 Task: Get directions from Congaree National Park, South Carolina, United States to Great Smoky Mountains National Park, Tennessee, United States  and explore the nearby hotels with guest rating 4 and above during next weekend and 1 guest
Action: Mouse moved to (37, 450)
Screenshot: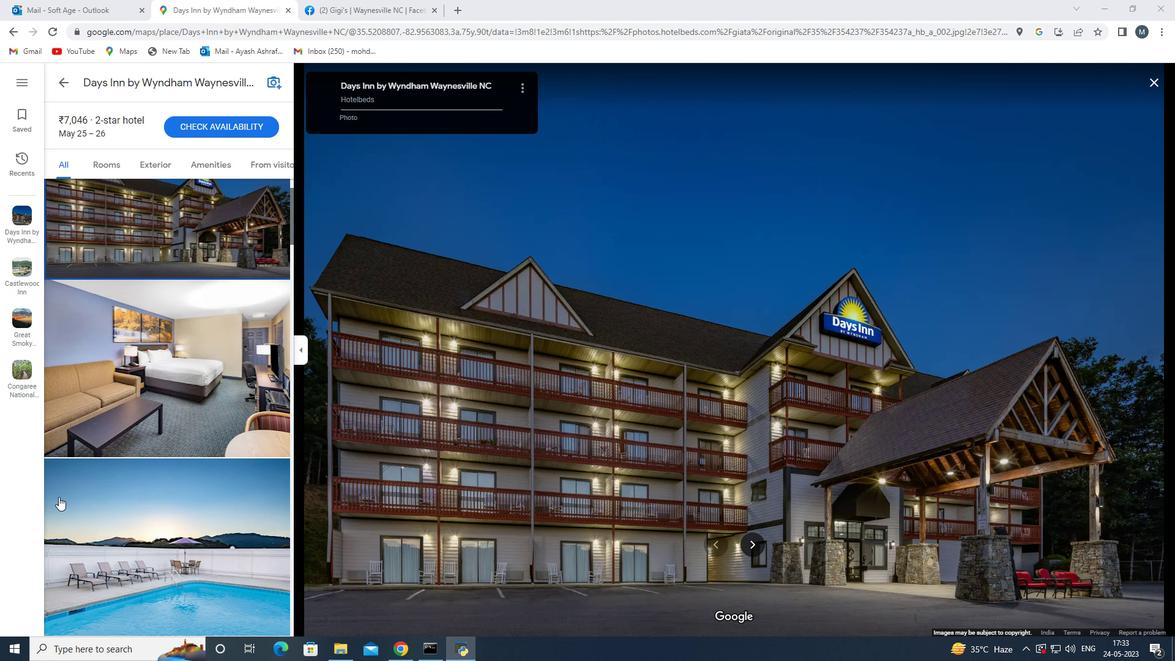 
Action: Mouse scrolled (39, 455) with delta (0, 0)
Screenshot: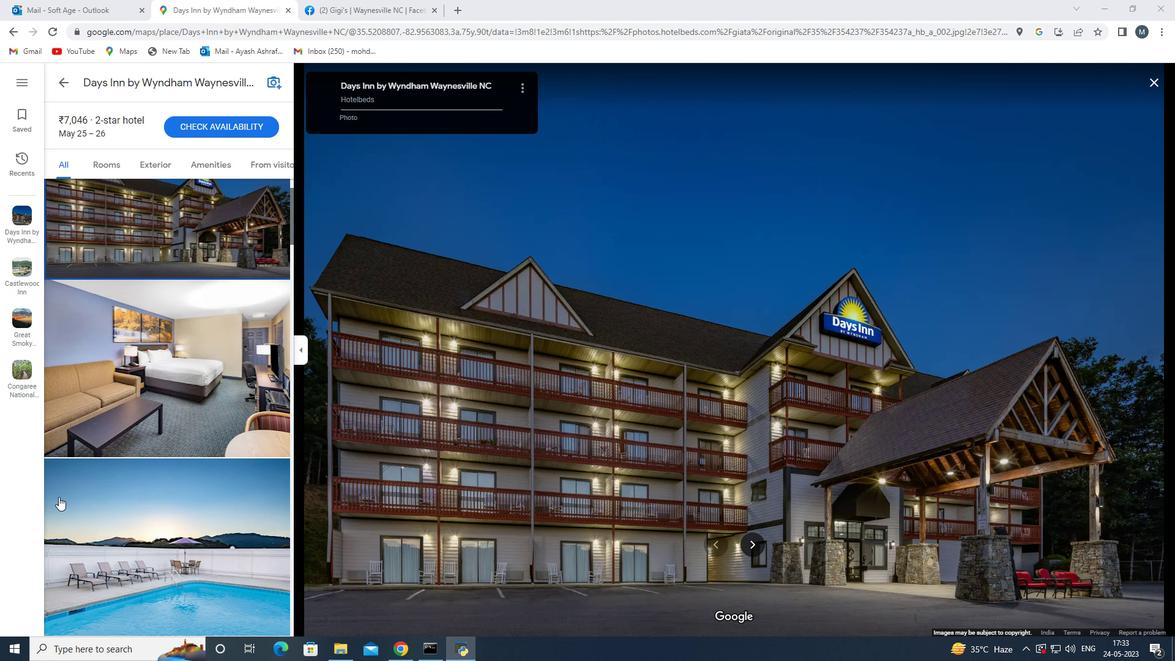 
Action: Mouse moved to (37, 450)
Screenshot: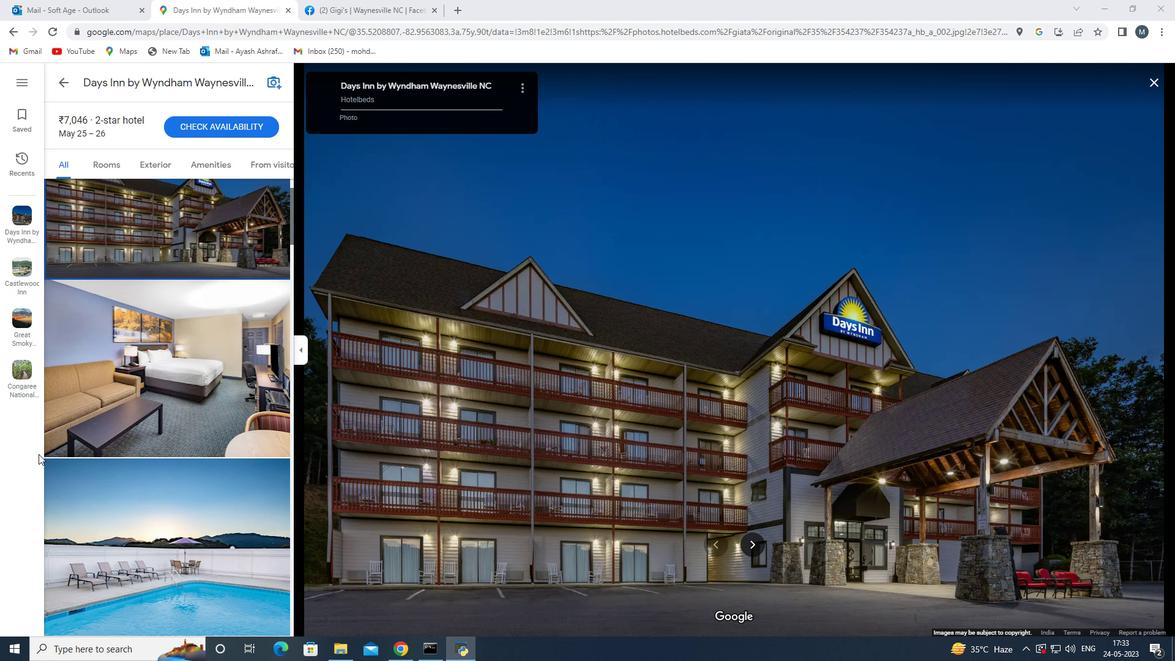 
Action: Mouse scrolled (38, 455) with delta (0, 0)
Screenshot: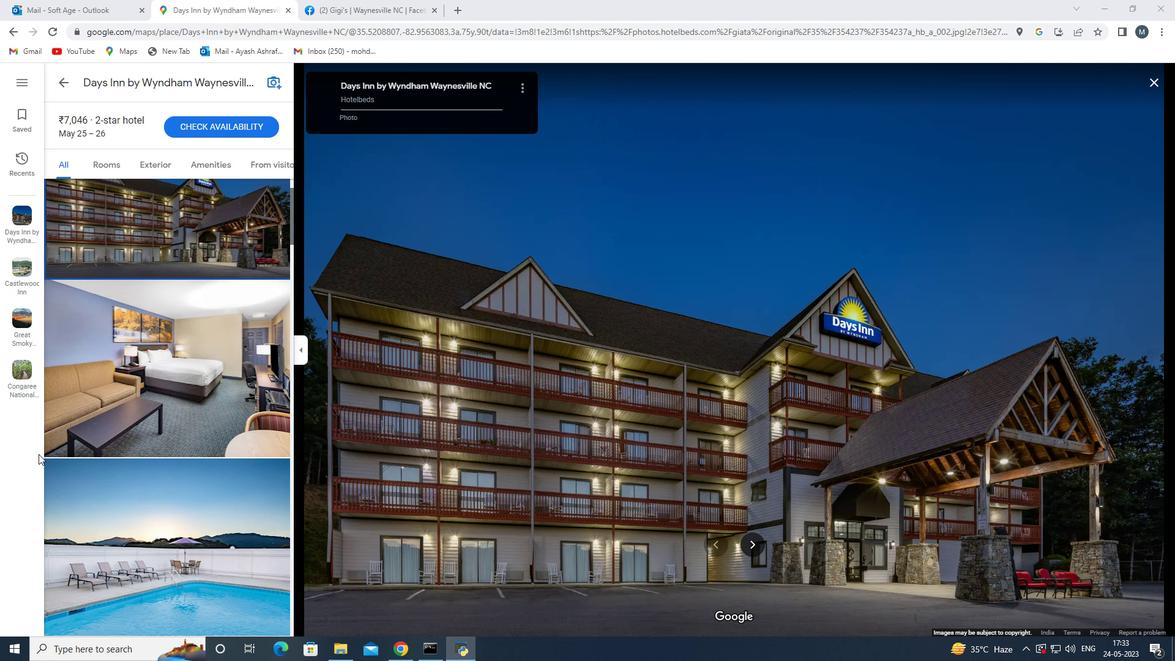 
Action: Mouse moved to (37, 448)
Screenshot: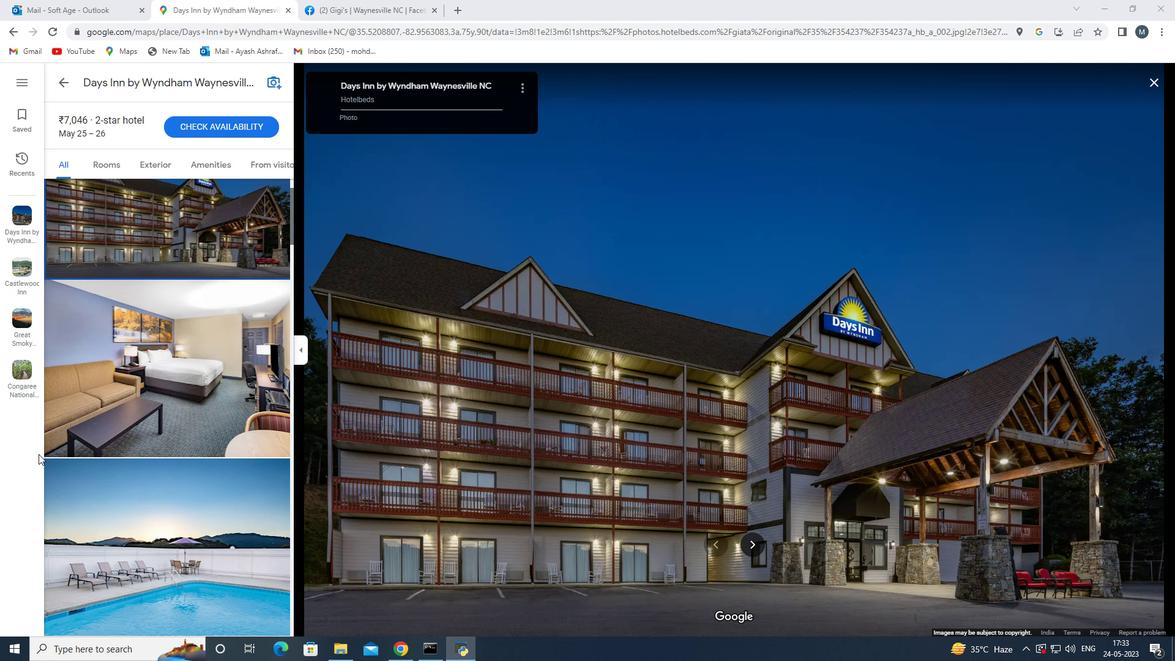 
Action: Mouse scrolled (37, 450) with delta (0, 0)
Screenshot: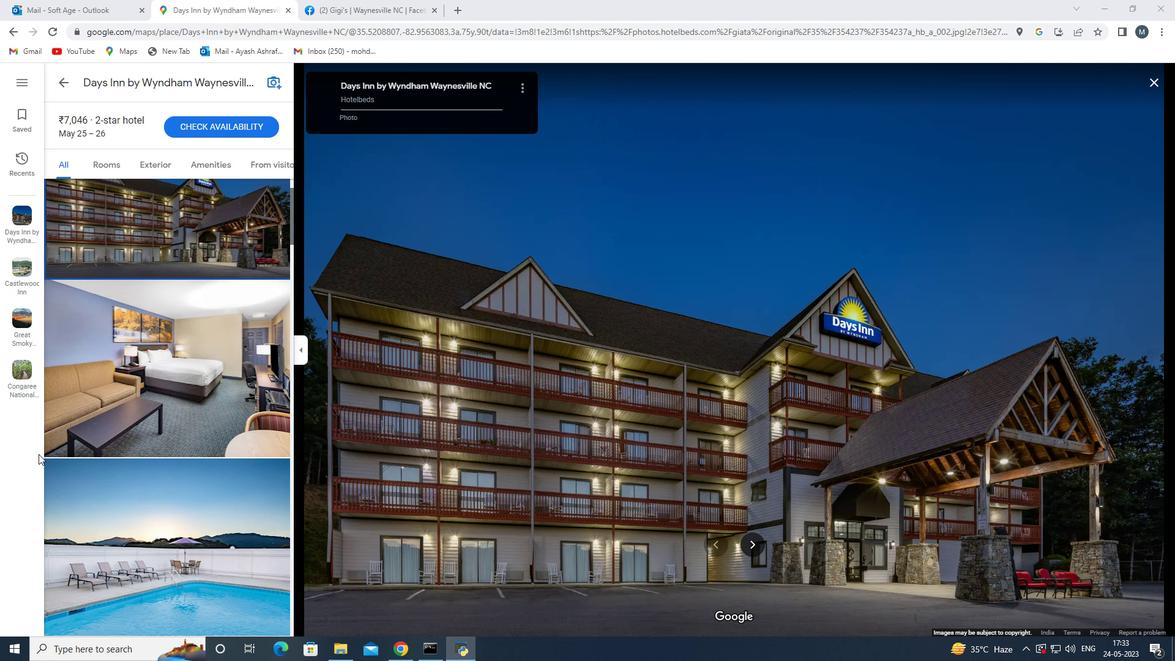 
Action: Mouse moved to (32, 442)
Screenshot: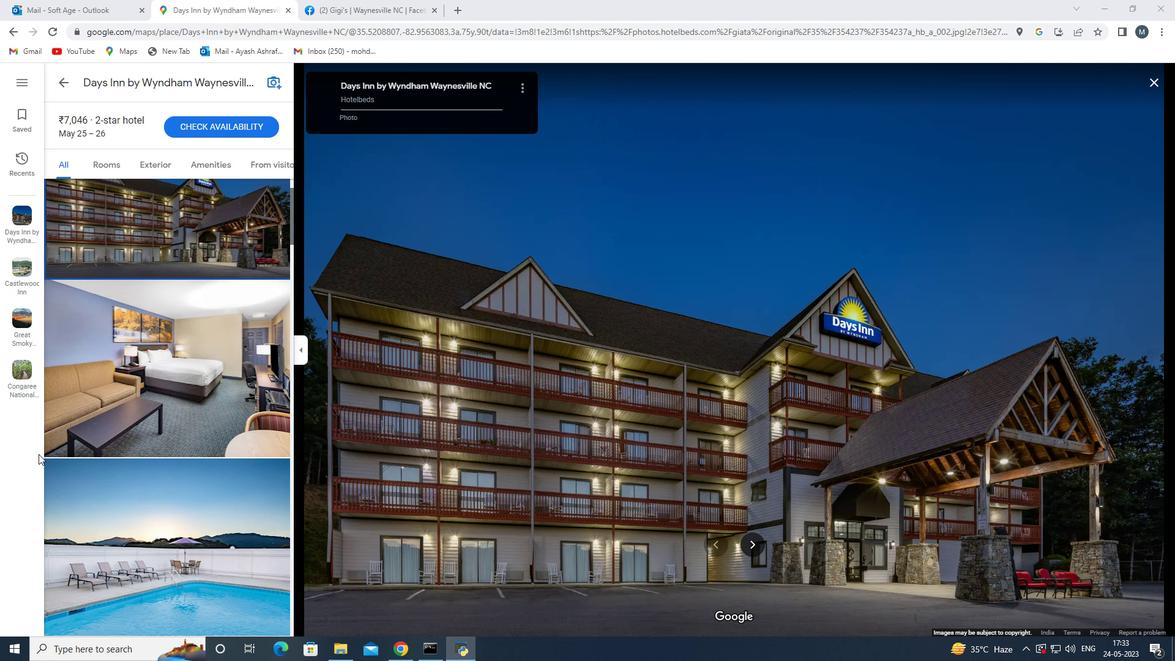 
Action: Mouse scrolled (36, 448) with delta (0, 0)
Screenshot: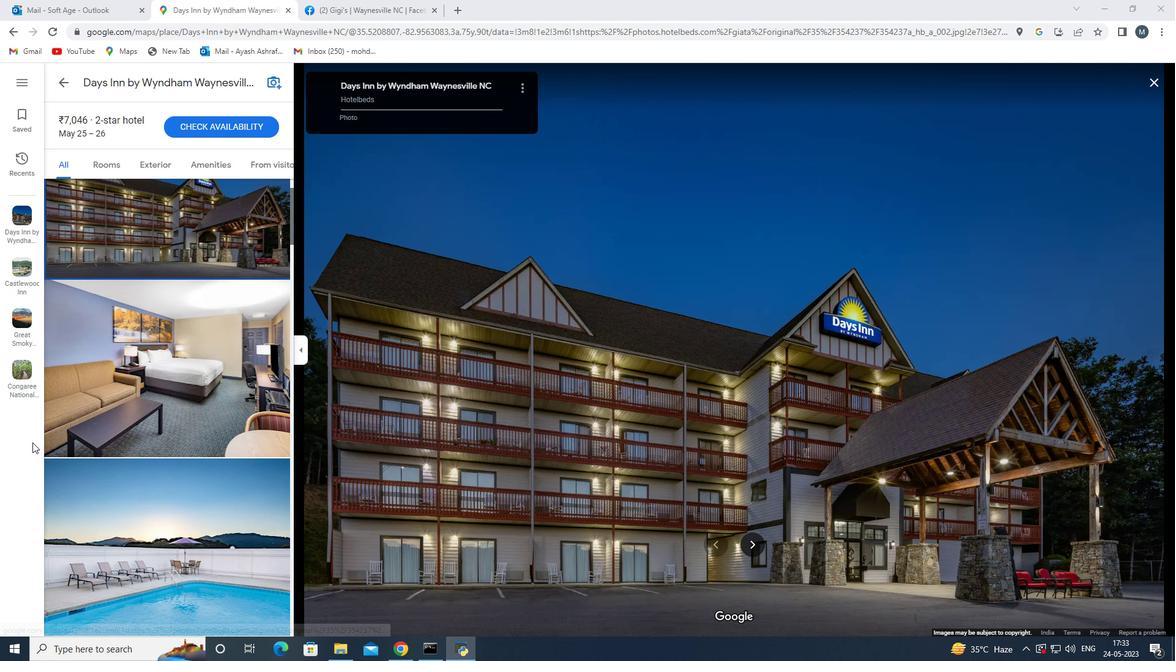 
Action: Mouse moved to (121, 55)
Screenshot: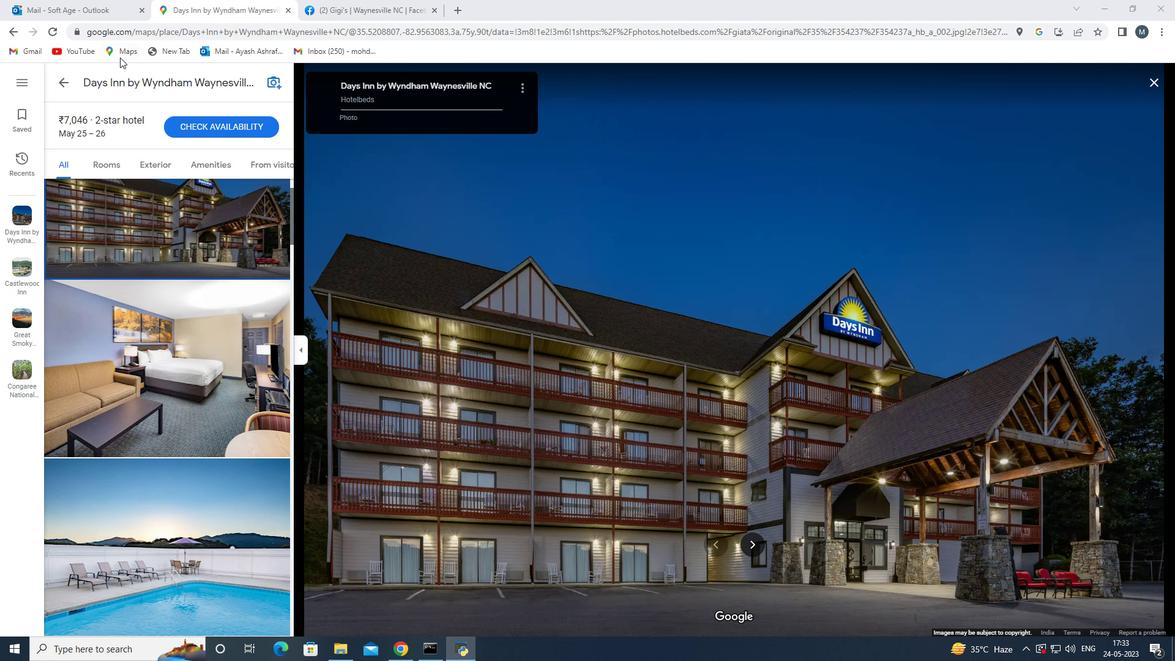 
Action: Mouse pressed left at (121, 55)
Screenshot: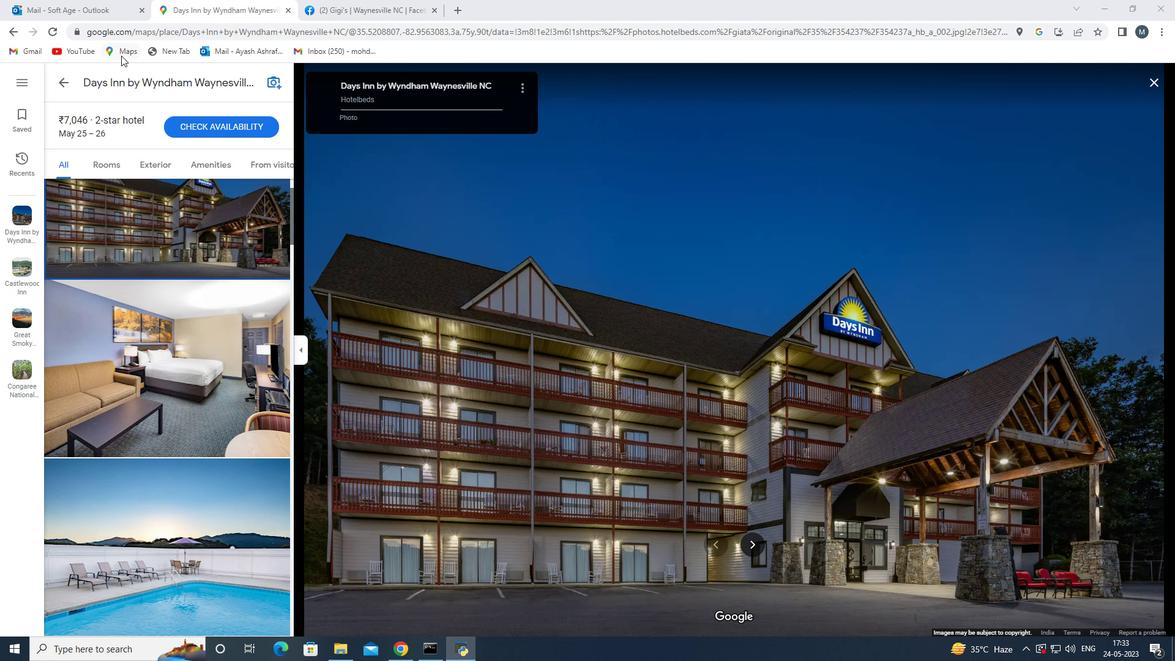 
Action: Mouse moved to (207, 308)
Screenshot: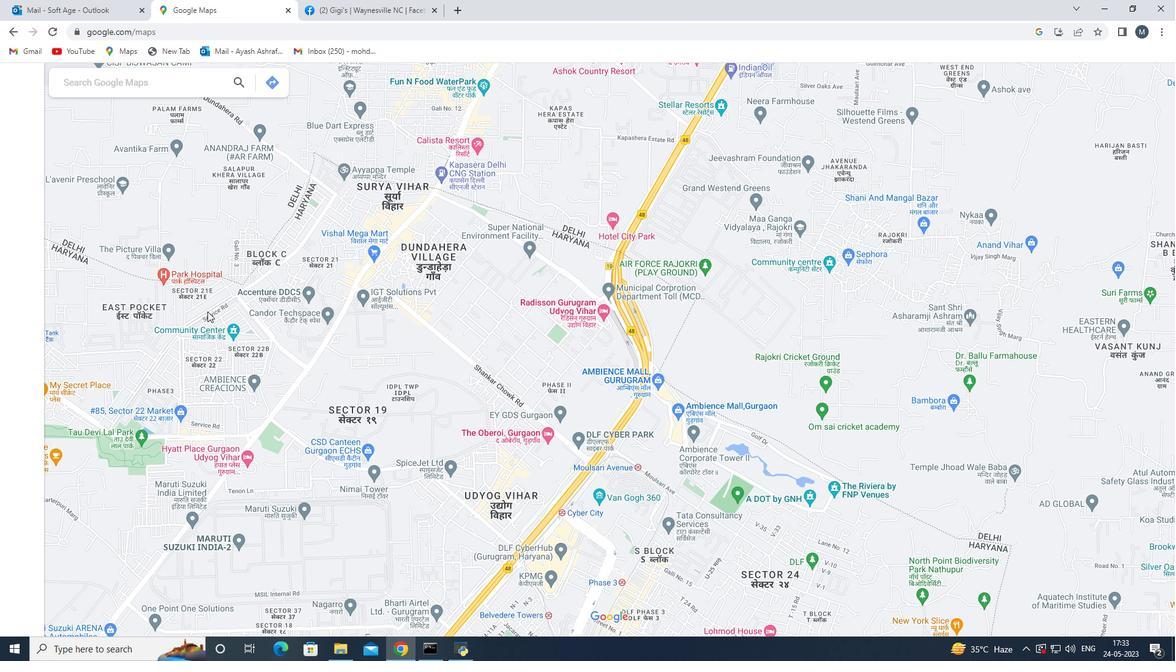 
Action: Mouse scrolled (207, 309) with delta (0, 0)
Screenshot: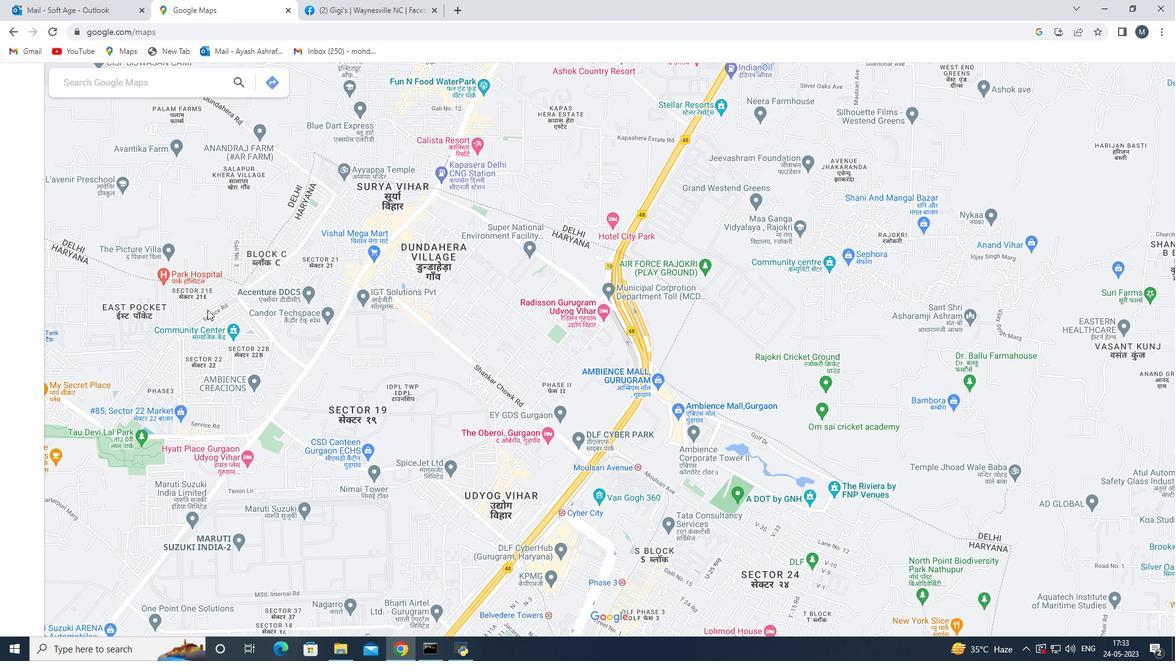
Action: Mouse scrolled (207, 309) with delta (0, 0)
Screenshot: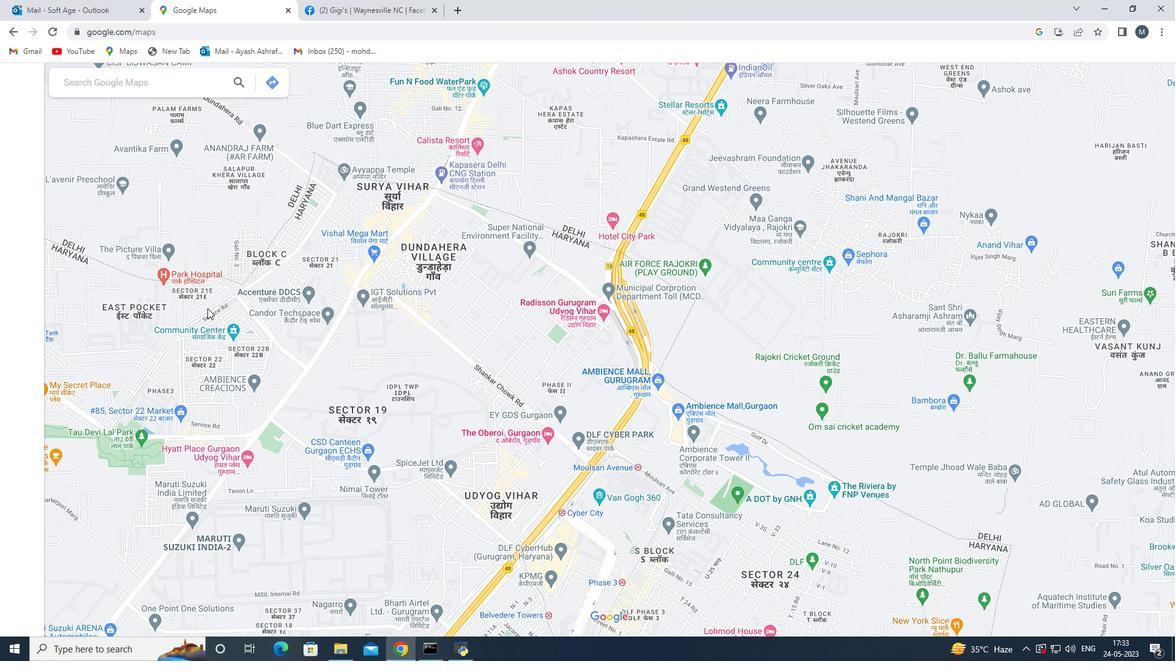 
Action: Mouse scrolled (207, 309) with delta (0, 0)
Screenshot: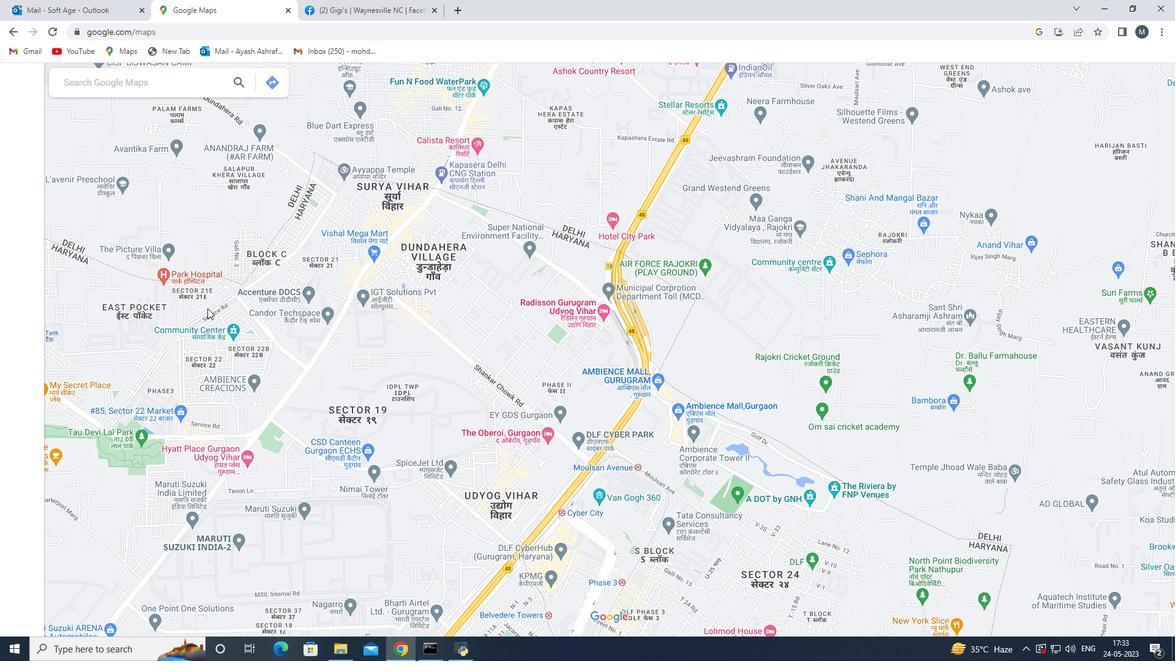 
Action: Mouse scrolled (207, 309) with delta (0, 0)
Screenshot: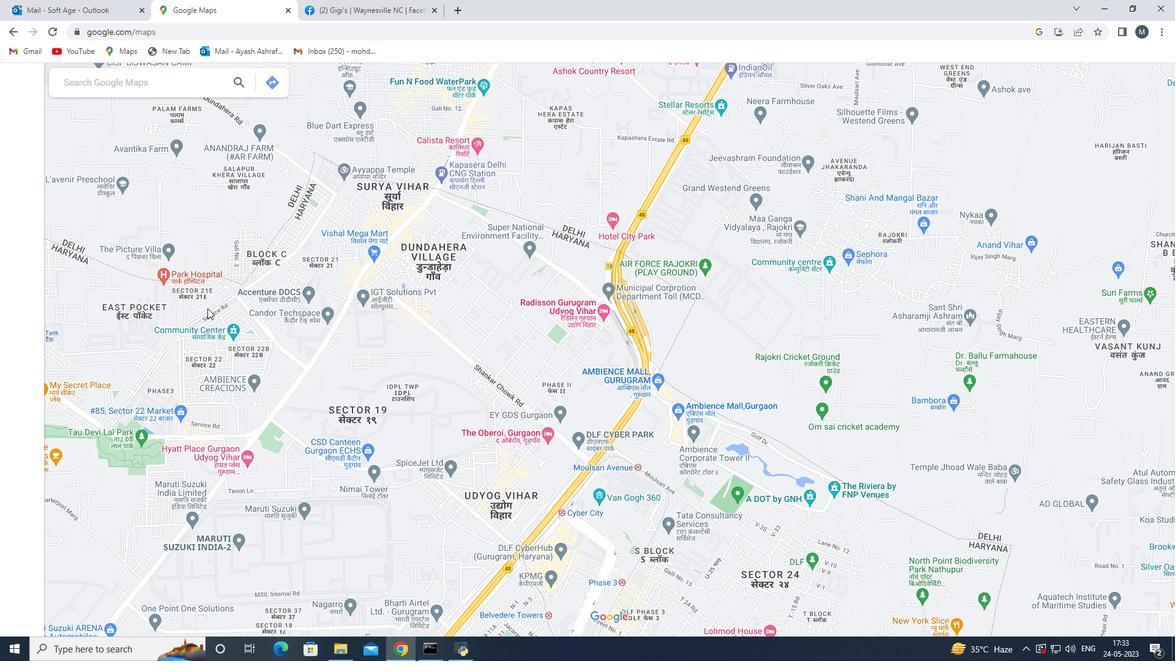 
Action: Mouse scrolled (207, 309) with delta (0, 0)
Screenshot: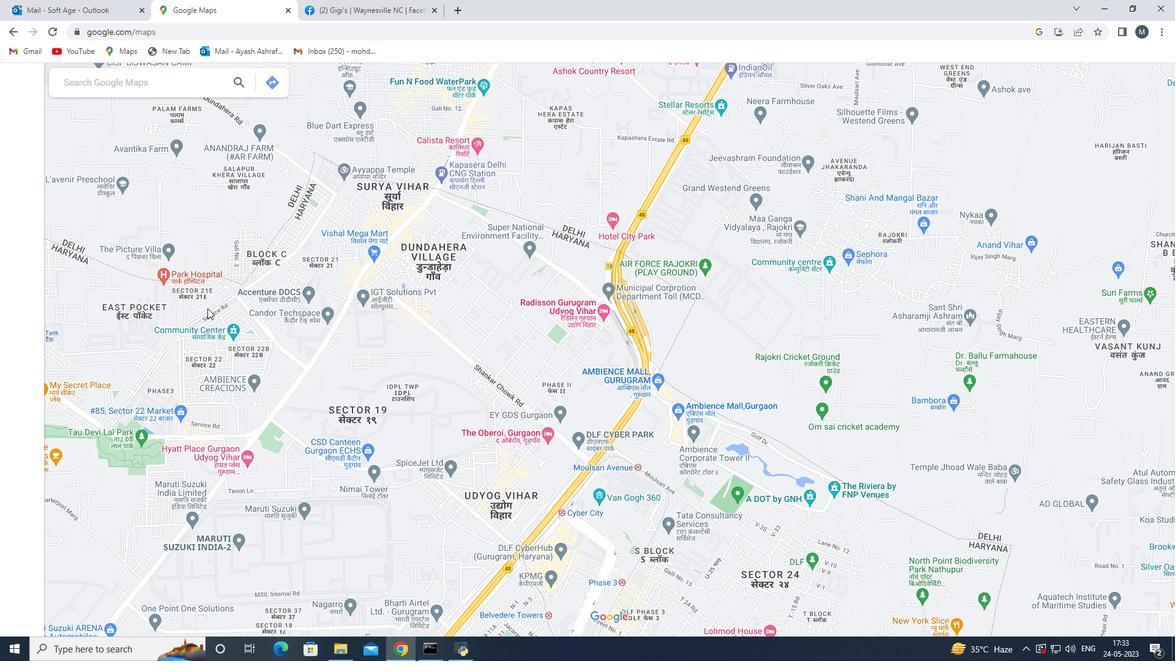 
Action: Mouse moved to (273, 82)
Screenshot: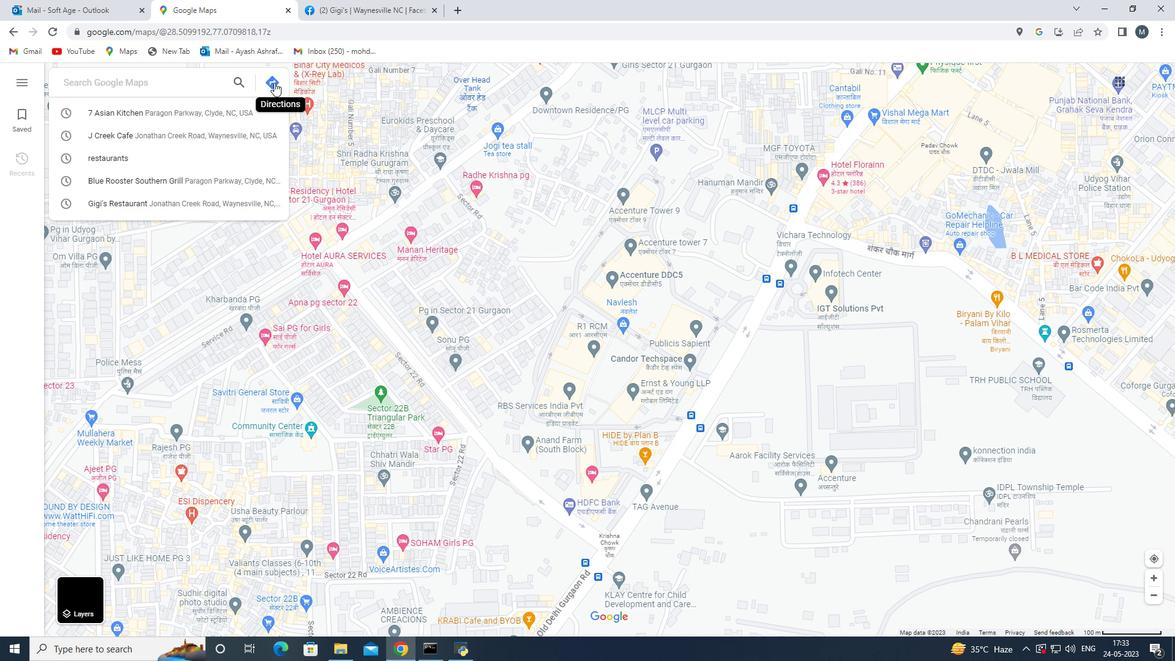 
Action: Mouse pressed left at (273, 82)
Screenshot: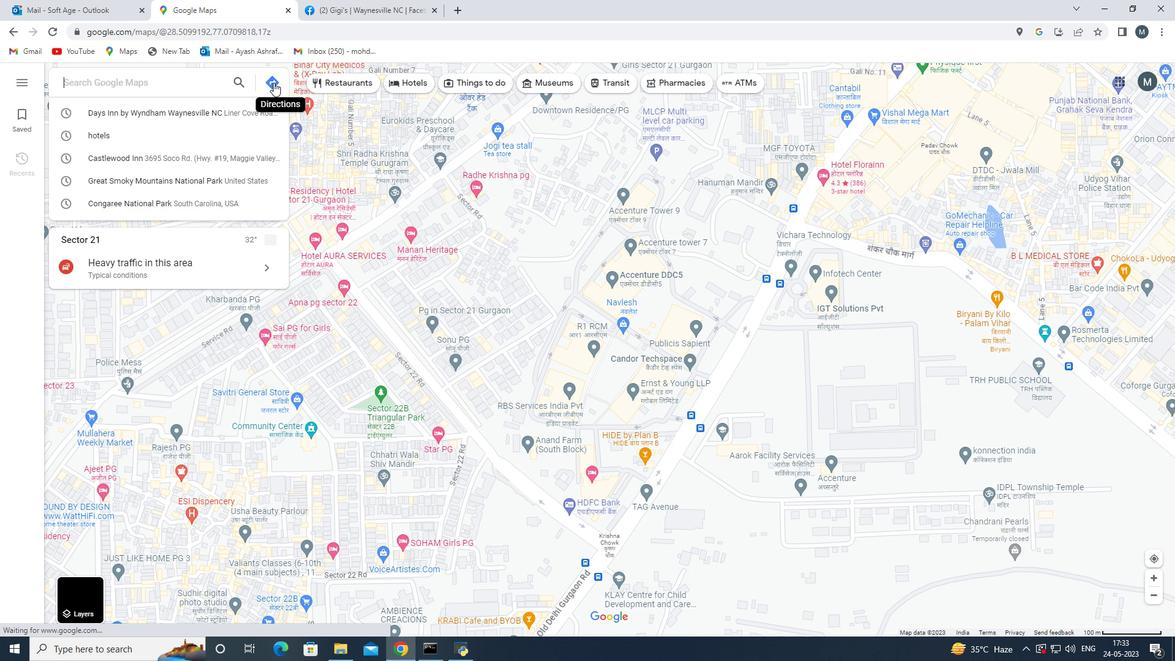 
Action: Mouse moved to (173, 116)
Screenshot: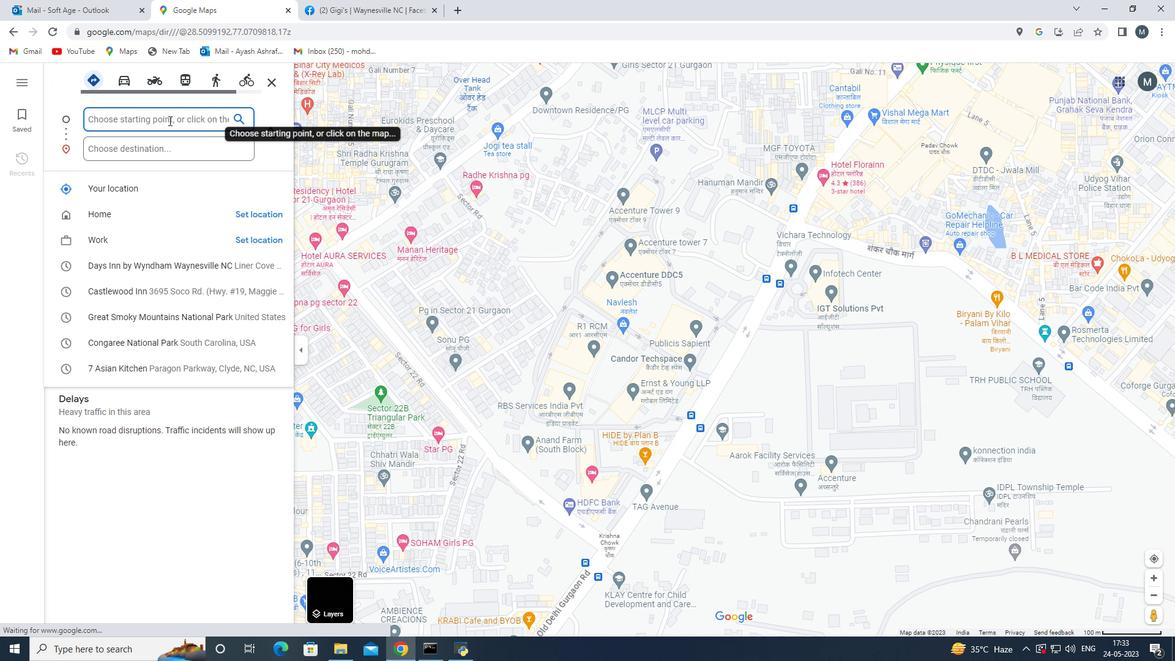 
Action: Mouse pressed left at (173, 116)
Screenshot: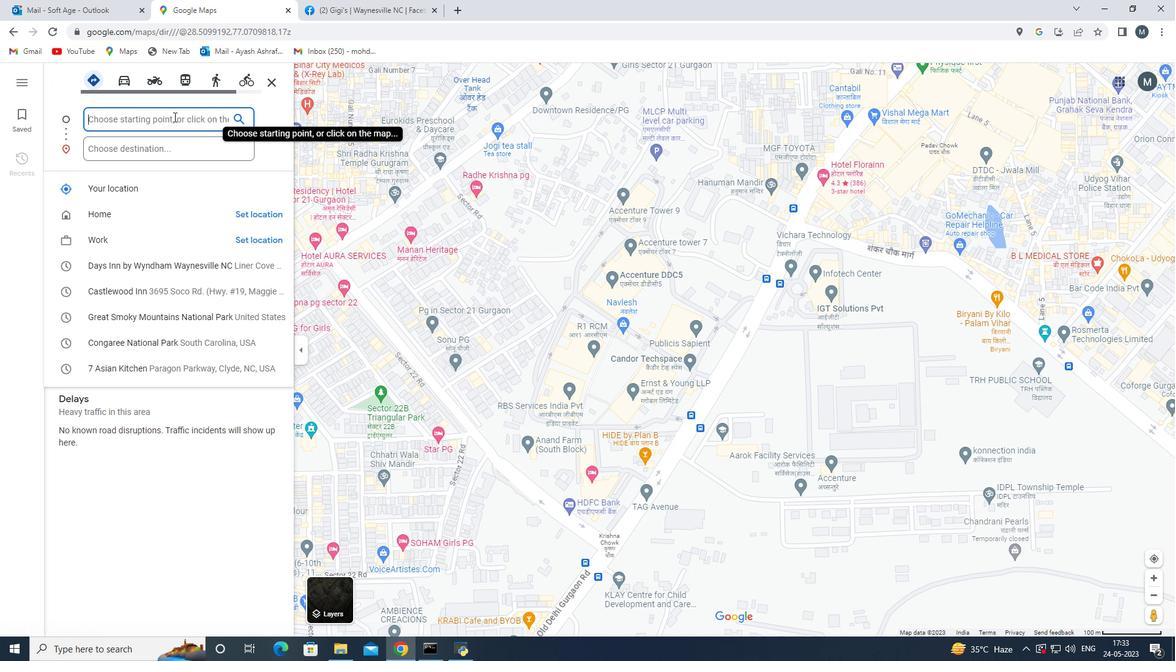 
Action: Key pressed co
Screenshot: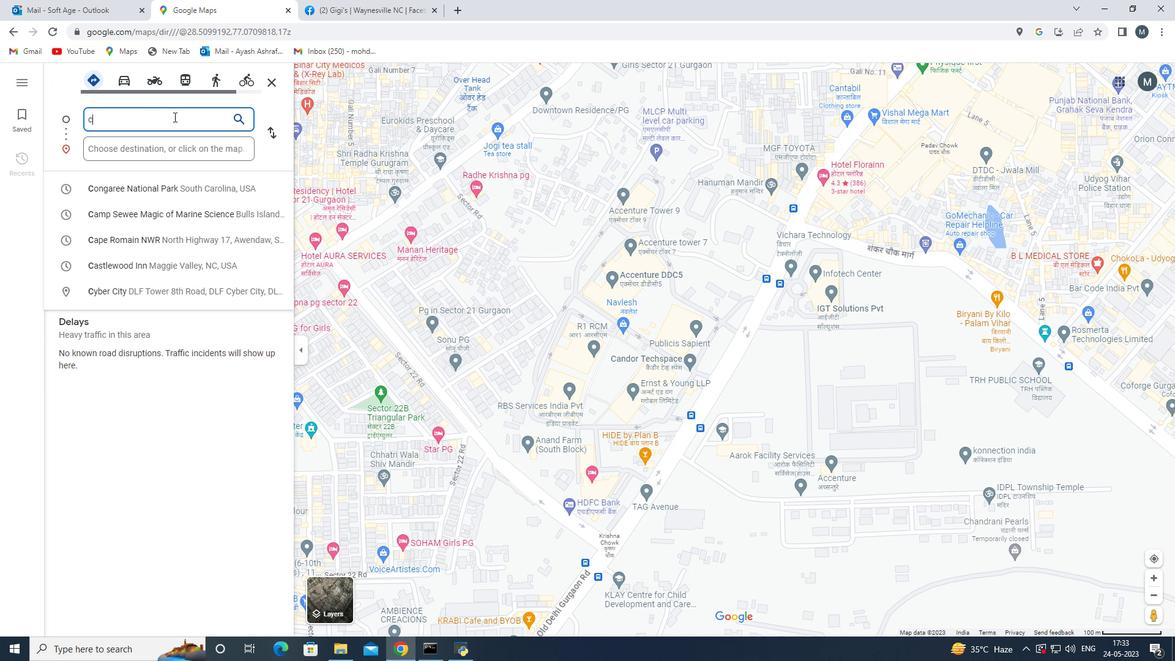 
Action: Mouse moved to (175, 121)
Screenshot: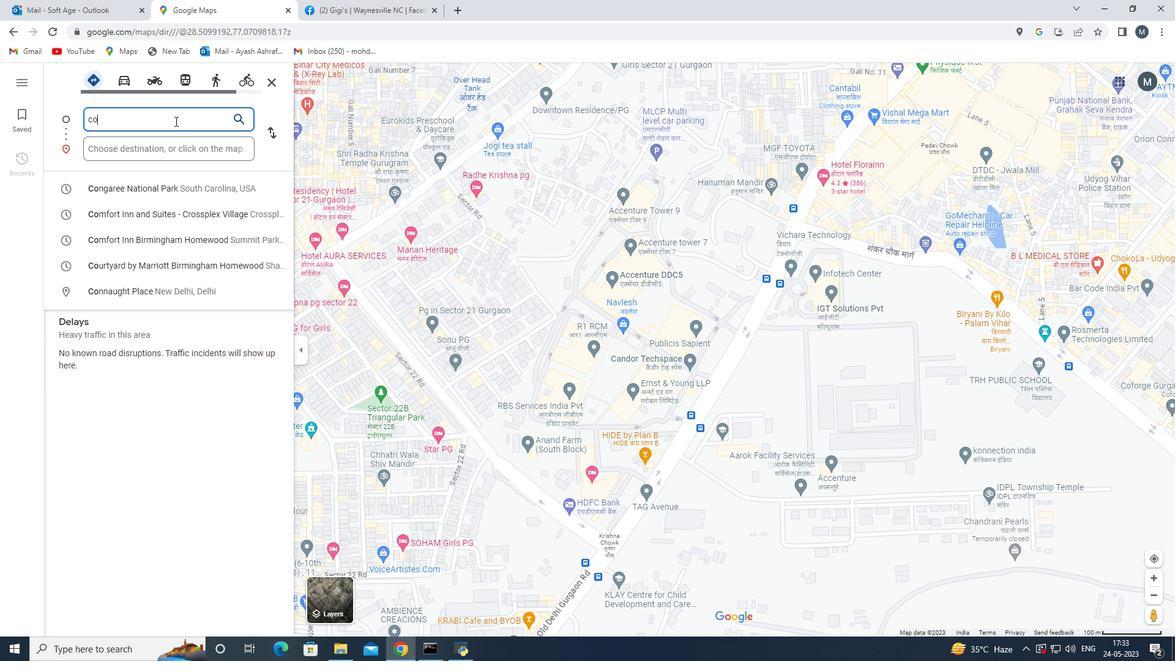 
Action: Key pressed ng
Screenshot: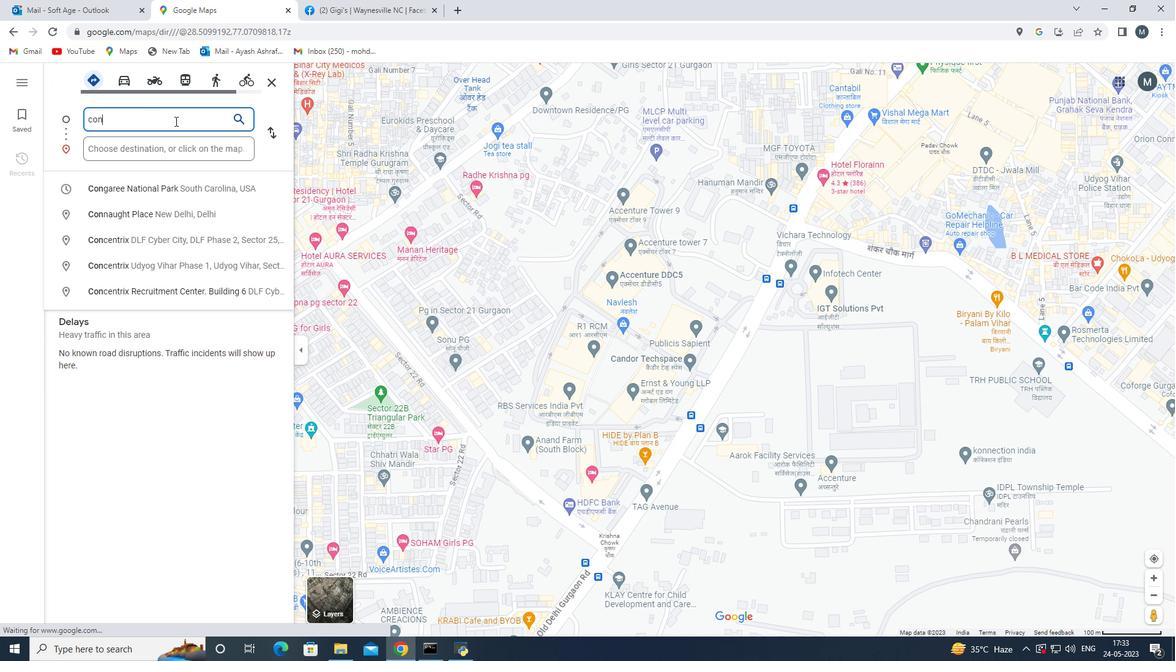 
Action: Mouse moved to (164, 194)
Screenshot: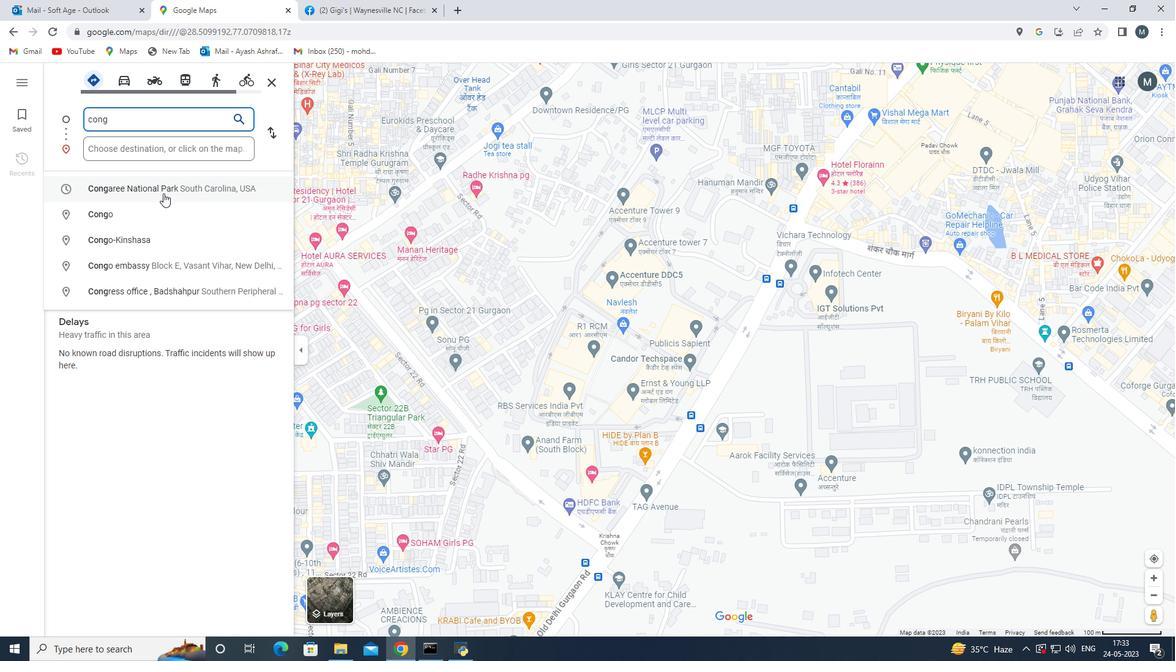 
Action: Mouse pressed left at (164, 194)
Screenshot: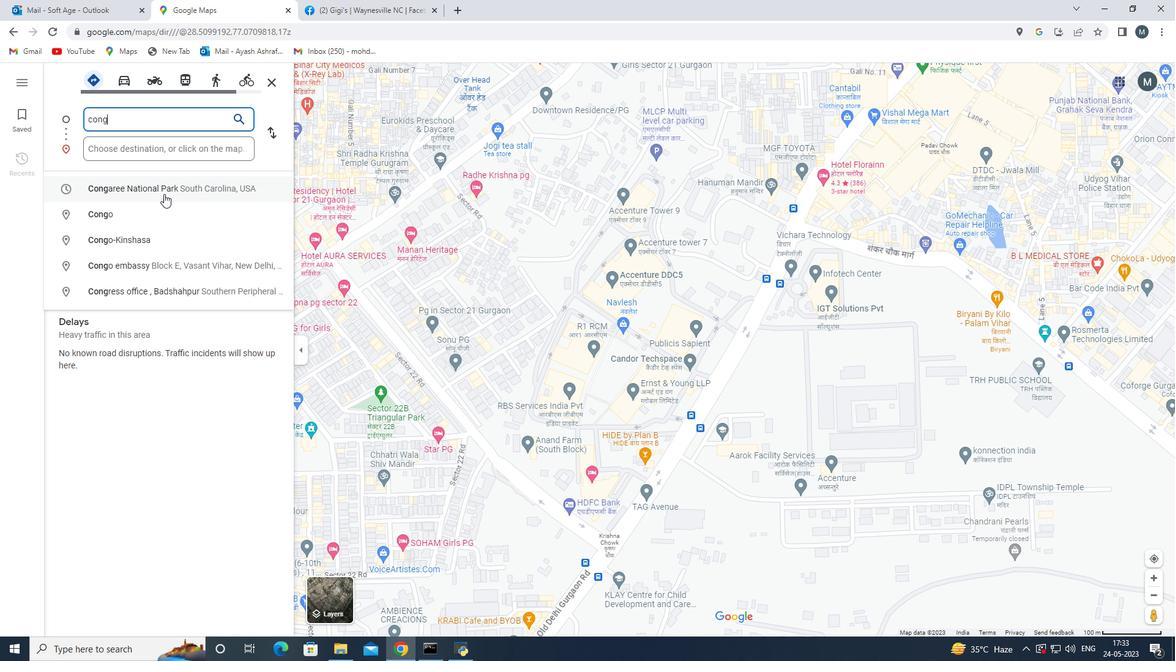 
Action: Mouse moved to (165, 148)
Screenshot: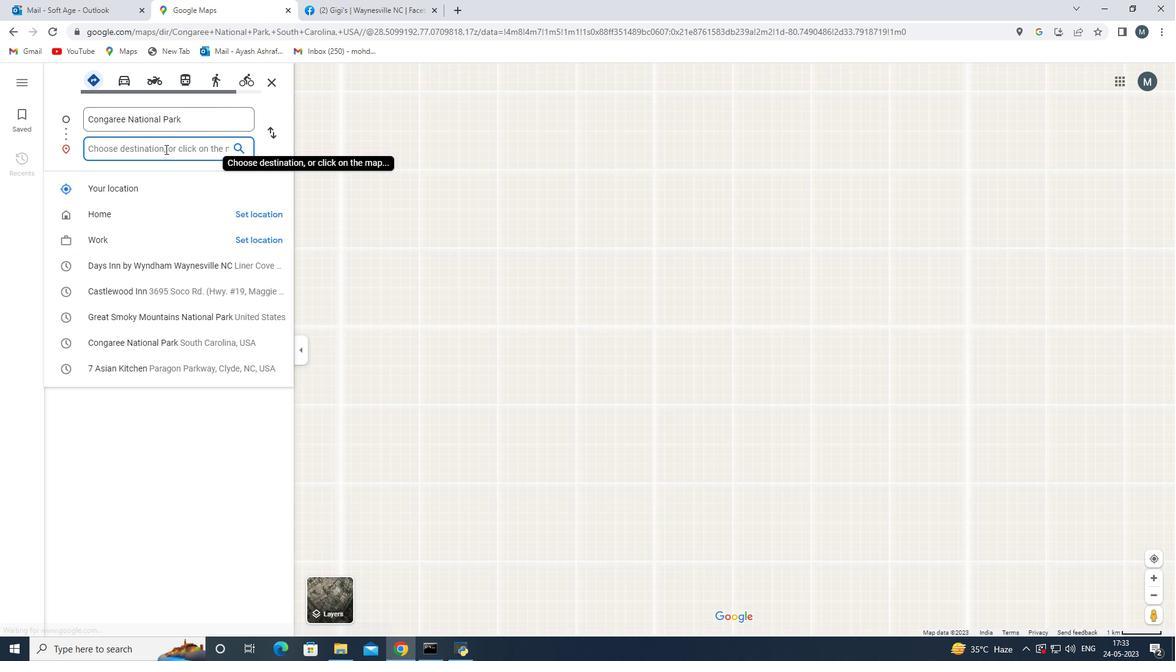 
Action: Mouse pressed left at (165, 148)
Screenshot: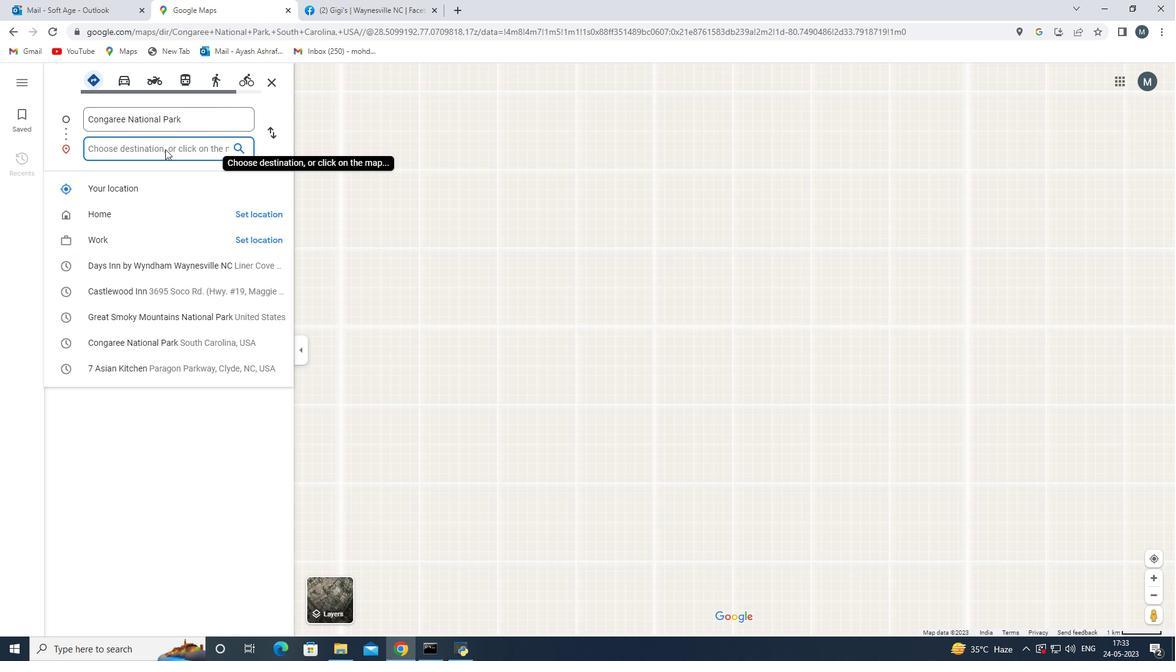 
Action: Key pressed g
Screenshot: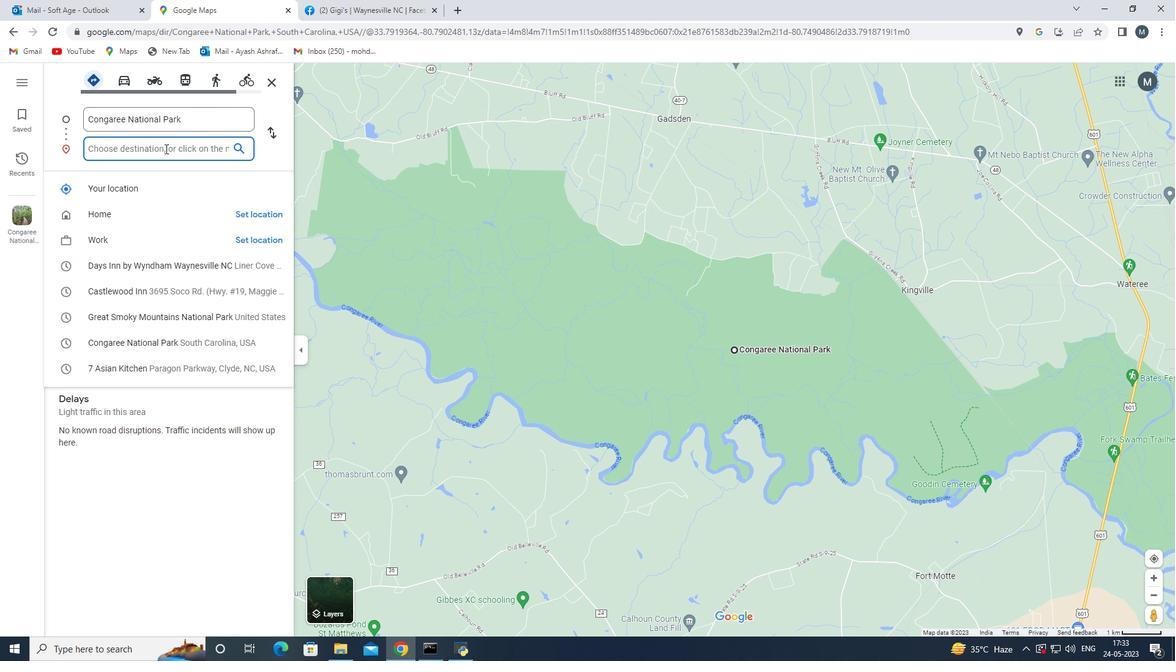 
Action: Mouse moved to (161, 184)
Screenshot: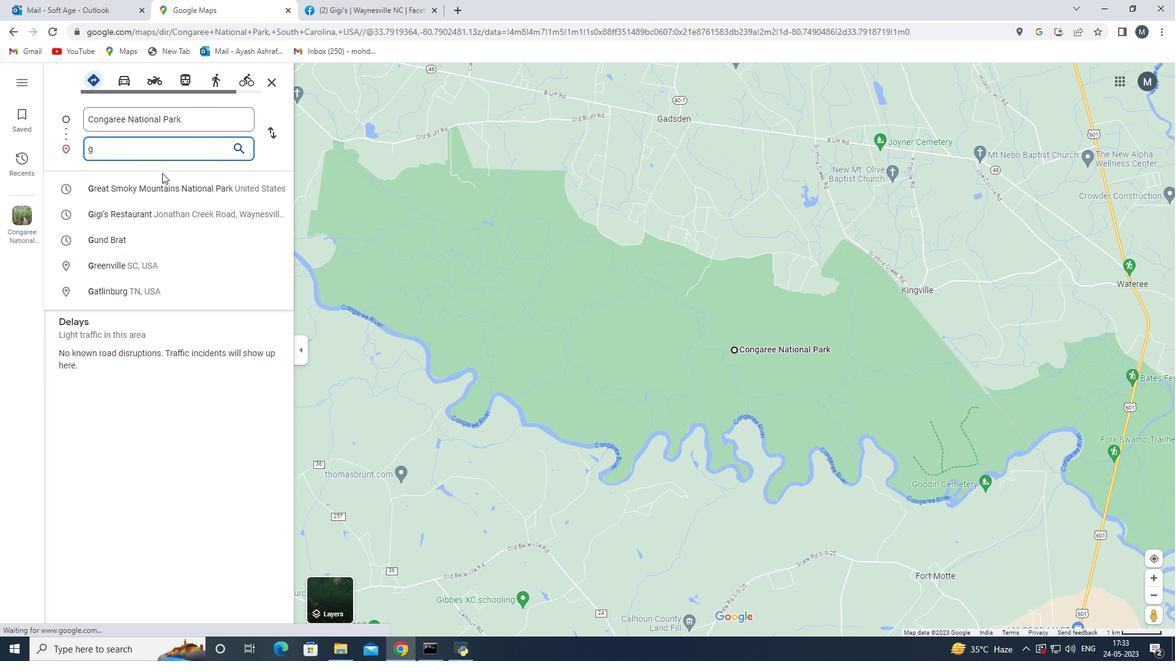 
Action: Mouse pressed left at (161, 184)
Screenshot: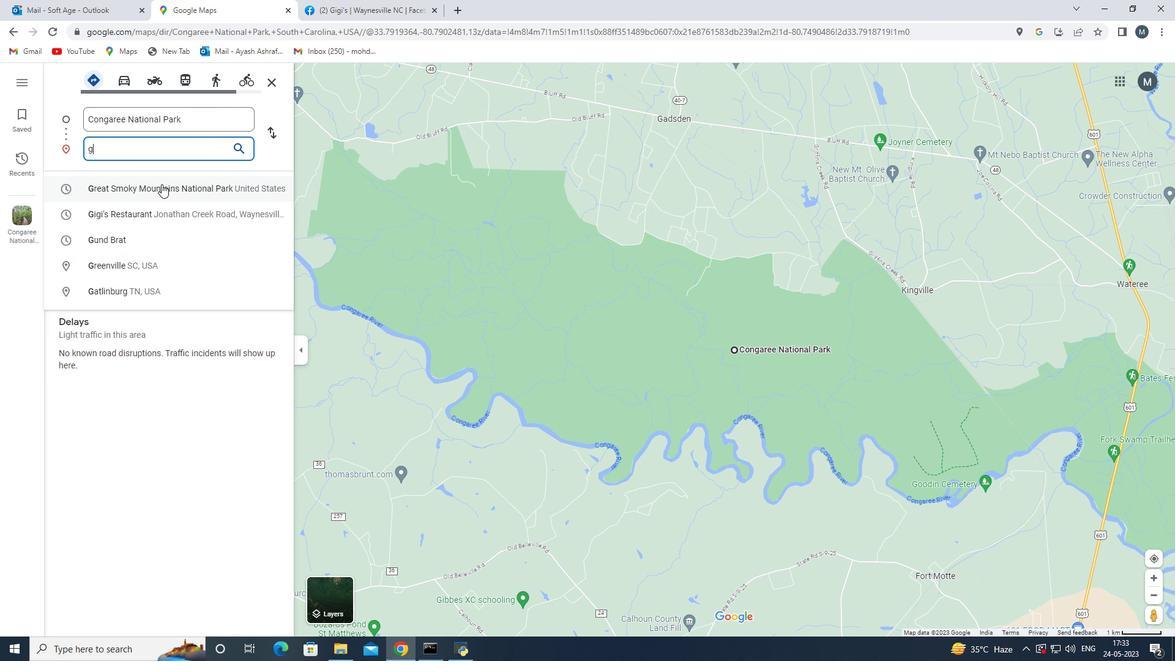 
Action: Mouse moved to (112, 553)
Screenshot: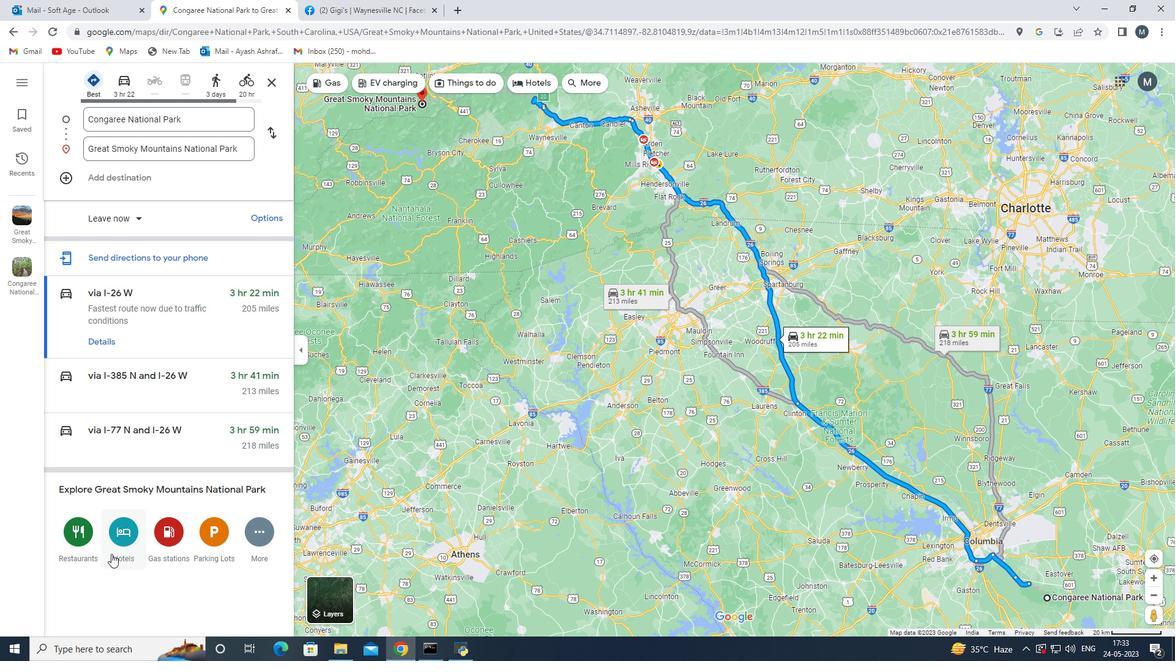 
Action: Mouse pressed left at (112, 553)
Screenshot: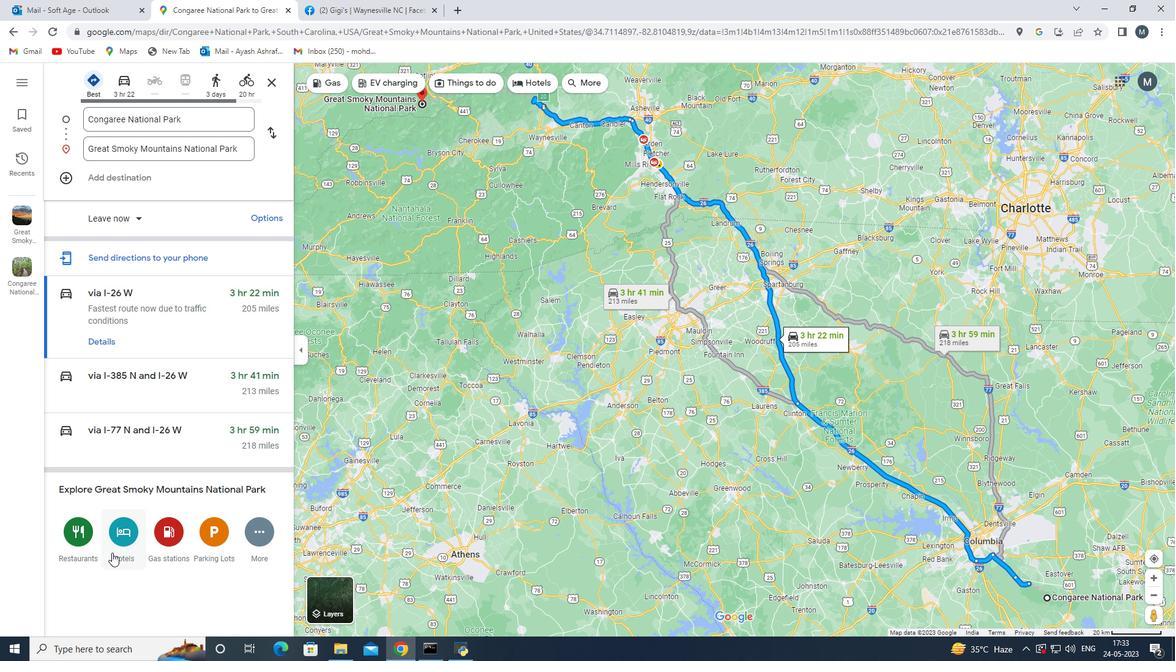 
Action: Mouse moved to (134, 376)
Screenshot: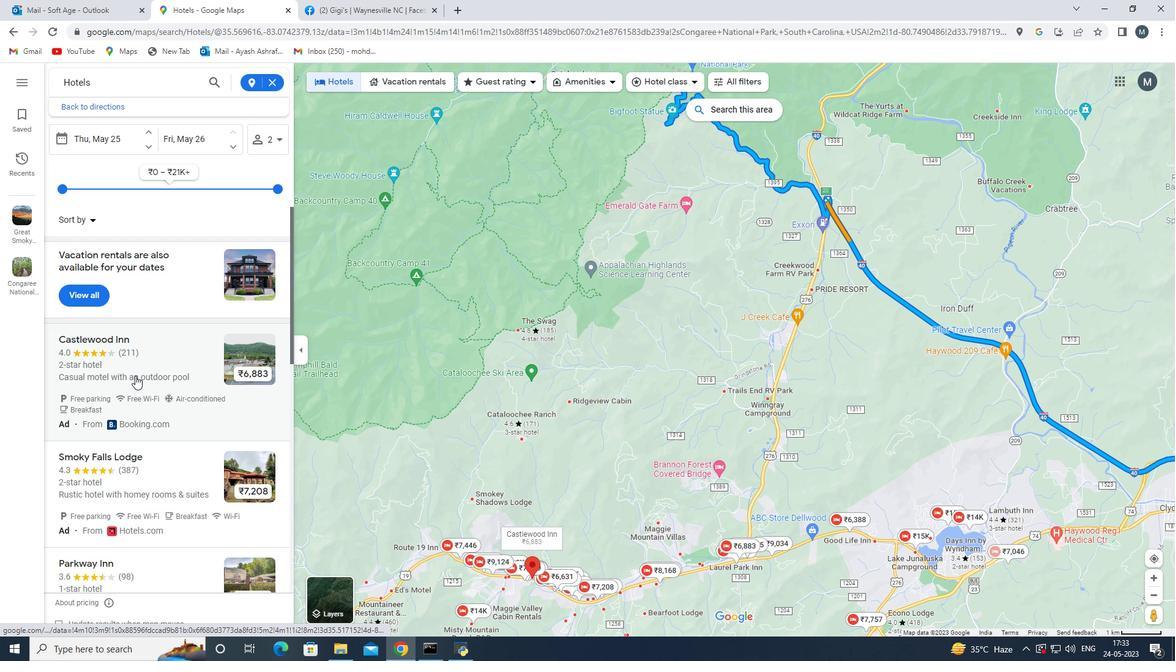 
Action: Mouse scrolled (134, 376) with delta (0, 0)
Screenshot: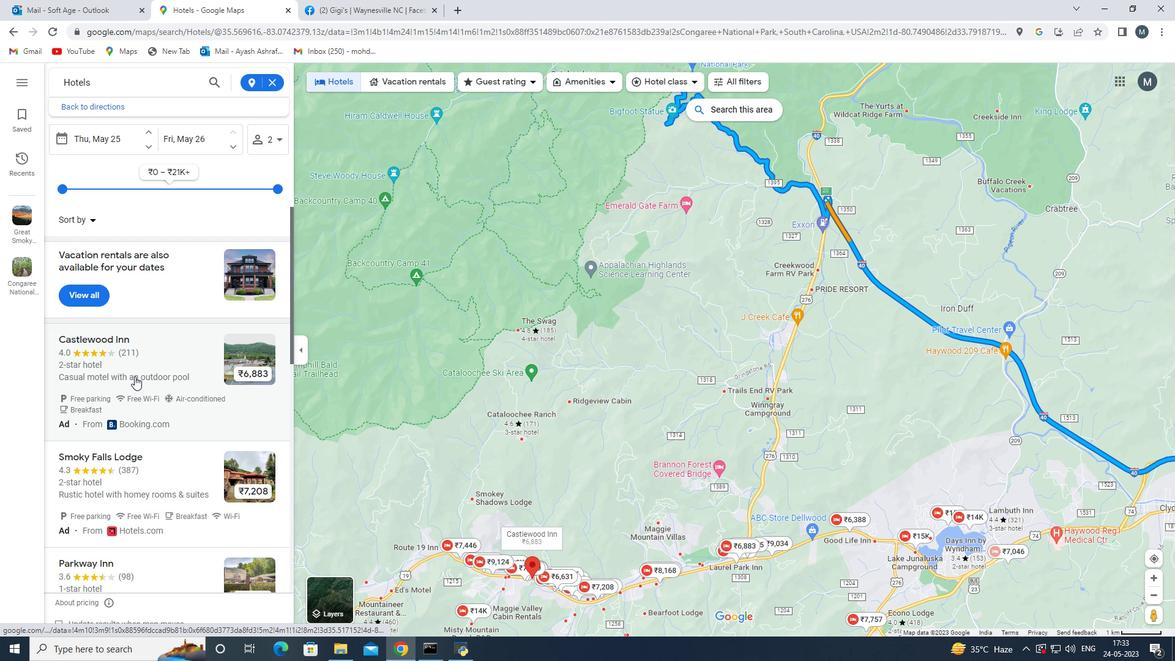
Action: Mouse scrolled (134, 376) with delta (0, 0)
Screenshot: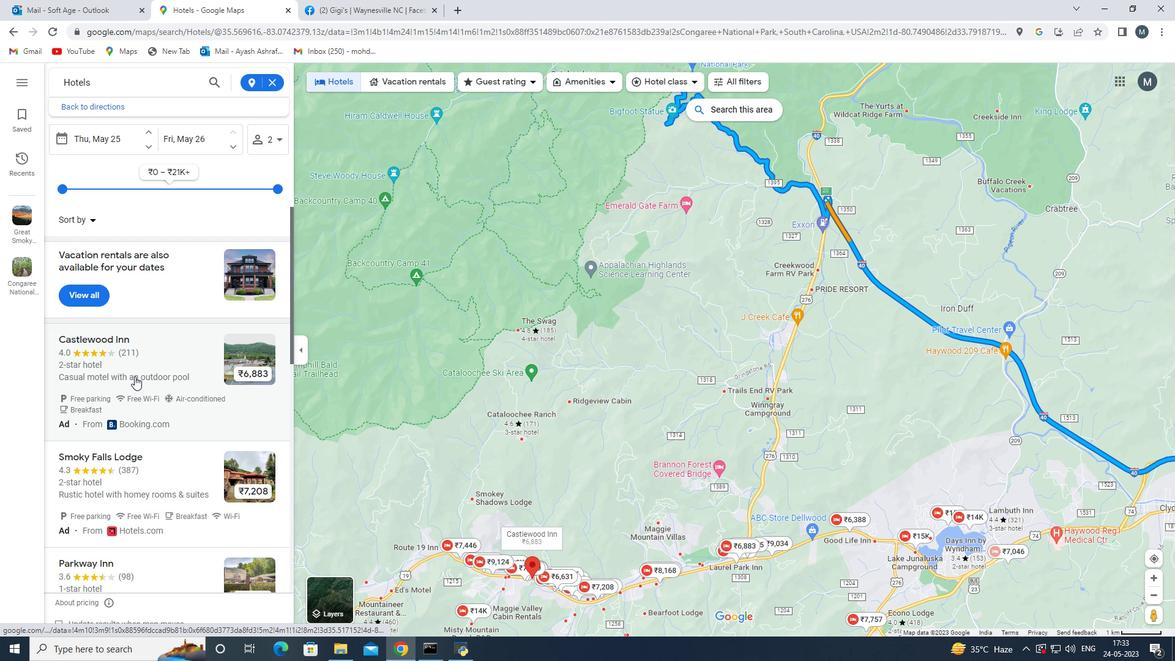 
Action: Mouse scrolled (134, 376) with delta (0, 0)
Screenshot: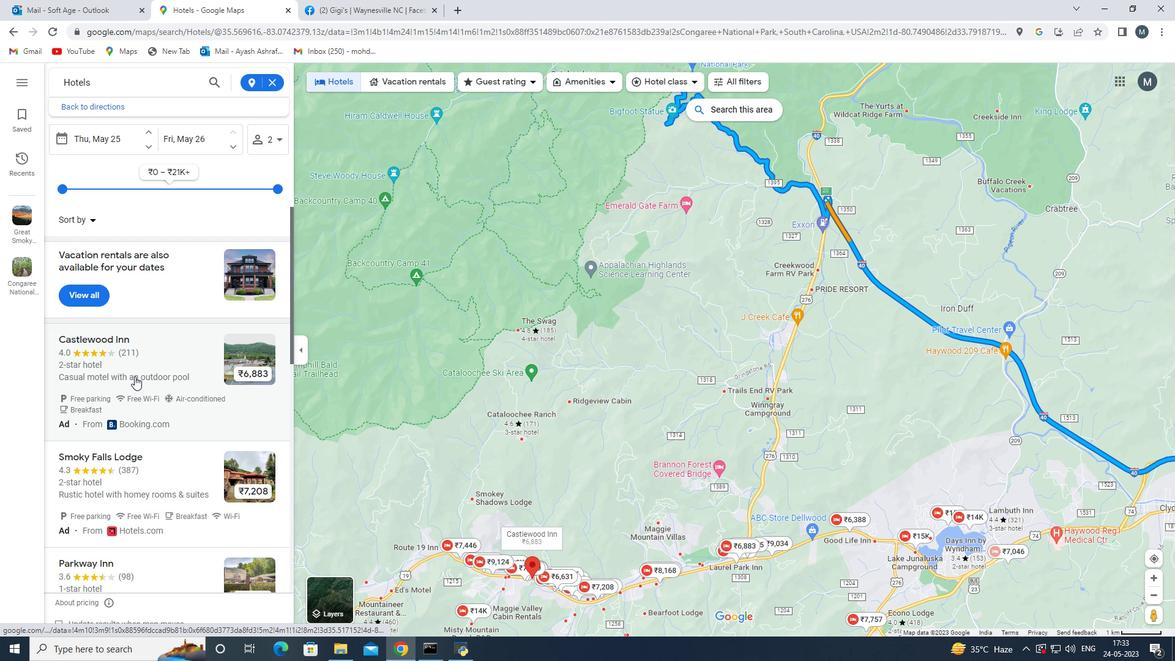 
Action: Mouse scrolled (134, 376) with delta (0, 0)
Screenshot: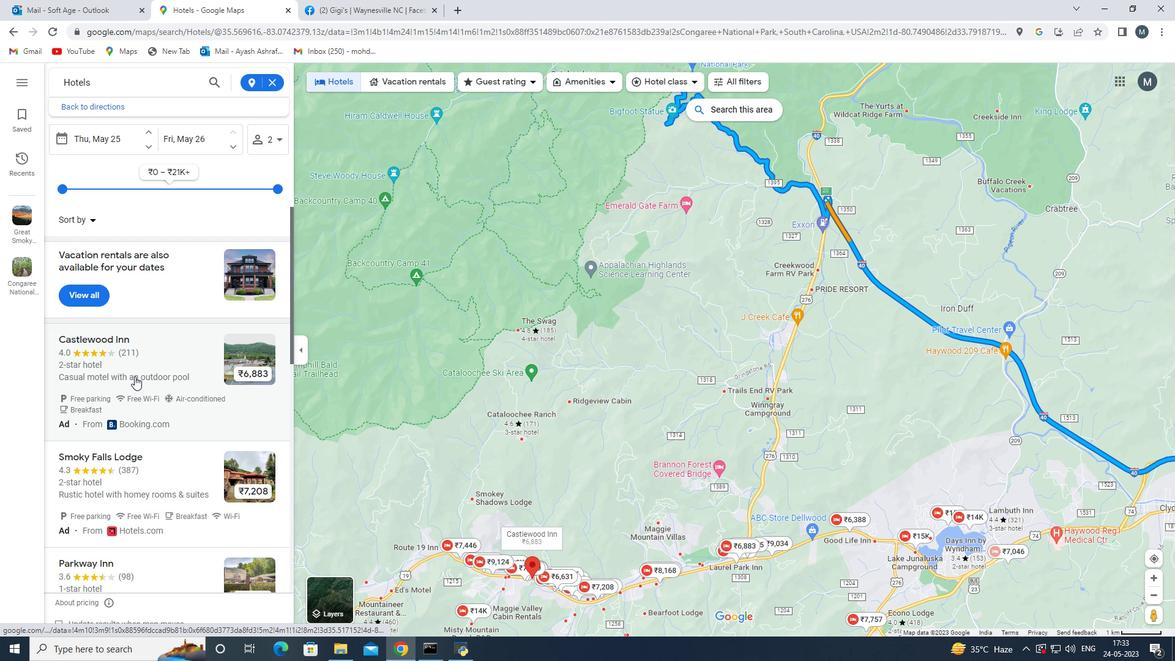 
Action: Mouse moved to (134, 378)
Screenshot: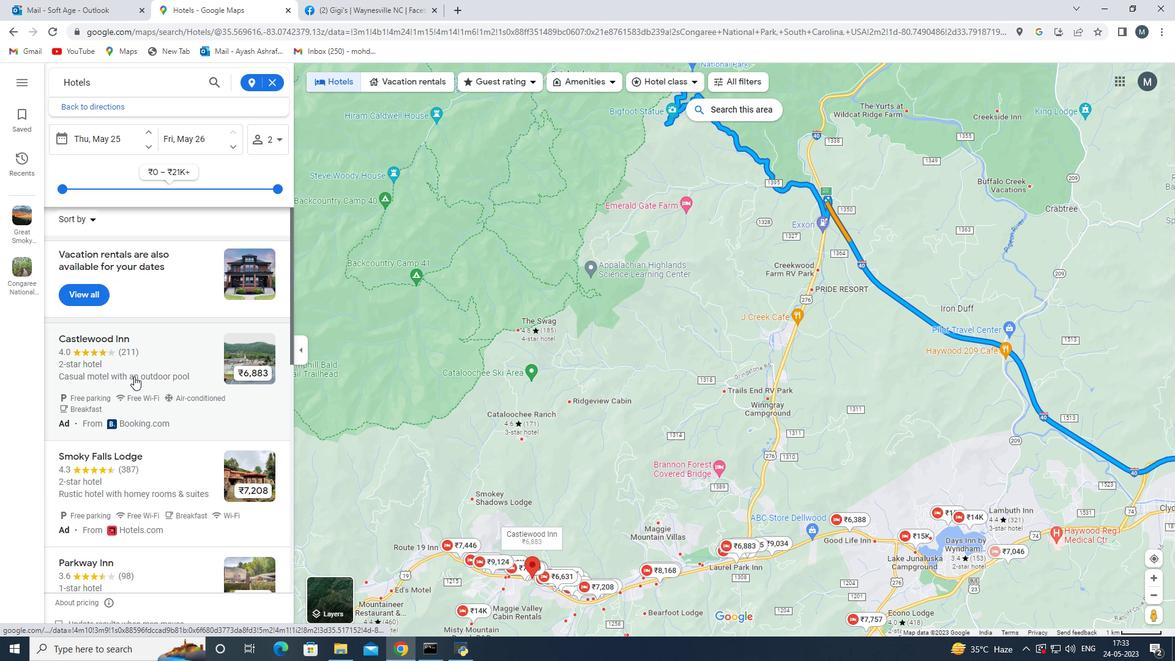 
Action: Mouse scrolled (134, 377) with delta (0, 0)
Screenshot: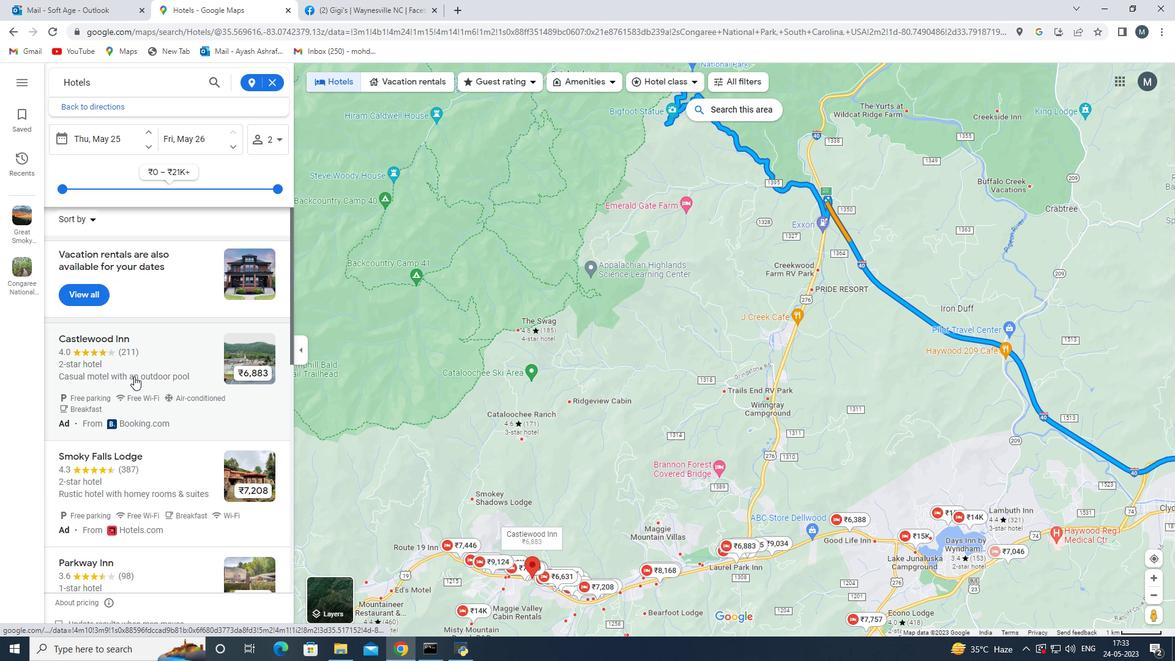 
Action: Mouse moved to (136, 415)
Screenshot: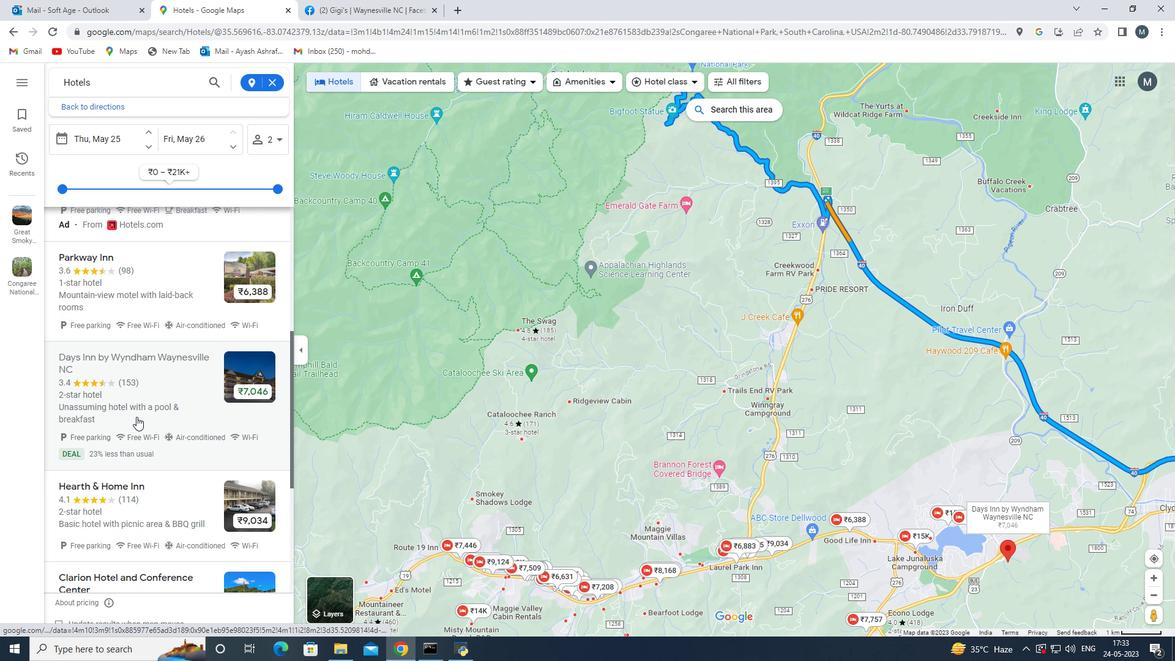 
Action: Mouse scrolled (136, 414) with delta (0, 0)
Screenshot: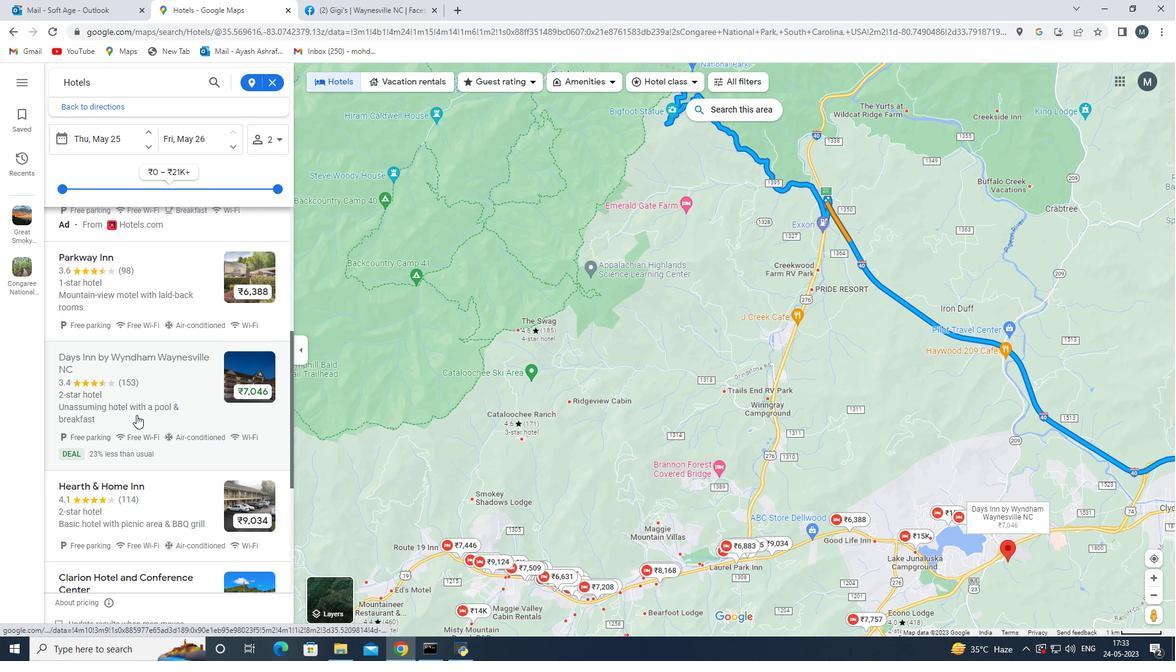 
Action: Mouse scrolled (136, 414) with delta (0, 0)
Screenshot: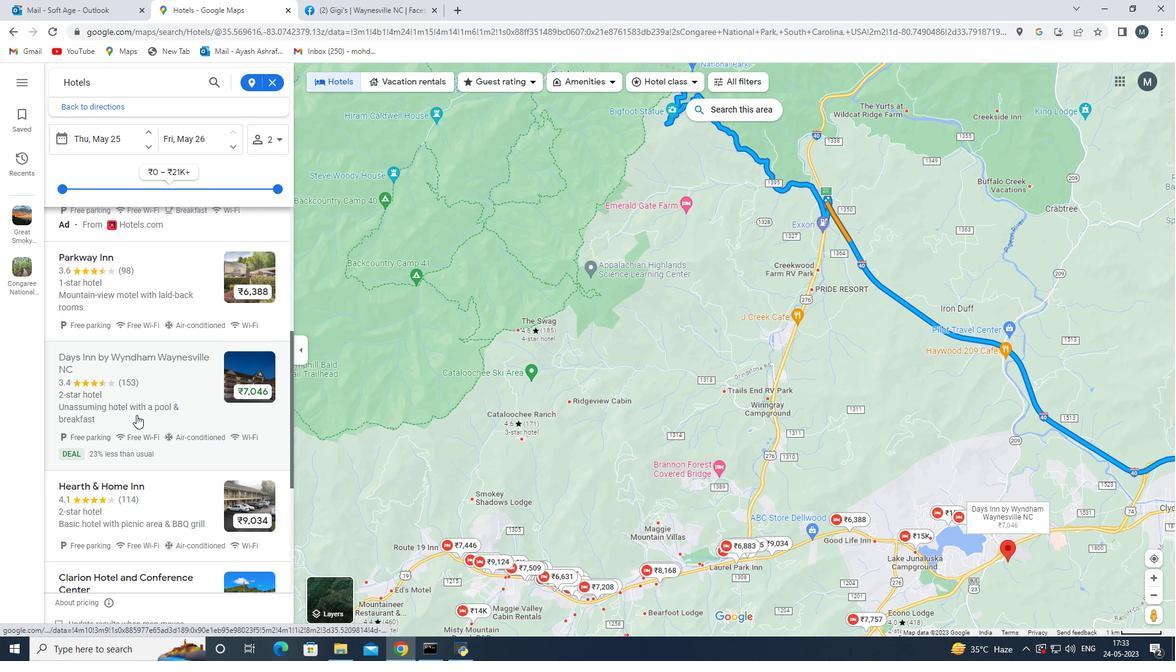 
Action: Mouse moved to (145, 399)
Screenshot: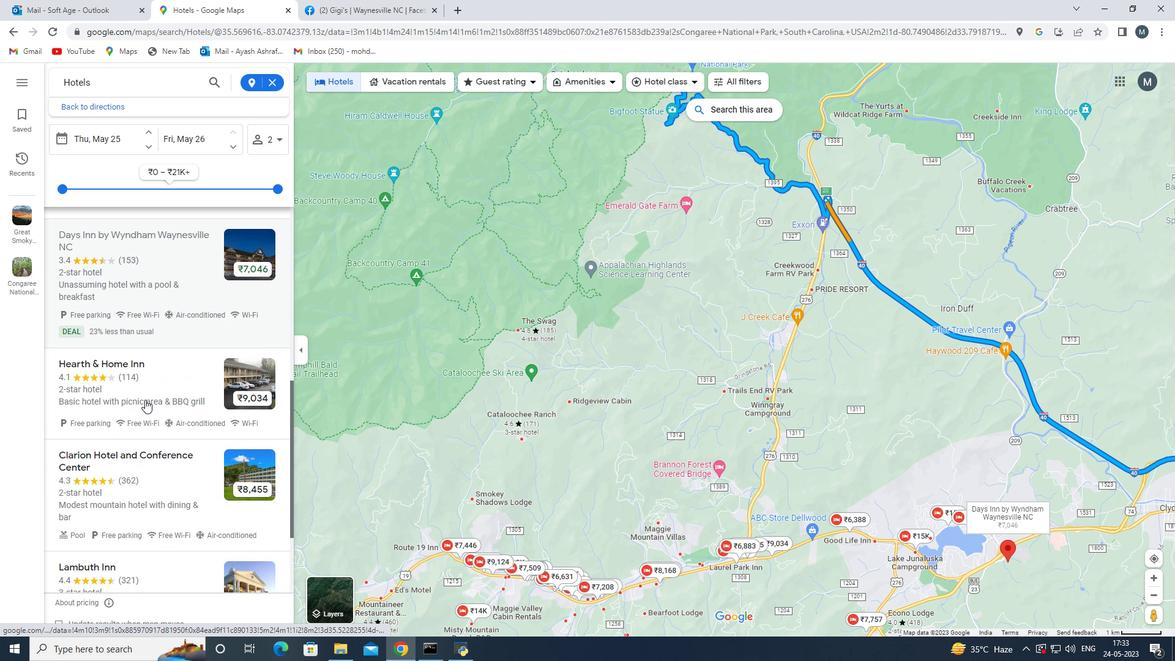
Action: Mouse scrolled (145, 399) with delta (0, 0)
Screenshot: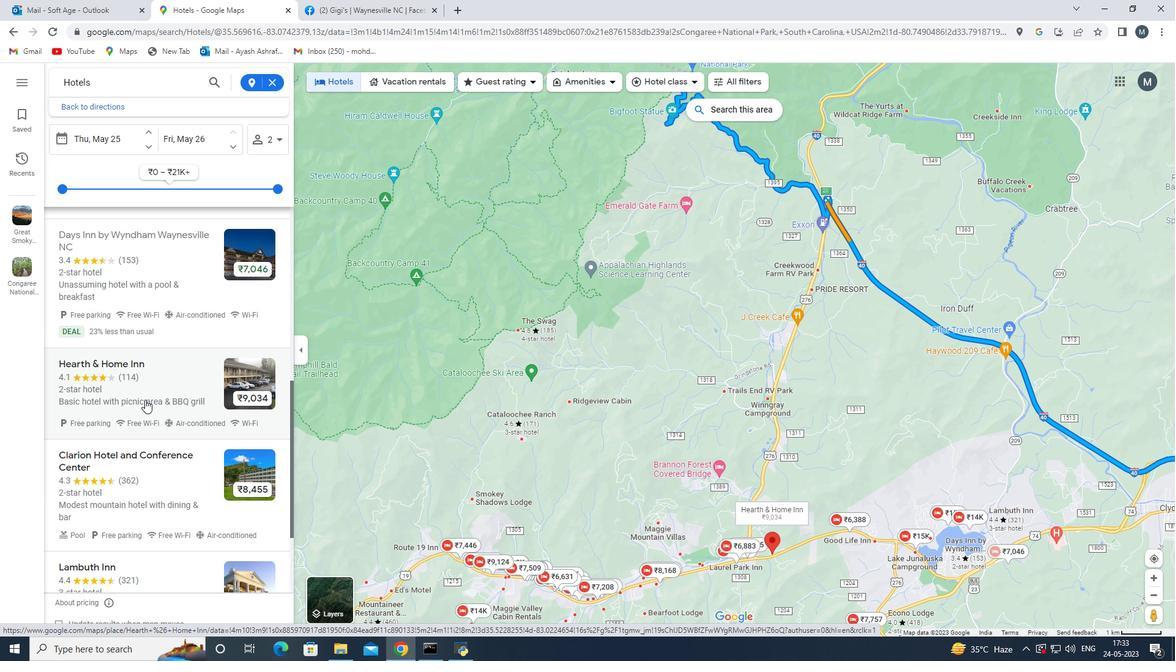 
Action: Mouse moved to (148, 397)
Screenshot: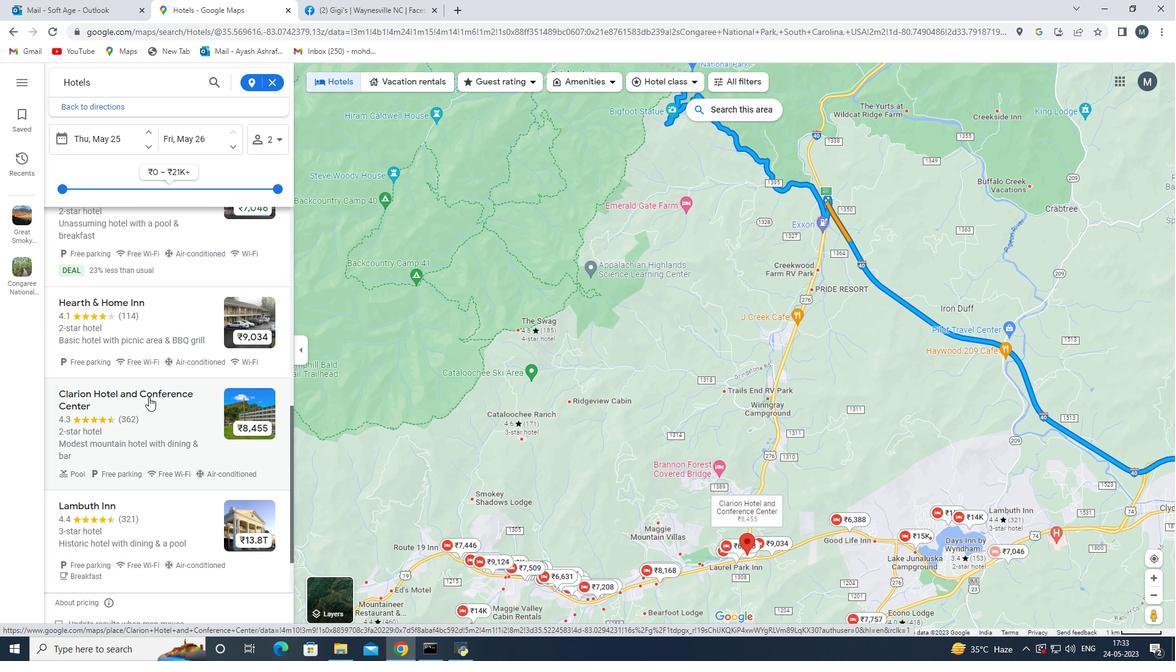 
Action: Mouse scrolled (148, 398) with delta (0, 0)
Screenshot: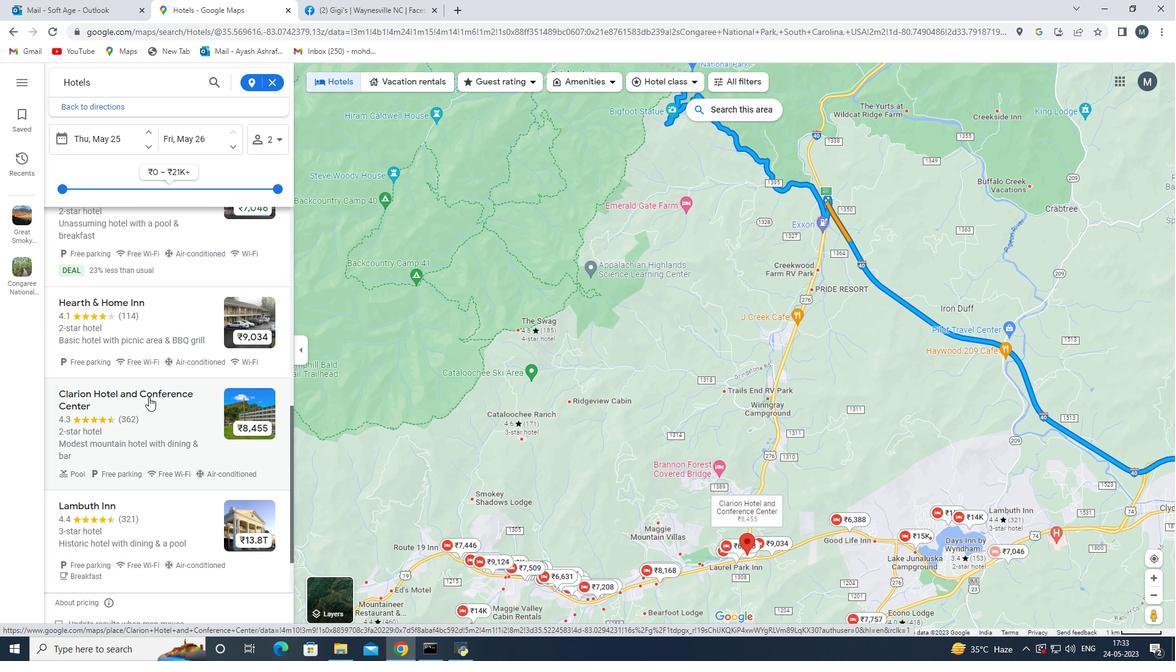 
Action: Mouse scrolled (148, 398) with delta (0, 0)
Screenshot: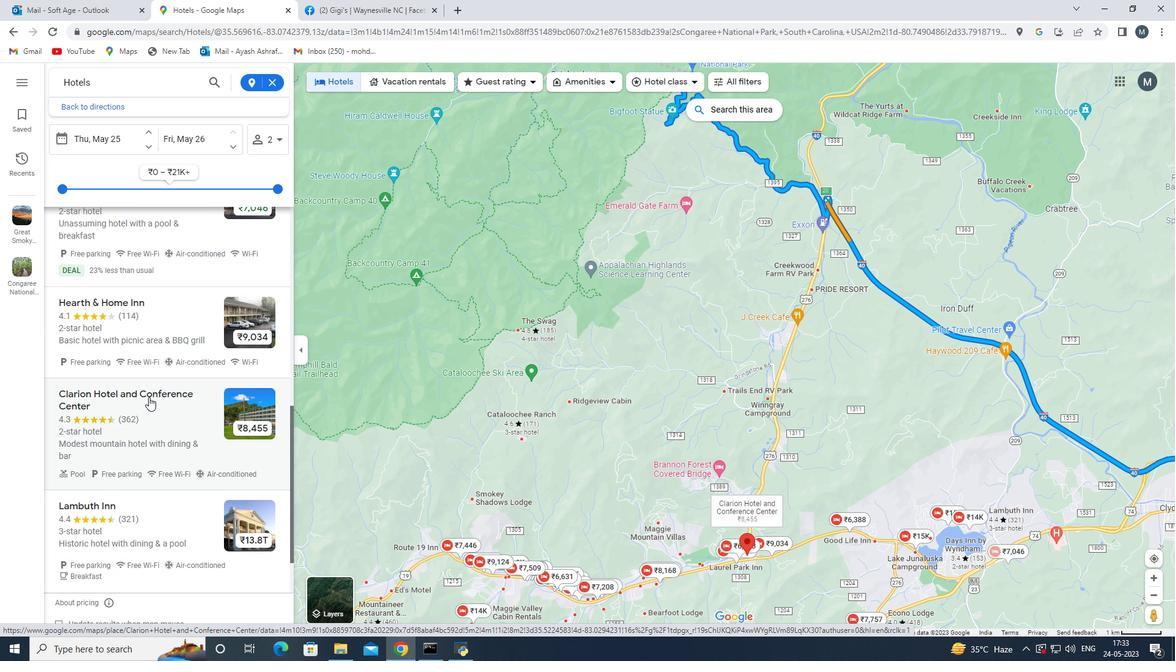 
Action: Mouse scrolled (148, 398) with delta (0, 0)
Screenshot: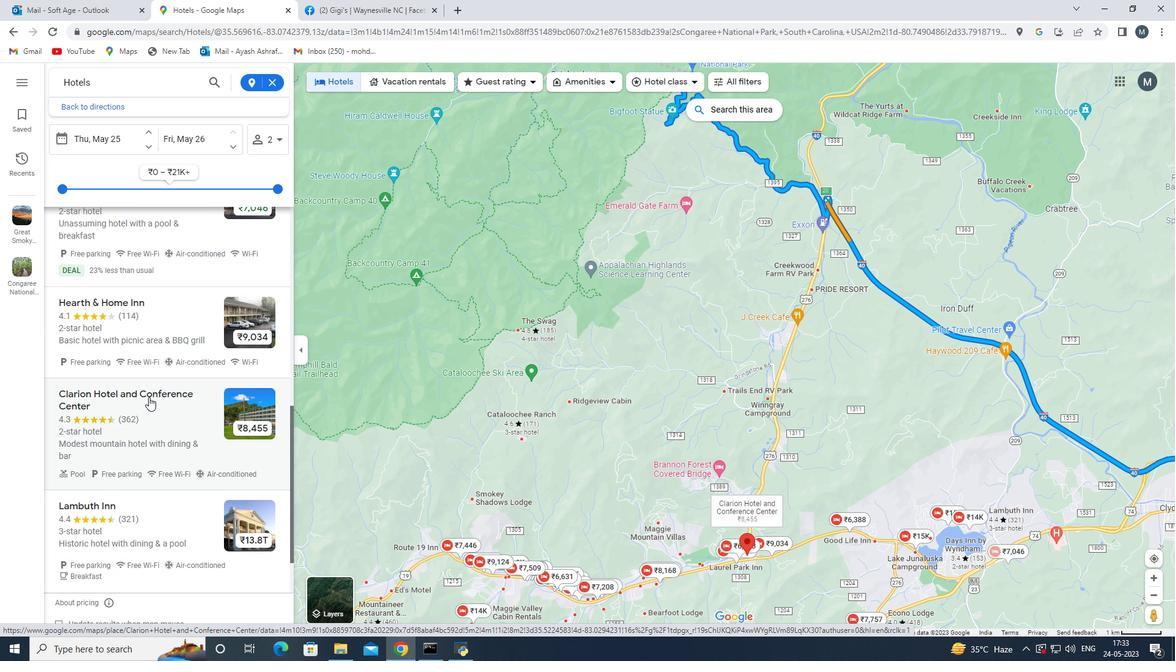 
Action: Mouse moved to (113, 302)
Screenshot: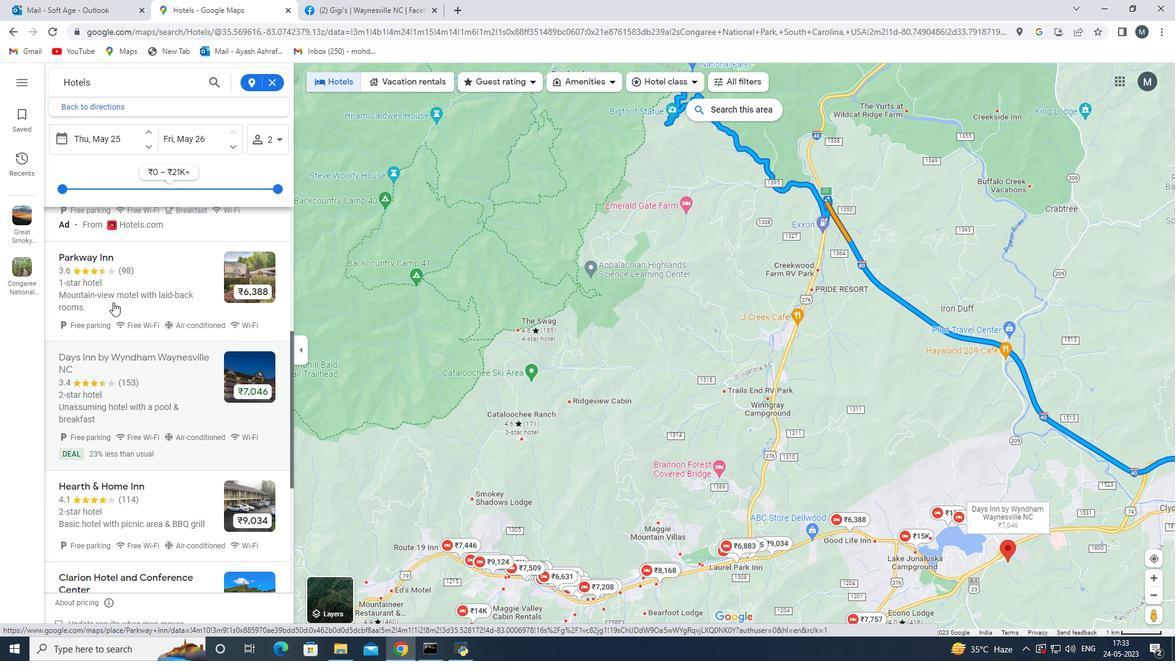 
Action: Mouse scrolled (113, 303) with delta (0, 0)
Screenshot: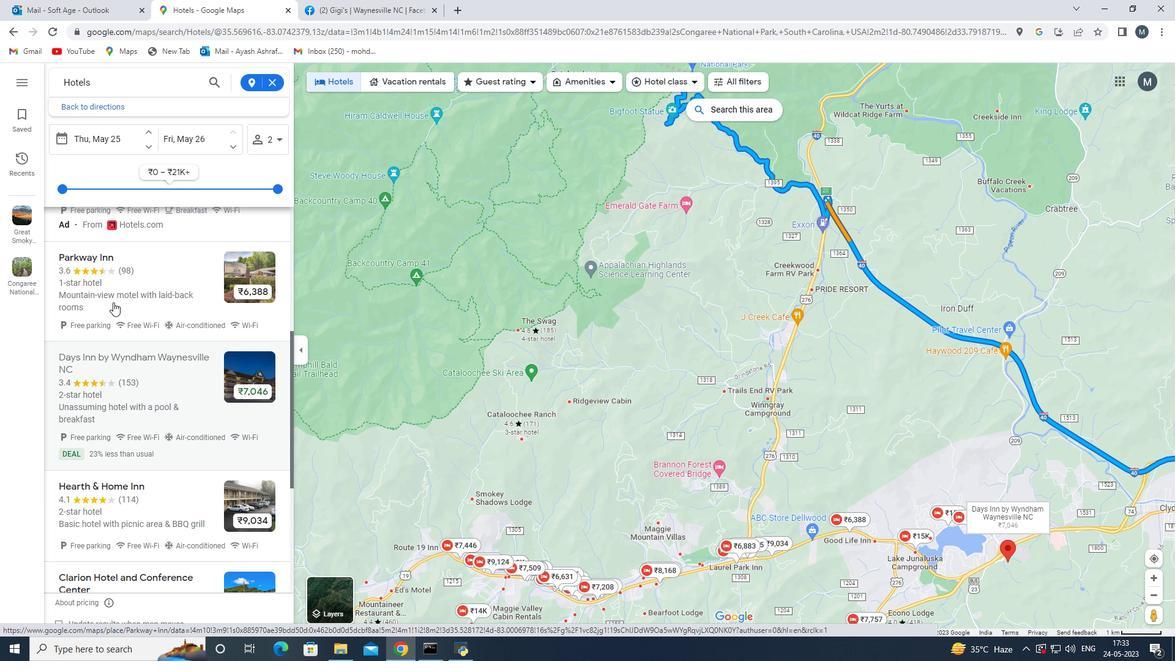
Action: Mouse scrolled (113, 303) with delta (0, 0)
Screenshot: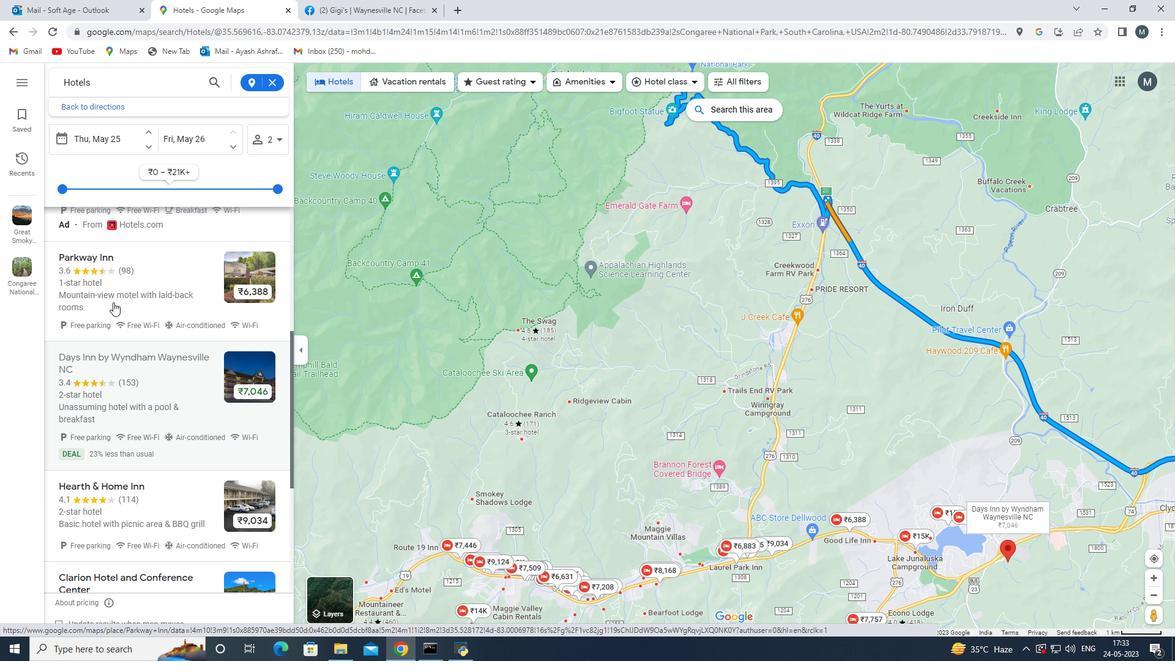 
Action: Mouse moved to (134, 292)
Screenshot: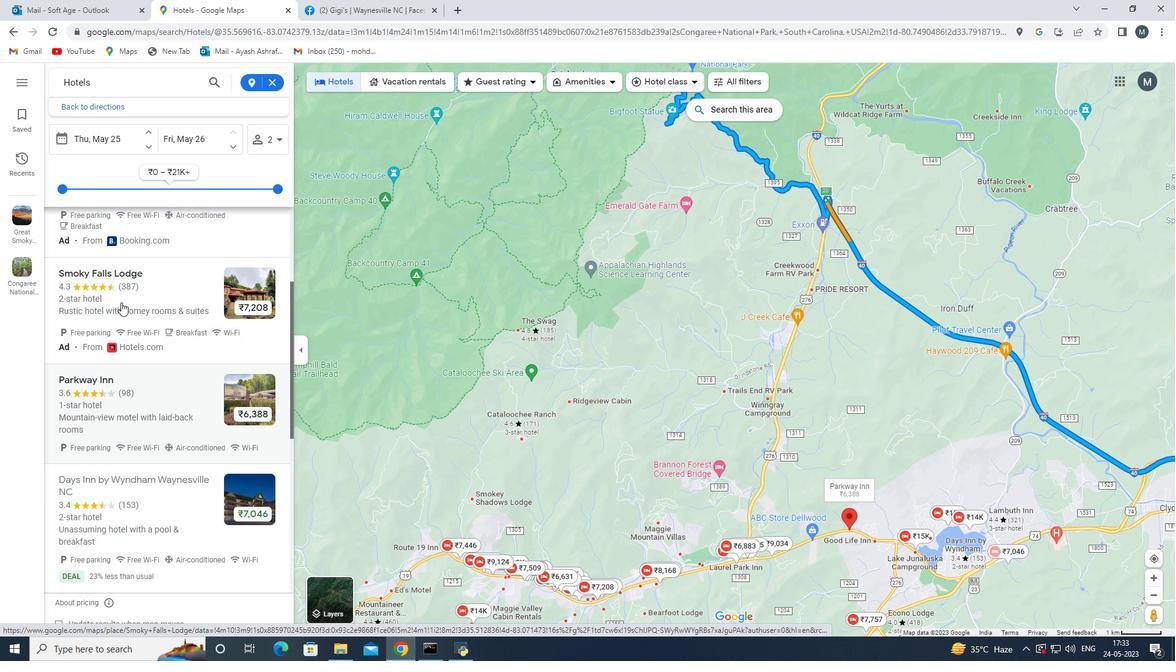 
Action: Mouse pressed left at (134, 292)
Screenshot: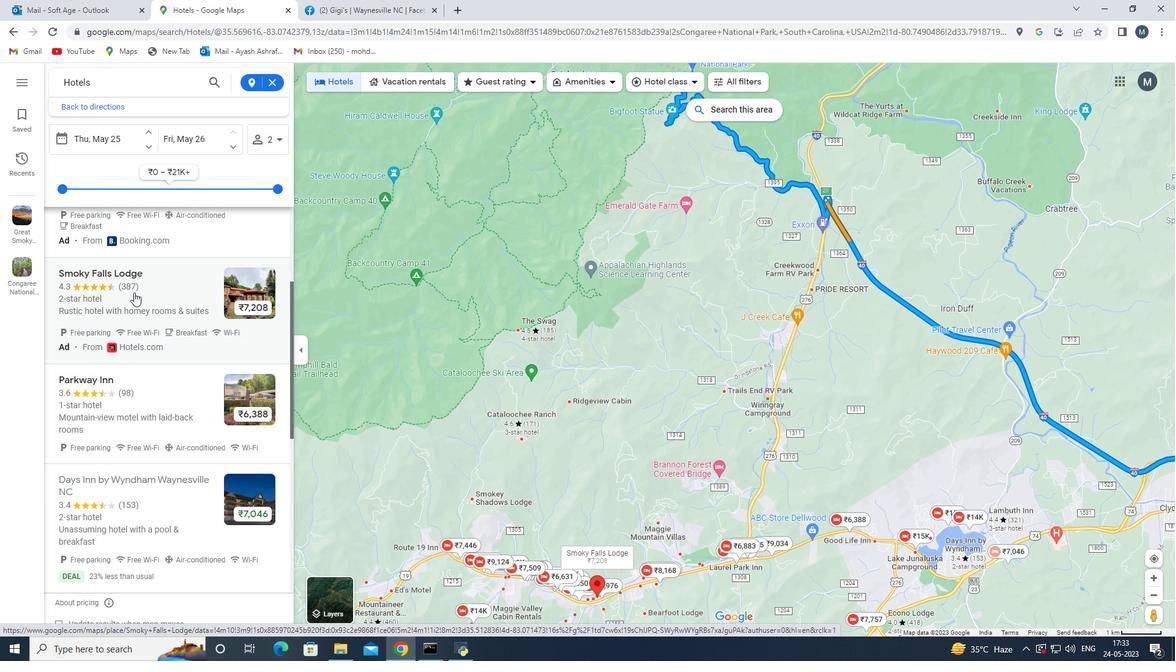 
Action: Mouse moved to (509, 360)
Screenshot: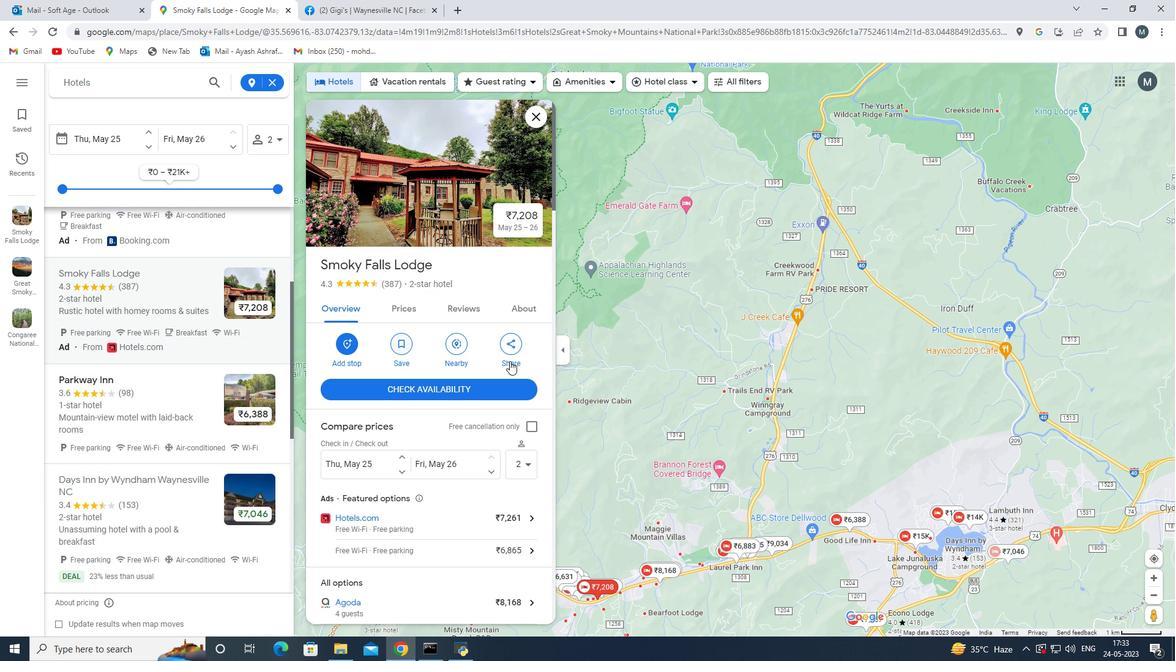 
Action: Mouse scrolled (509, 359) with delta (0, 0)
Screenshot: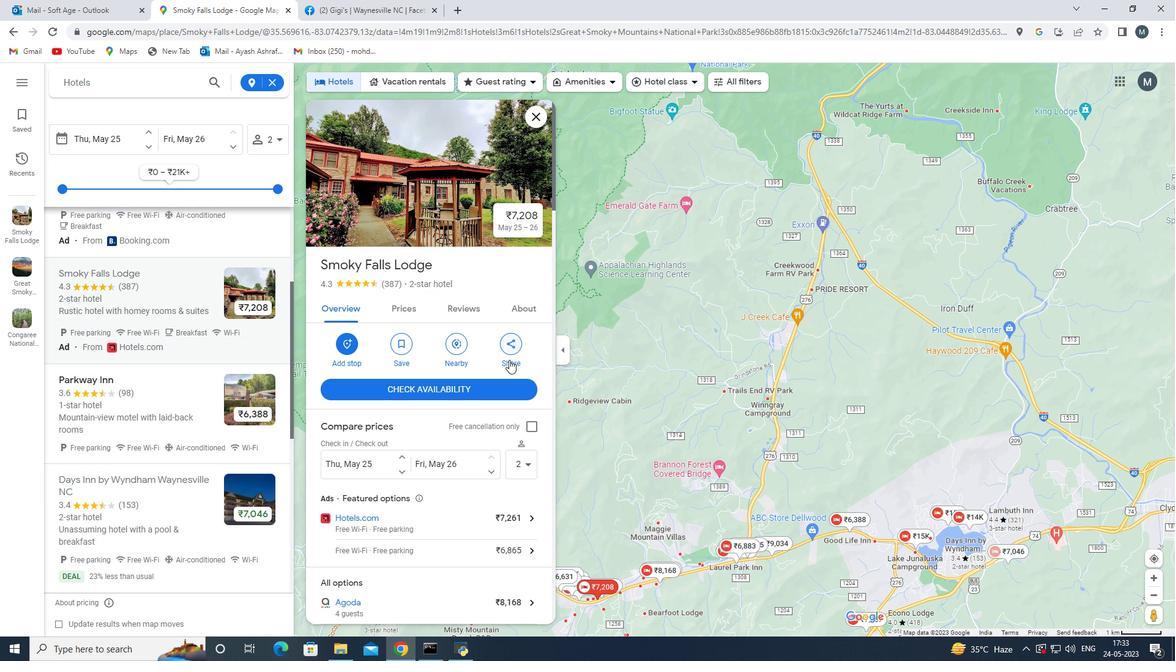 
Action: Mouse moved to (508, 358)
Screenshot: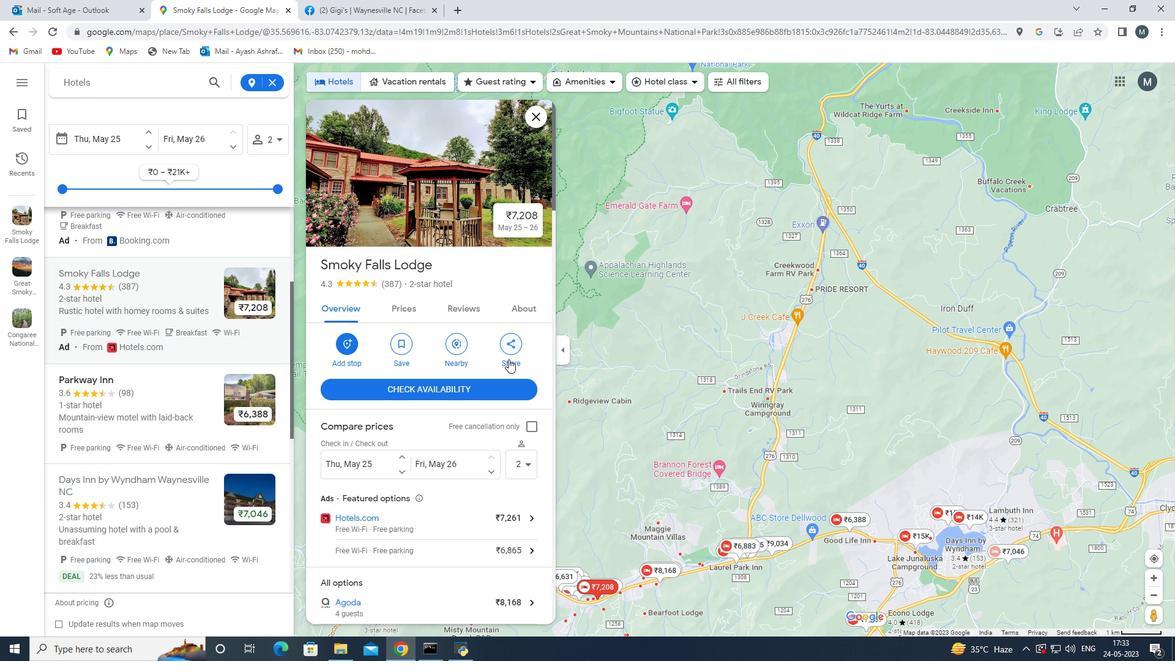 
Action: Mouse scrolled (508, 358) with delta (0, 0)
Screenshot: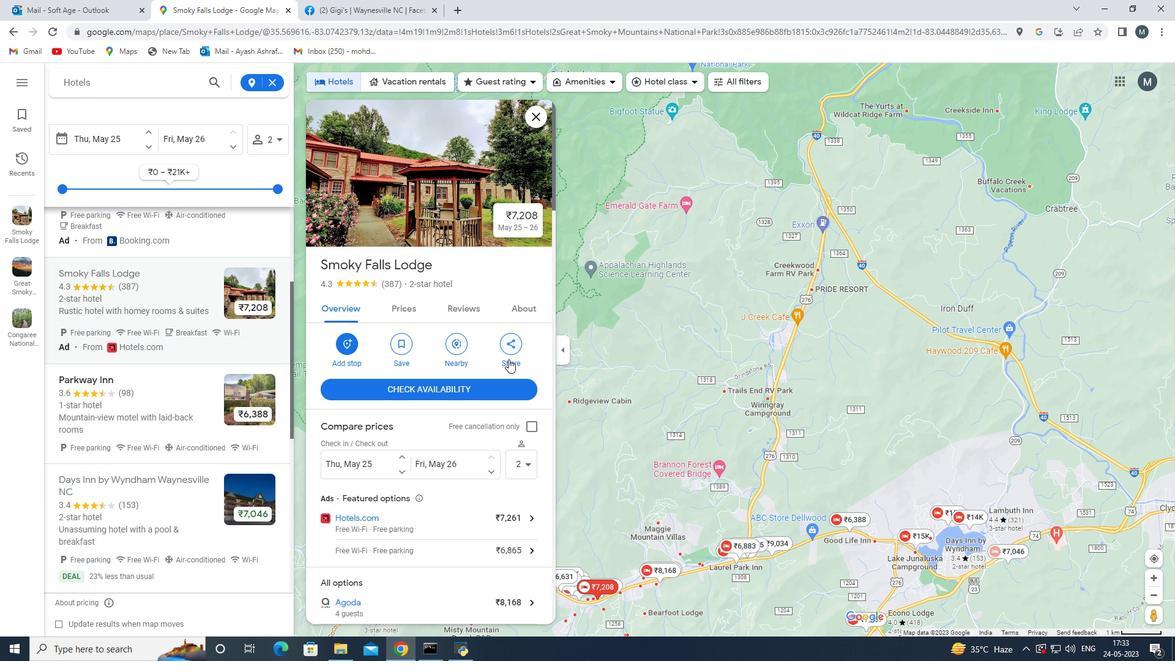 
Action: Mouse moved to (429, 266)
Screenshot: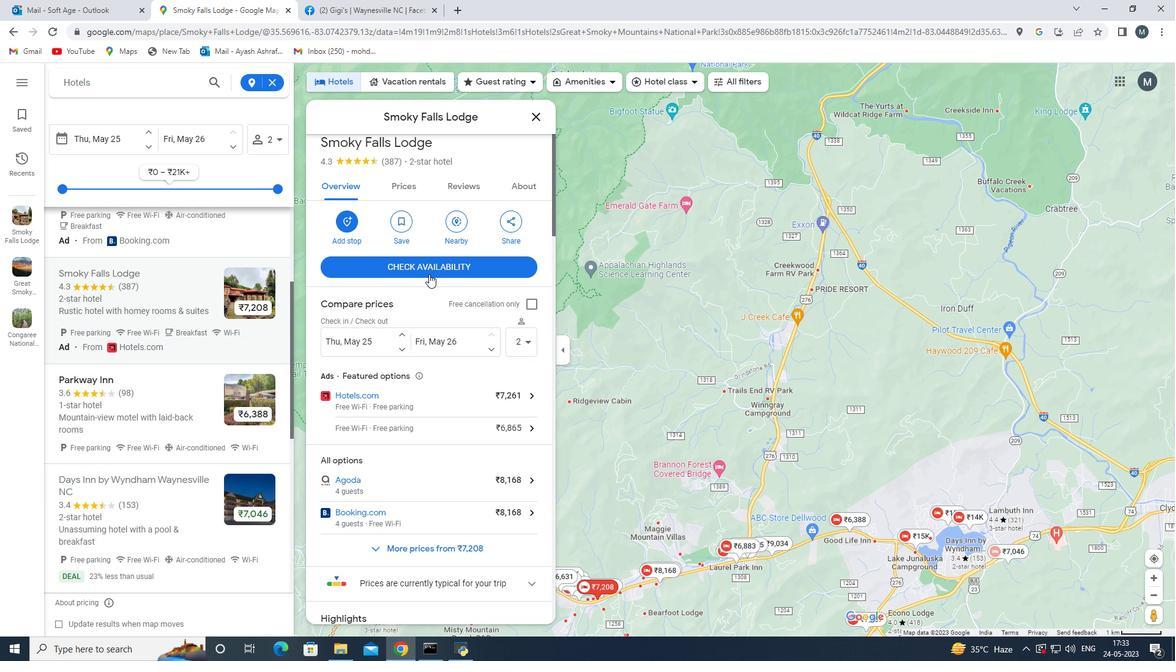 
Action: Mouse pressed left at (429, 266)
Screenshot: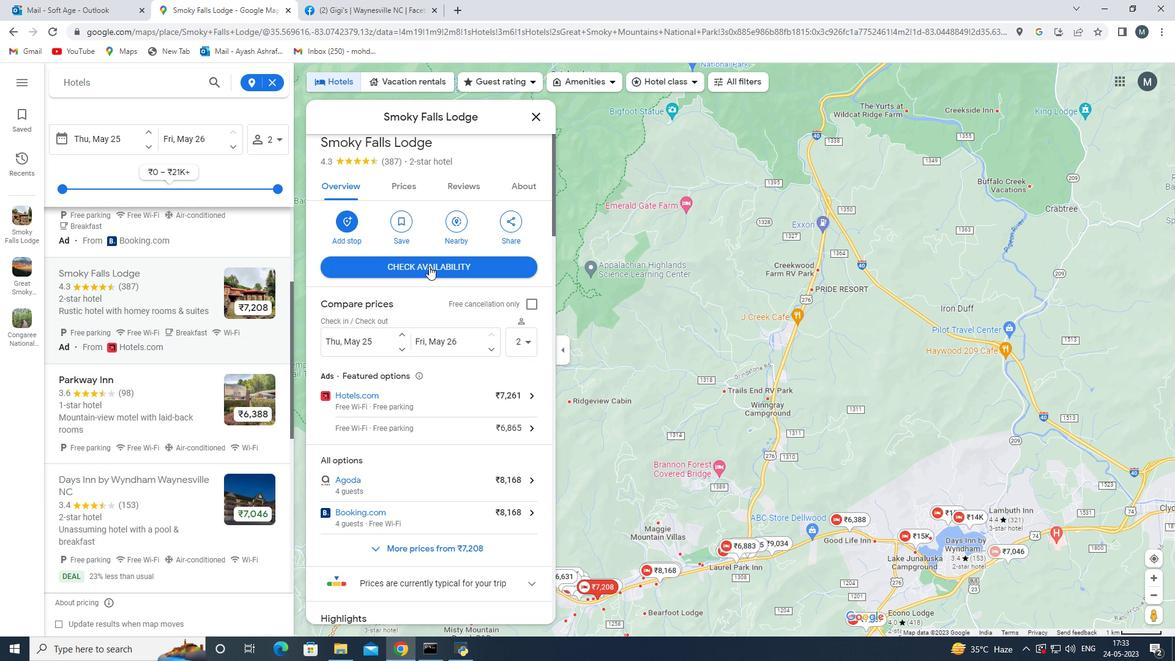 
Action: Mouse moved to (746, 249)
Screenshot: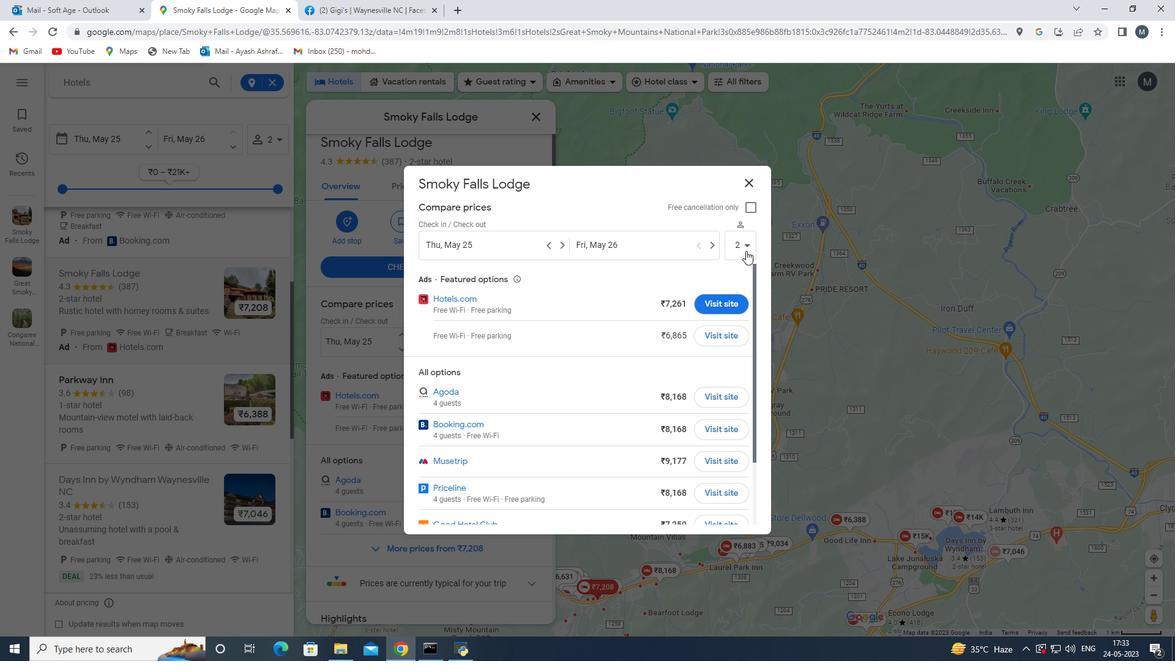 
Action: Mouse pressed left at (746, 249)
Screenshot: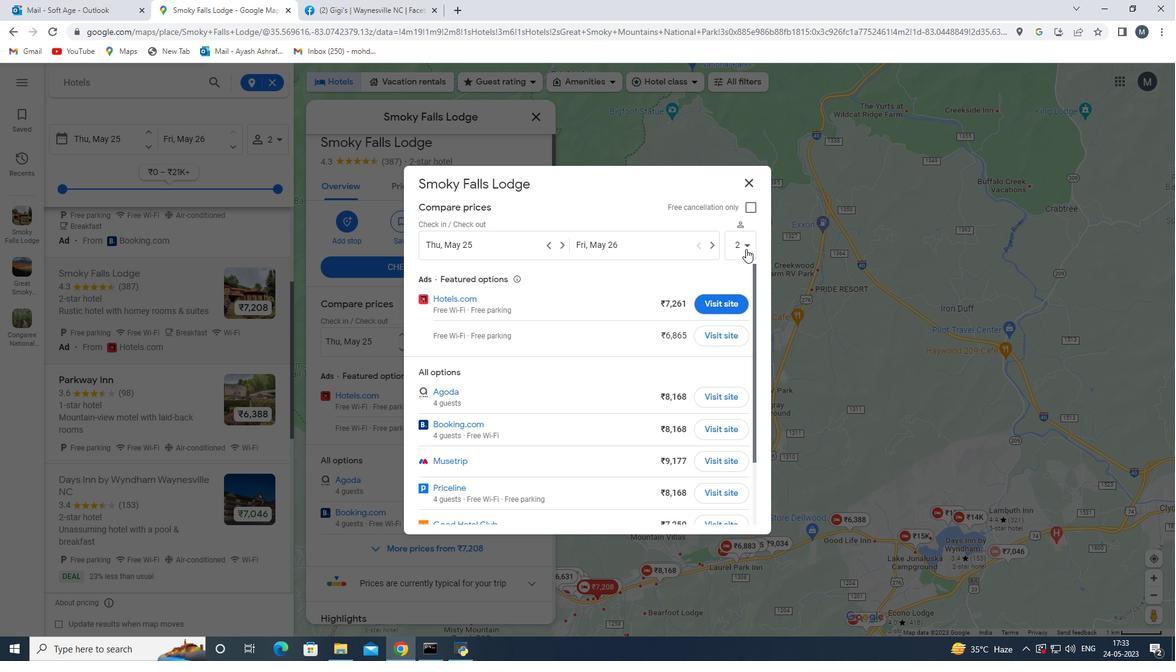 
Action: Mouse moved to (749, 242)
Screenshot: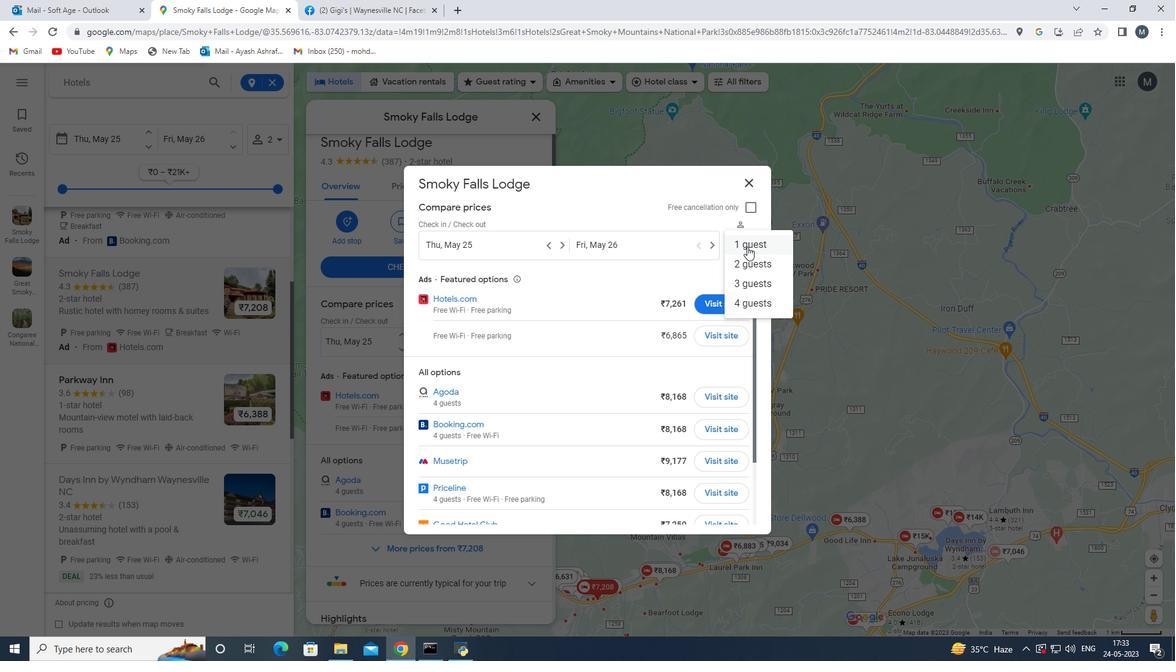 
Action: Mouse pressed left at (749, 242)
Screenshot: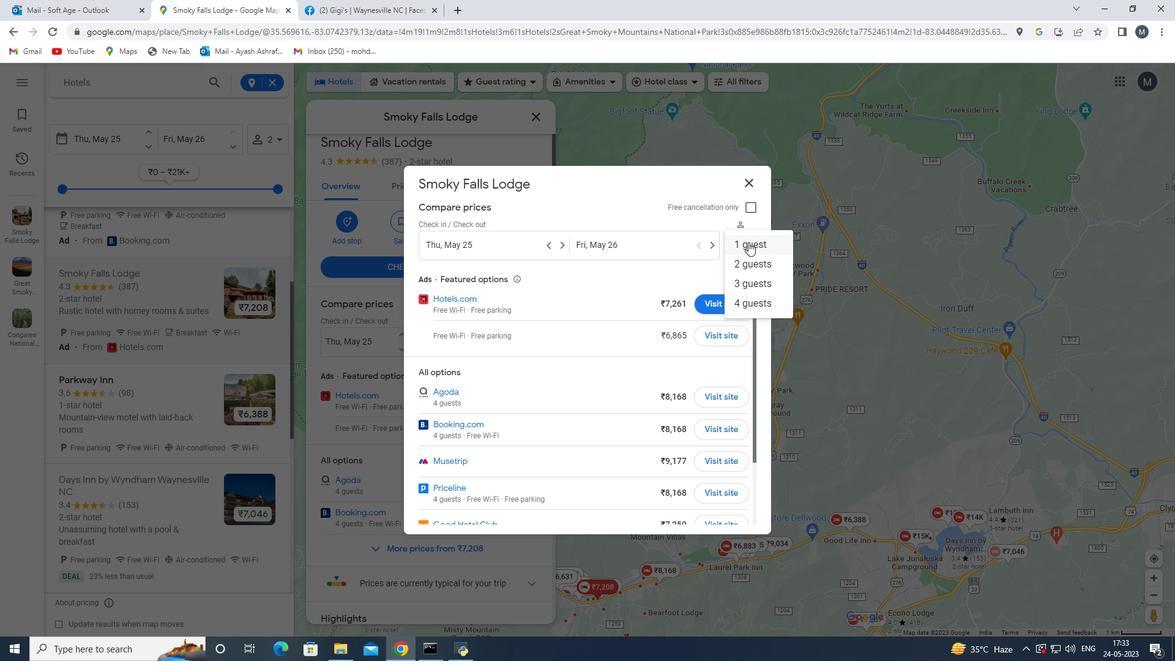 
Action: Mouse moved to (528, 361)
Screenshot: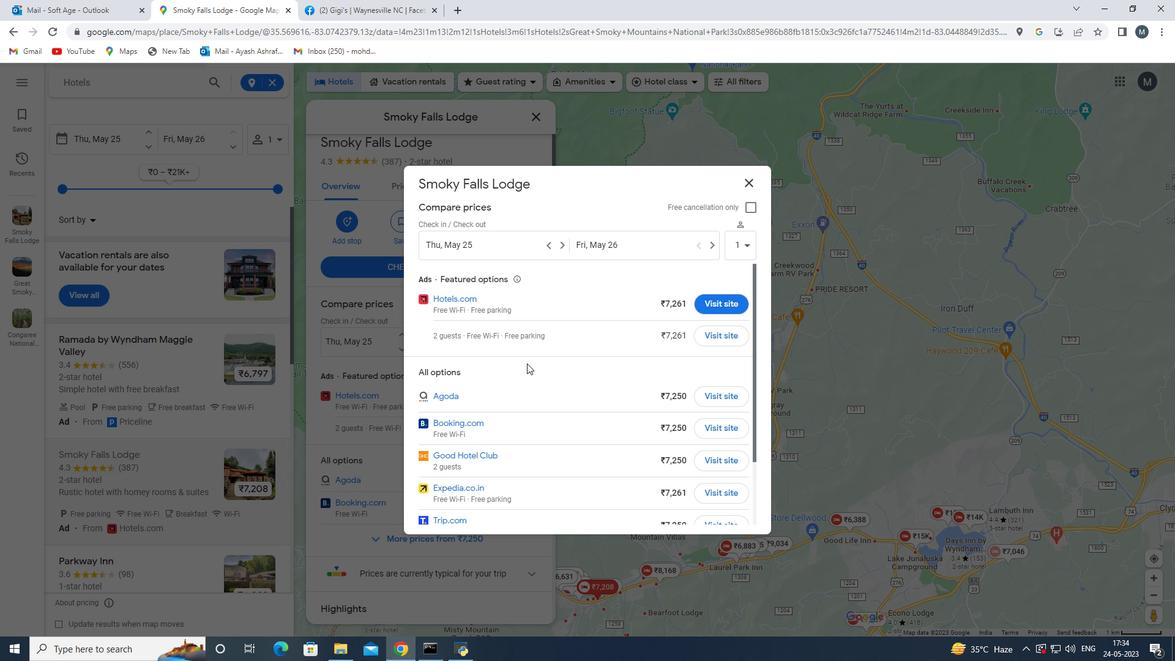 
Action: Mouse scrolled (528, 361) with delta (0, 0)
Screenshot: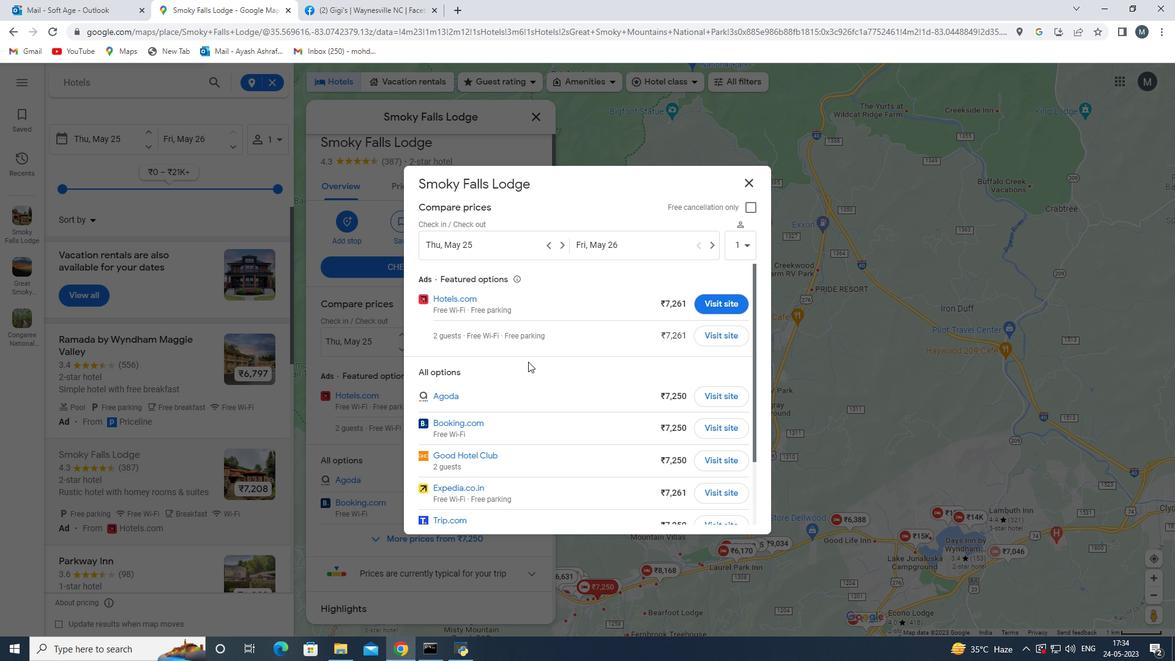 
Action: Mouse scrolled (528, 361) with delta (0, 0)
Screenshot: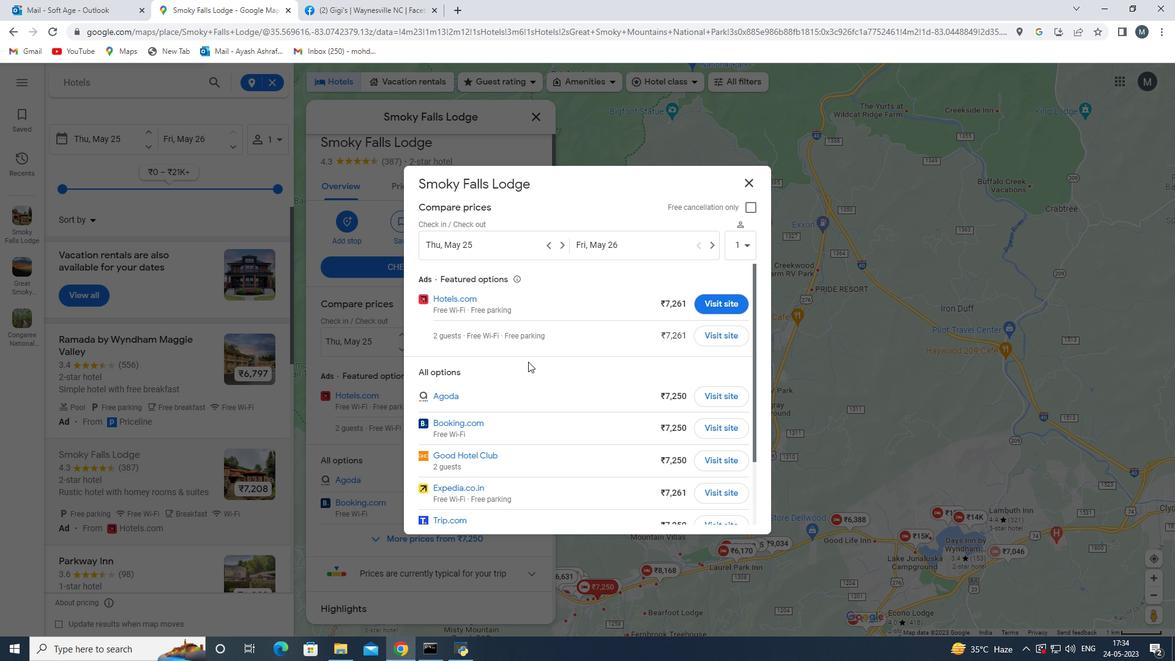 
Action: Mouse scrolled (528, 362) with delta (0, 0)
Screenshot: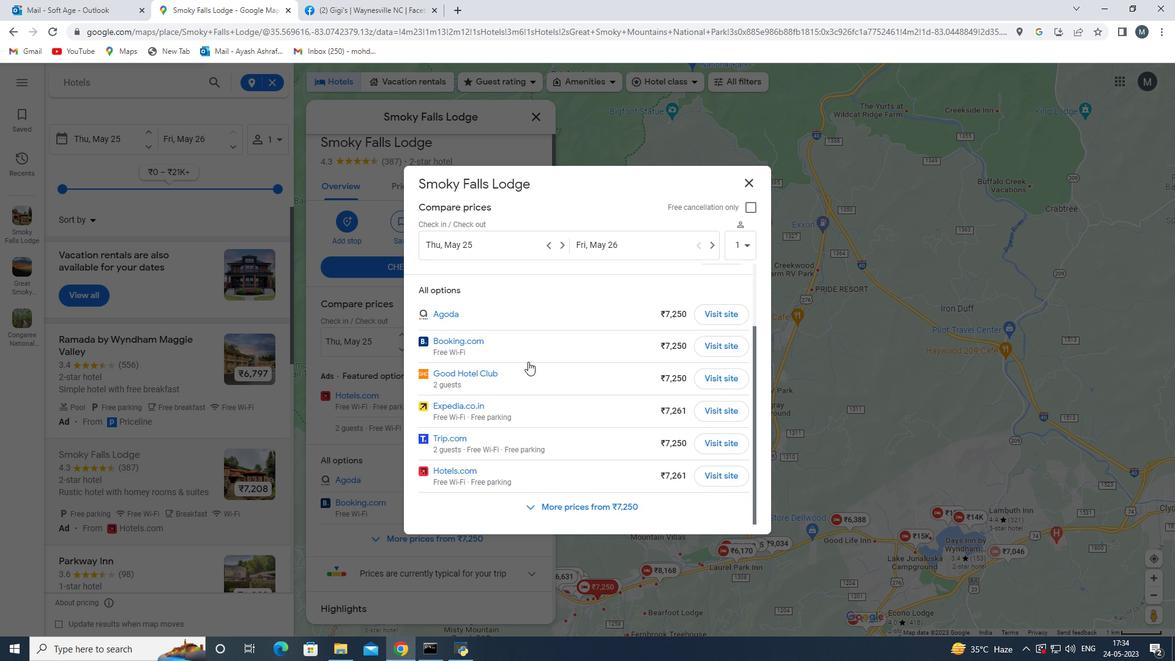
Action: Mouse scrolled (528, 362) with delta (0, 0)
Screenshot: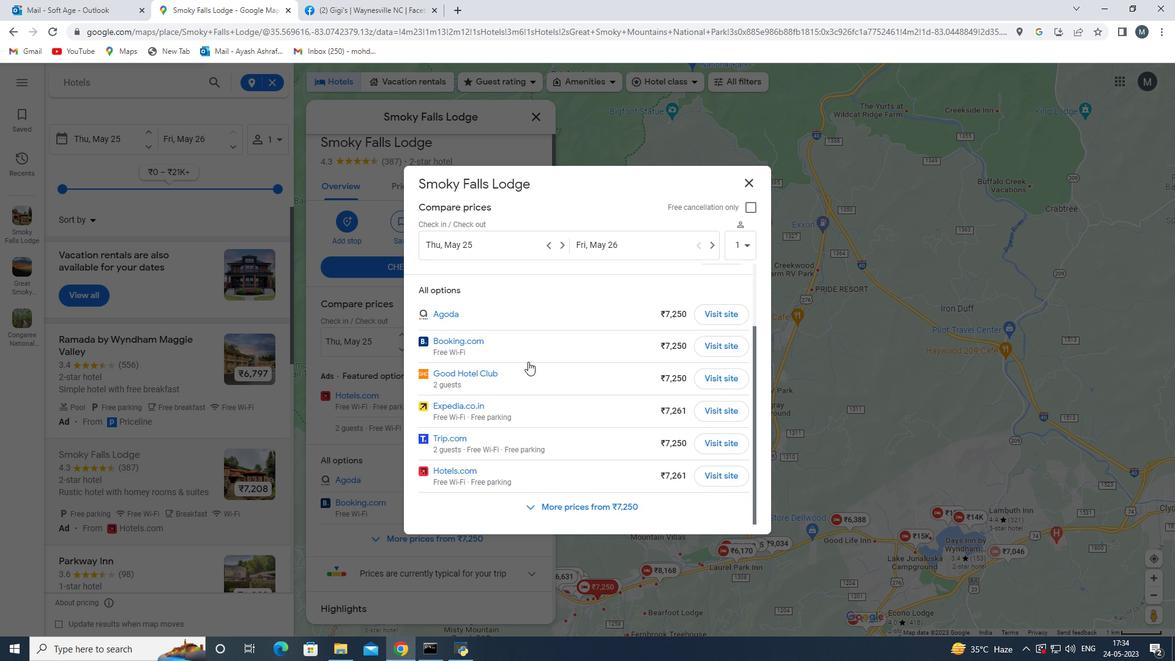 
Action: Mouse scrolled (528, 362) with delta (0, 0)
Screenshot: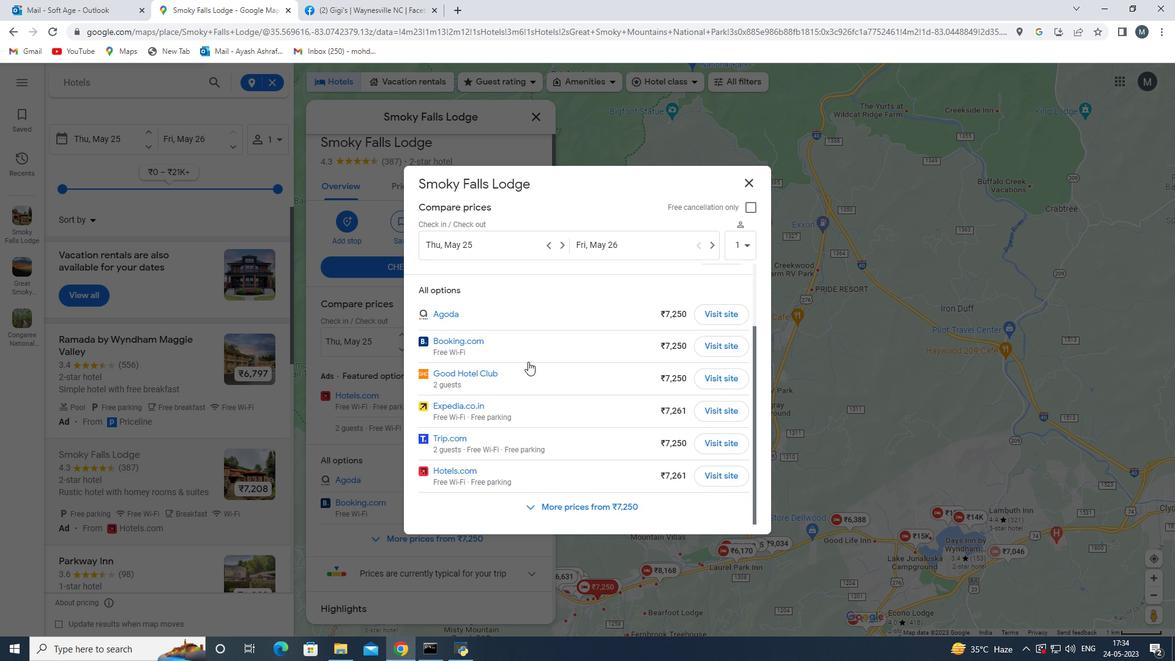 
Action: Mouse scrolled (528, 362) with delta (0, 0)
Screenshot: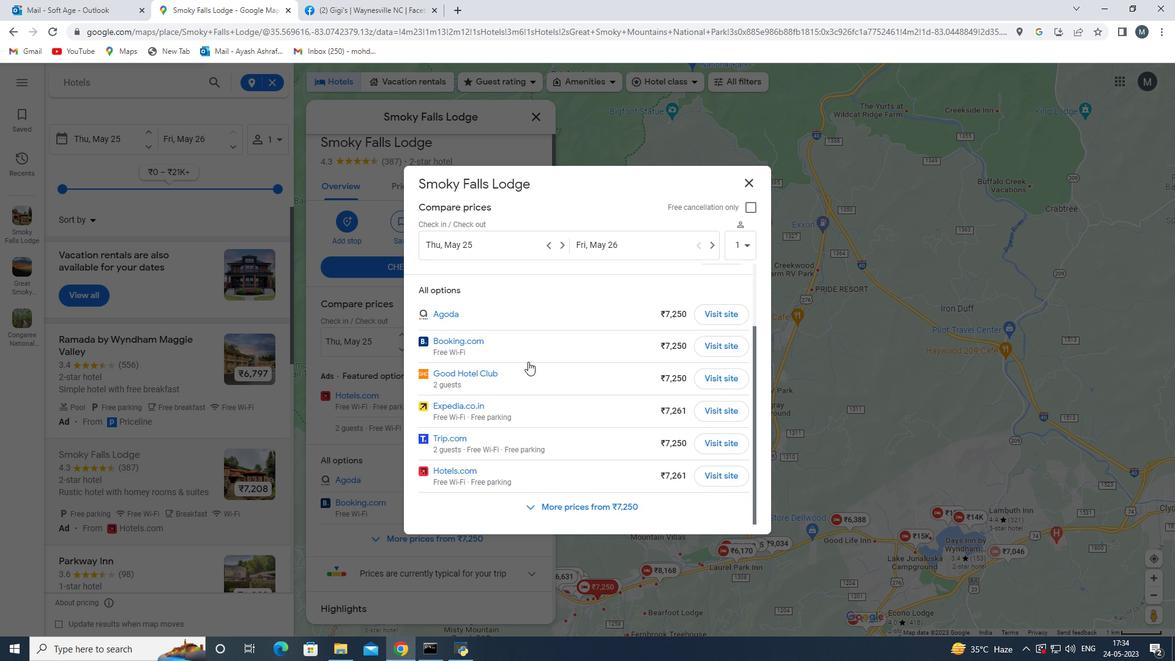
Action: Mouse scrolled (528, 362) with delta (0, 0)
Screenshot: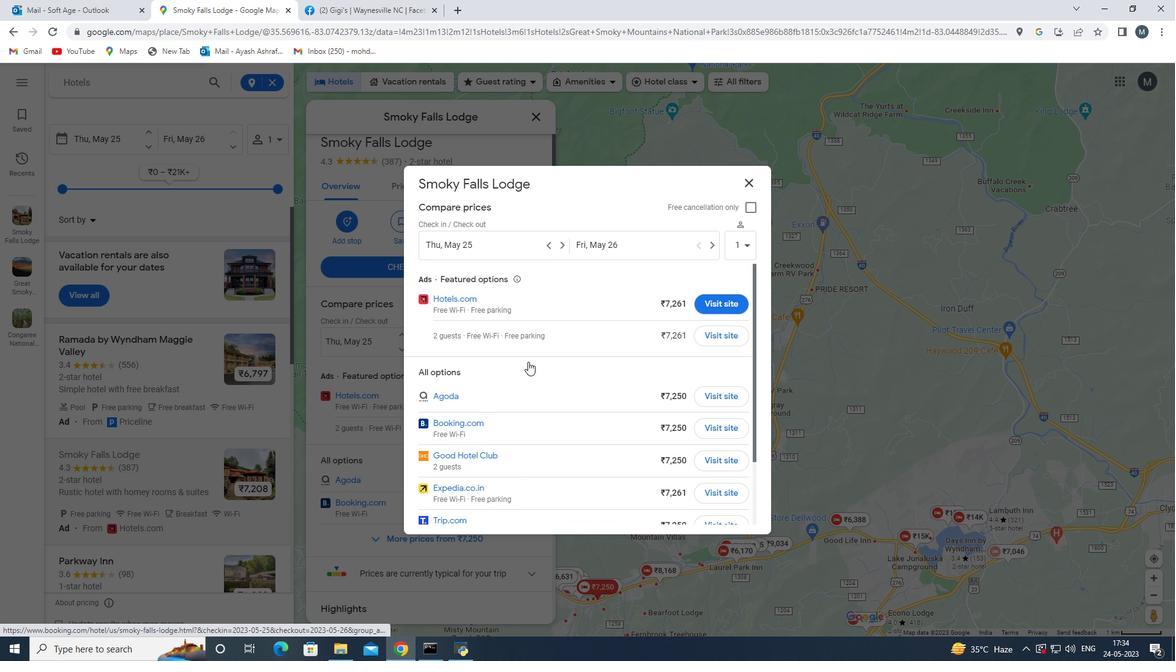 
Action: Mouse scrolled (528, 362) with delta (0, 0)
Screenshot: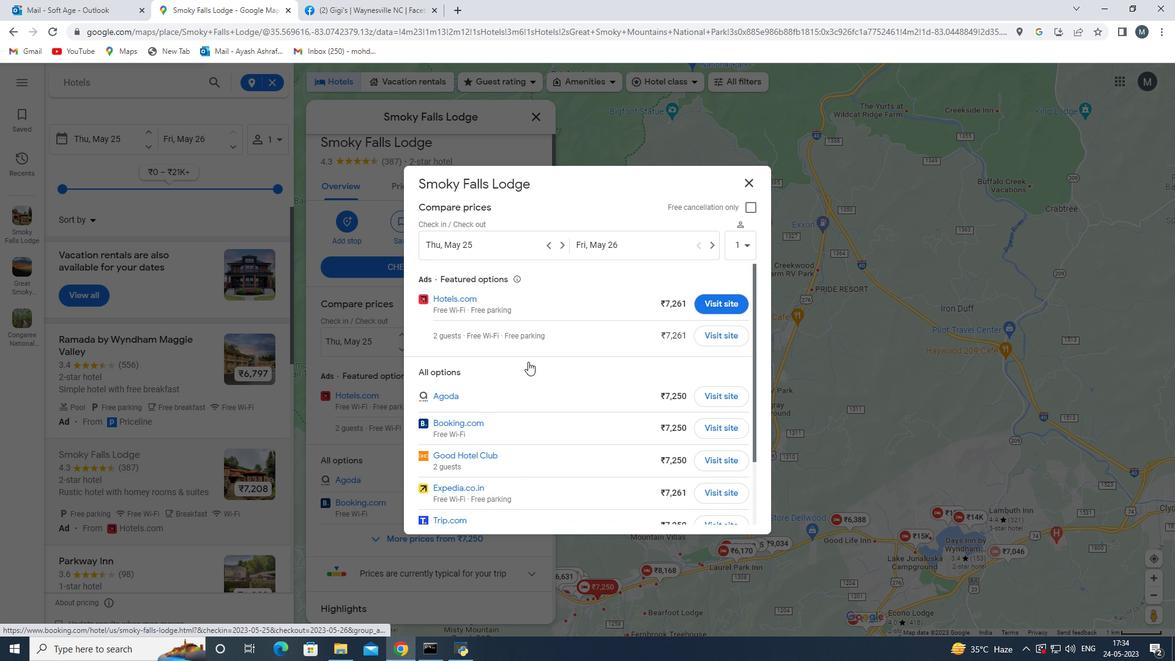 
Action: Mouse scrolled (528, 362) with delta (0, 0)
Screenshot: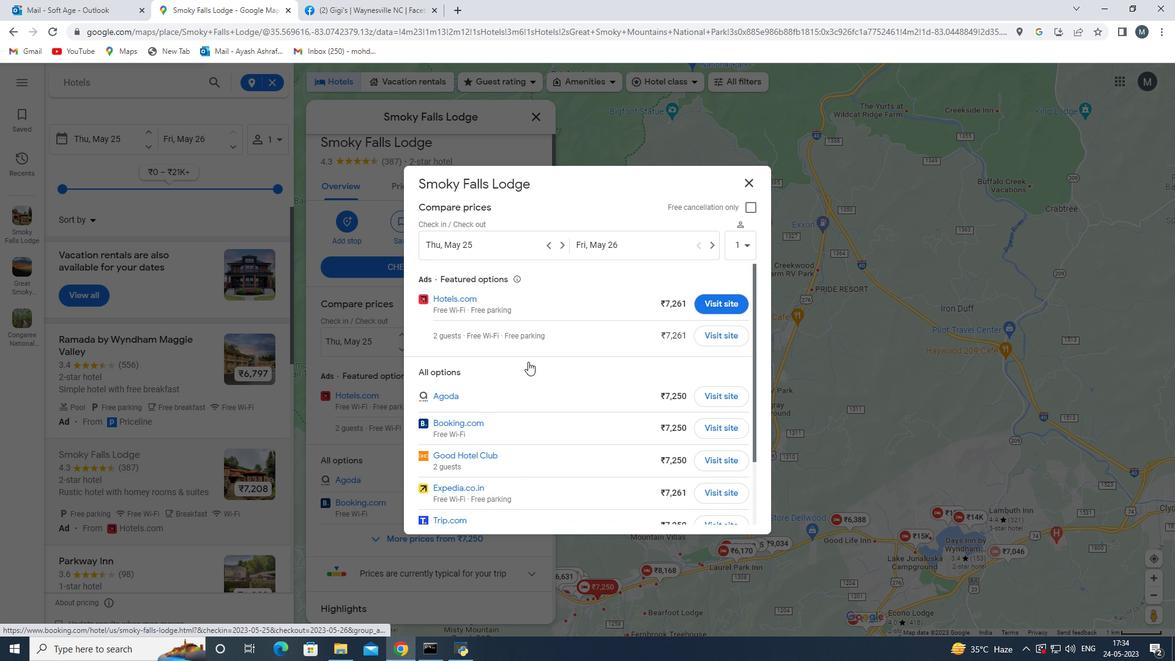 
Action: Mouse moved to (716, 244)
Screenshot: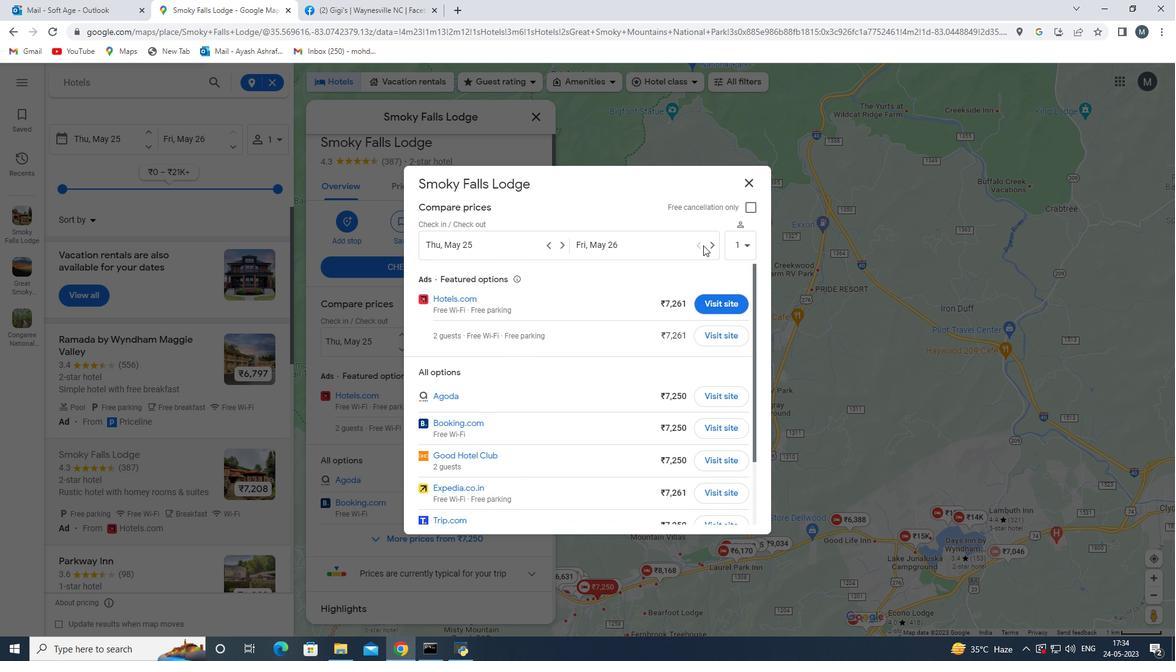 
Action: Mouse pressed left at (716, 244)
Screenshot: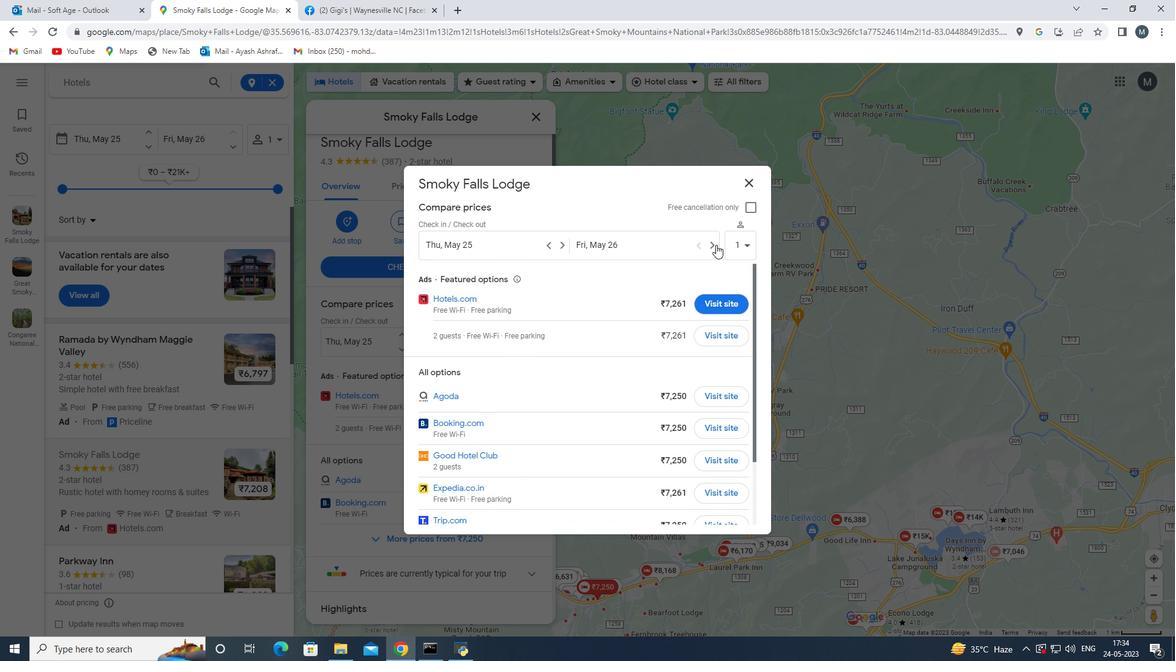 
Action: Mouse moved to (654, 249)
Screenshot: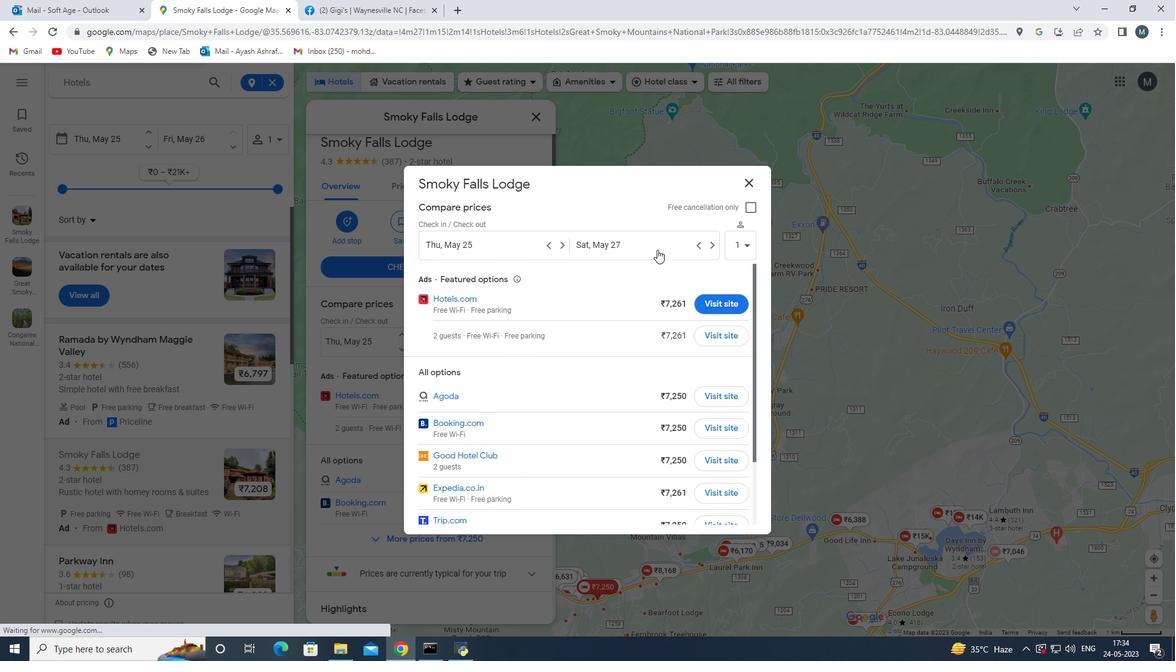 
Action: Mouse pressed left at (654, 249)
Screenshot: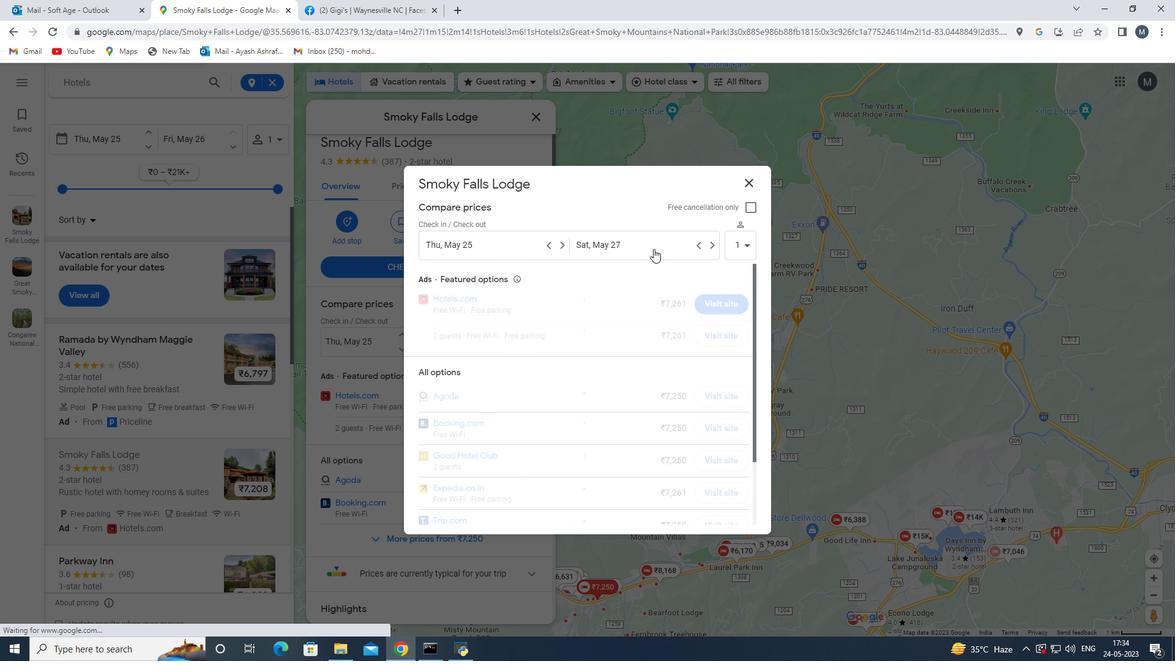 
Action: Mouse moved to (658, 374)
Screenshot: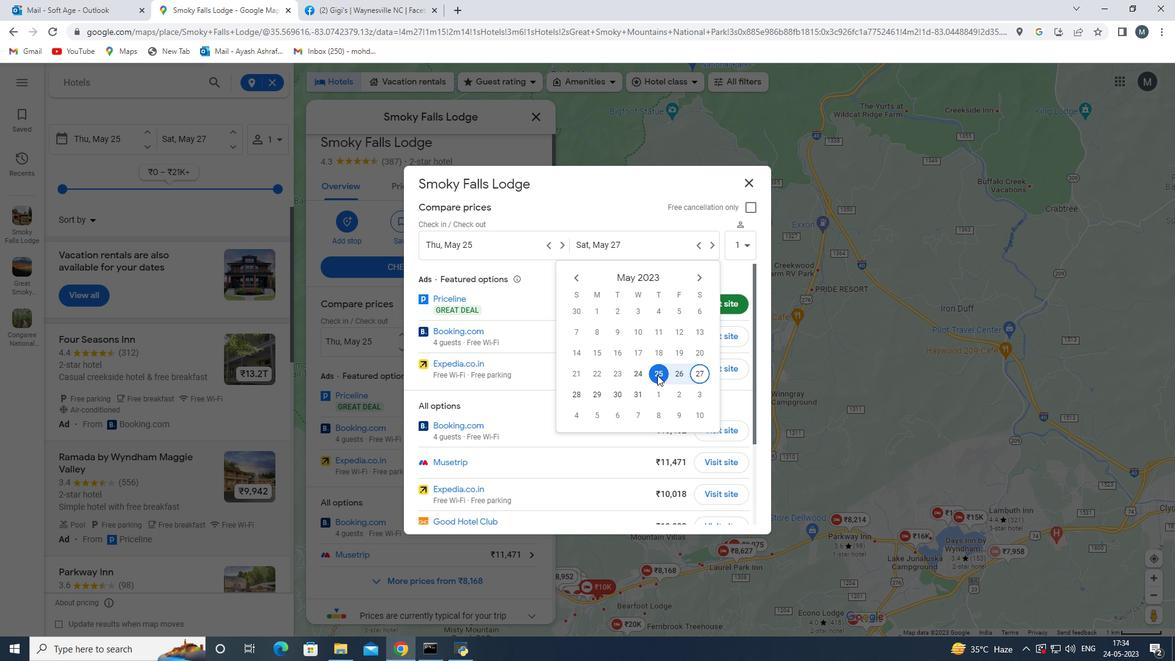 
Action: Mouse pressed left at (658, 374)
Screenshot: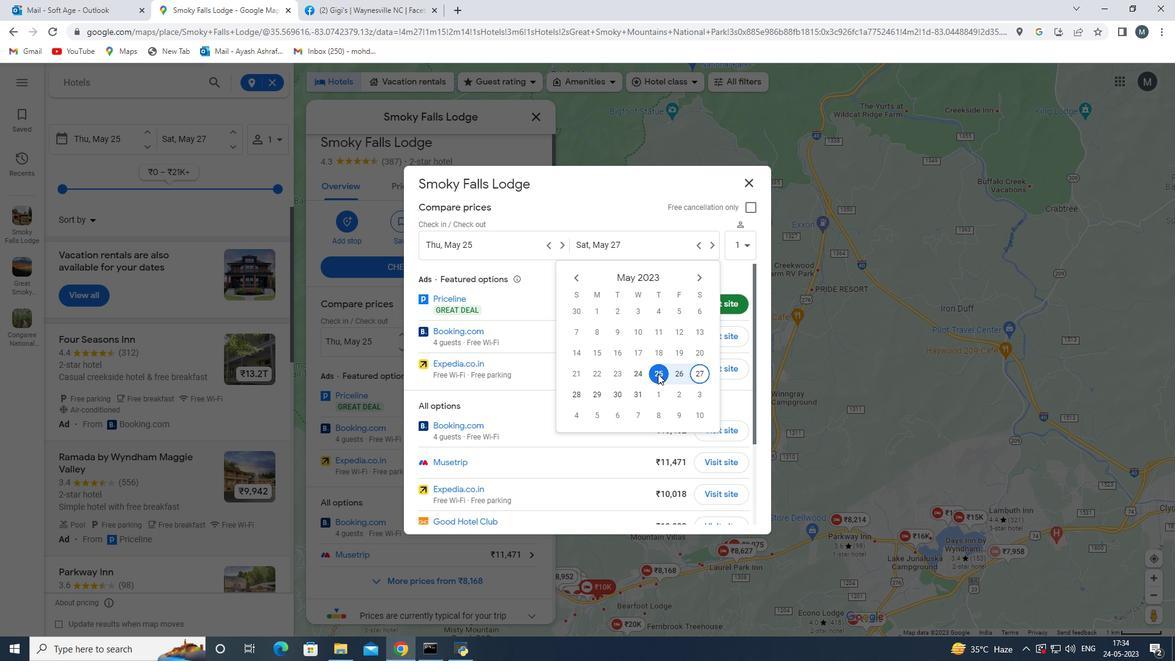 
Action: Mouse moved to (637, 393)
Screenshot: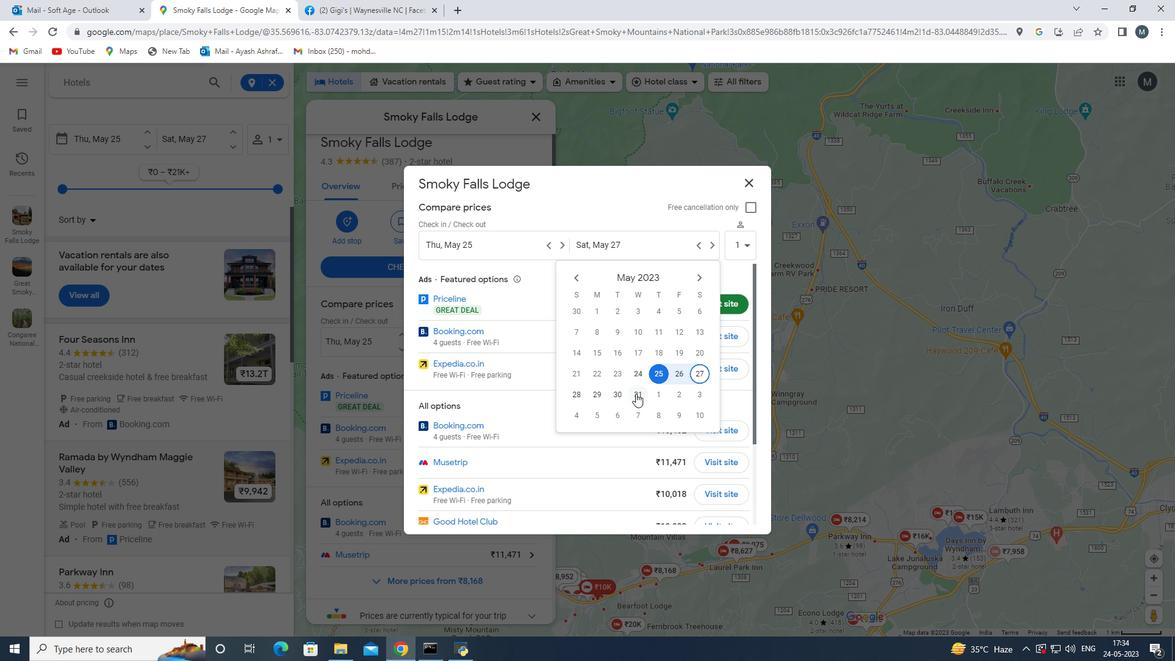 
Action: Mouse pressed left at (637, 393)
Screenshot: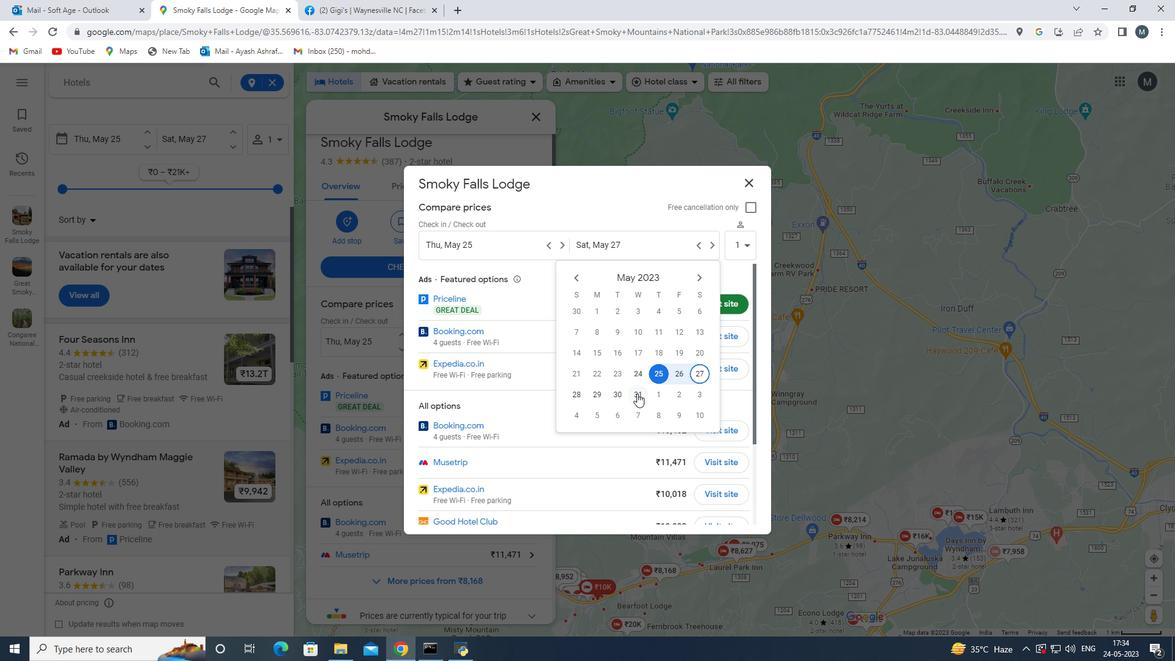 
Action: Mouse moved to (569, 401)
Screenshot: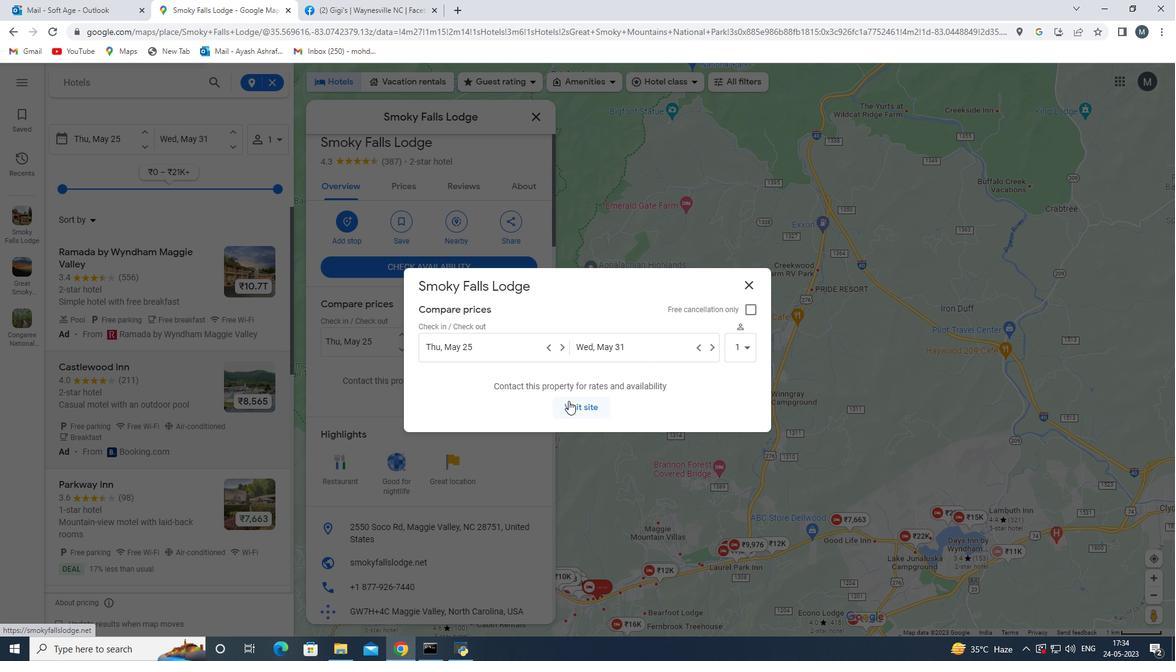 
Action: Mouse pressed left at (569, 401)
Screenshot: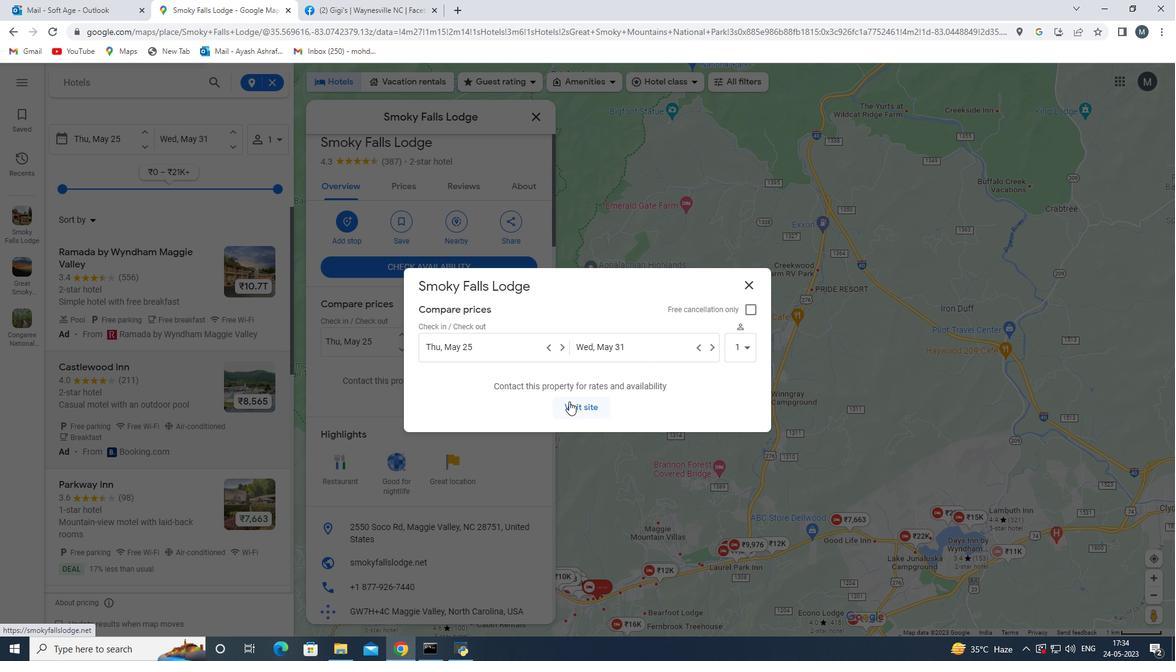 
Action: Mouse moved to (195, 0)
Screenshot: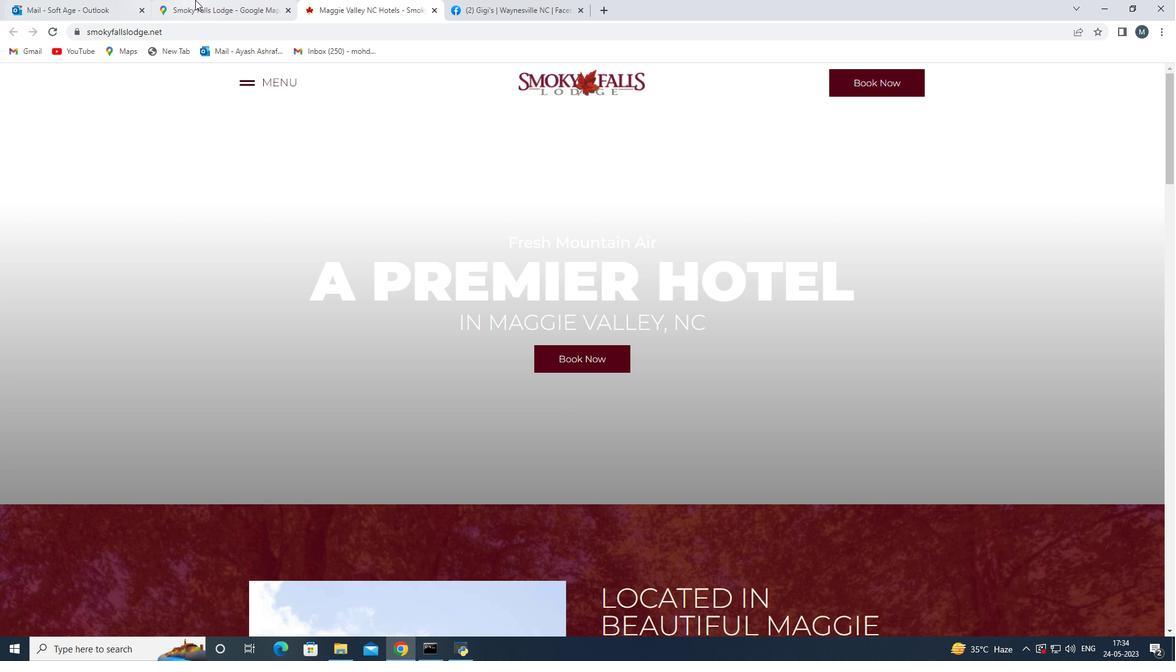 
Action: Mouse pressed left at (195, 0)
Screenshot: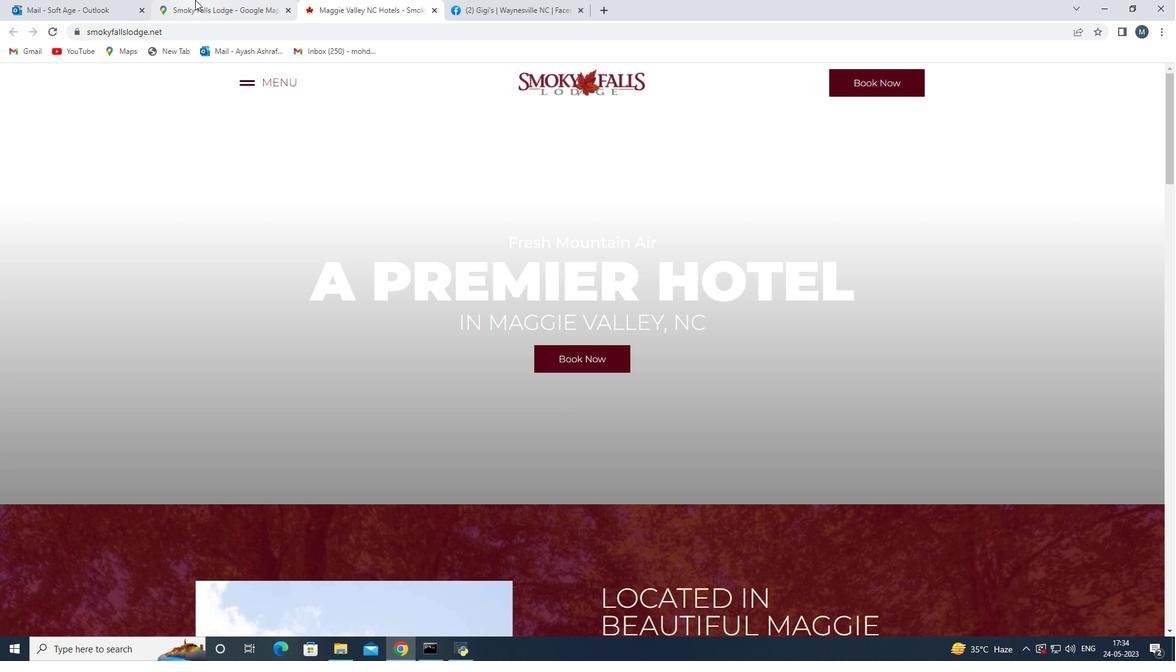 
Action: Mouse moved to (746, 281)
Screenshot: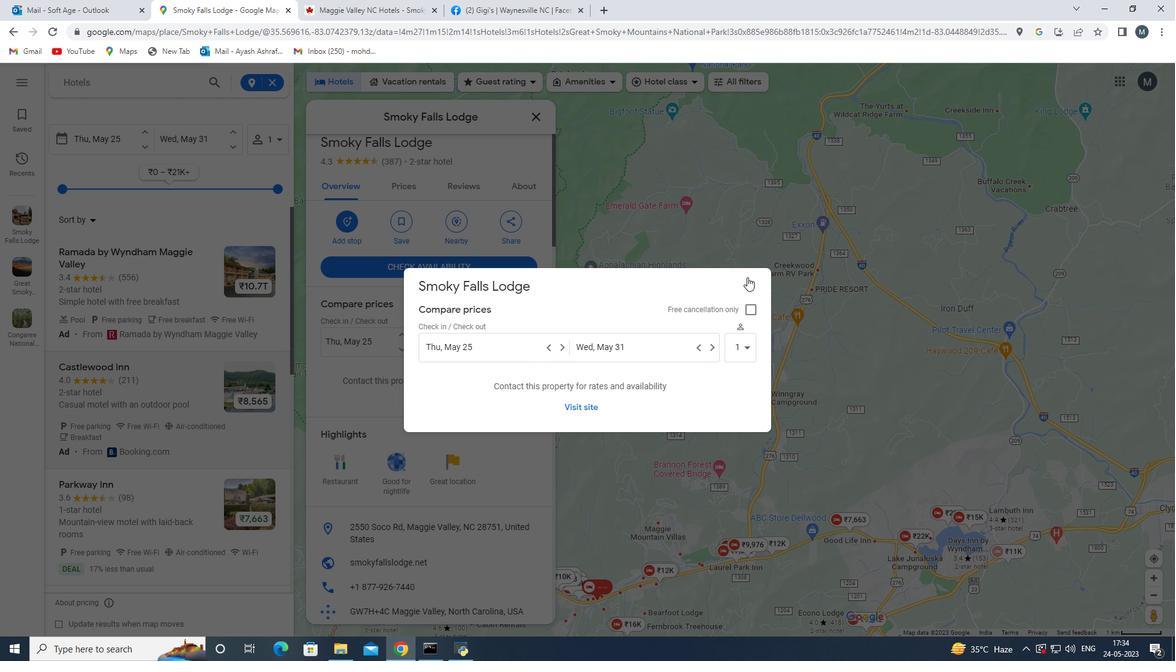 
Action: Mouse pressed left at (746, 281)
Screenshot: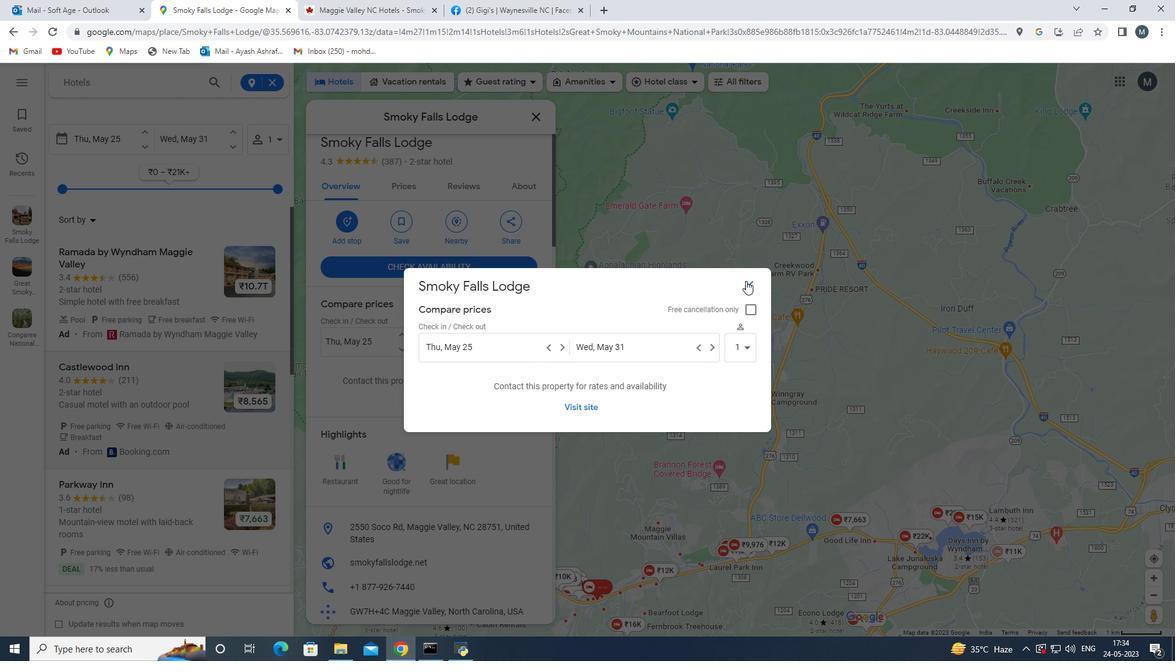 
Action: Mouse moved to (419, 366)
Screenshot: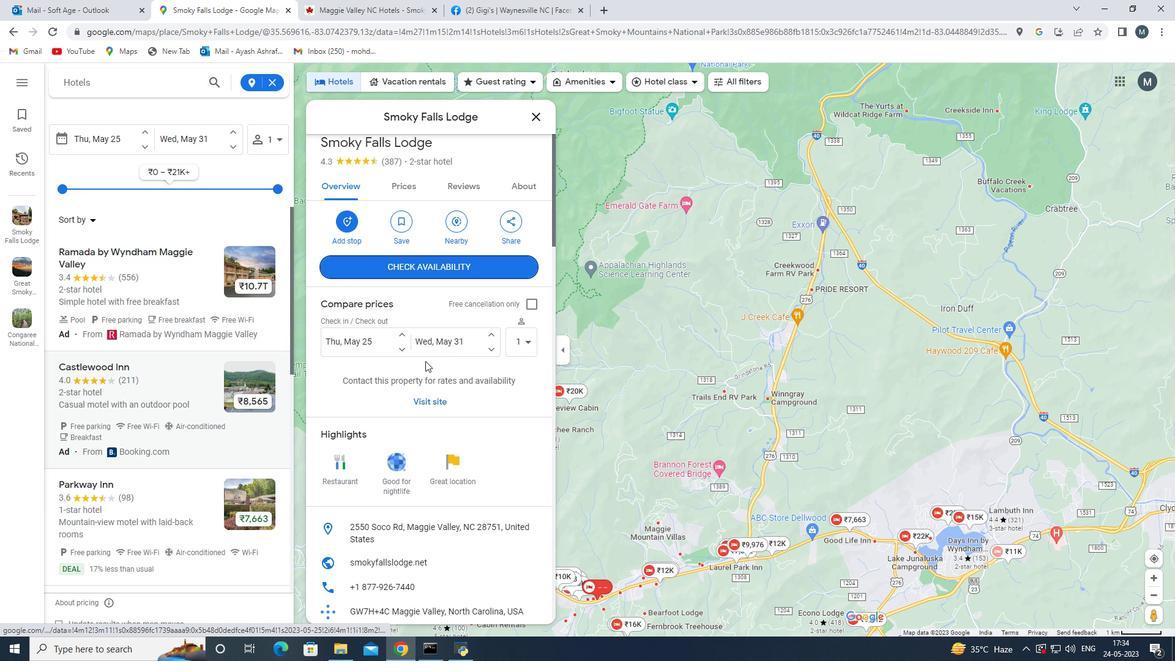 
Action: Mouse scrolled (419, 365) with delta (0, 0)
Screenshot: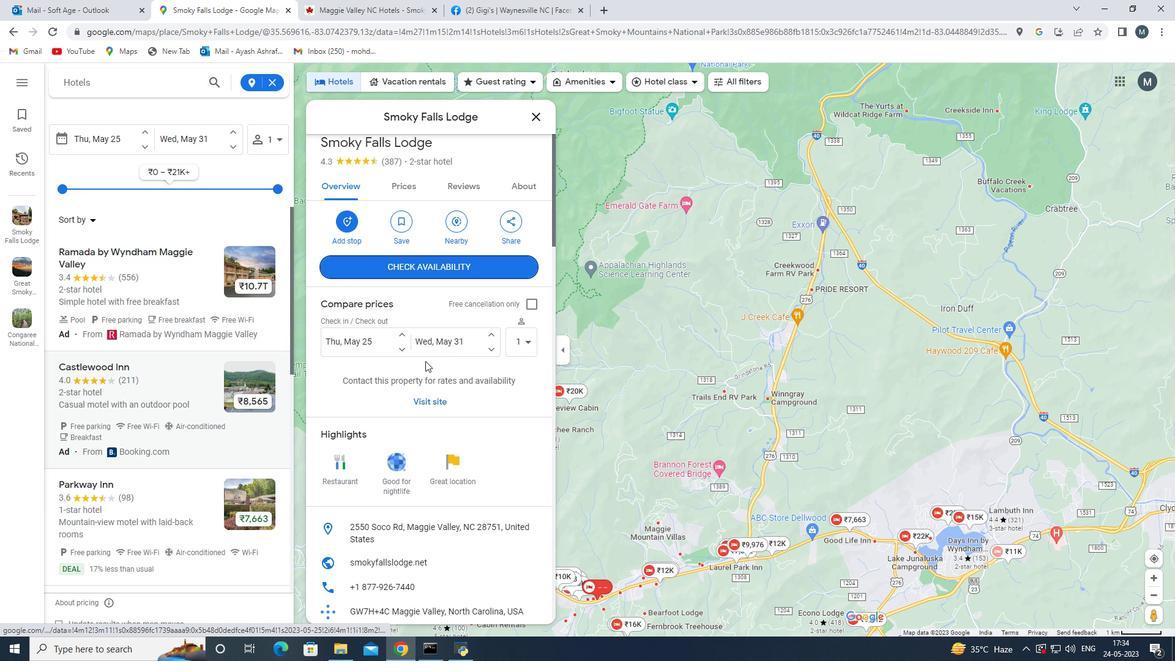 
Action: Mouse moved to (419, 366)
Screenshot: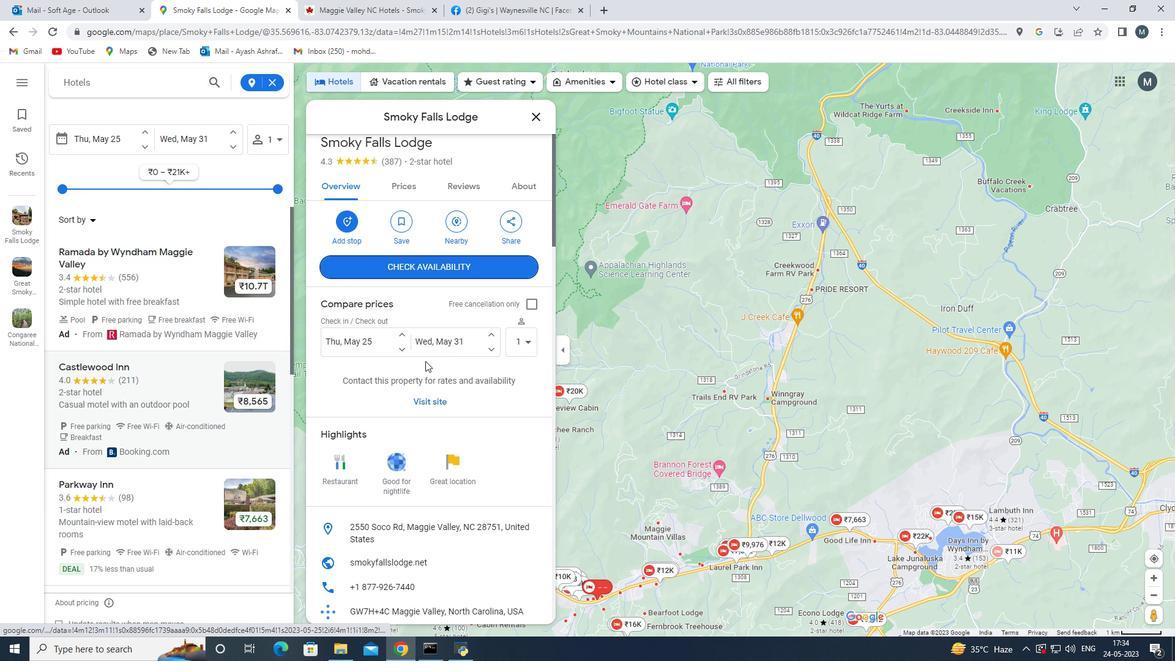 
Action: Mouse scrolled (419, 366) with delta (0, 0)
Screenshot: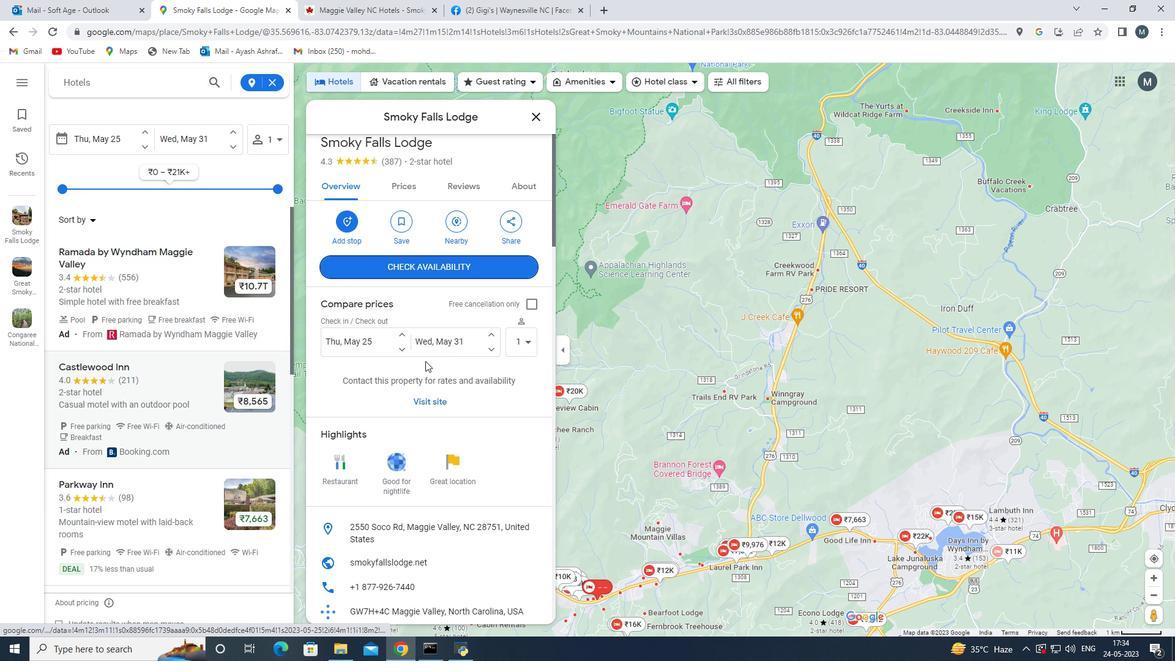
Action: Mouse scrolled (419, 366) with delta (0, 0)
Screenshot: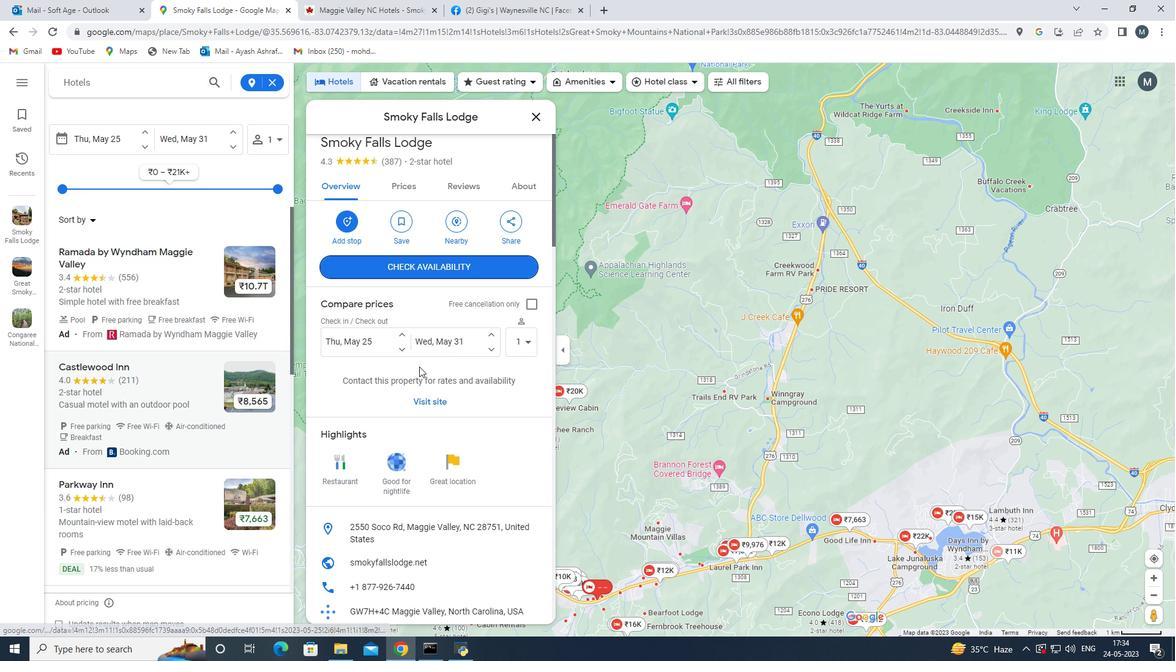 
Action: Mouse moved to (401, 382)
Screenshot: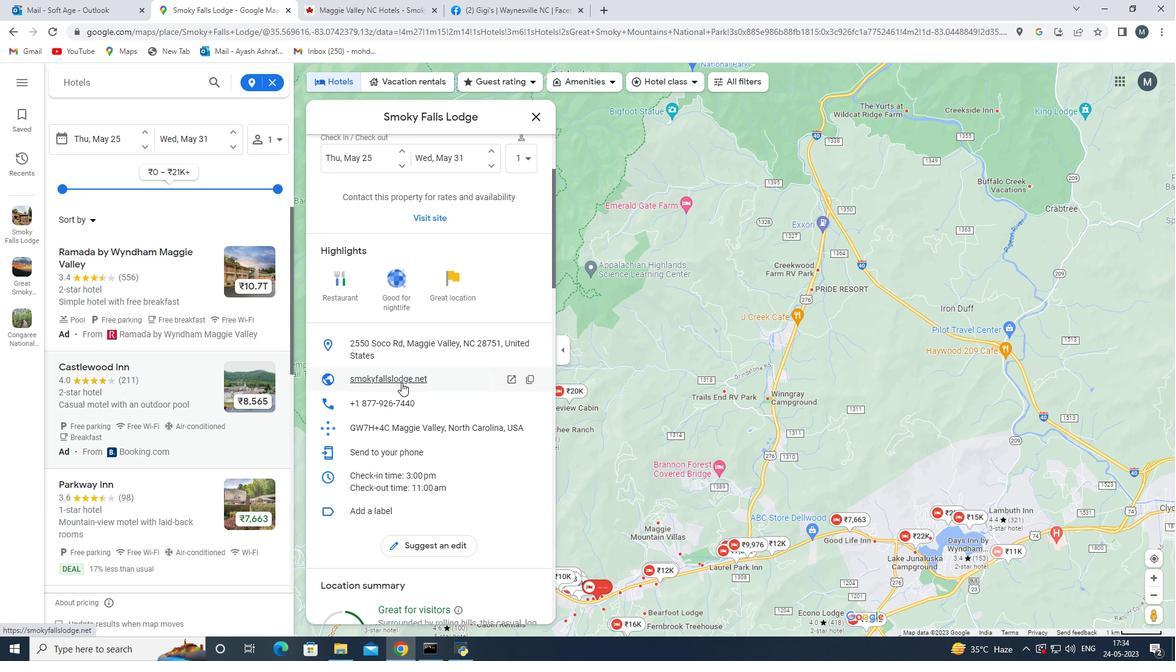 
Action: Mouse scrolled (401, 382) with delta (0, 0)
Screenshot: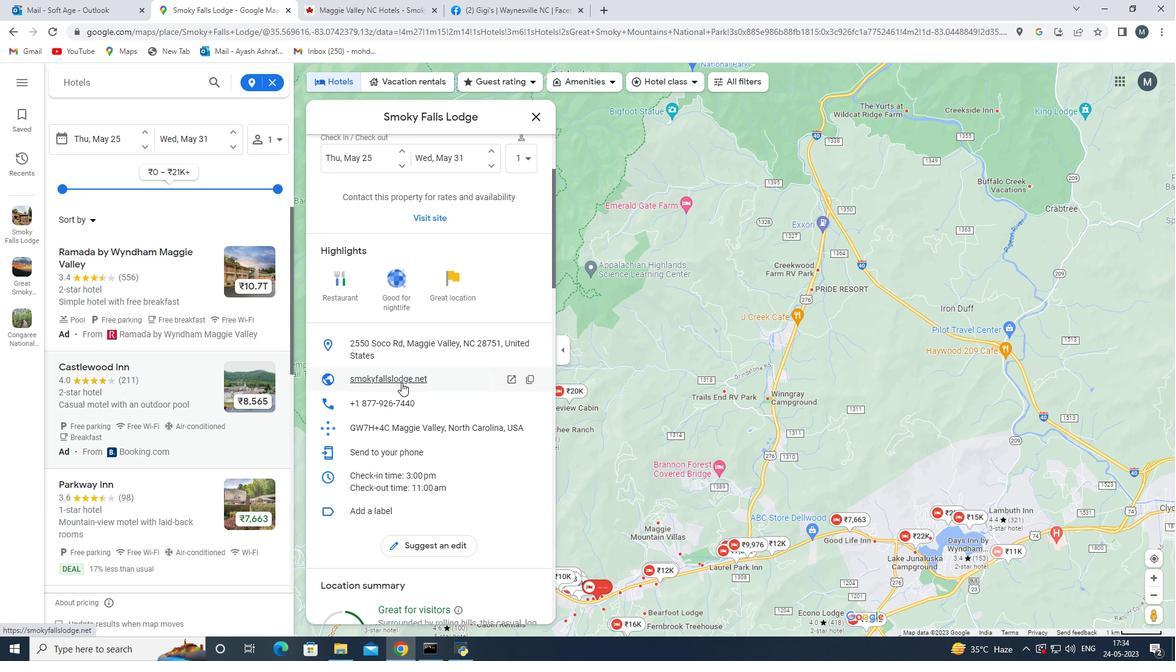 
Action: Mouse scrolled (401, 382) with delta (0, 0)
Screenshot: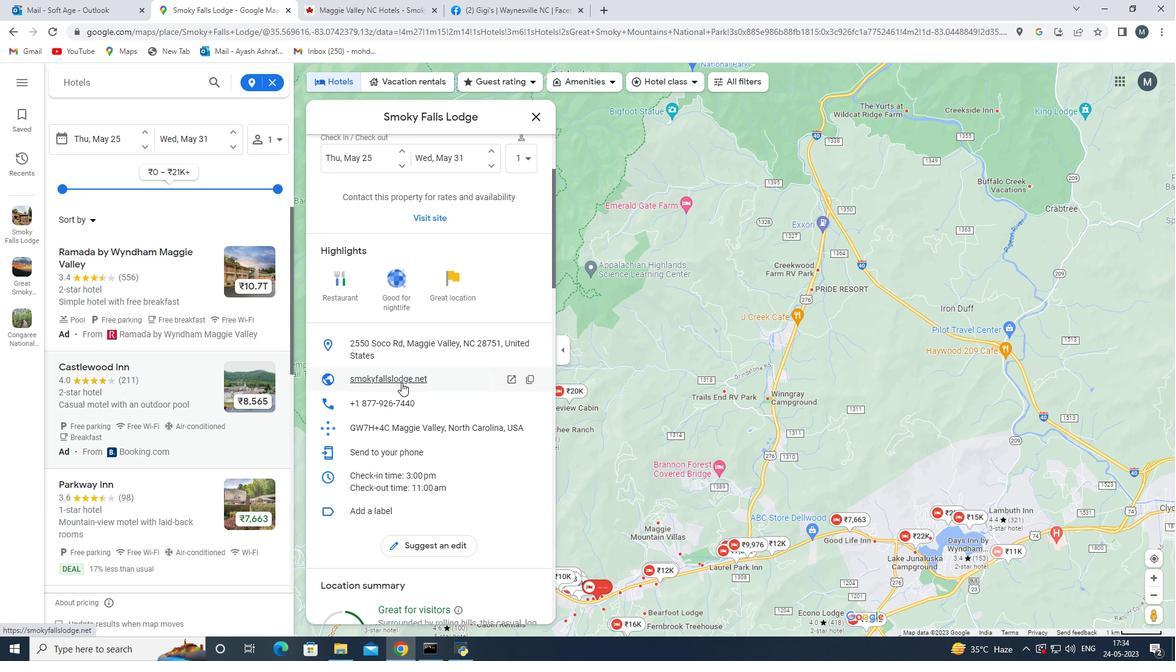 
Action: Mouse scrolled (401, 382) with delta (0, 0)
Screenshot: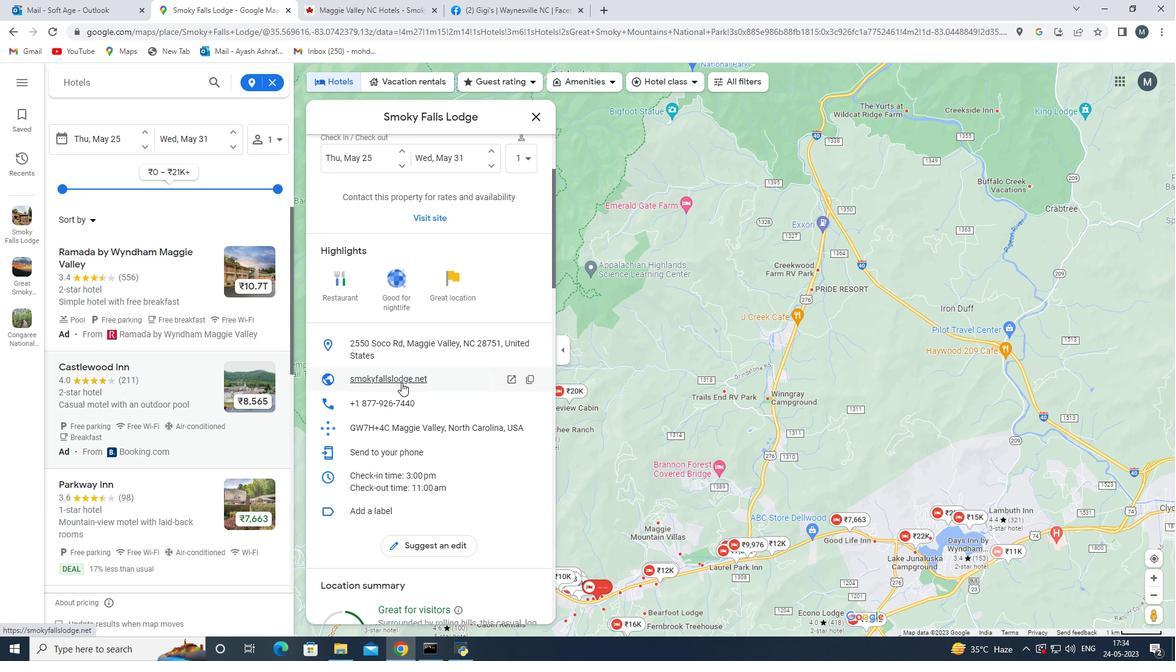 
Action: Mouse scrolled (401, 382) with delta (0, 0)
Screenshot: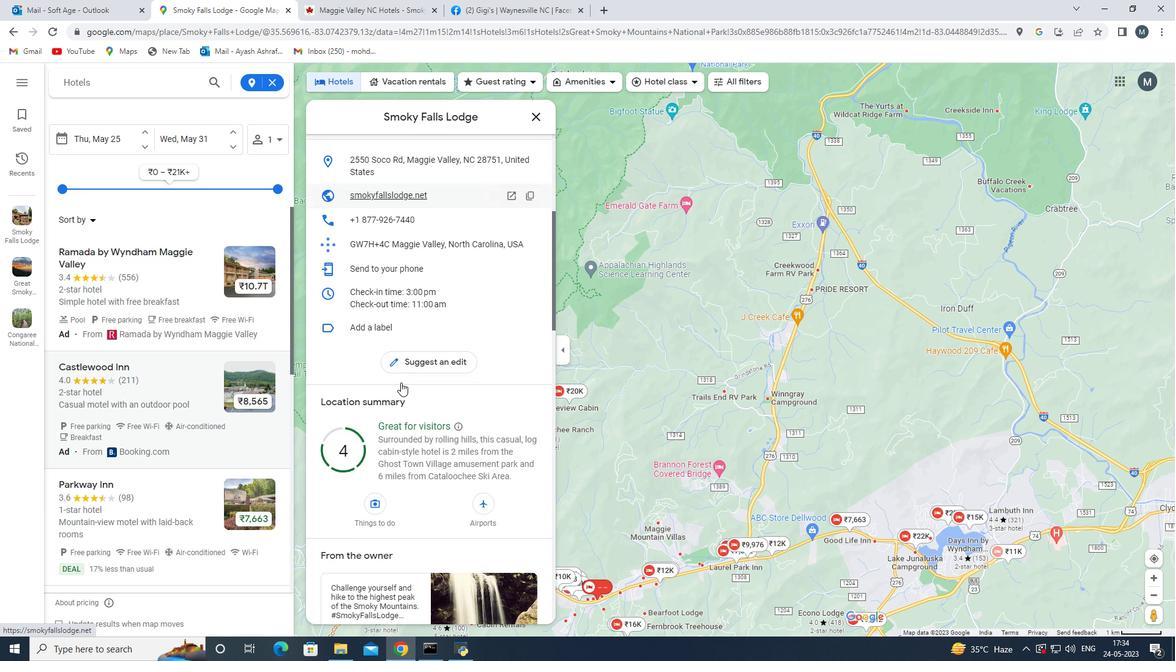 
Action: Mouse scrolled (401, 382) with delta (0, 0)
Screenshot: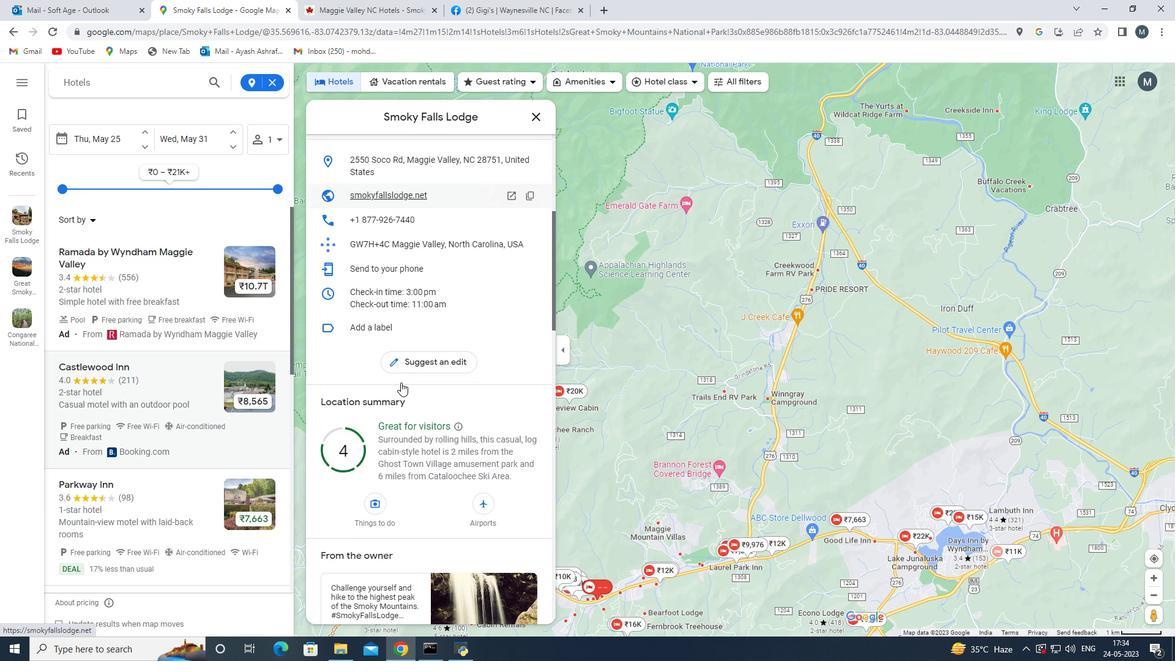 
Action: Mouse scrolled (401, 382) with delta (0, 0)
Screenshot: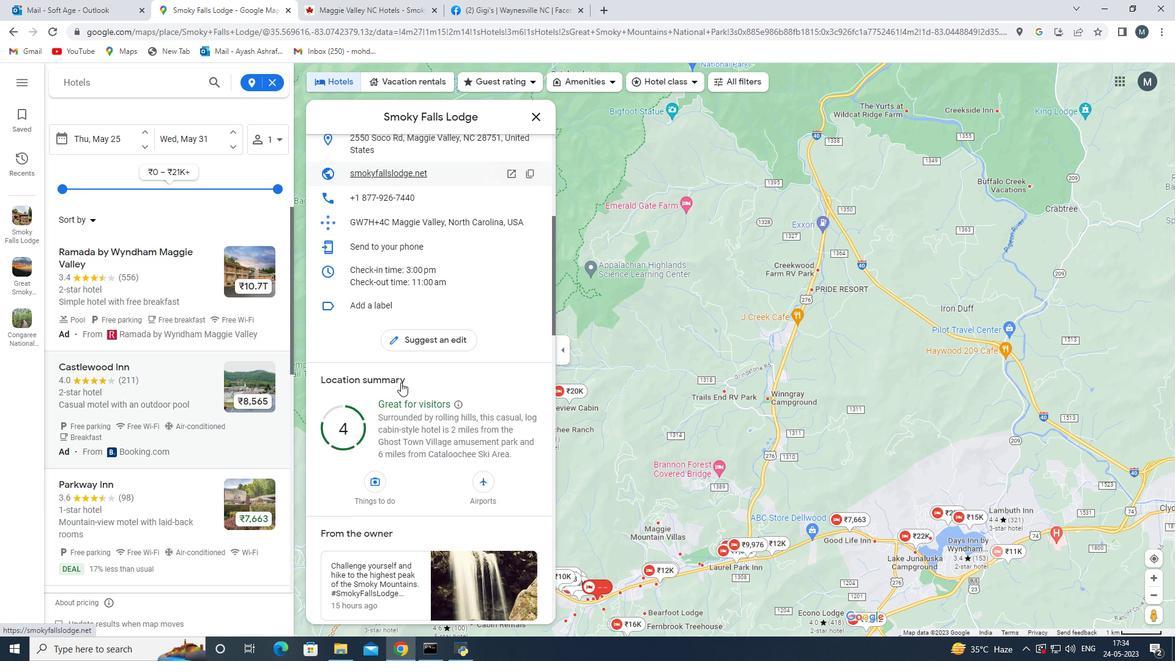 
Action: Mouse scrolled (401, 382) with delta (0, 0)
Screenshot: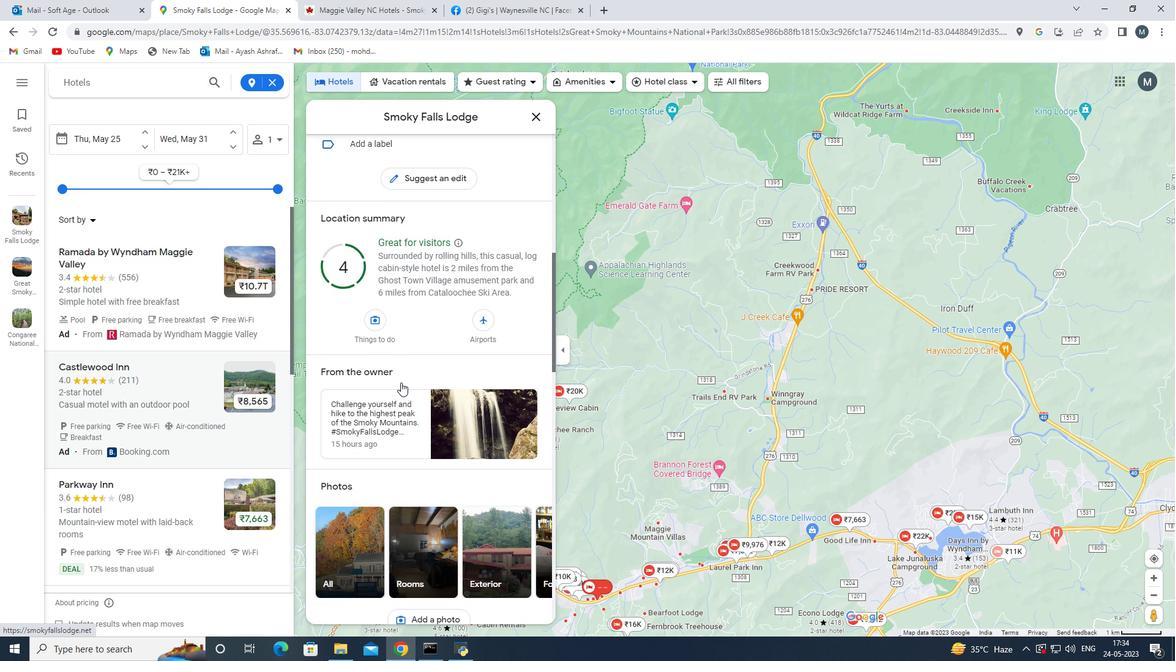 
Action: Mouse moved to (400, 383)
Screenshot: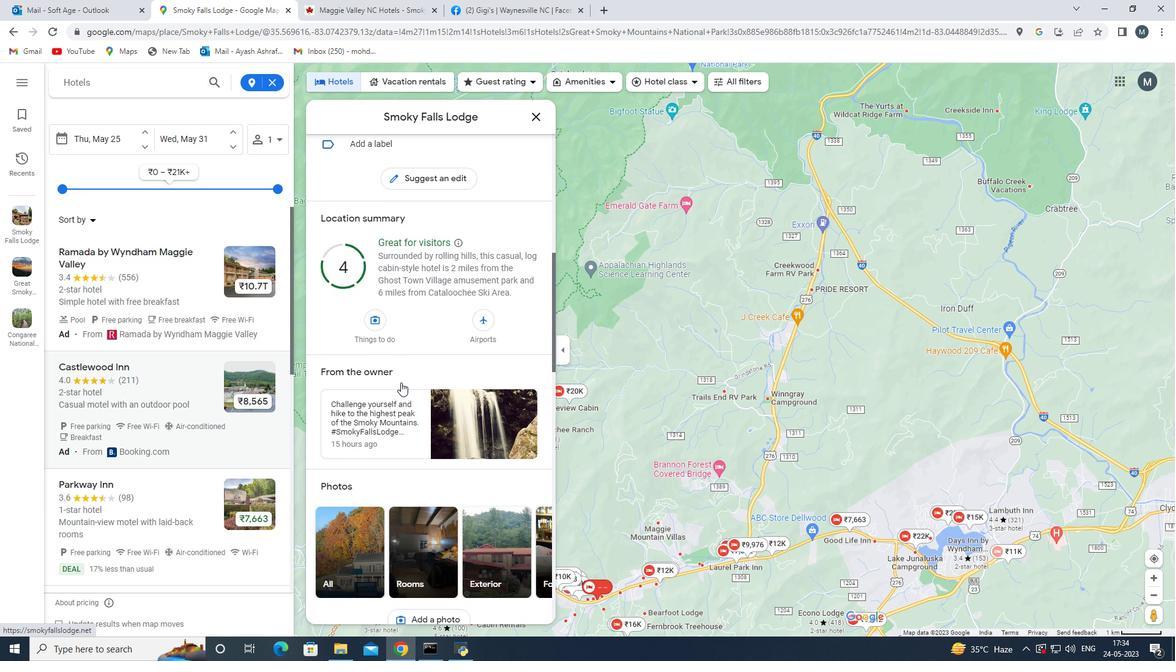 
Action: Mouse scrolled (400, 382) with delta (0, 0)
Screenshot: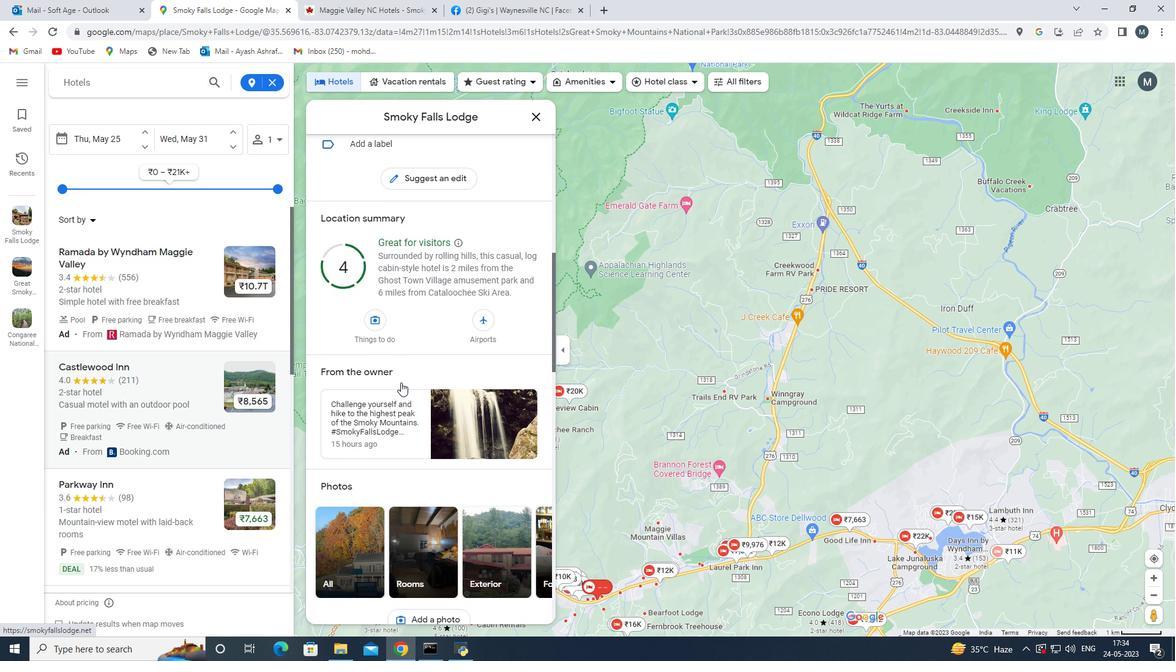 
Action: Mouse moved to (365, 445)
Screenshot: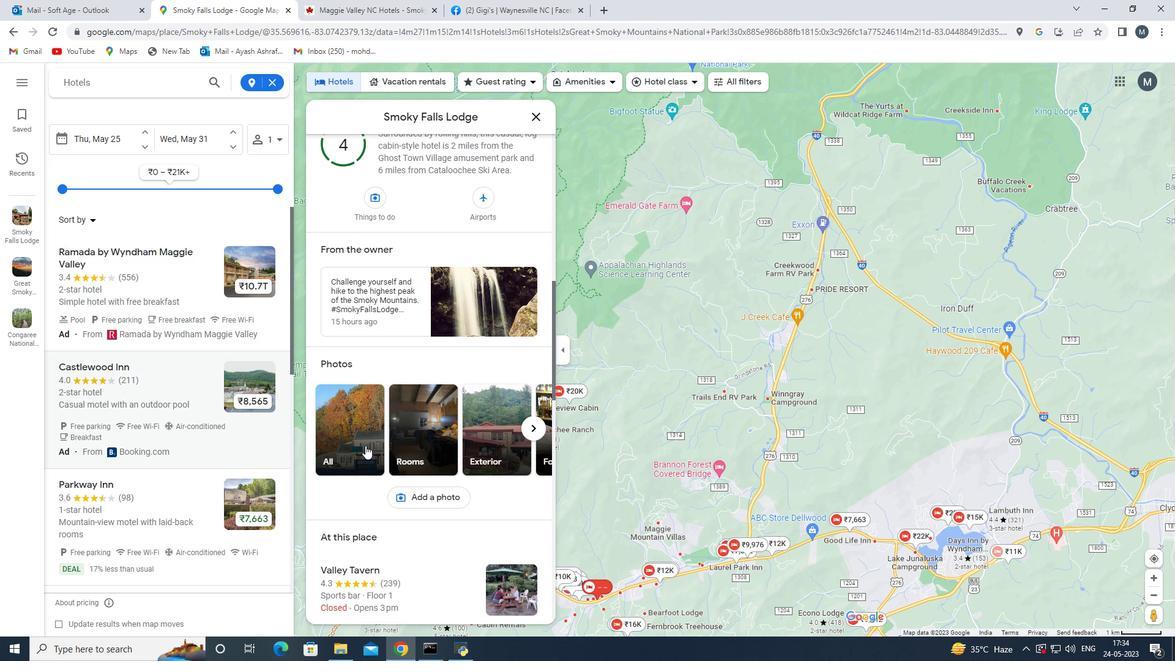 
Action: Mouse pressed left at (365, 445)
Screenshot: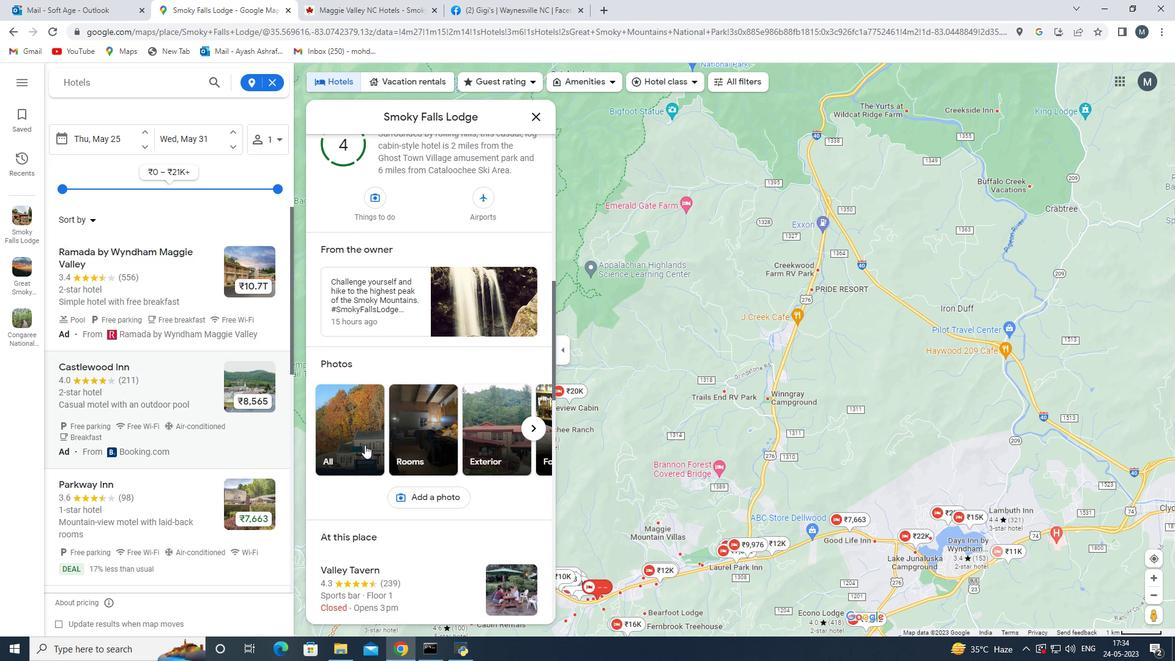 
Action: Mouse moved to (151, 157)
Screenshot: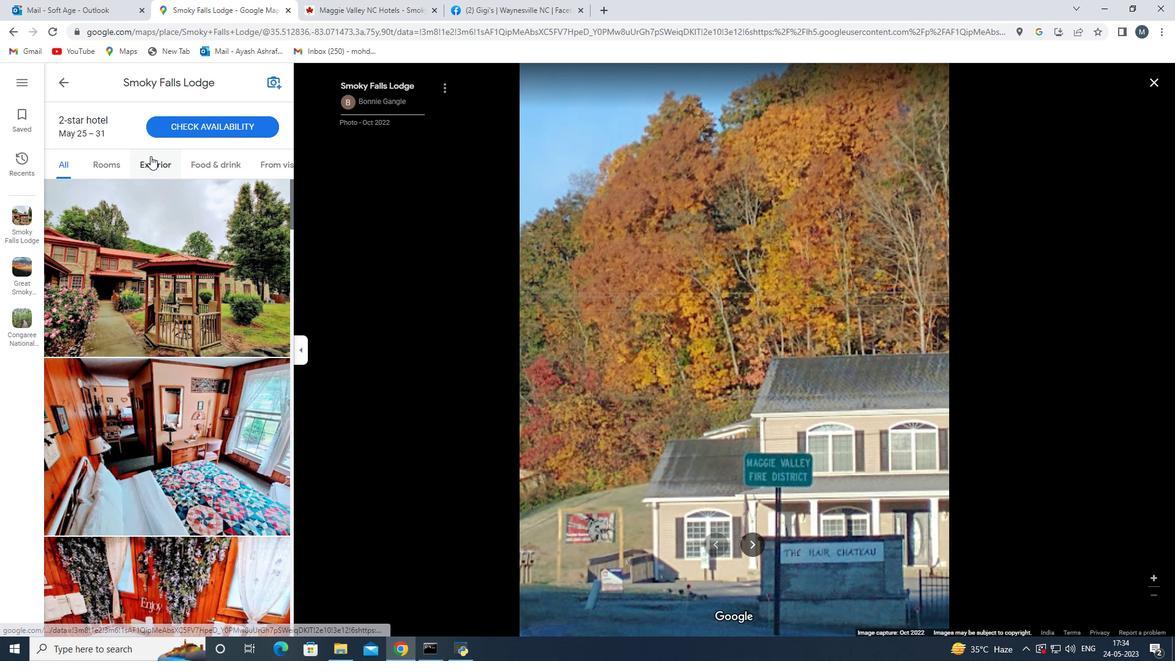 
Action: Mouse pressed left at (151, 157)
Screenshot: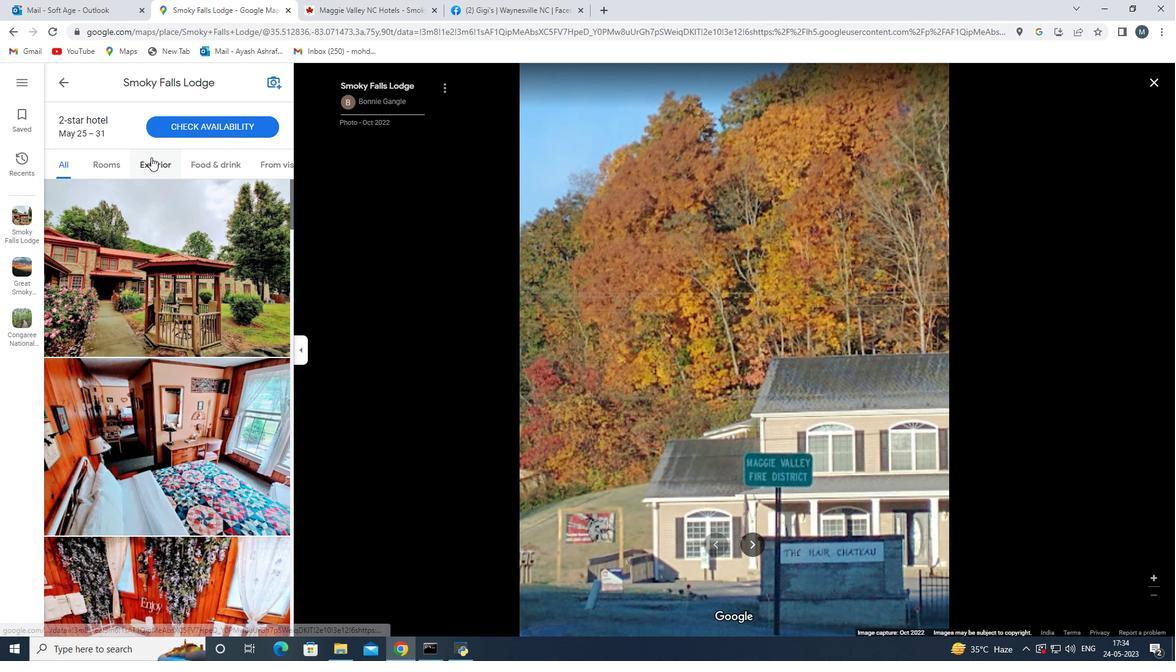 
Action: Mouse moved to (195, 170)
Screenshot: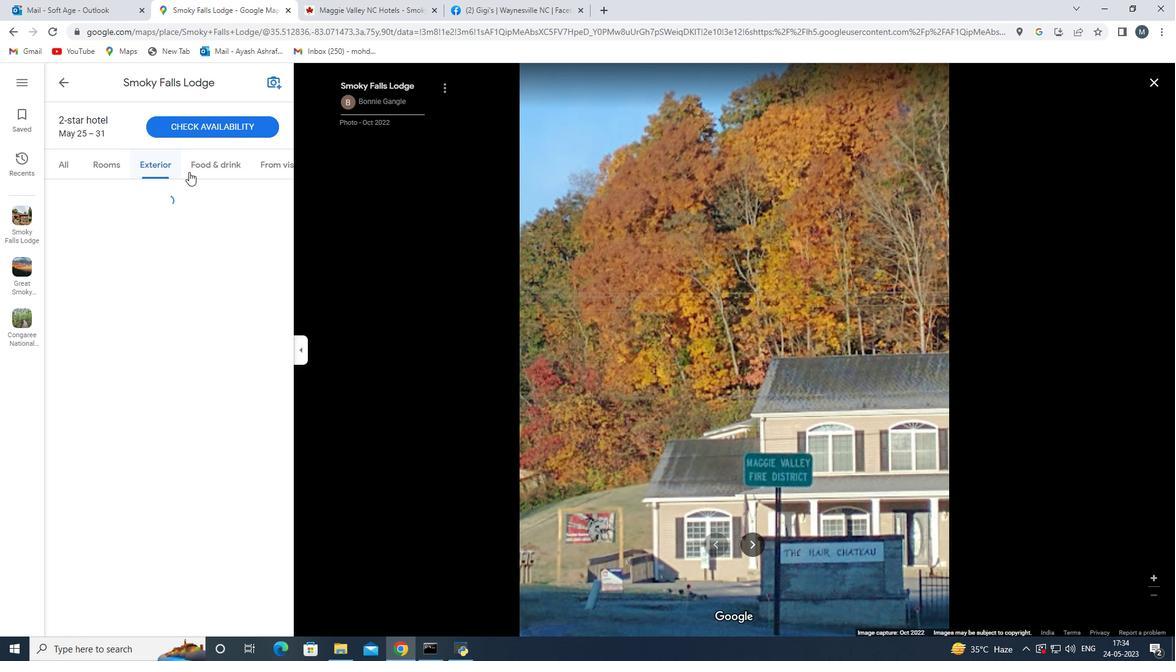 
Action: Mouse pressed left at (195, 170)
Screenshot: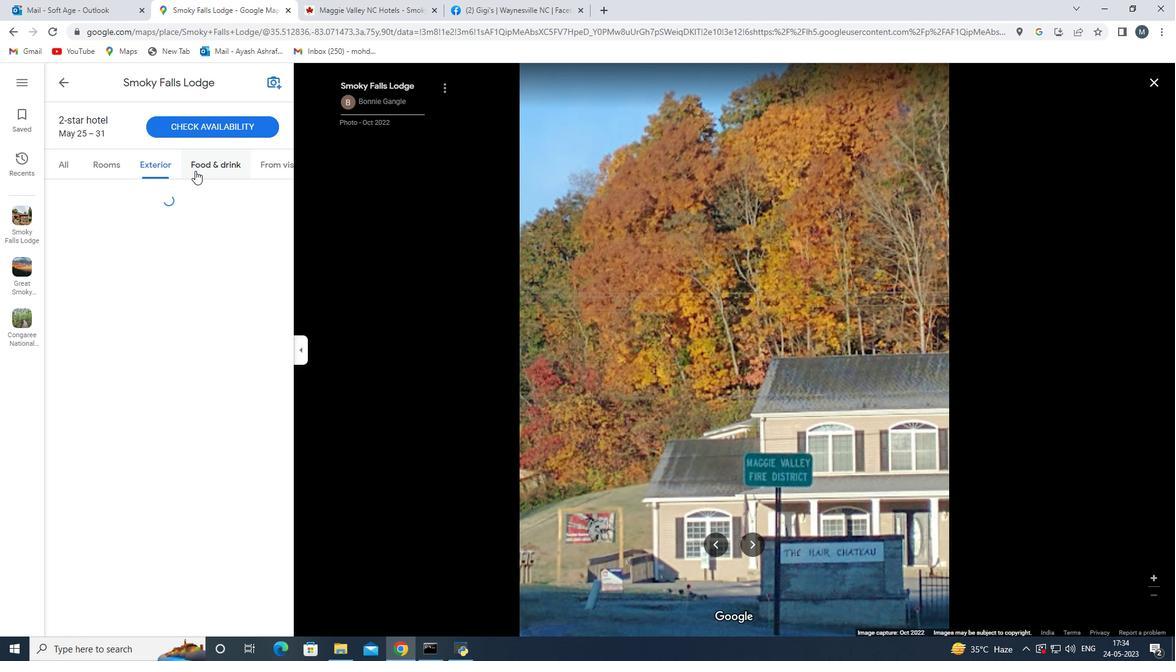 
Action: Mouse moved to (213, 166)
Screenshot: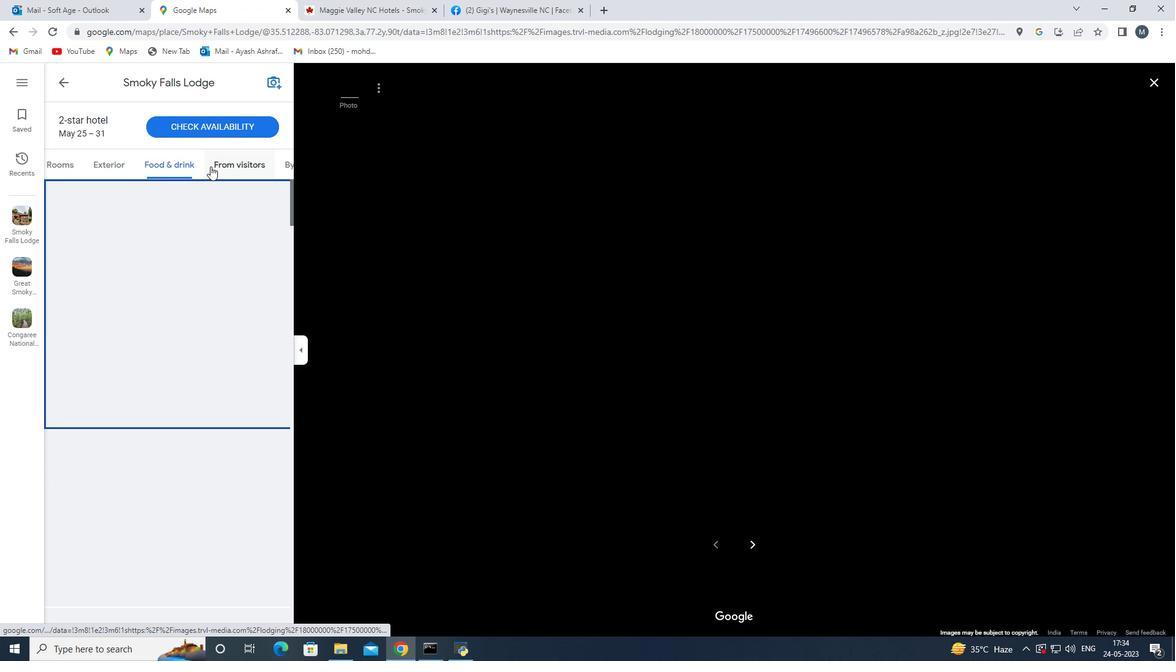 
Action: Mouse pressed left at (213, 166)
Screenshot: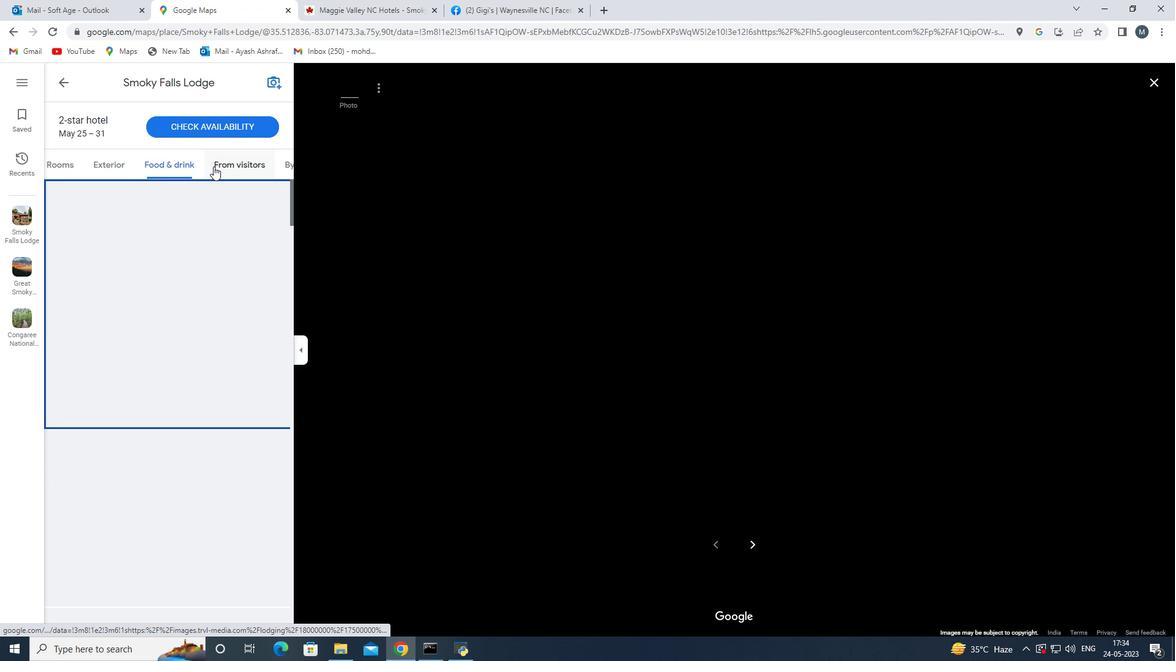 
Action: Mouse moved to (64, 165)
Screenshot: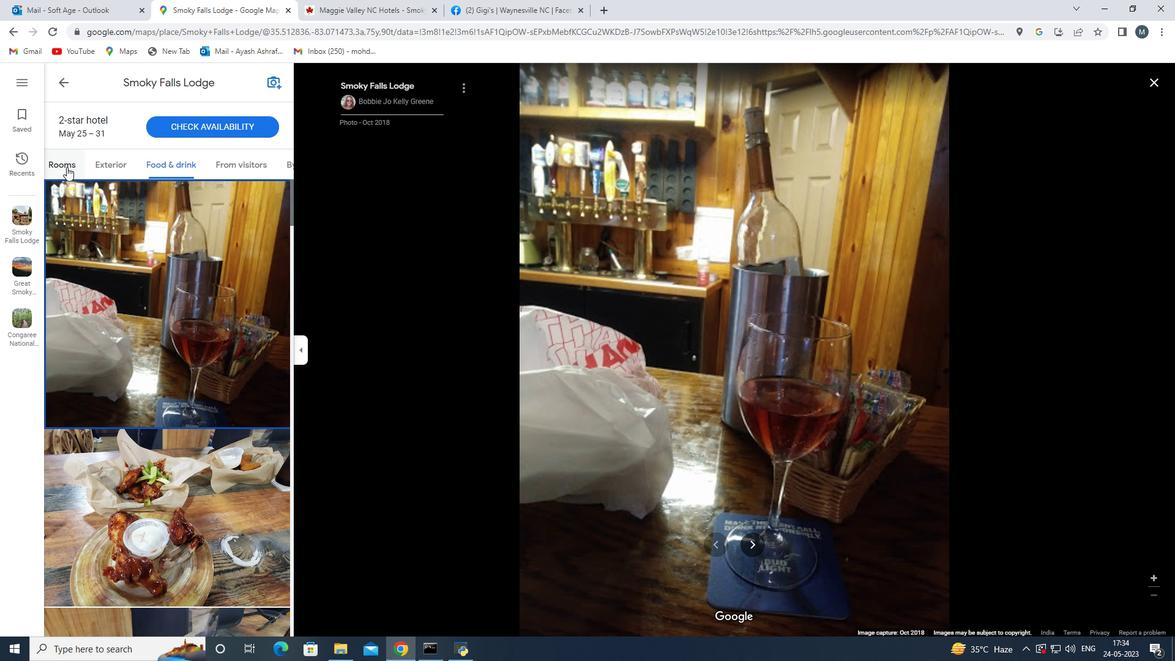 
Action: Mouse pressed left at (64, 165)
Screenshot: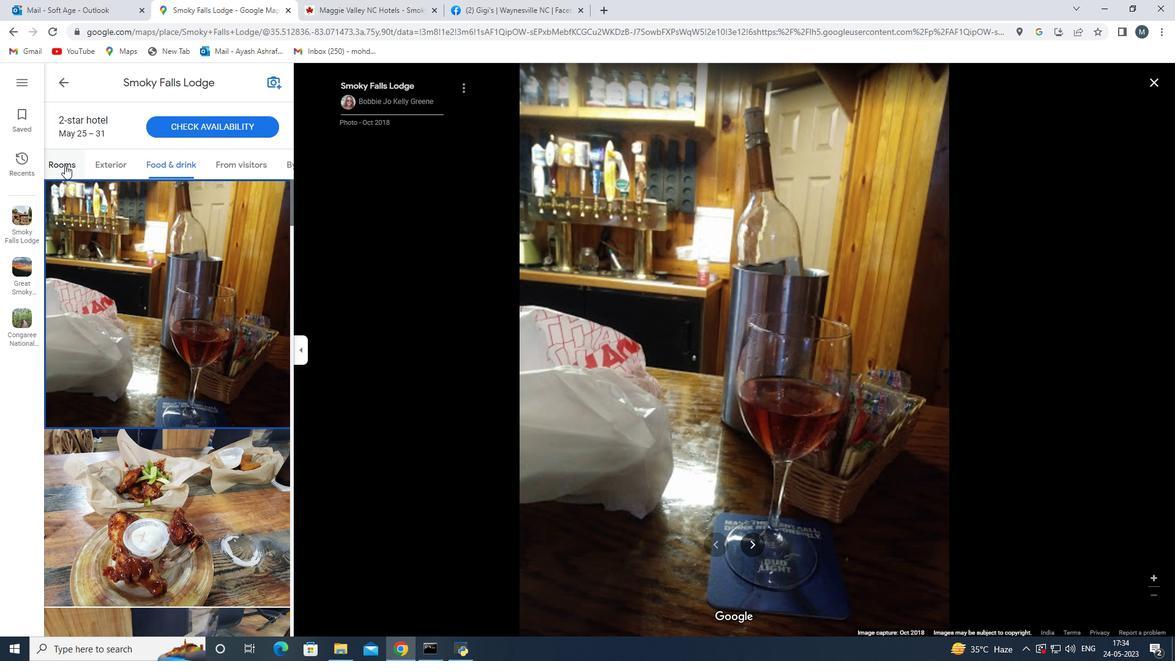 
Action: Mouse moved to (678, 412)
Screenshot: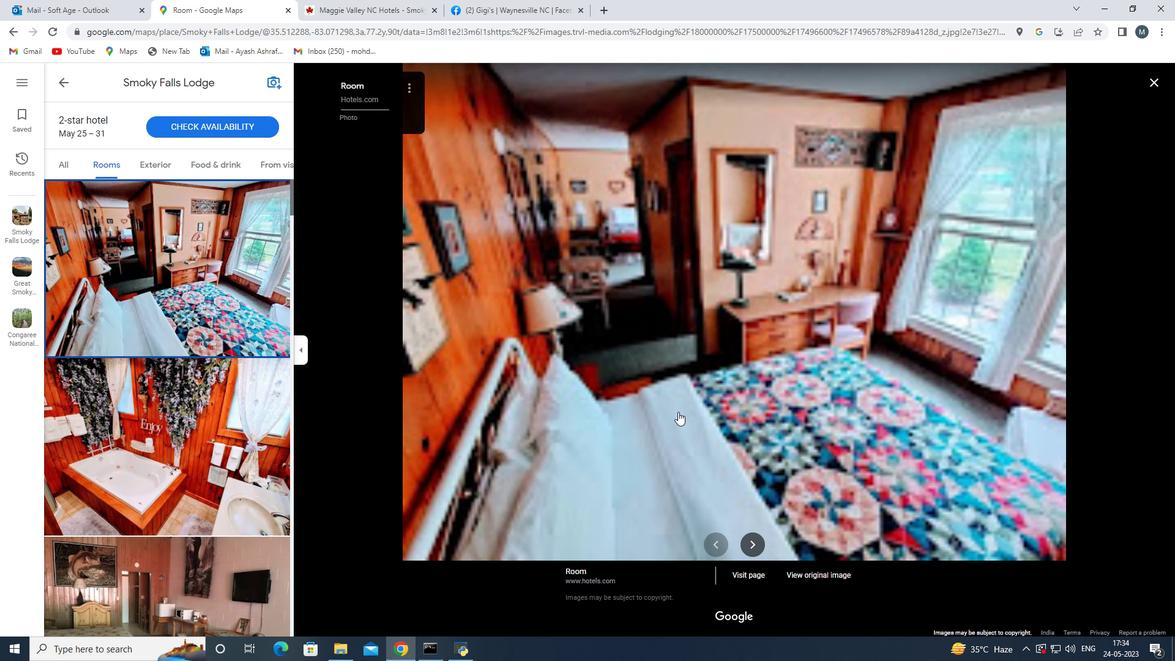 
Action: Key pressed <Key.down><Key.down><Key.down><Key.down><Key.down><Key.down><Key.down><Key.down><Key.down><Key.down><Key.down><Key.down><Key.down><Key.down><Key.down><Key.down><Key.down><Key.down><Key.down><Key.down><Key.down><Key.down><Key.down><Key.down><Key.down><Key.down><Key.down><Key.down><Key.down><Key.down><Key.down>
Screenshot: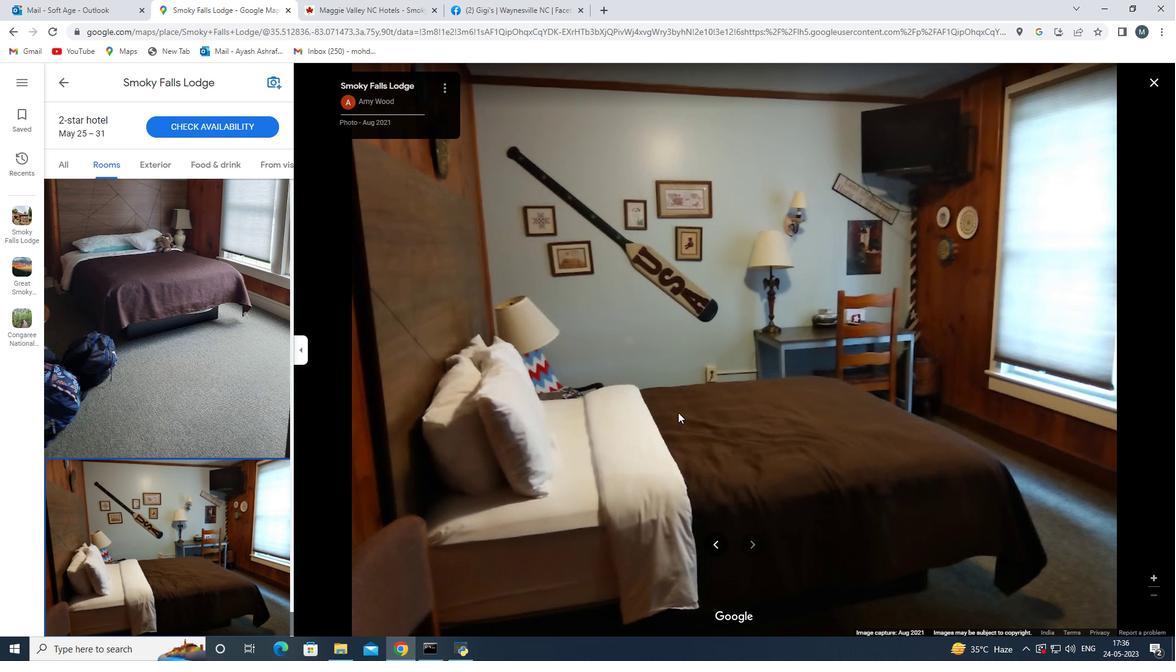 
Action: Mouse moved to (210, 126)
Screenshot: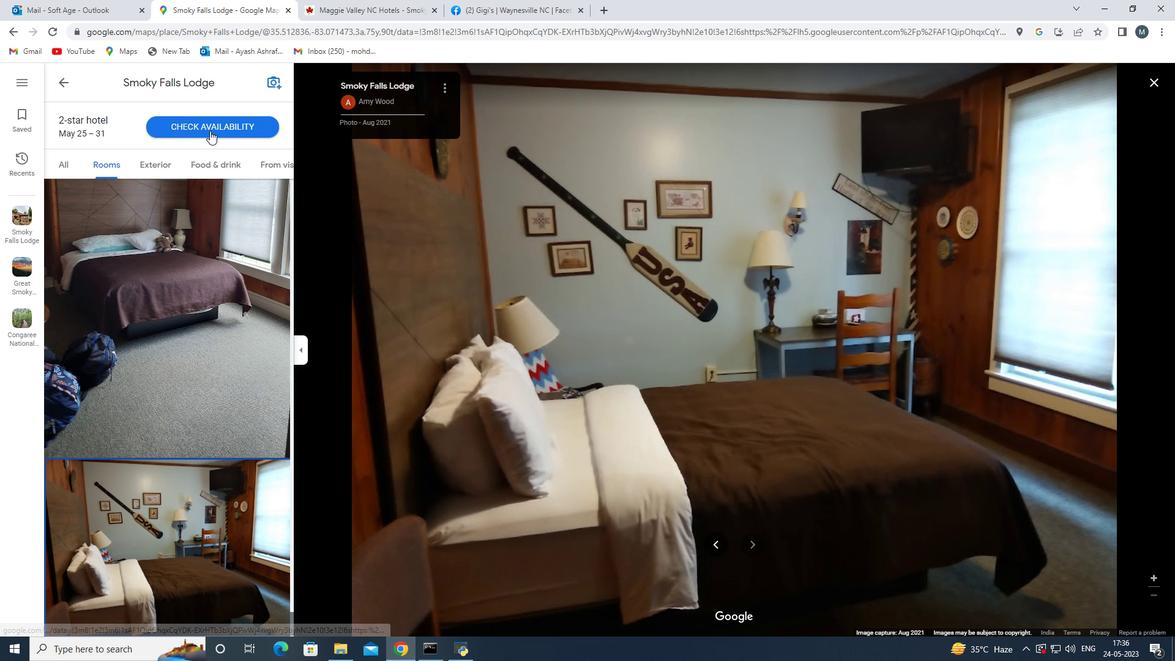 
Action: Mouse pressed left at (210, 126)
Screenshot: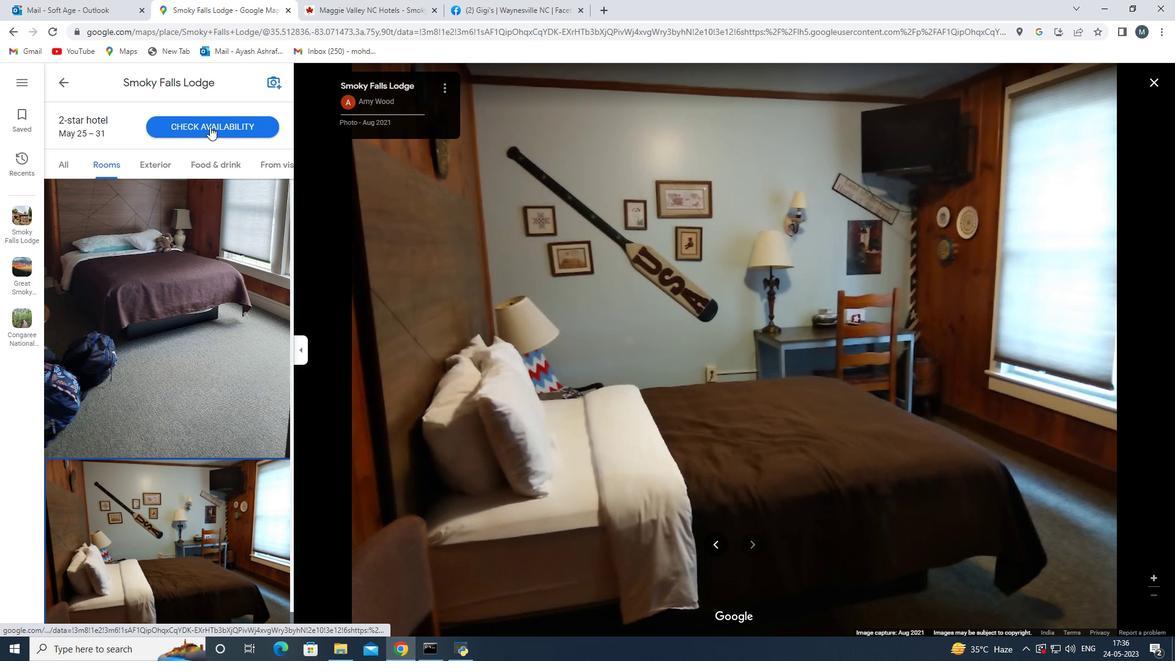 
Action: Mouse moved to (581, 407)
Screenshot: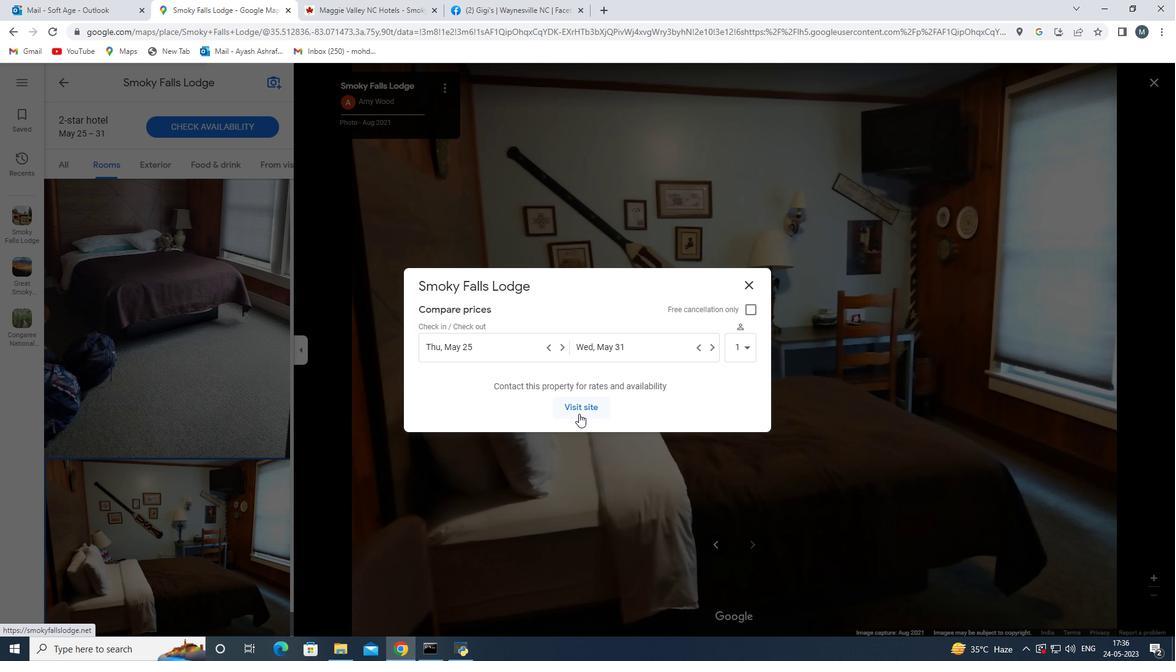 
Action: Mouse pressed left at (581, 407)
Screenshot: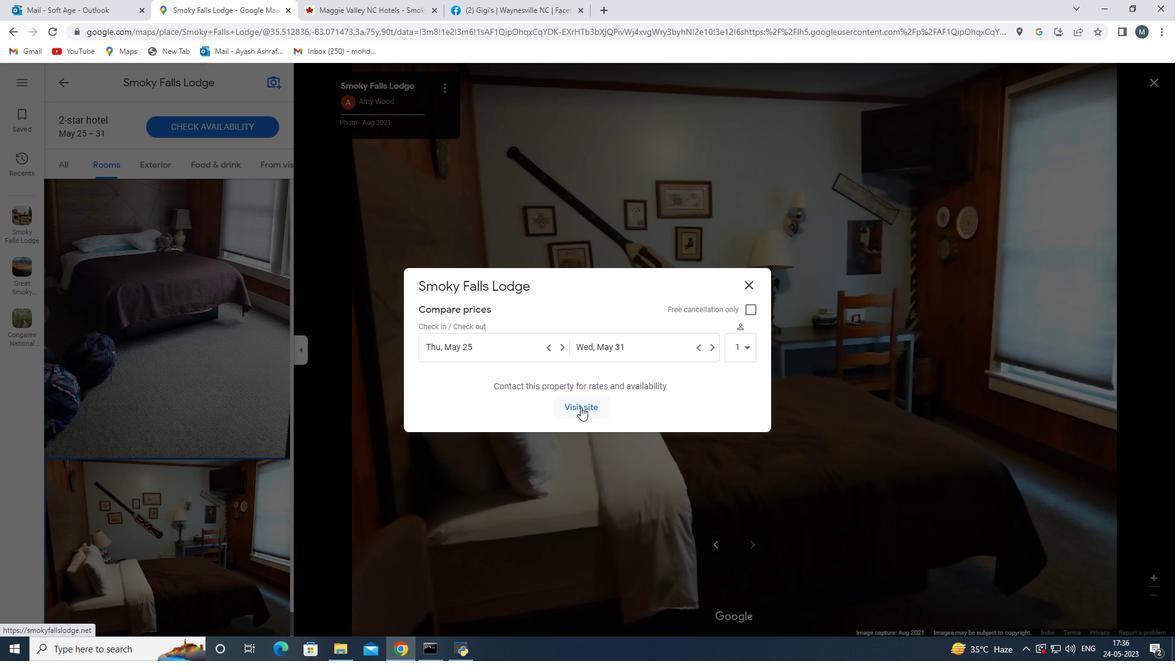 
Action: Mouse moved to (570, 369)
Screenshot: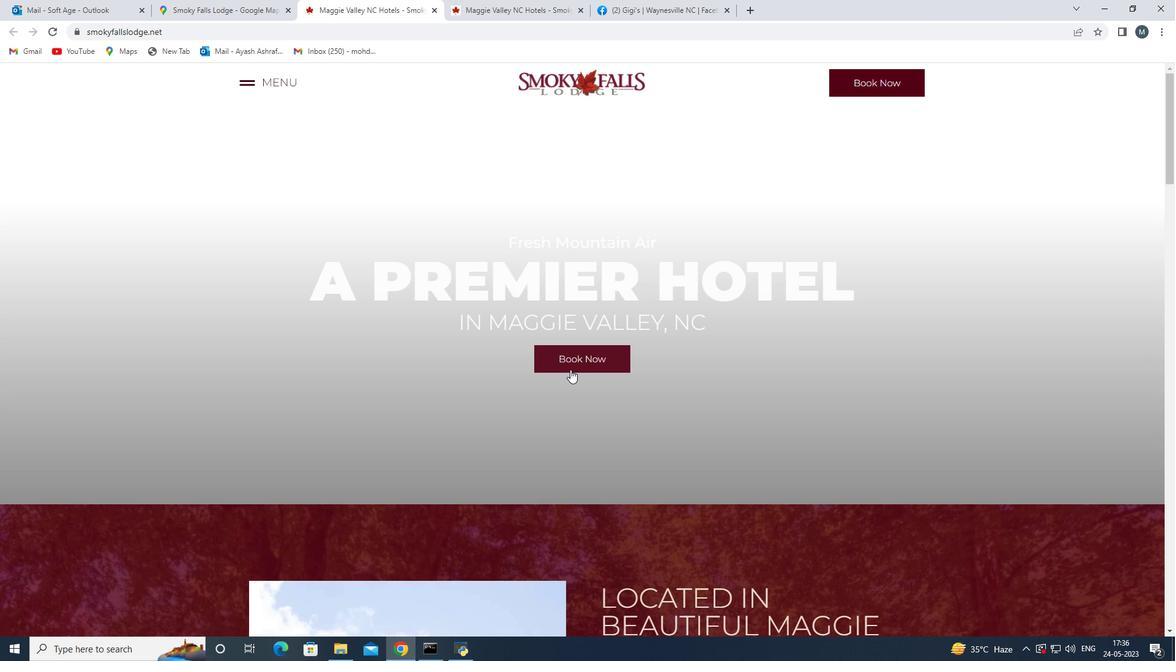 
Action: Mouse scrolled (570, 368) with delta (0, 0)
Screenshot: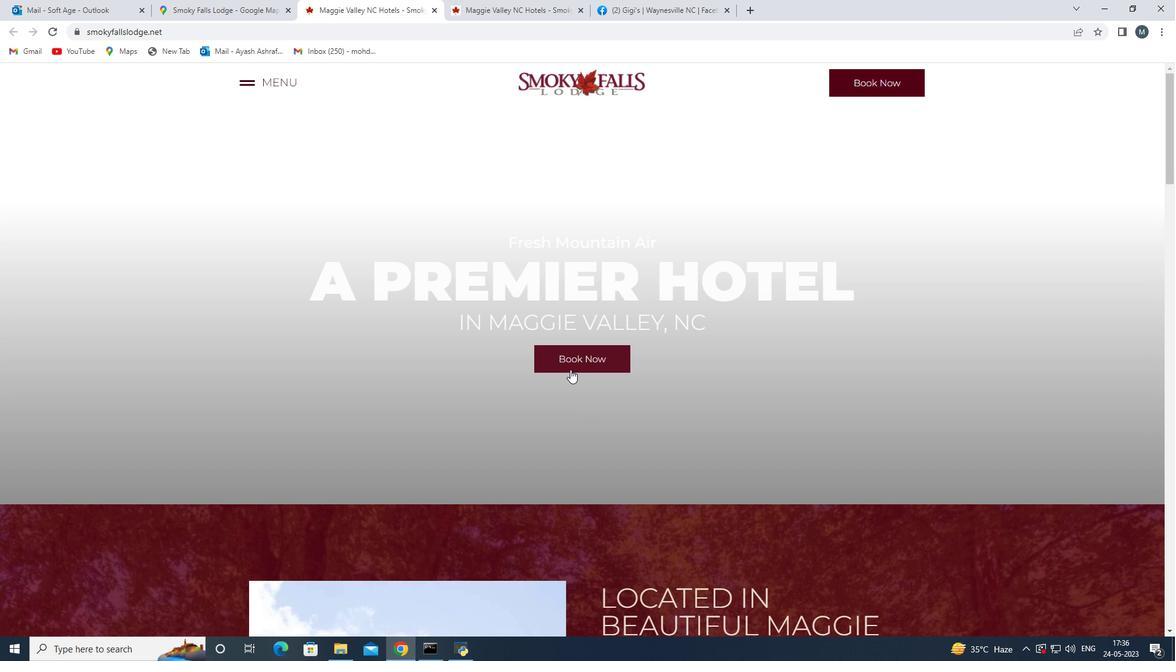 
Action: Mouse moved to (569, 316)
Screenshot: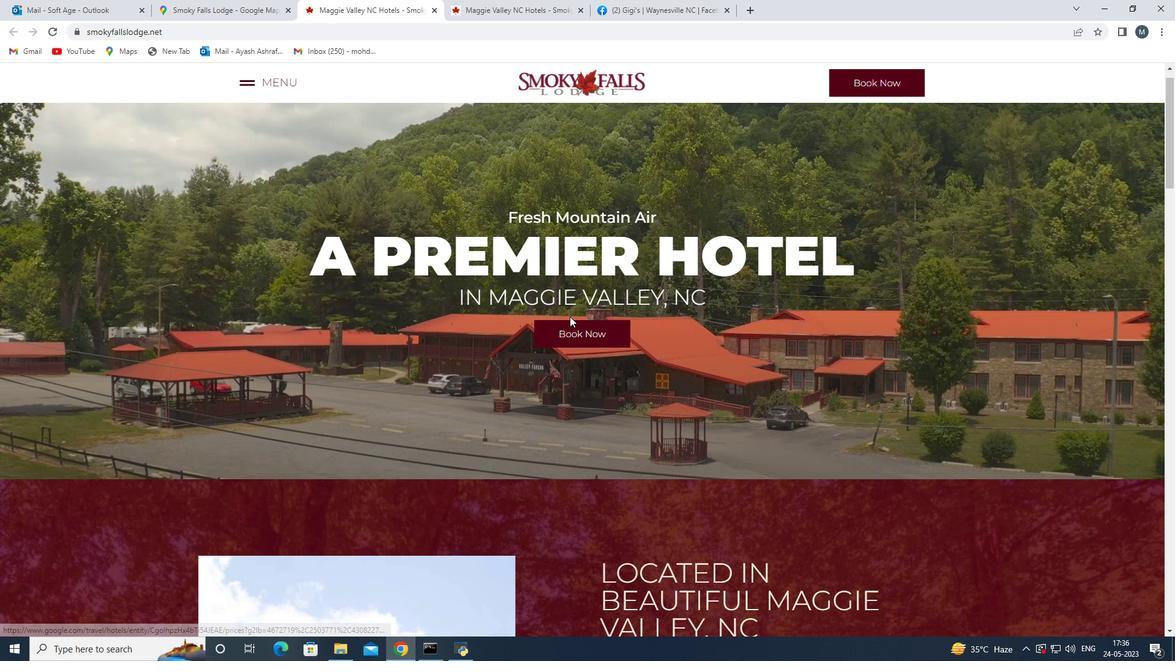 
Action: Mouse scrolled (569, 316) with delta (0, 0)
Screenshot: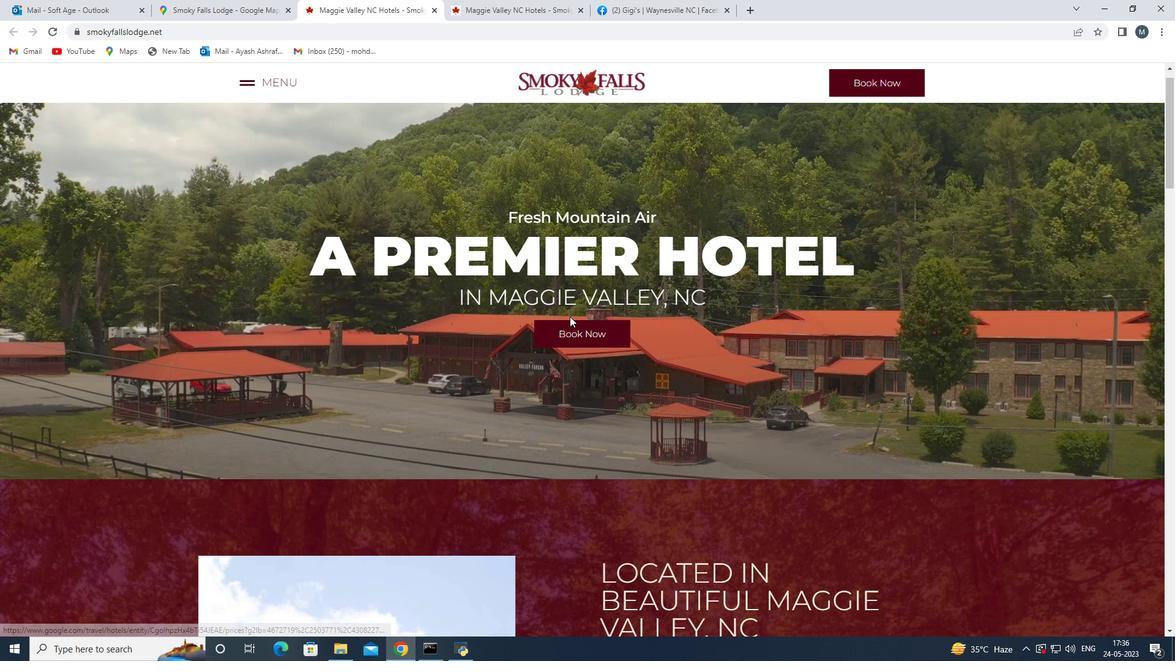 
Action: Mouse moved to (568, 319)
Screenshot: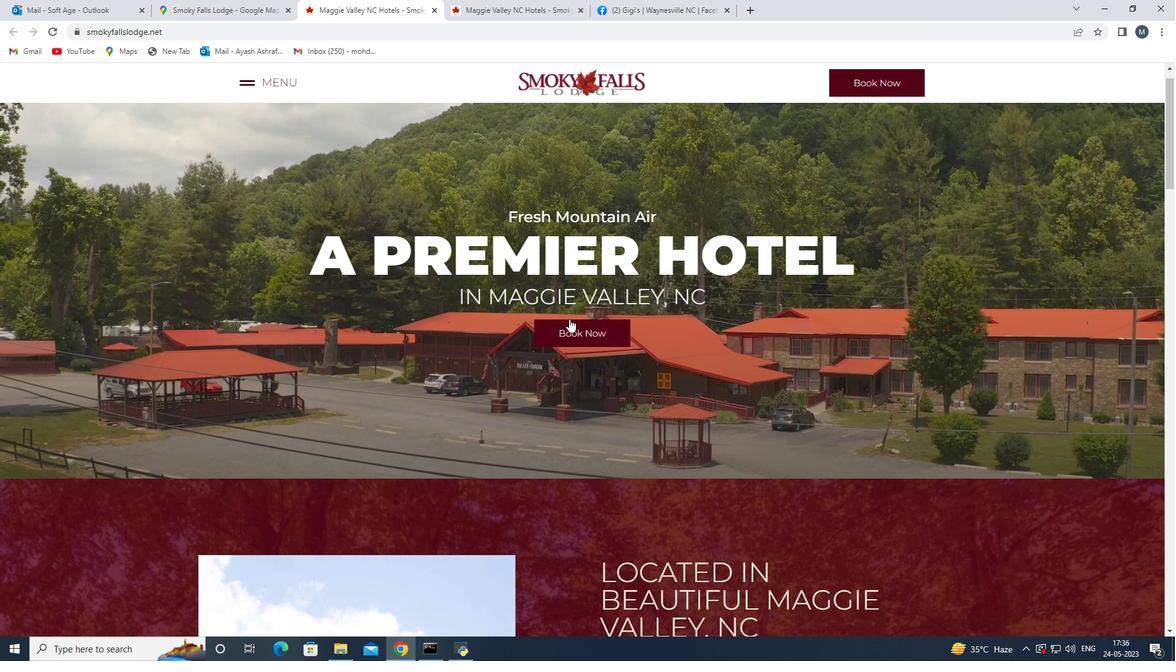 
Action: Mouse scrolled (568, 319) with delta (0, 0)
Screenshot: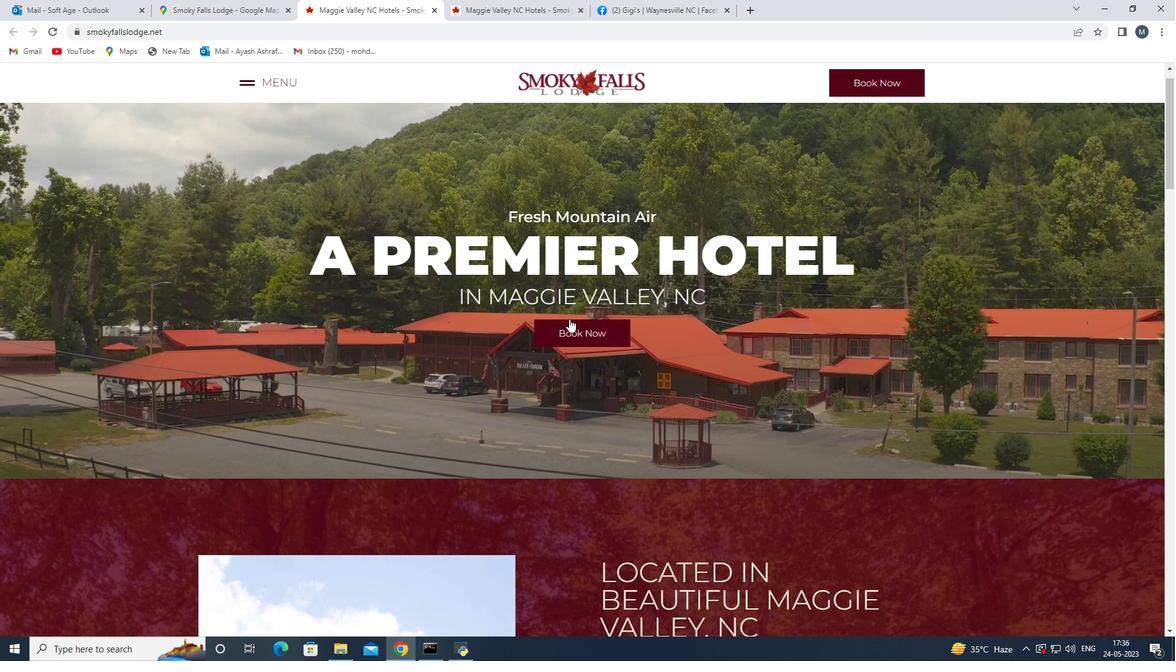 
Action: Mouse scrolled (568, 320) with delta (0, 0)
Screenshot: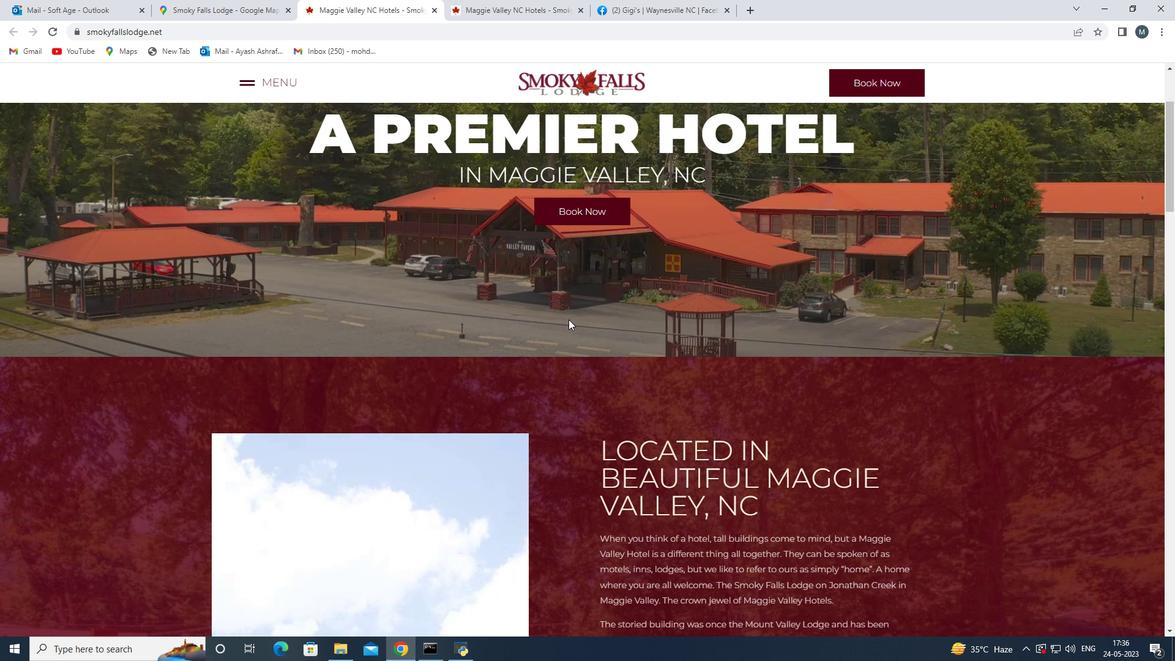 
Action: Mouse scrolled (568, 320) with delta (0, 0)
Screenshot: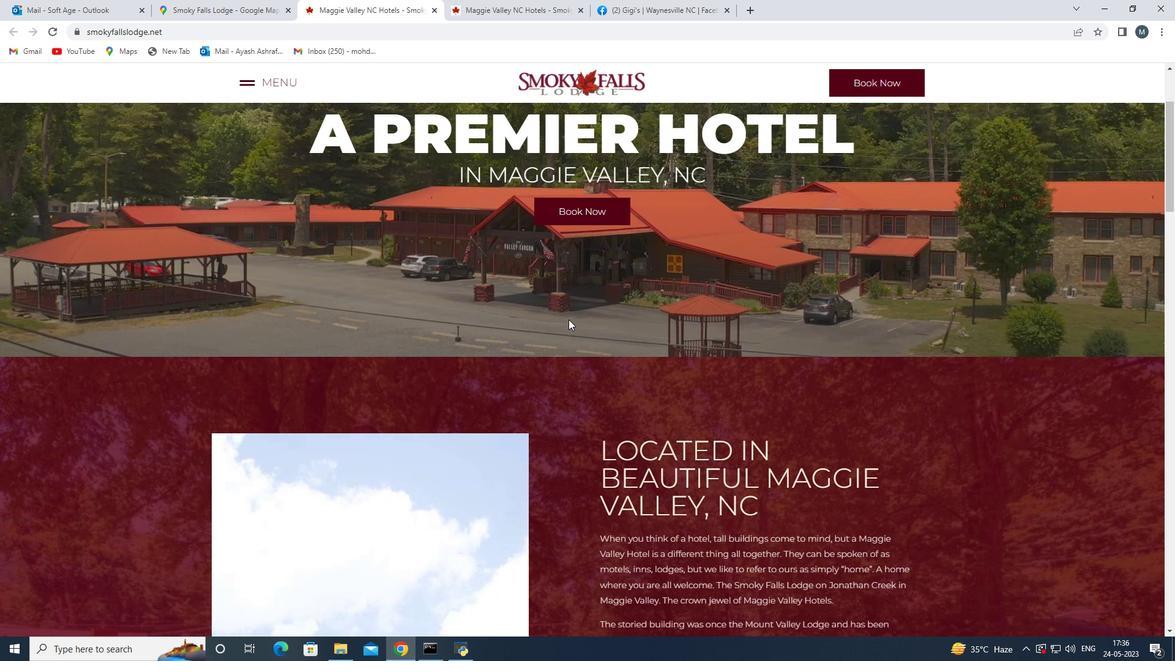 
Action: Mouse moved to (256, 80)
Screenshot: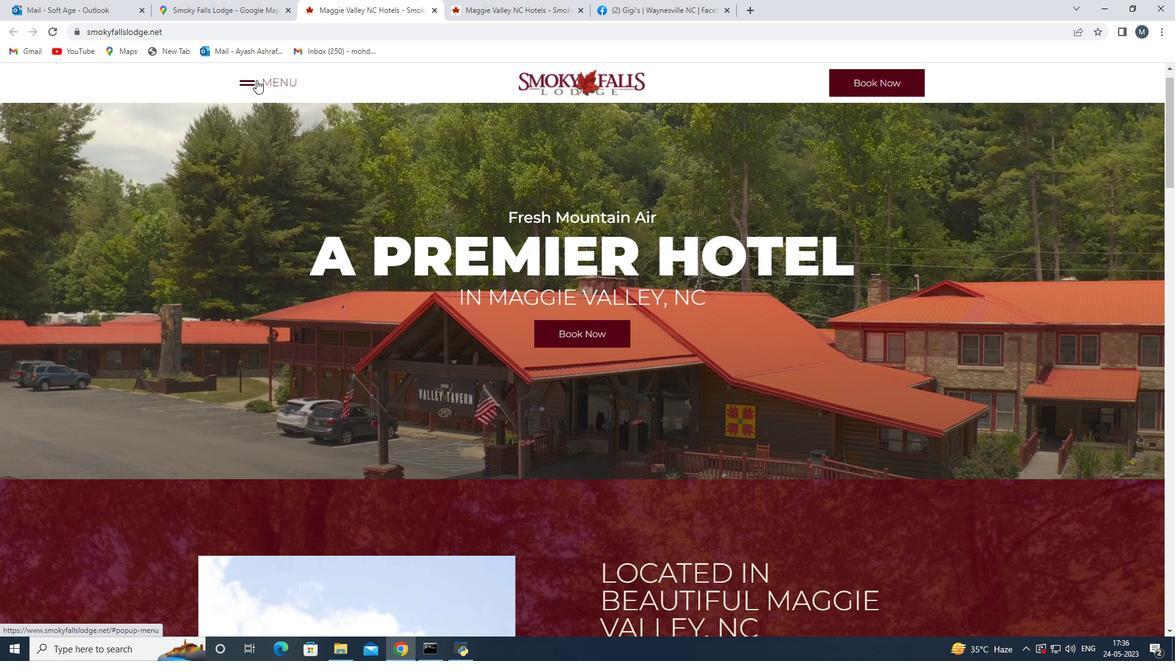 
Action: Mouse pressed left at (256, 80)
Screenshot: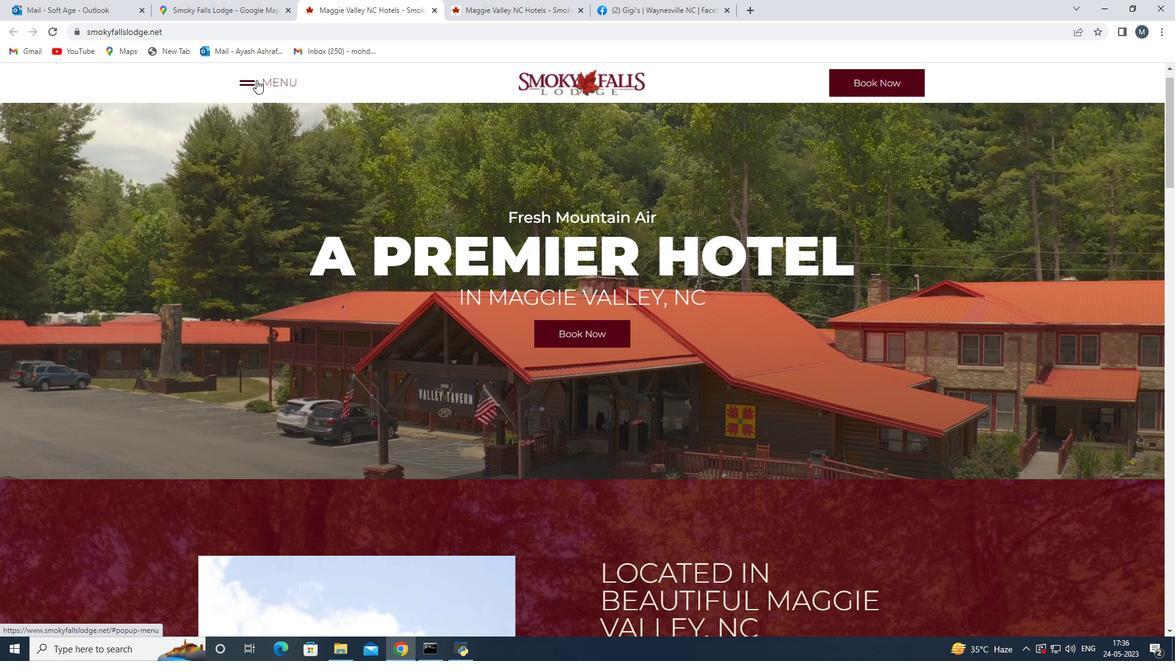 
Action: Mouse moved to (328, 198)
Screenshot: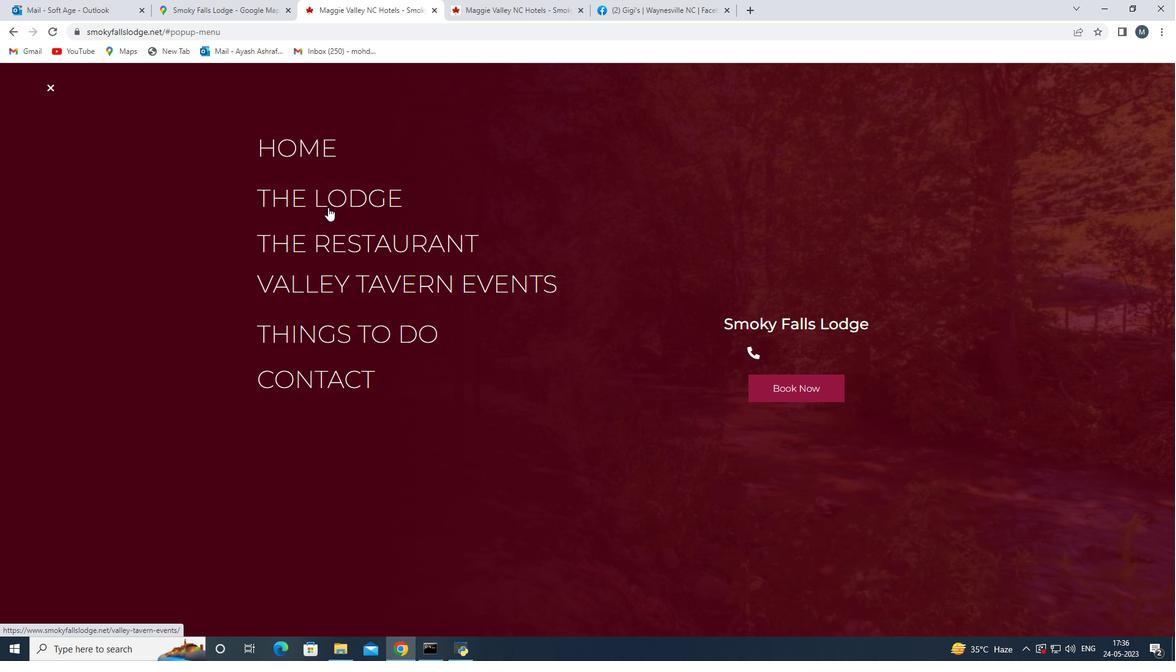 
Action: Mouse pressed left at (328, 198)
Screenshot: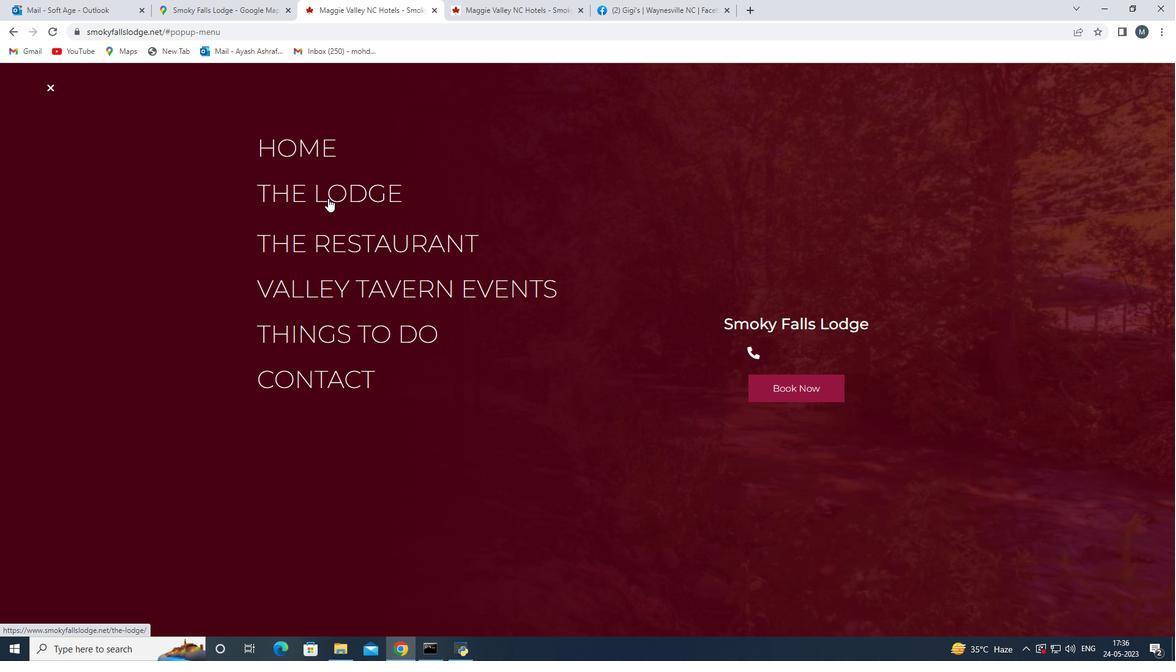 
Action: Mouse moved to (698, 414)
Screenshot: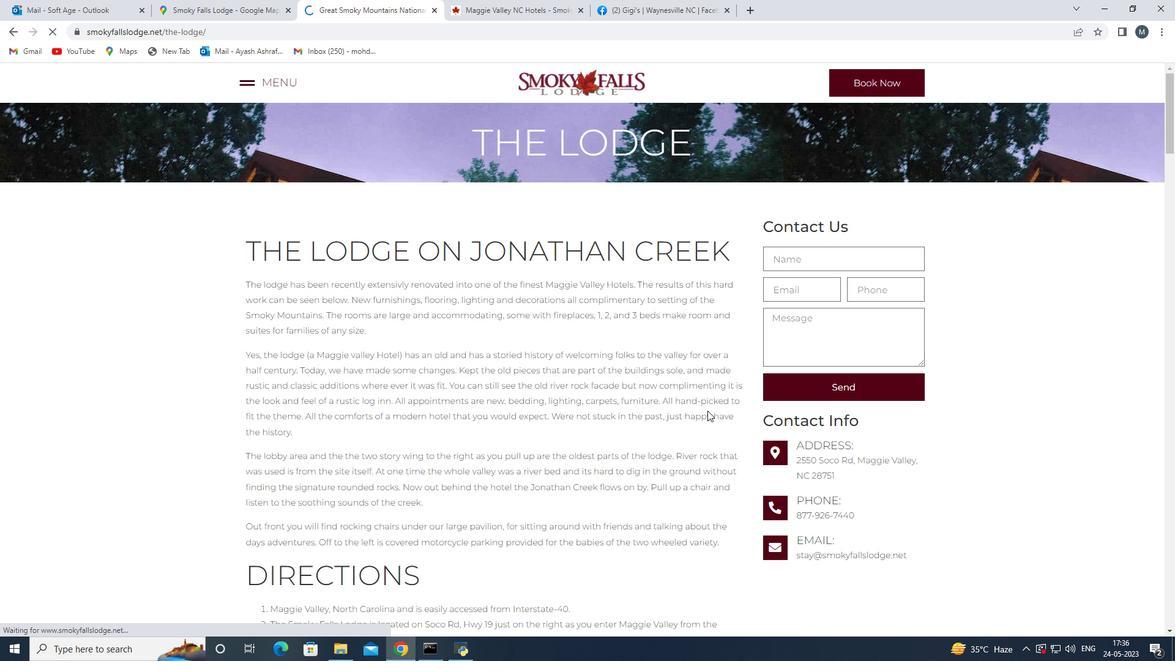 
Action: Mouse scrolled (698, 414) with delta (0, 0)
Screenshot: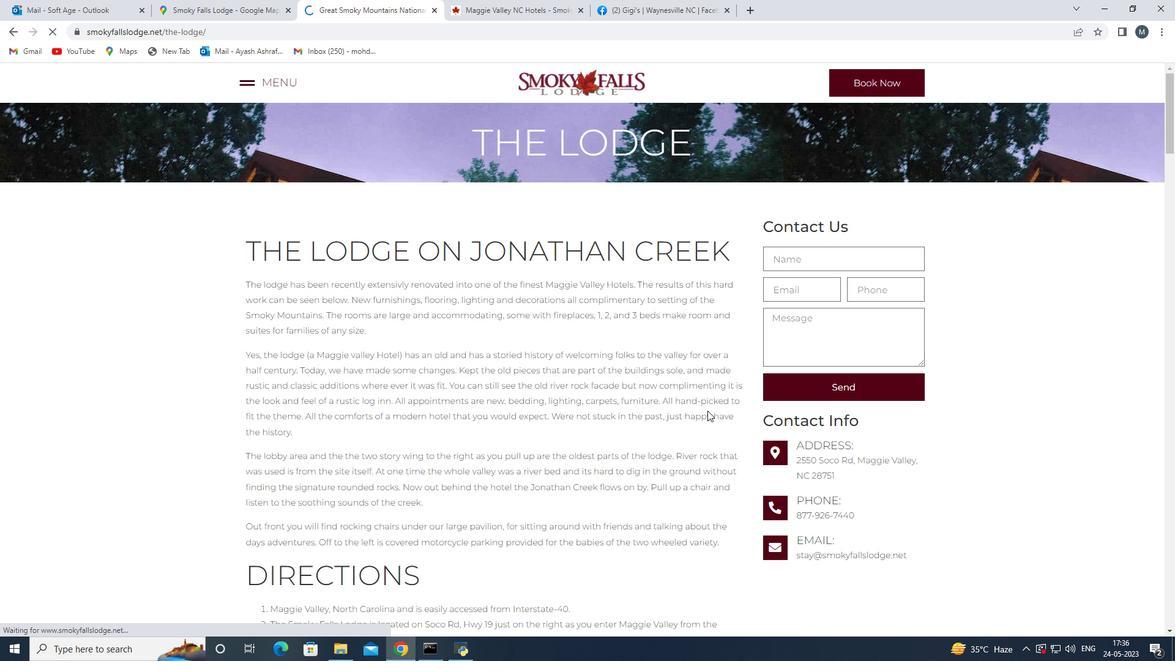 
Action: Mouse moved to (690, 417)
Screenshot: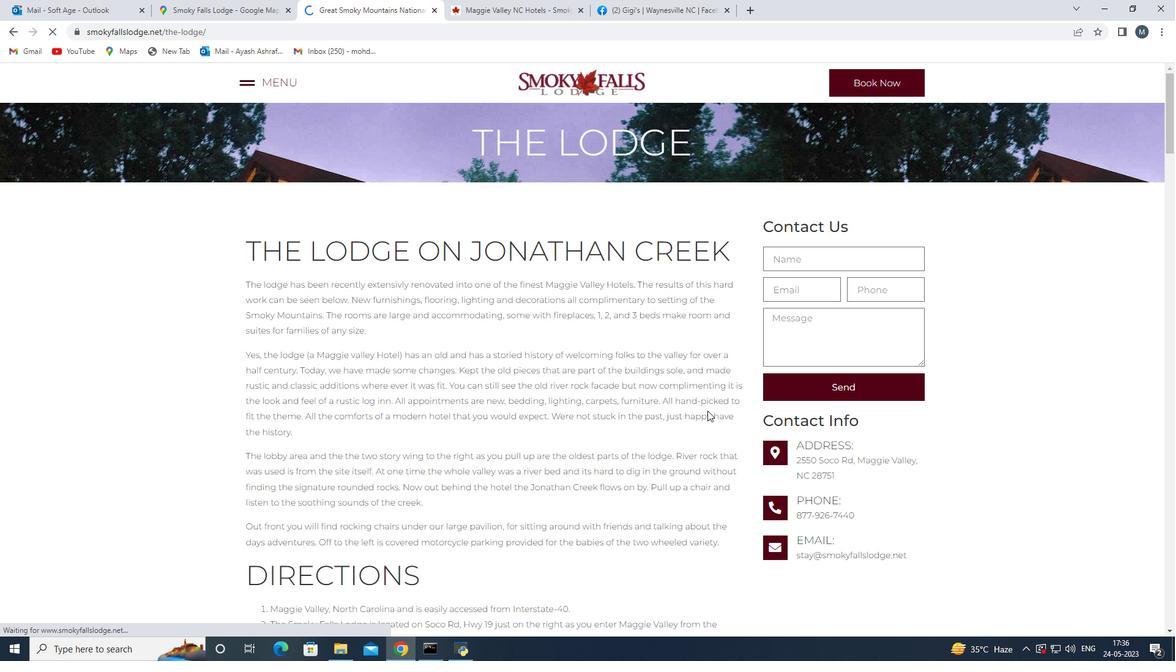 
Action: Mouse scrolled (690, 417) with delta (0, 0)
Screenshot: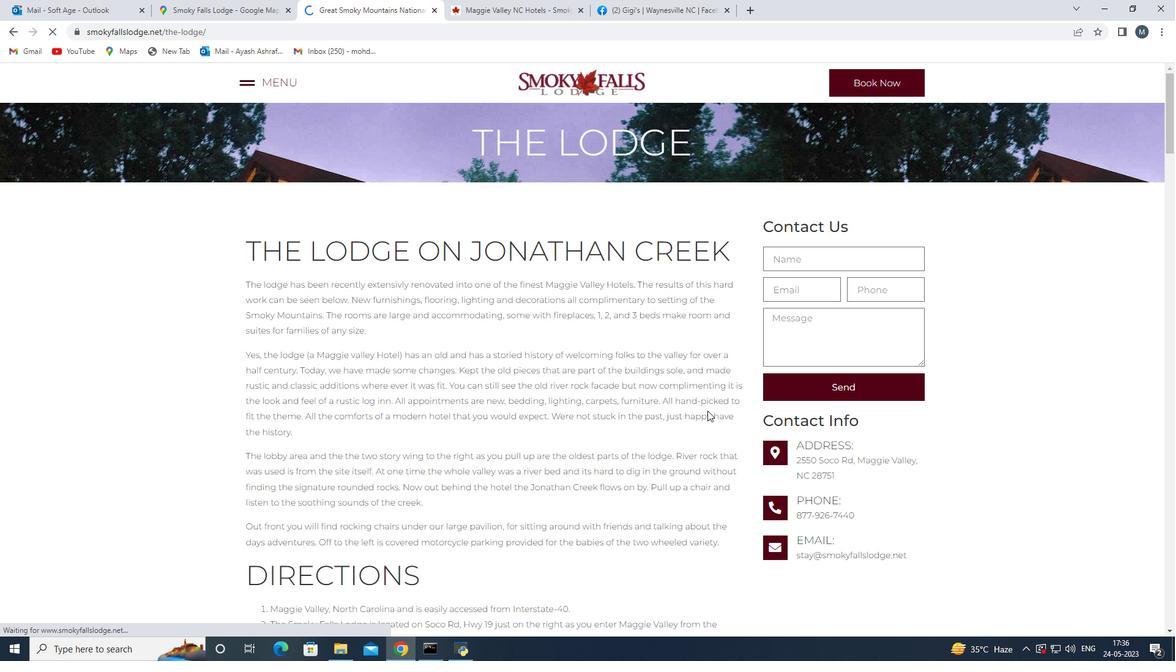 
Action: Mouse moved to (687, 418)
Screenshot: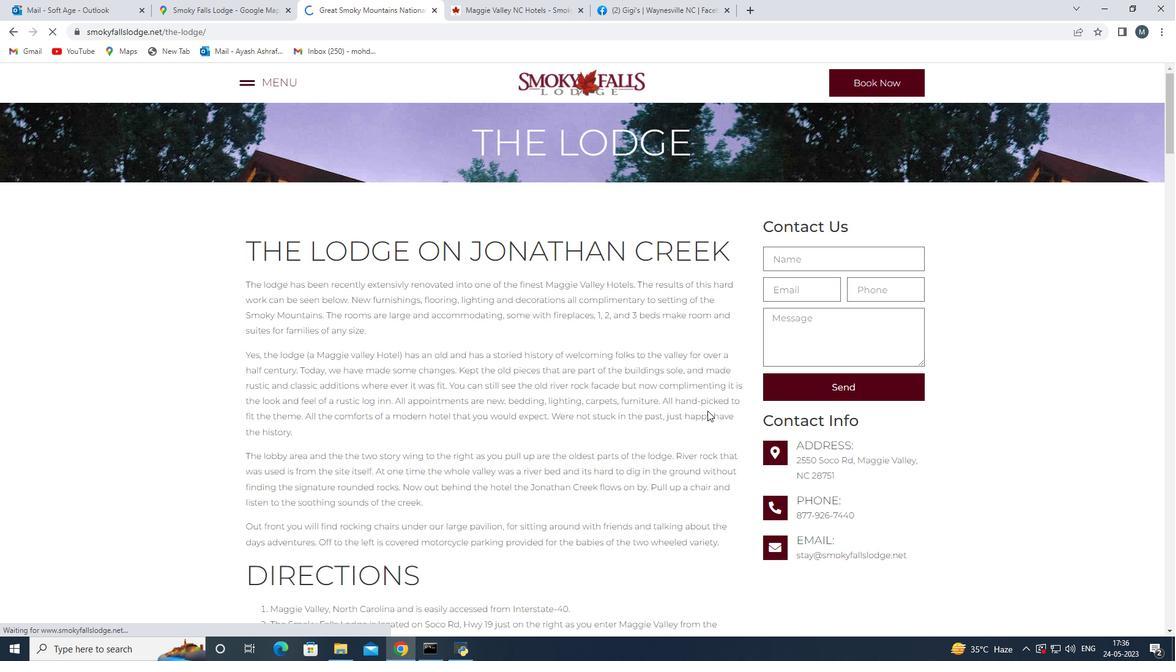 
Action: Mouse scrolled (687, 418) with delta (0, 0)
Screenshot: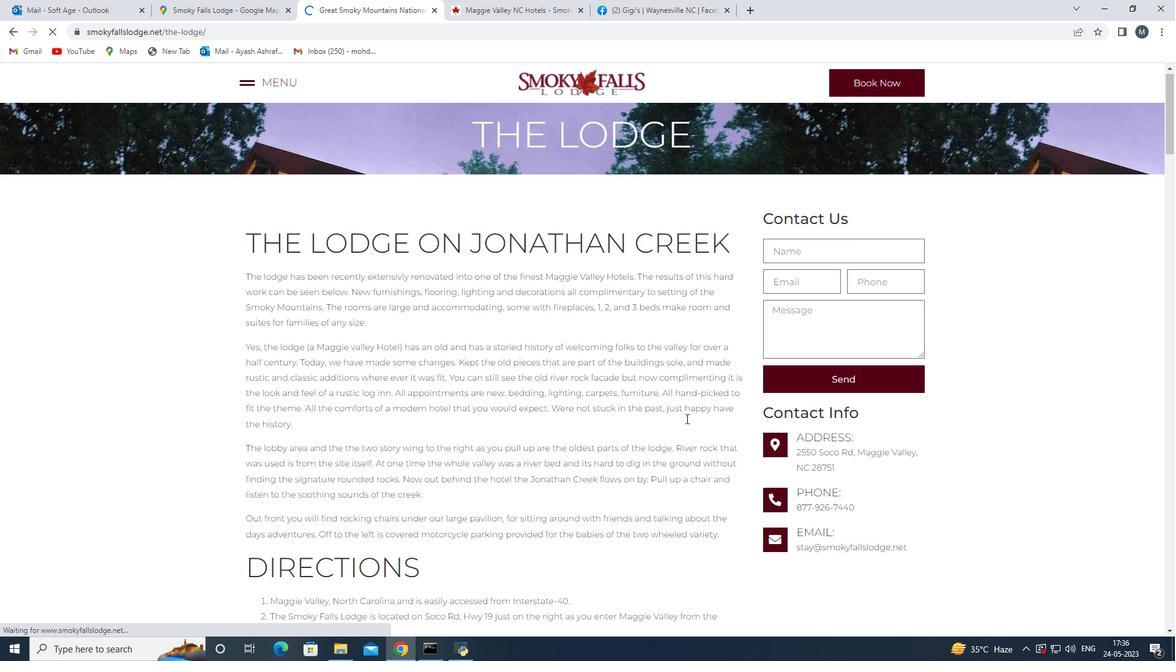 
Action: Mouse moved to (685, 420)
Screenshot: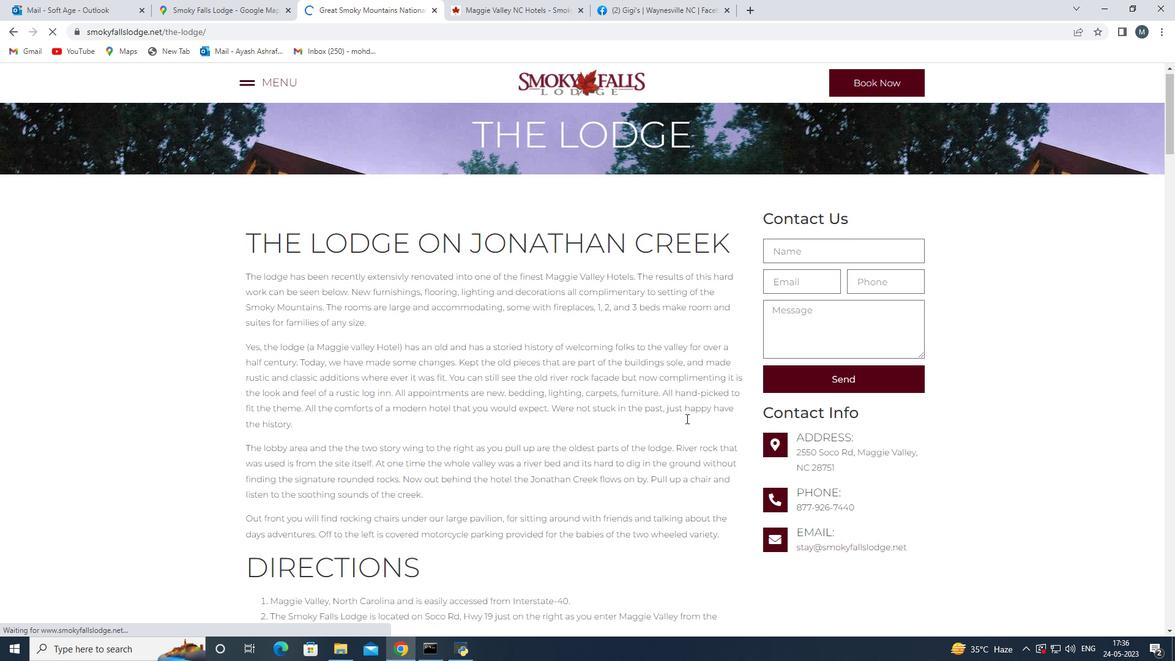 
Action: Mouse scrolled (685, 418) with delta (0, 0)
Screenshot: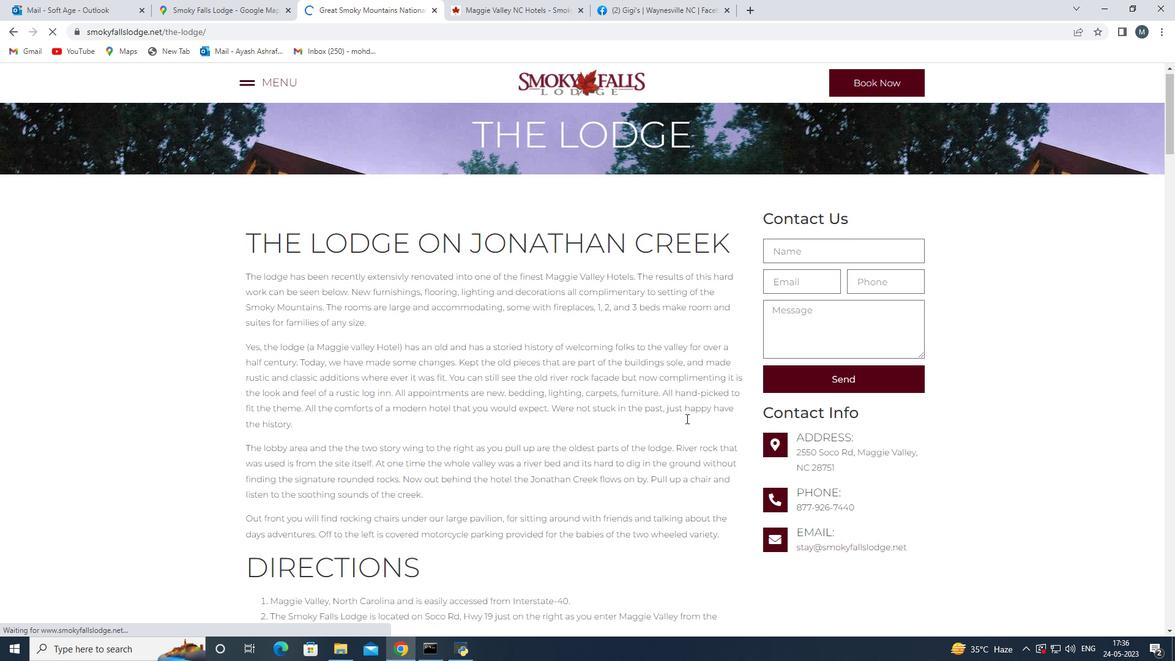 
Action: Mouse moved to (629, 428)
Screenshot: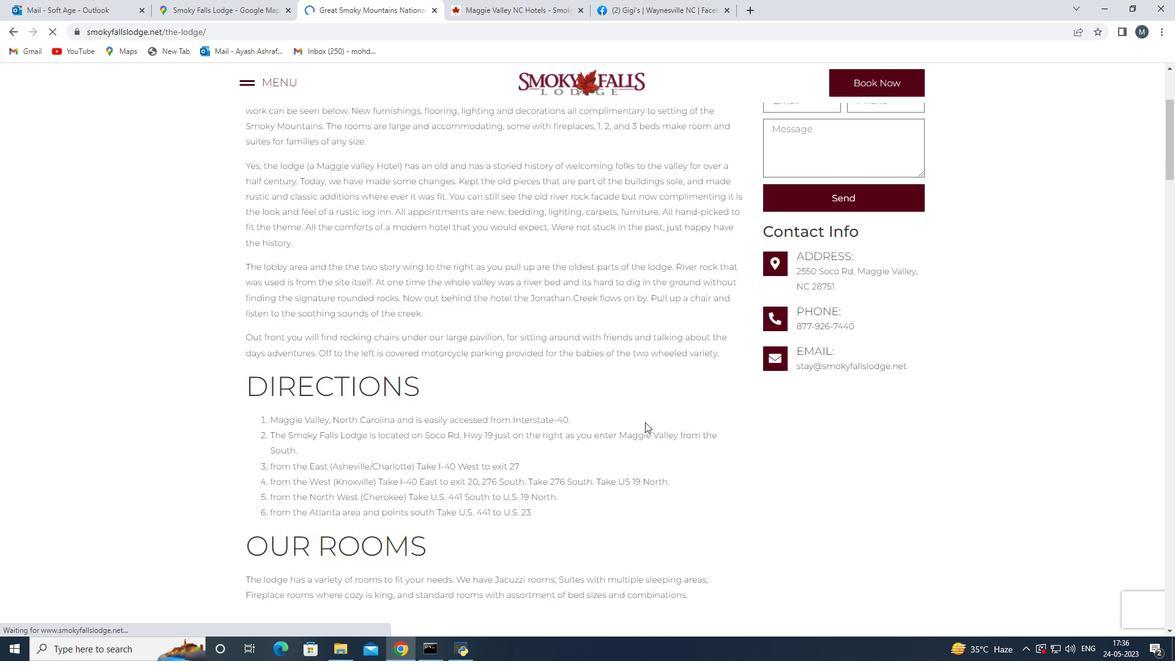
Action: Mouse scrolled (629, 427) with delta (0, 0)
Screenshot: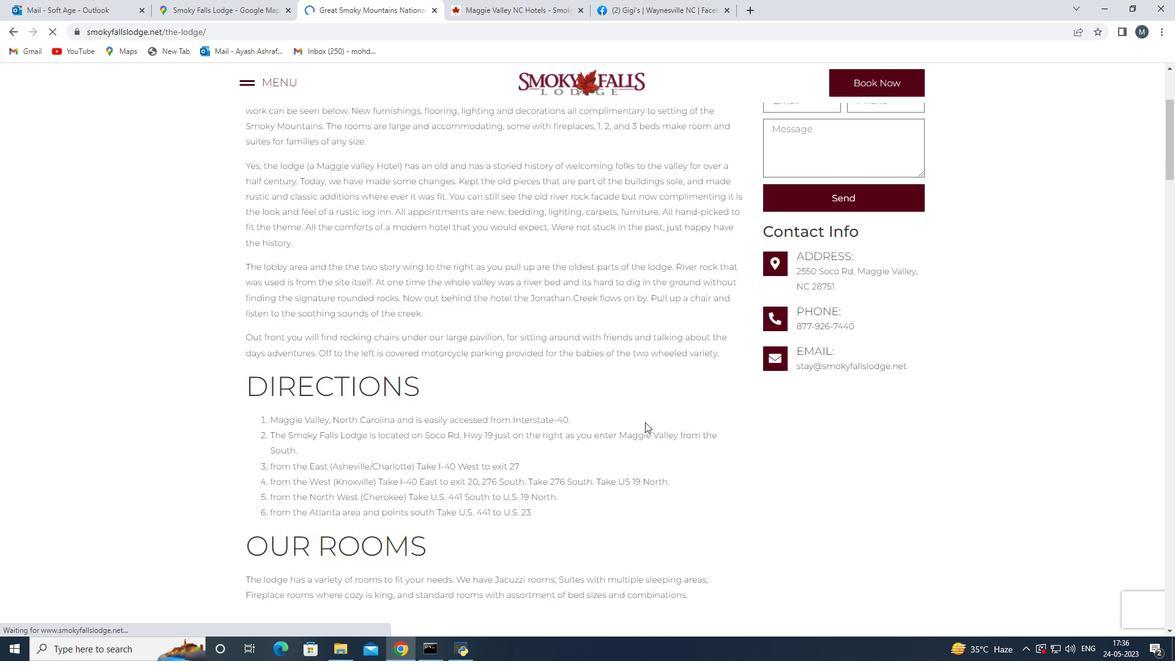 
Action: Mouse moved to (390, 492)
Screenshot: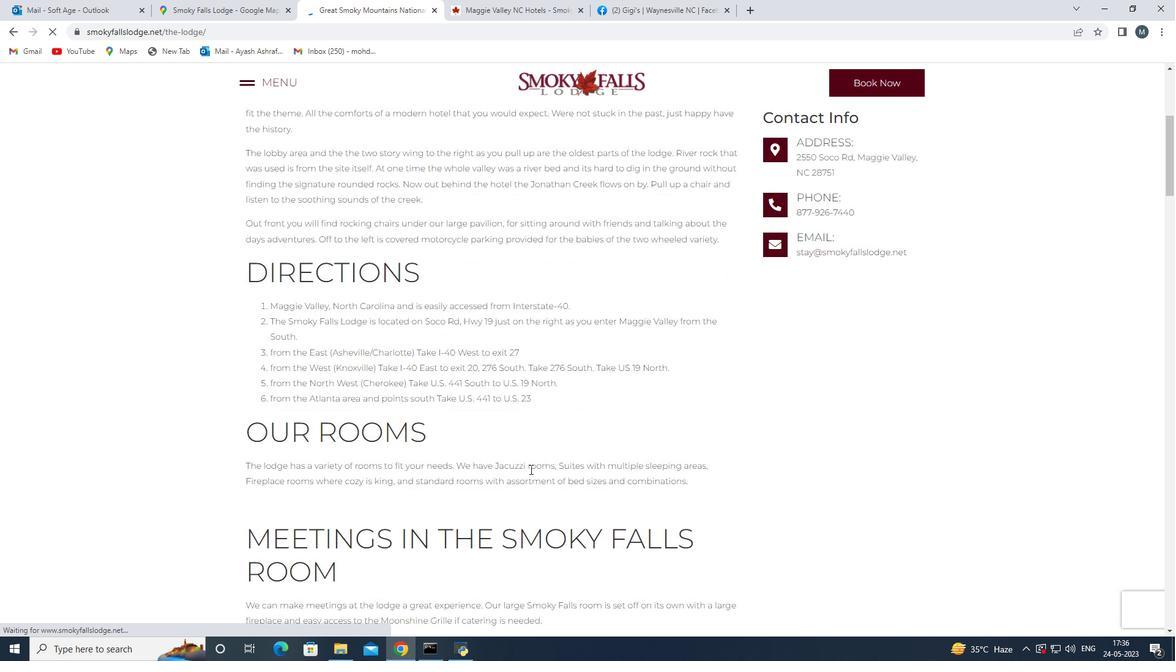 
Action: Mouse scrolled (415, 487) with delta (0, 0)
Screenshot: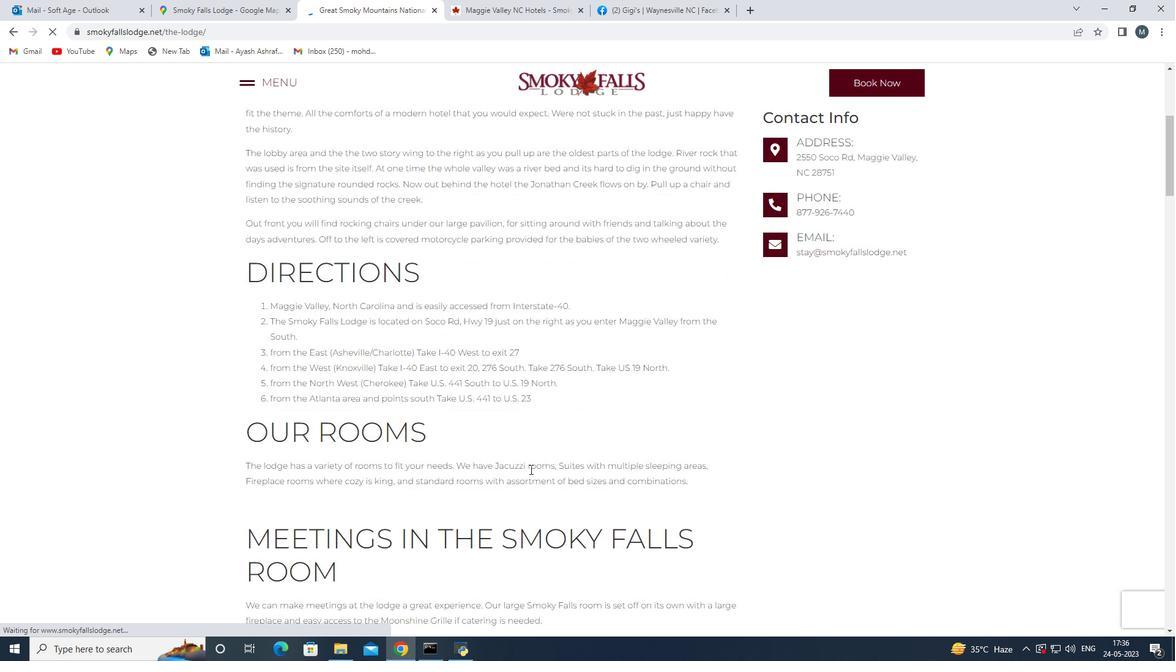 
Action: Mouse moved to (334, 477)
Screenshot: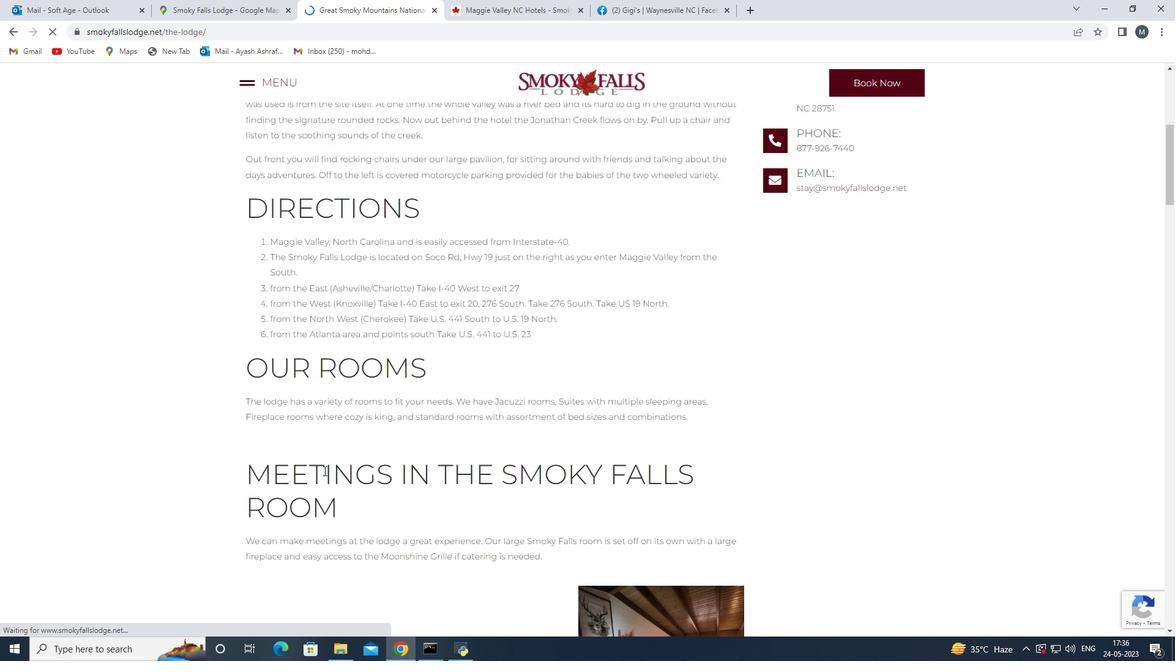 
Action: Mouse scrolled (331, 465) with delta (0, 0)
Screenshot: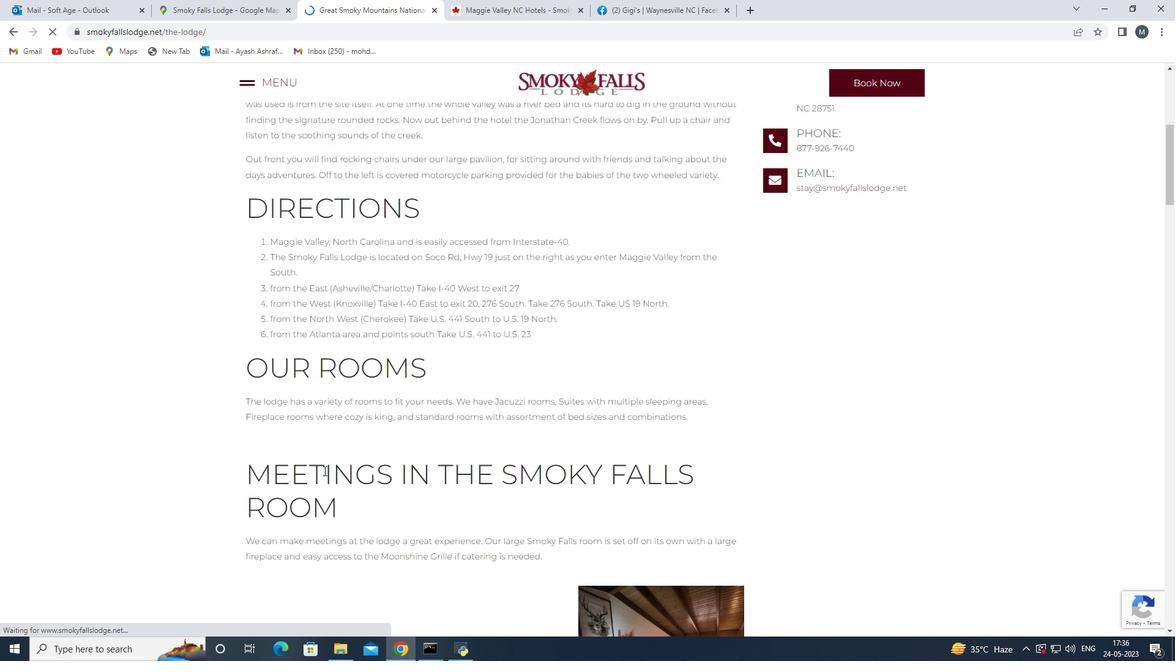 
Action: Mouse moved to (334, 477)
Screenshot: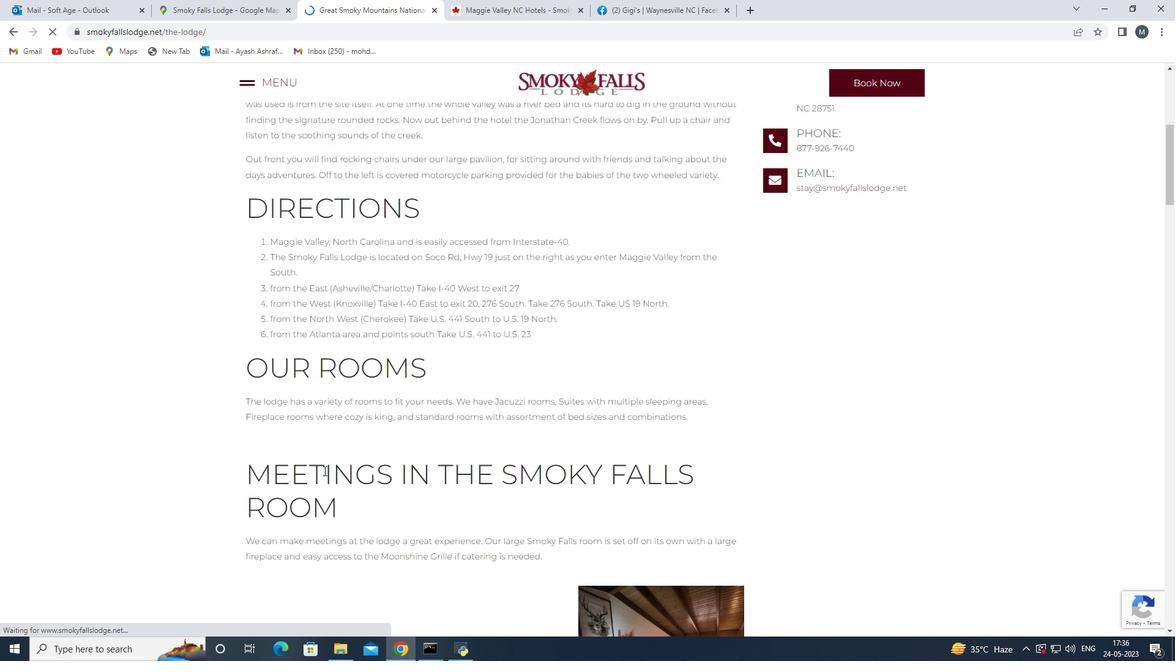 
Action: Mouse scrolled (331, 465) with delta (0, 0)
Screenshot: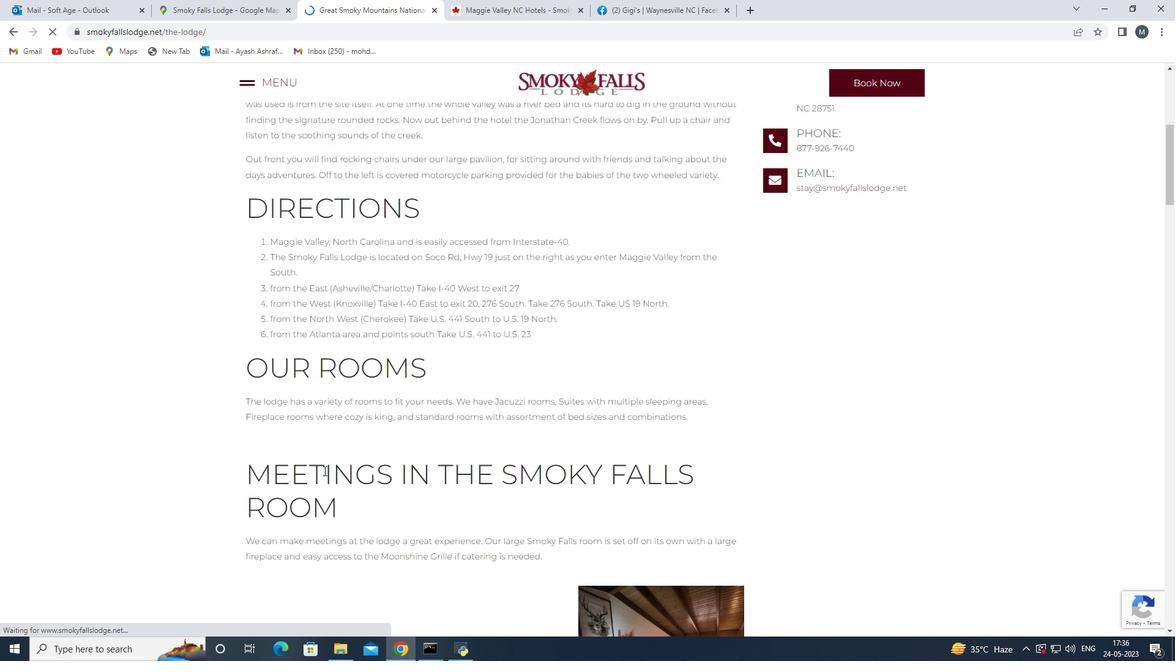 
Action: Mouse moved to (334, 478)
Screenshot: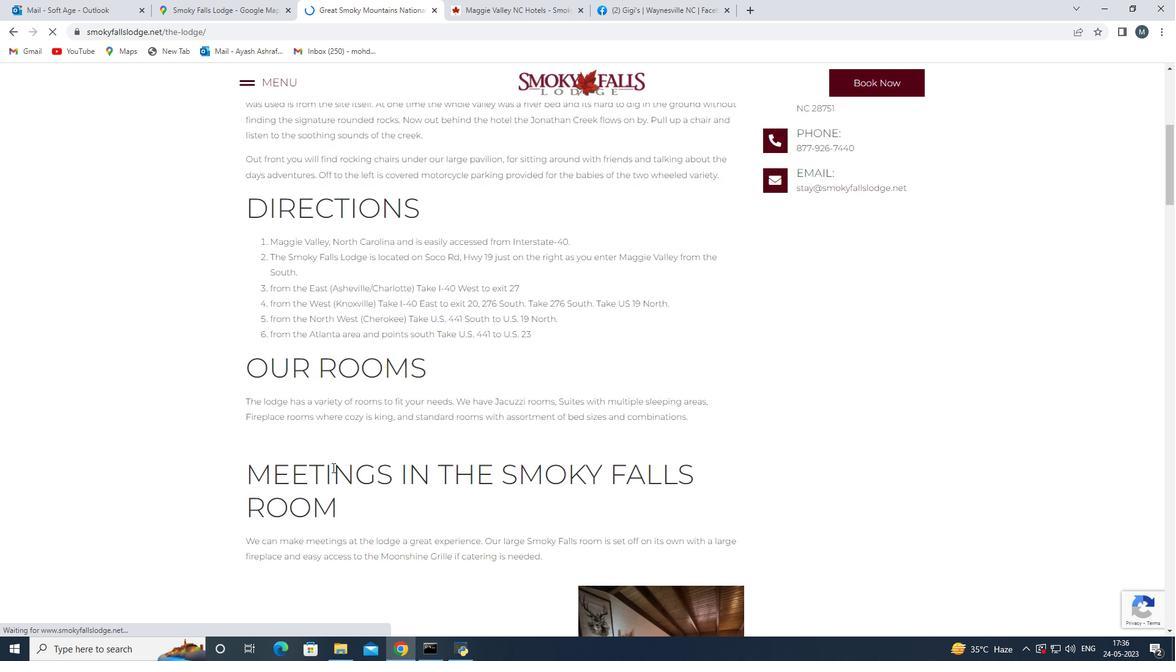 
Action: Mouse scrolled (332, 467) with delta (0, 0)
Screenshot: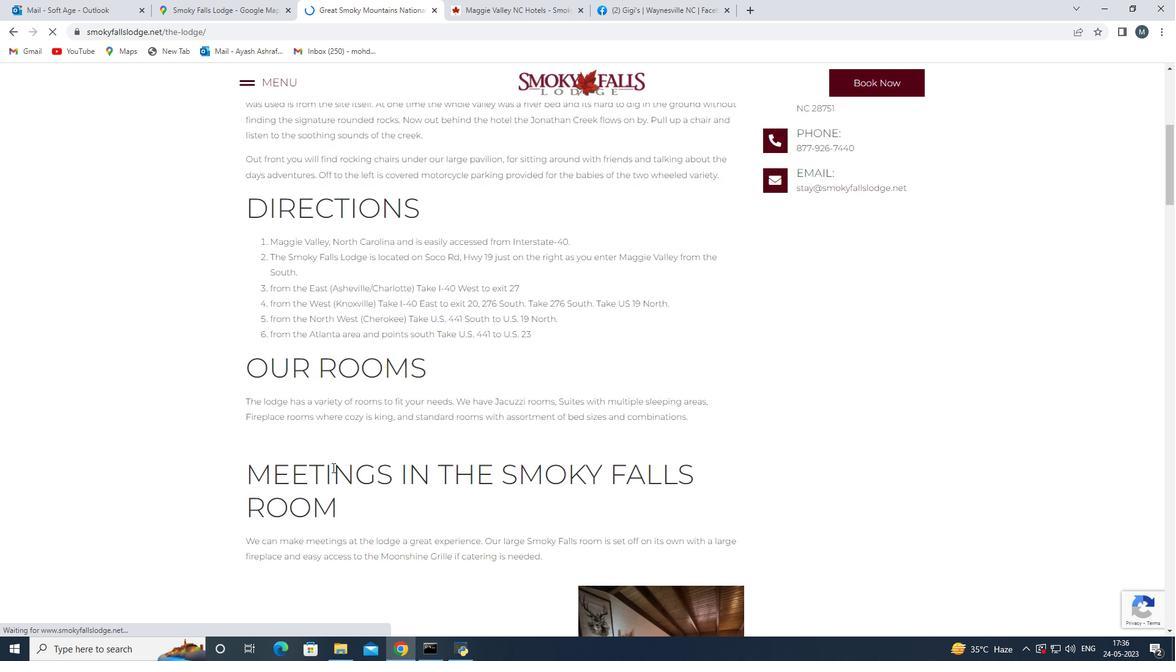 
Action: Mouse moved to (334, 478)
Screenshot: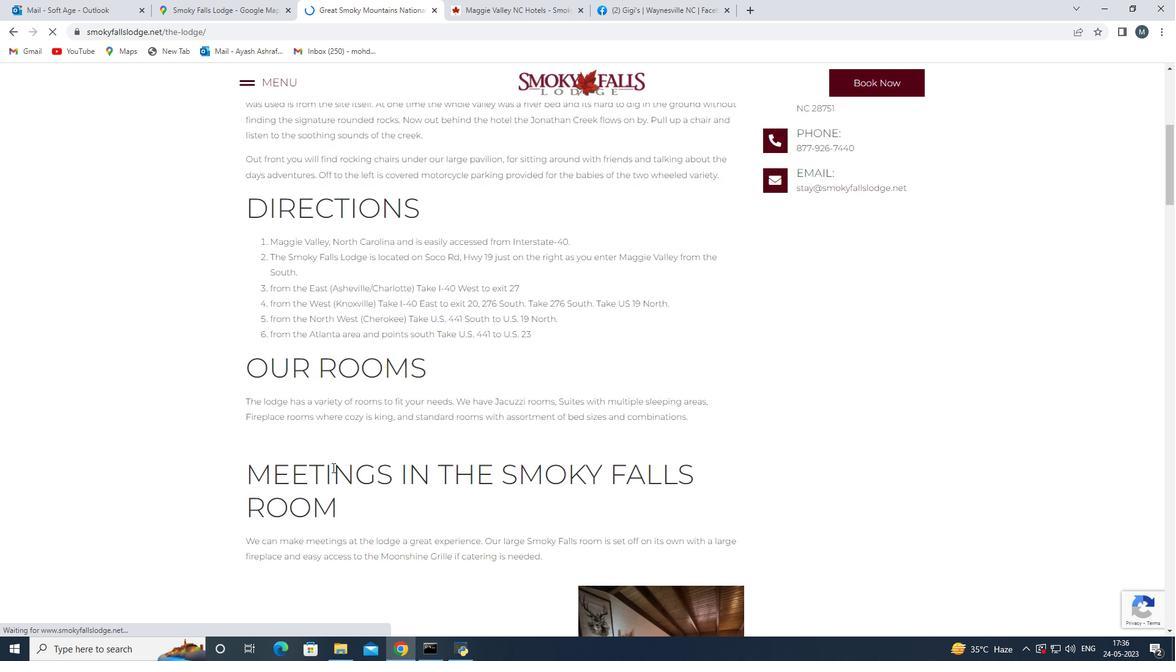 
Action: Mouse scrolled (333, 471) with delta (0, 0)
Screenshot: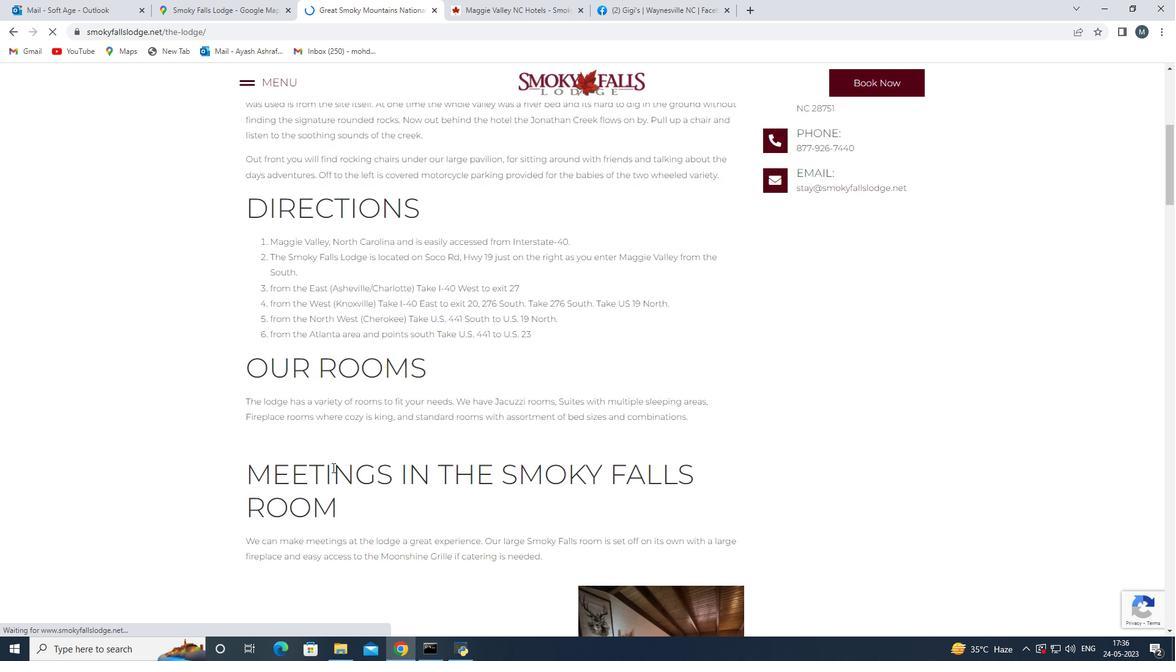 
Action: Mouse moved to (456, 480)
Screenshot: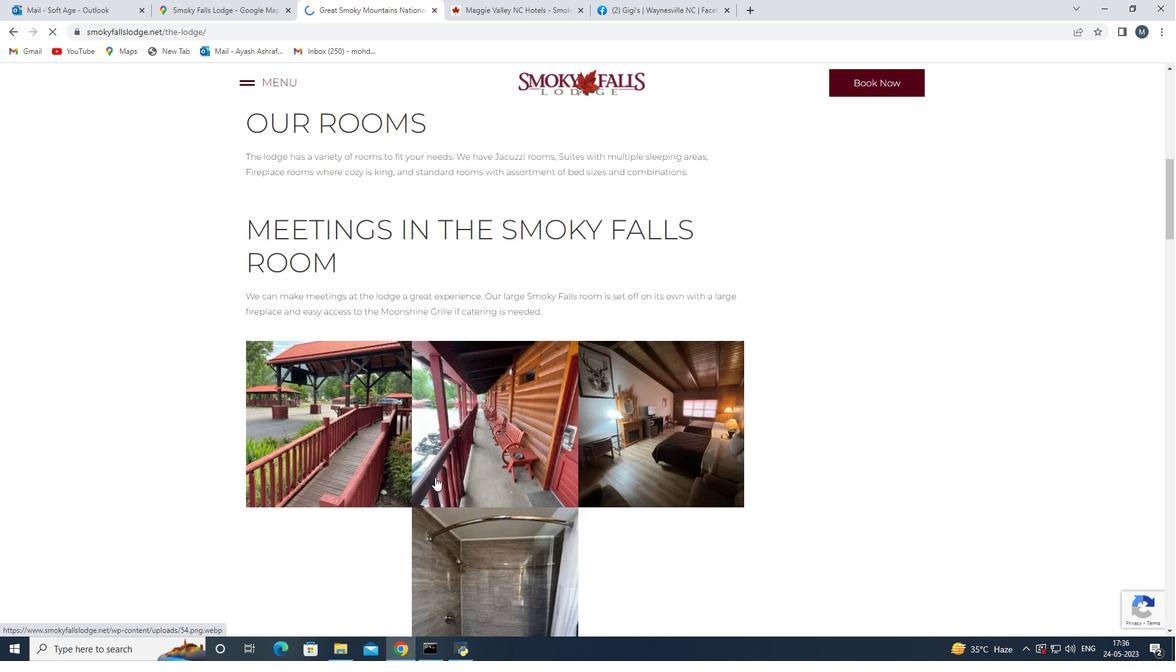 
Action: Mouse scrolled (456, 480) with delta (0, 0)
Screenshot: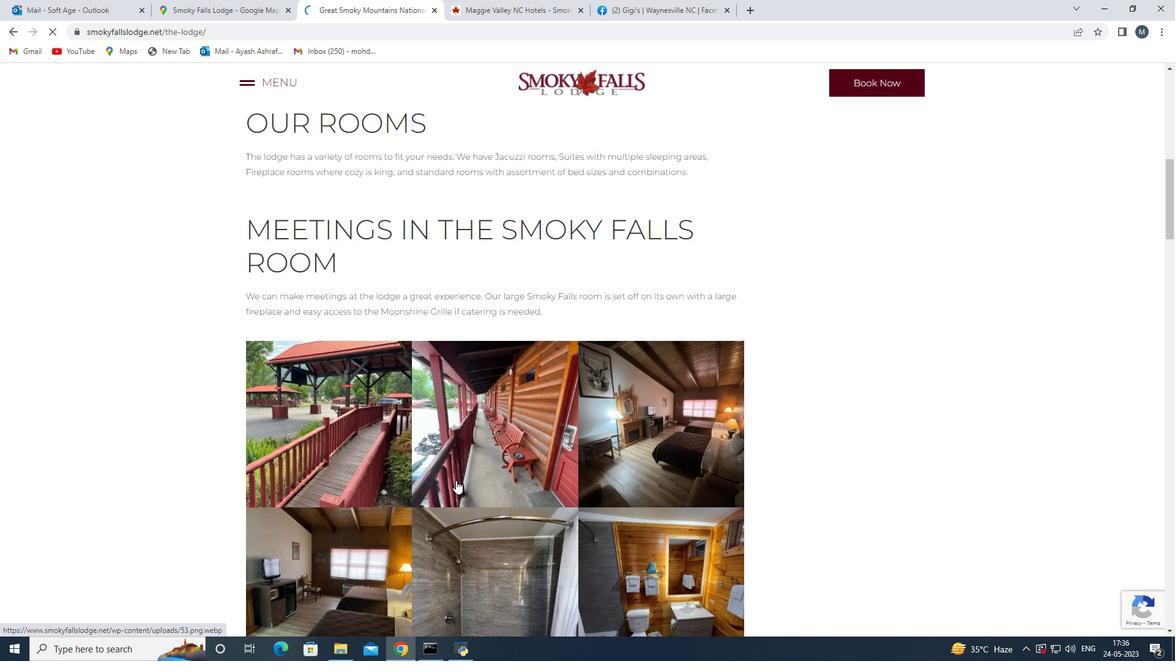 
Action: Mouse moved to (309, 382)
Screenshot: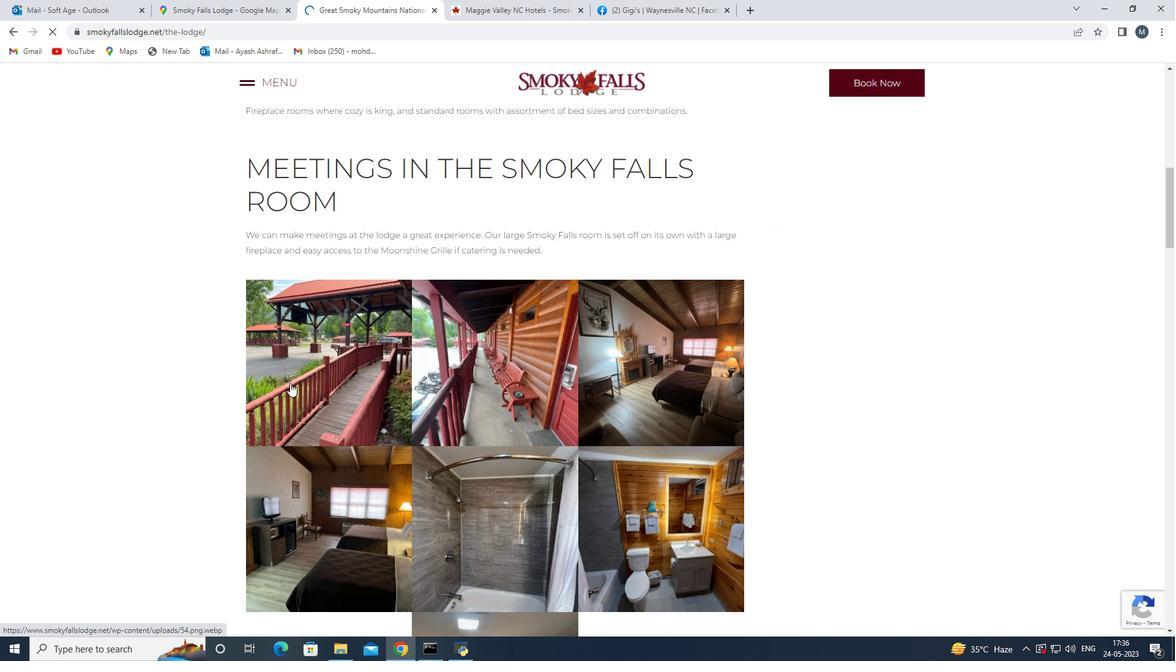 
Action: Mouse pressed left at (309, 382)
Screenshot: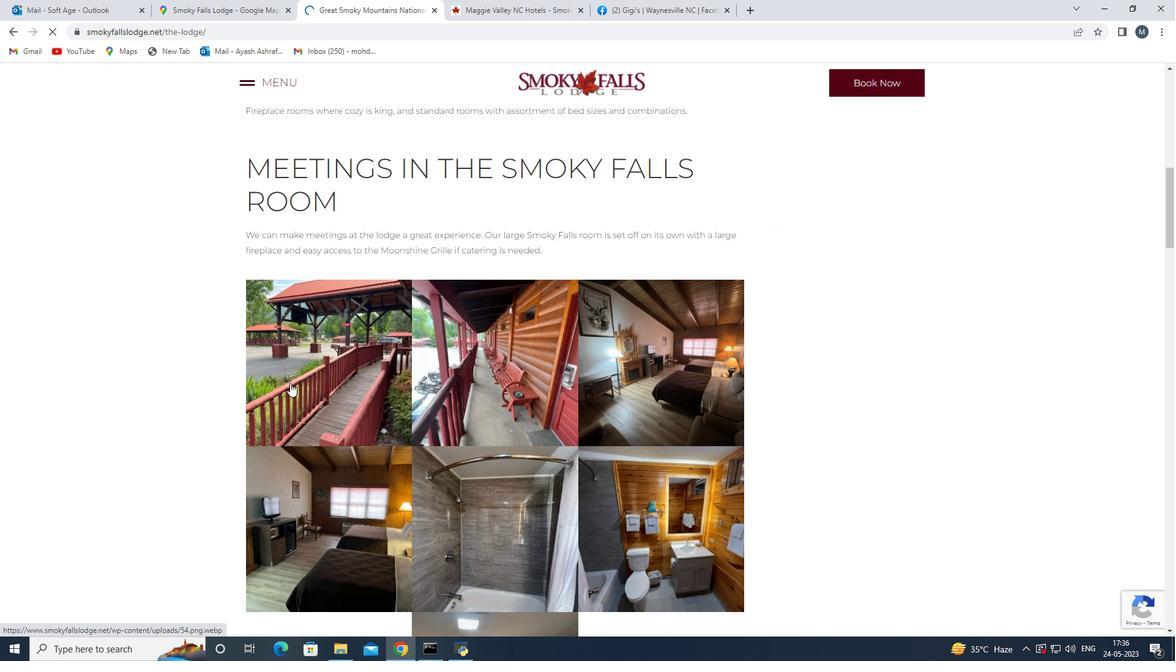 
Action: Key pressed <Key.down><Key.down>
Screenshot: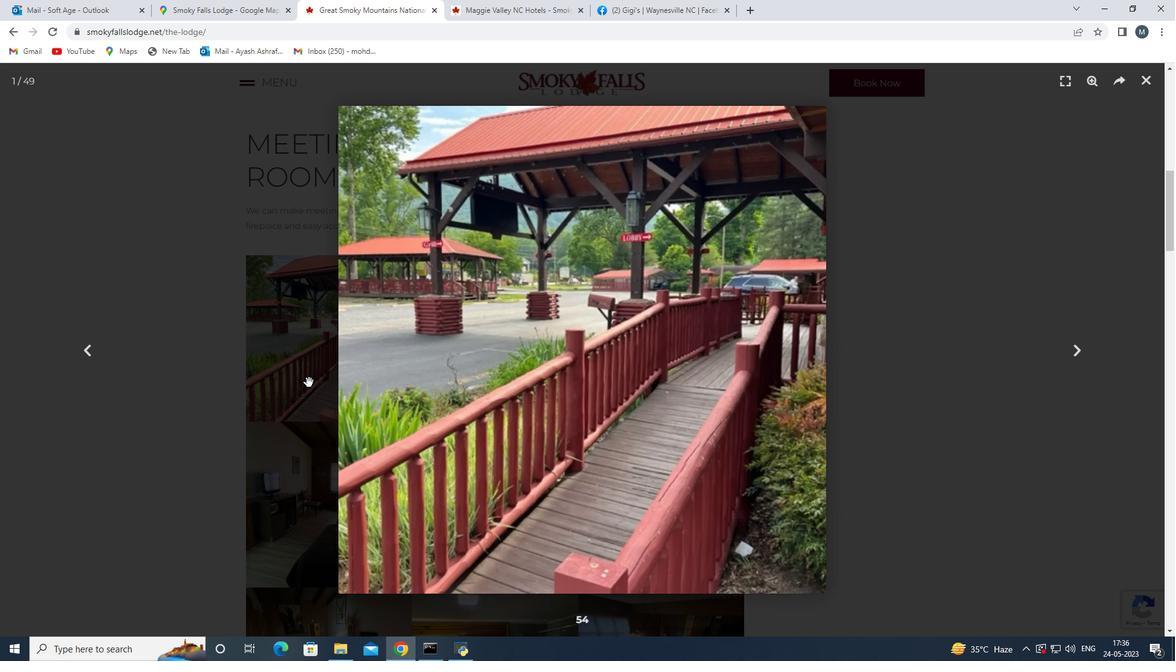 
Action: Mouse moved to (1074, 350)
Screenshot: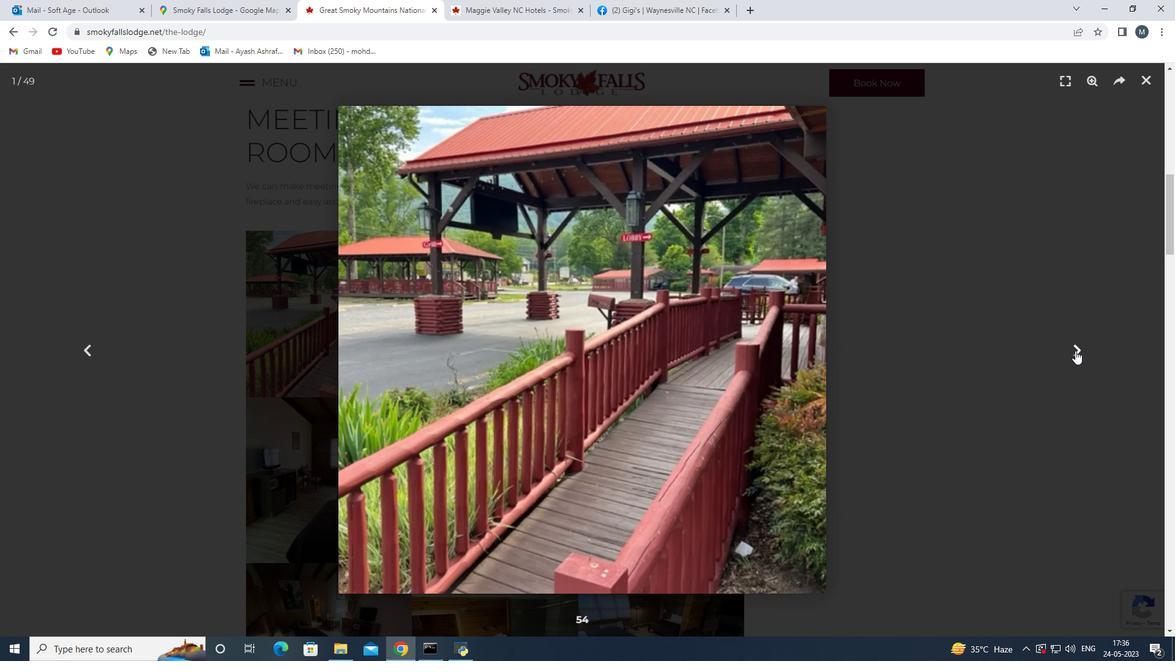 
Action: Mouse pressed left at (1074, 350)
Screenshot: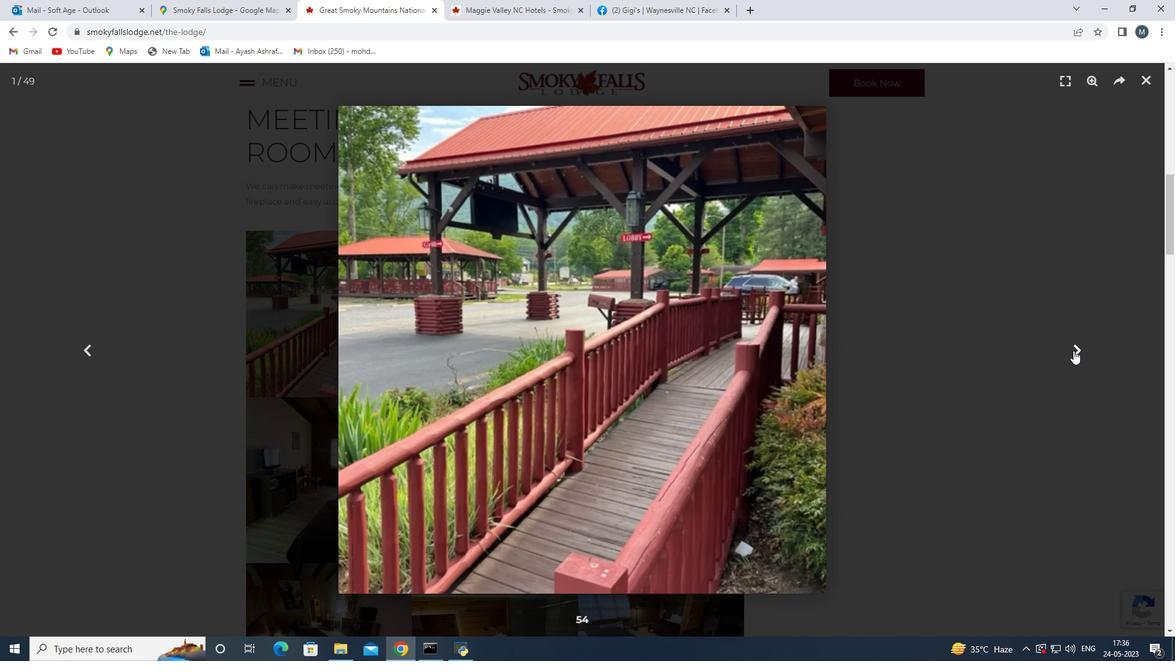 
Action: Mouse pressed left at (1074, 350)
Screenshot: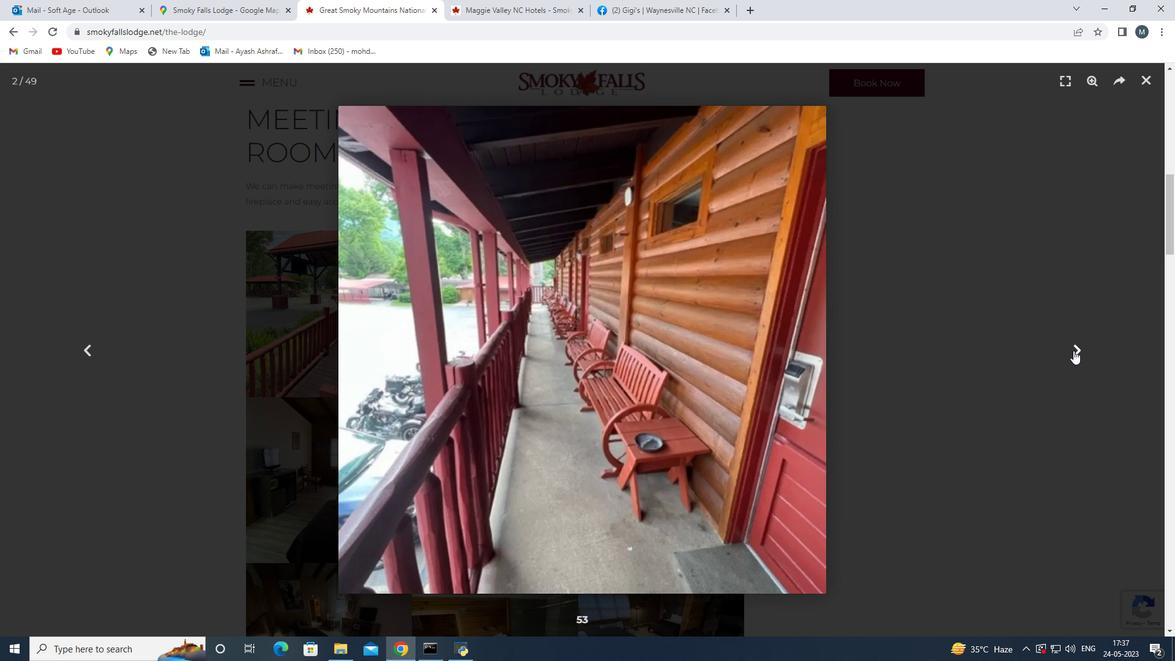 
Action: Mouse pressed left at (1074, 350)
Screenshot: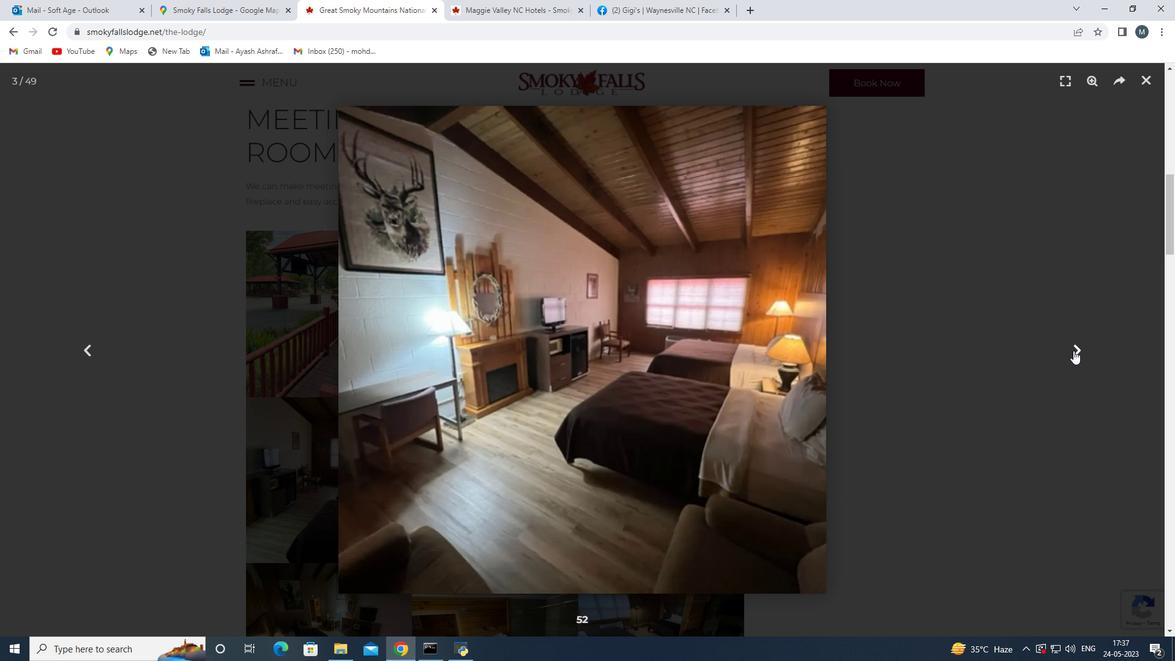 
Action: Mouse pressed left at (1074, 350)
Screenshot: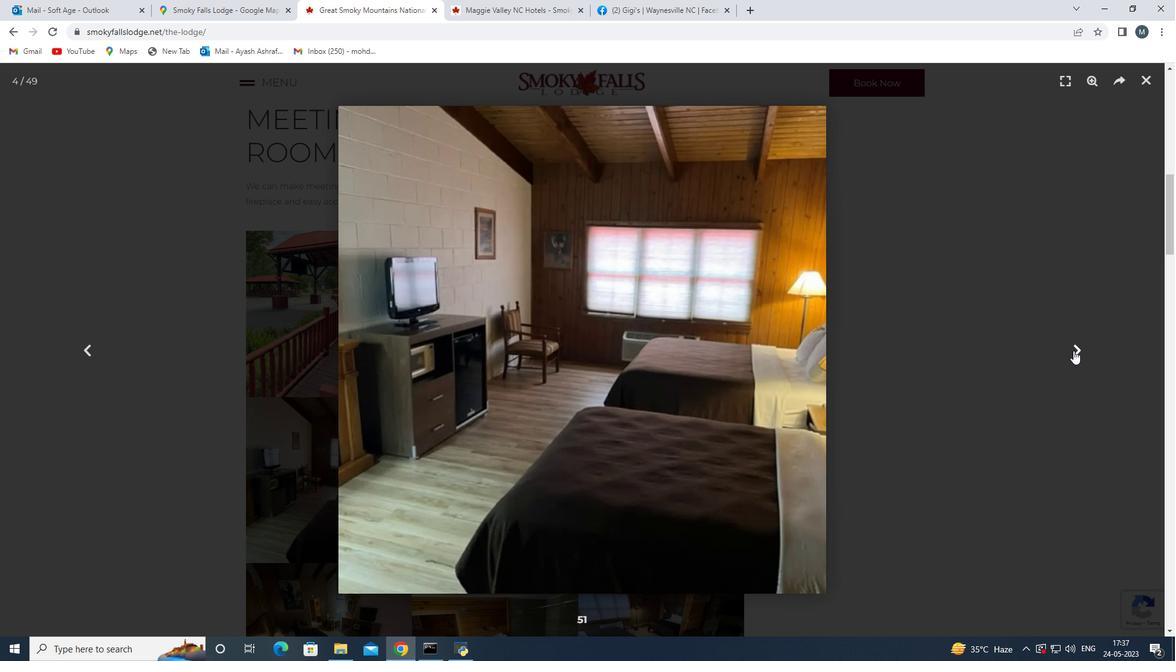 
Action: Mouse pressed left at (1074, 350)
Screenshot: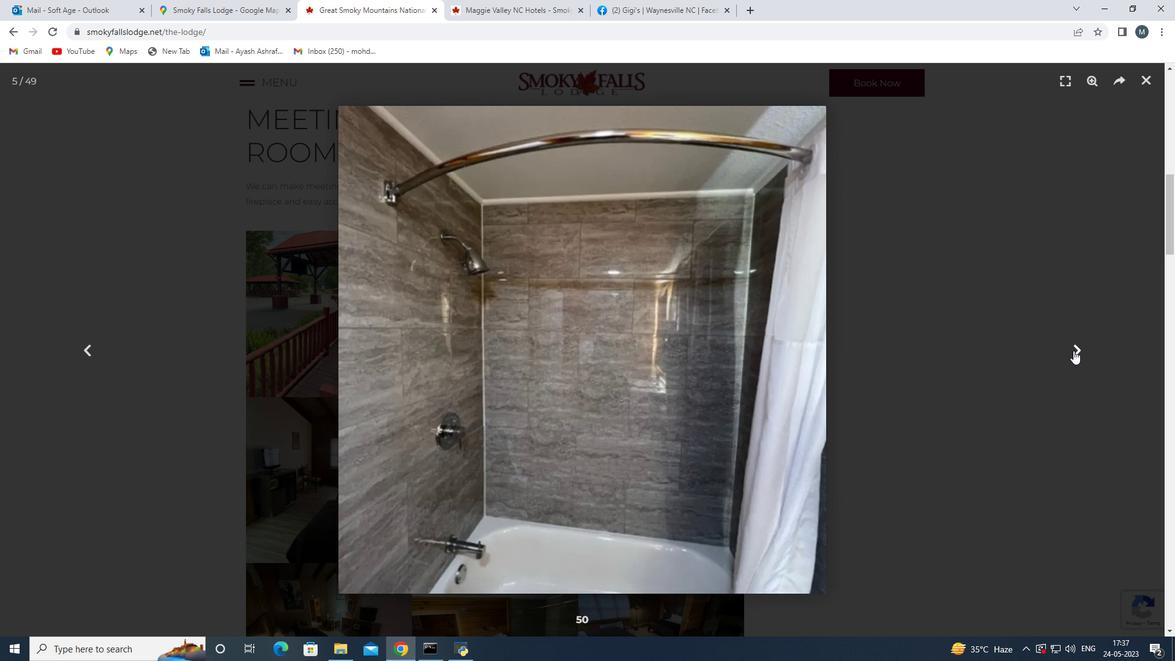 
Action: Mouse moved to (1071, 353)
Screenshot: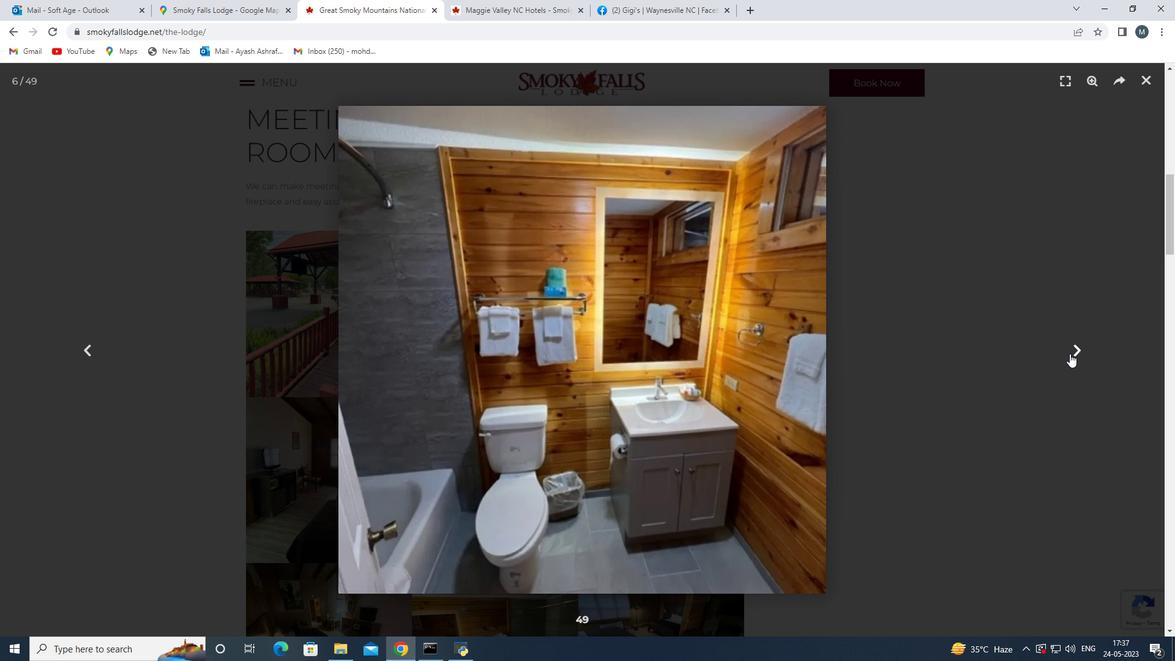 
Action: Mouse pressed left at (1071, 353)
Screenshot: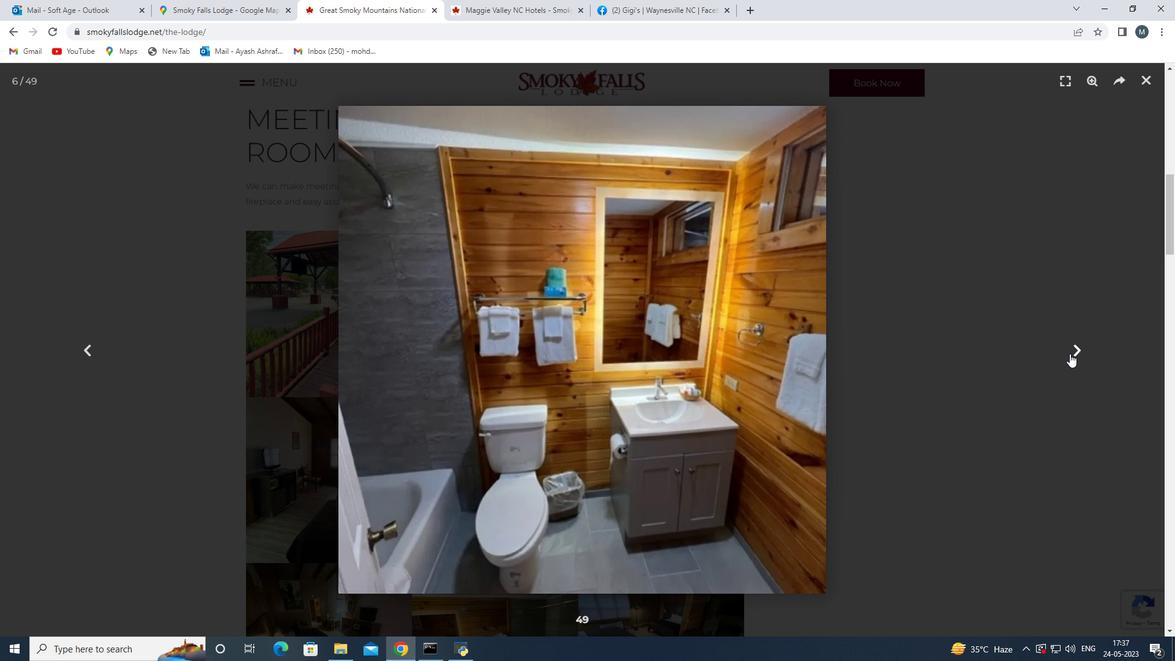 
Action: Mouse pressed left at (1071, 353)
Screenshot: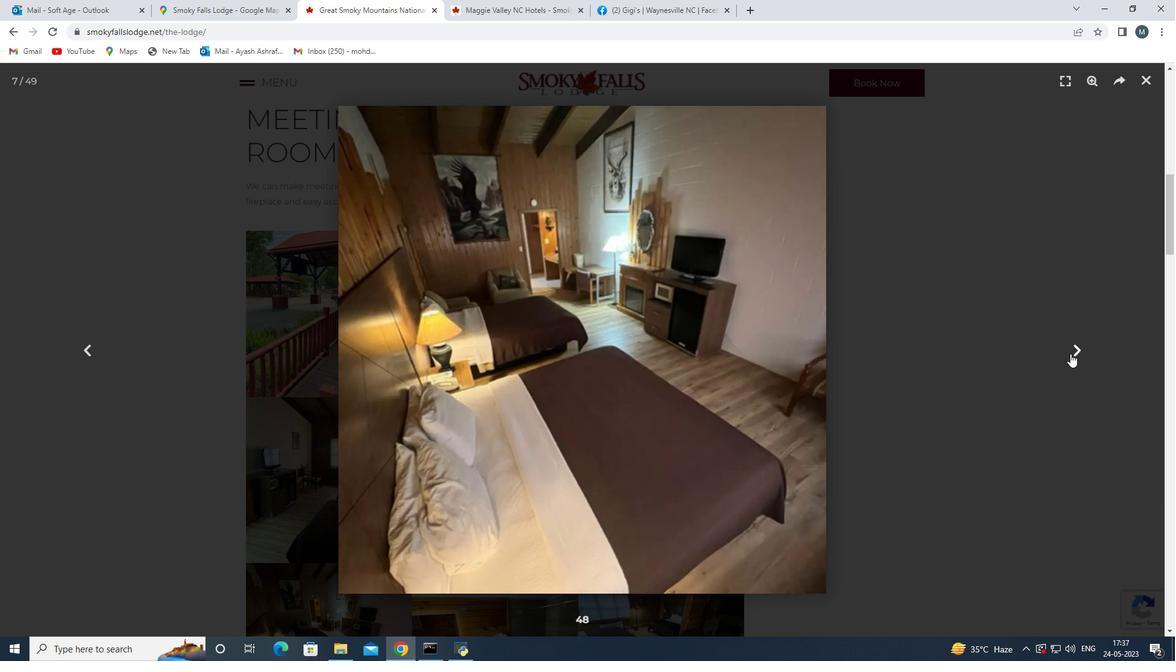 
Action: Mouse pressed left at (1071, 353)
Screenshot: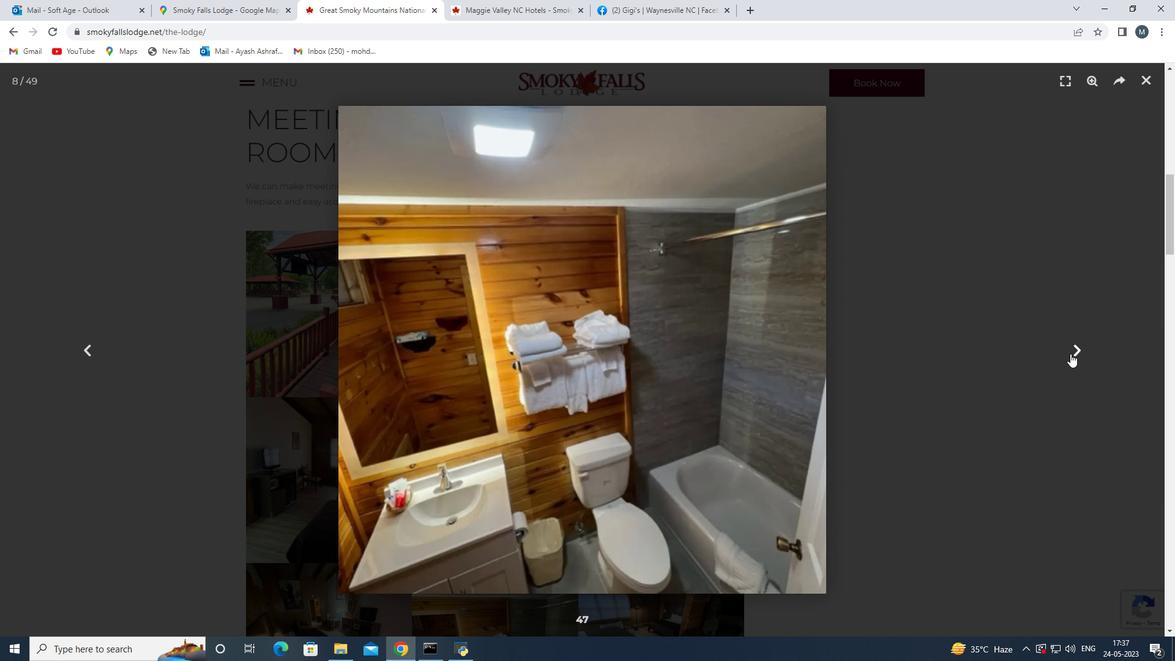
Action: Mouse pressed left at (1071, 353)
Screenshot: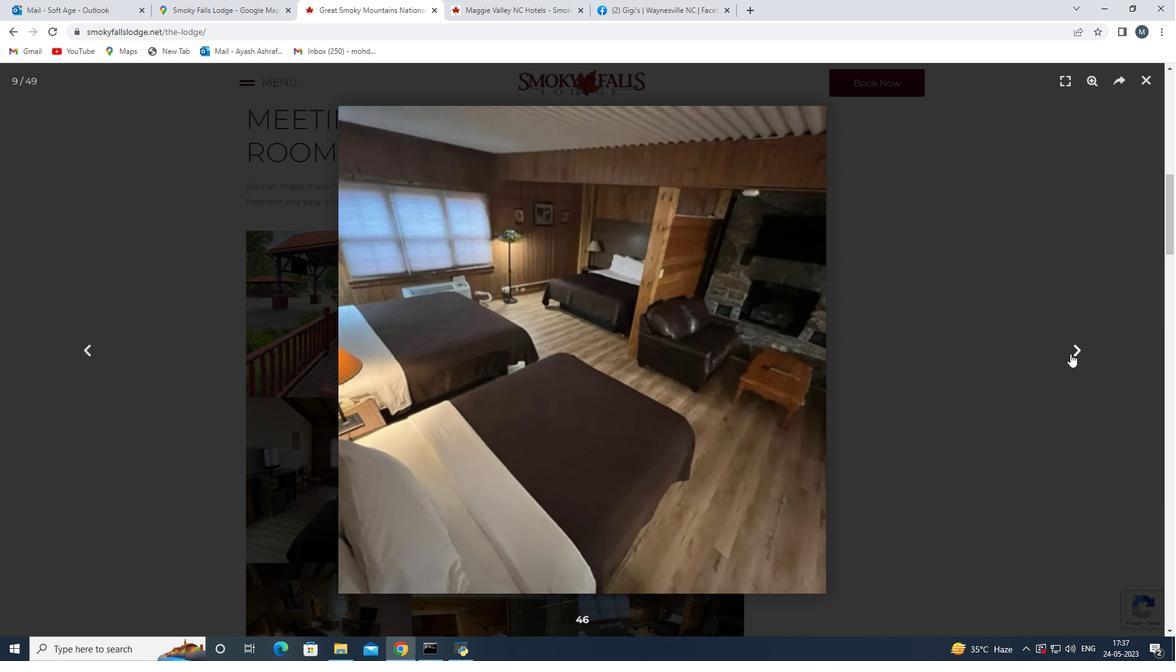 
Action: Mouse pressed left at (1071, 353)
Screenshot: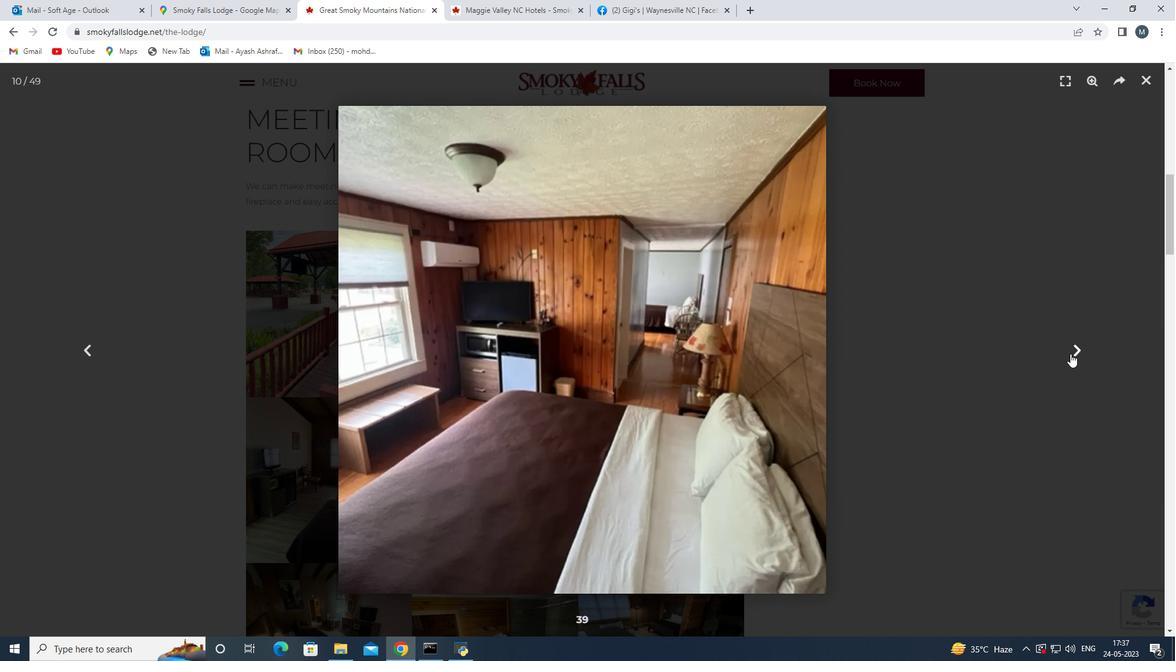 
Action: Mouse pressed left at (1071, 353)
Screenshot: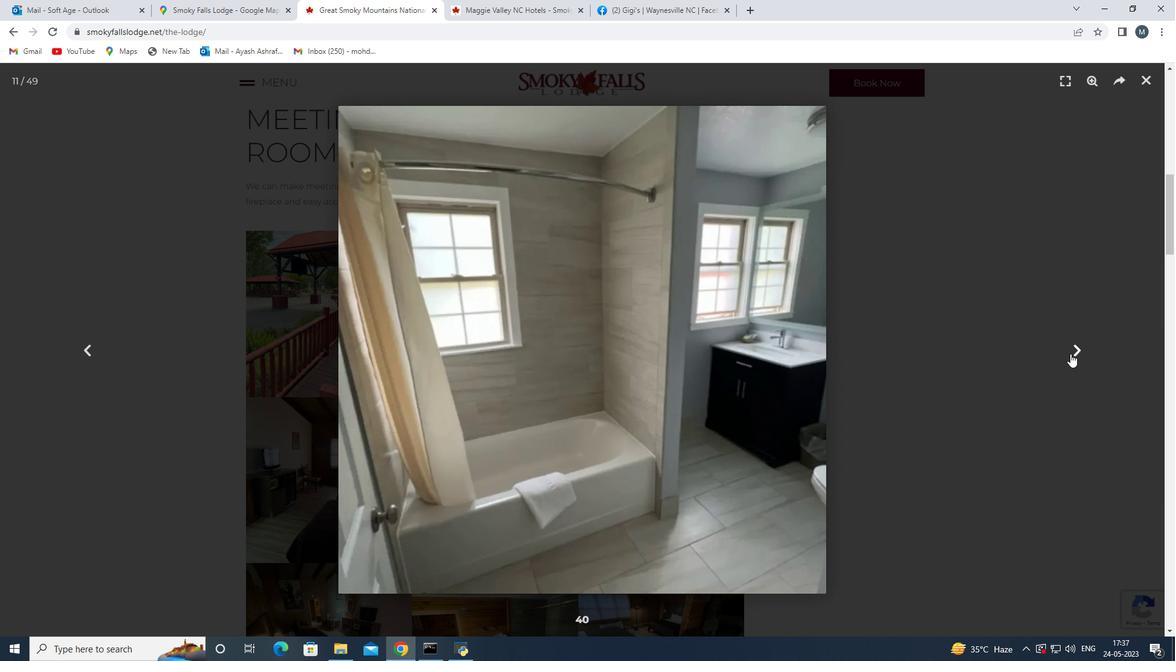 
Action: Mouse pressed left at (1071, 353)
Screenshot: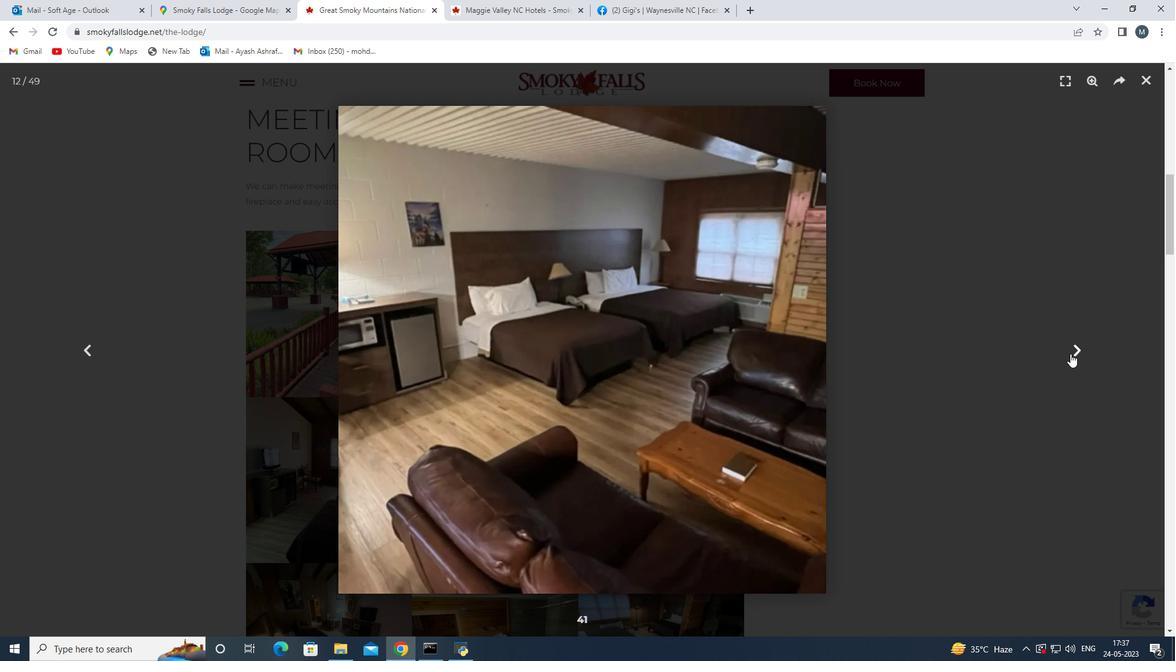
Action: Mouse pressed left at (1071, 353)
Screenshot: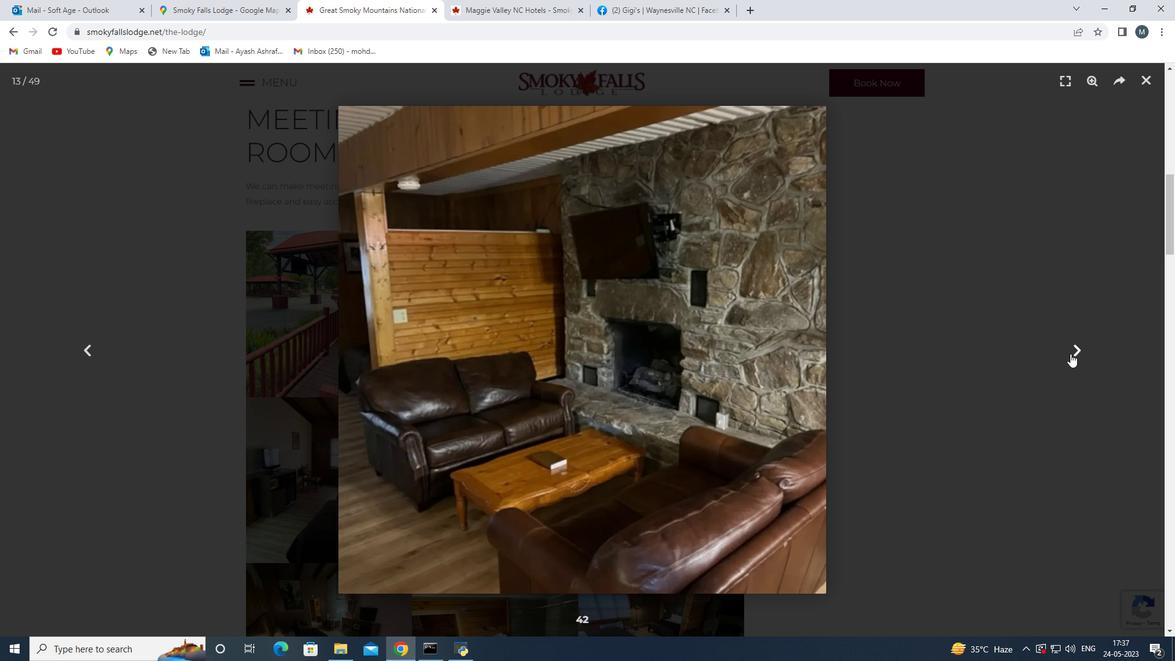 
Action: Mouse pressed left at (1071, 353)
Screenshot: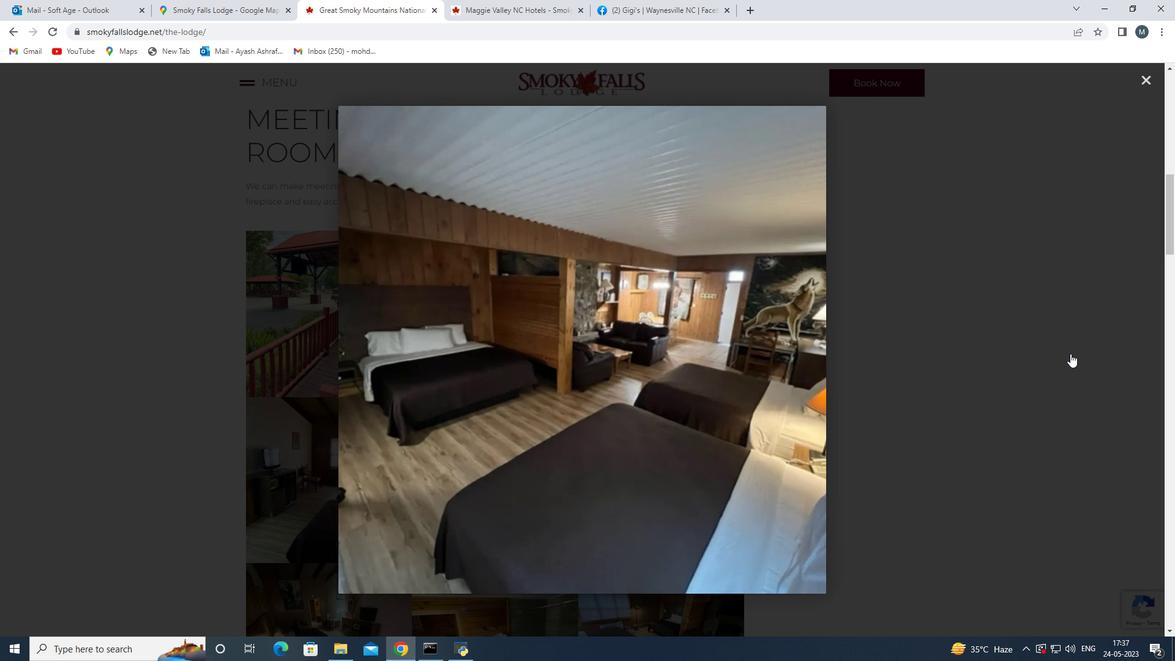 
Action: Mouse moved to (1071, 355)
Screenshot: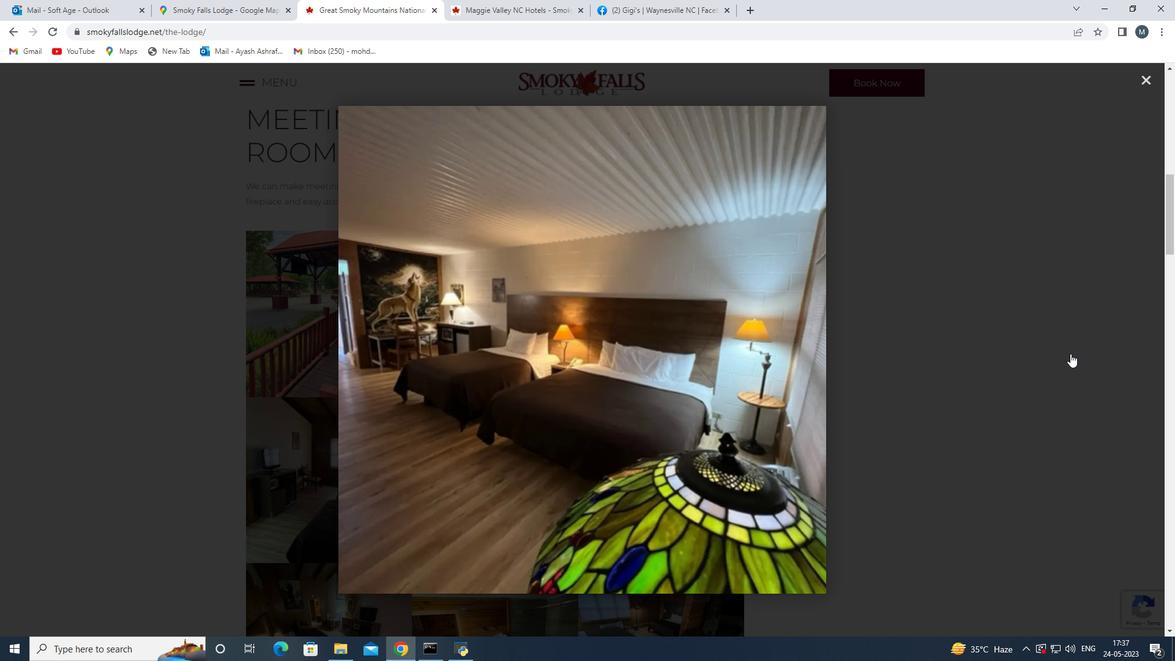 
Action: Mouse pressed left at (1071, 355)
Screenshot: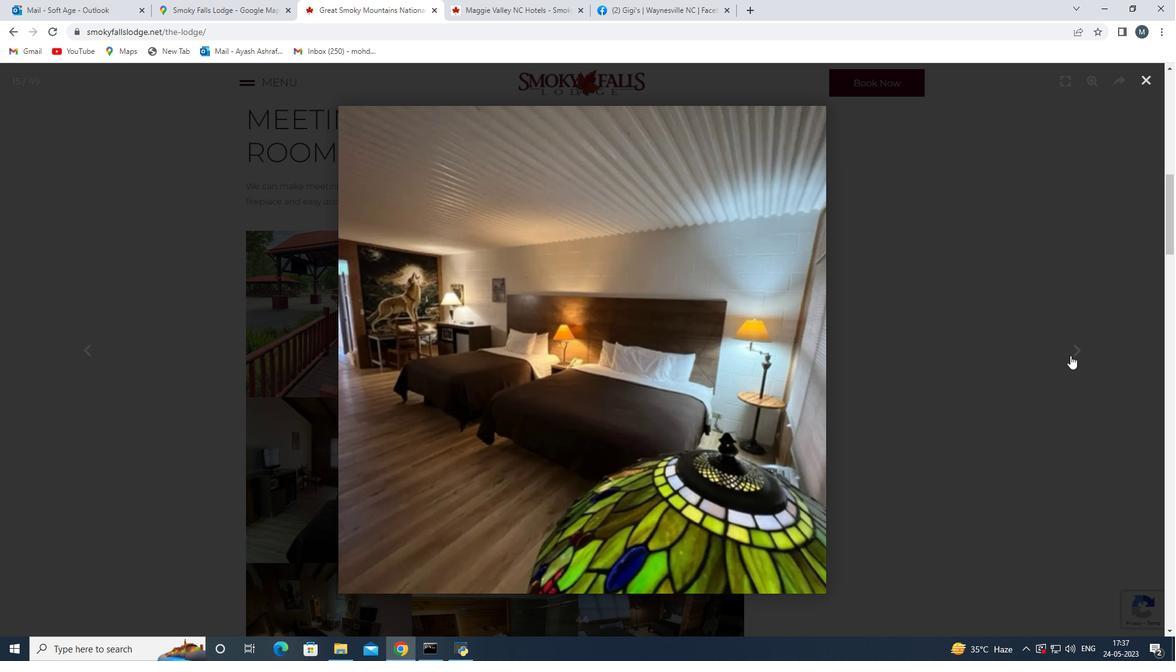 
Action: Mouse pressed left at (1071, 355)
Screenshot: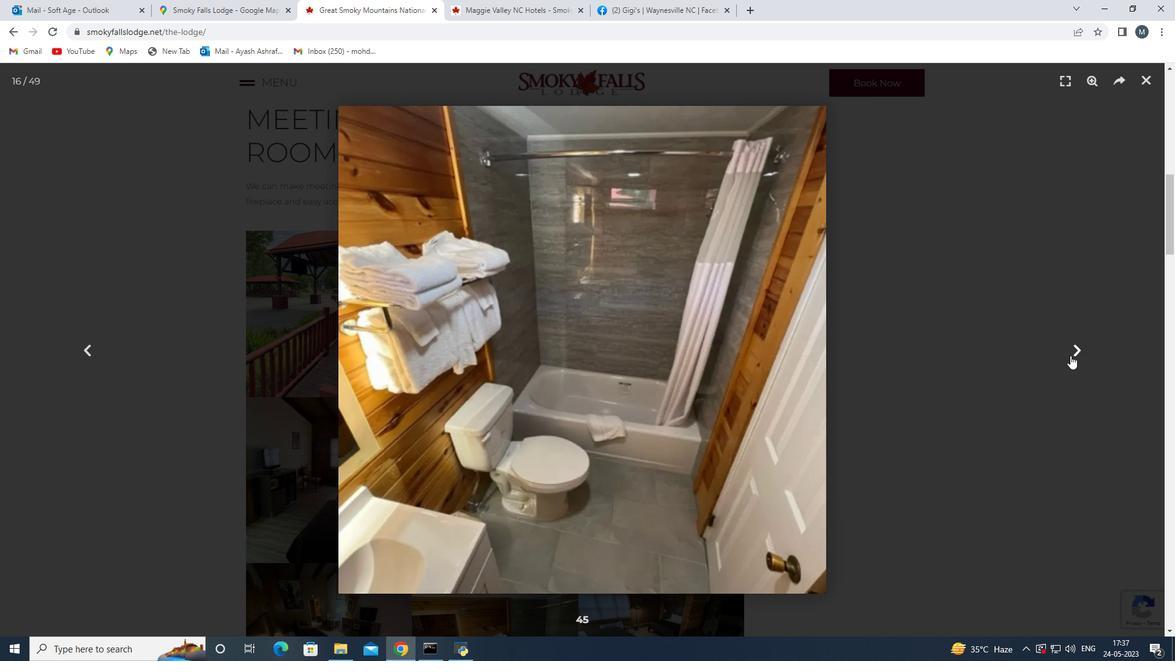 
Action: Mouse pressed left at (1071, 355)
Screenshot: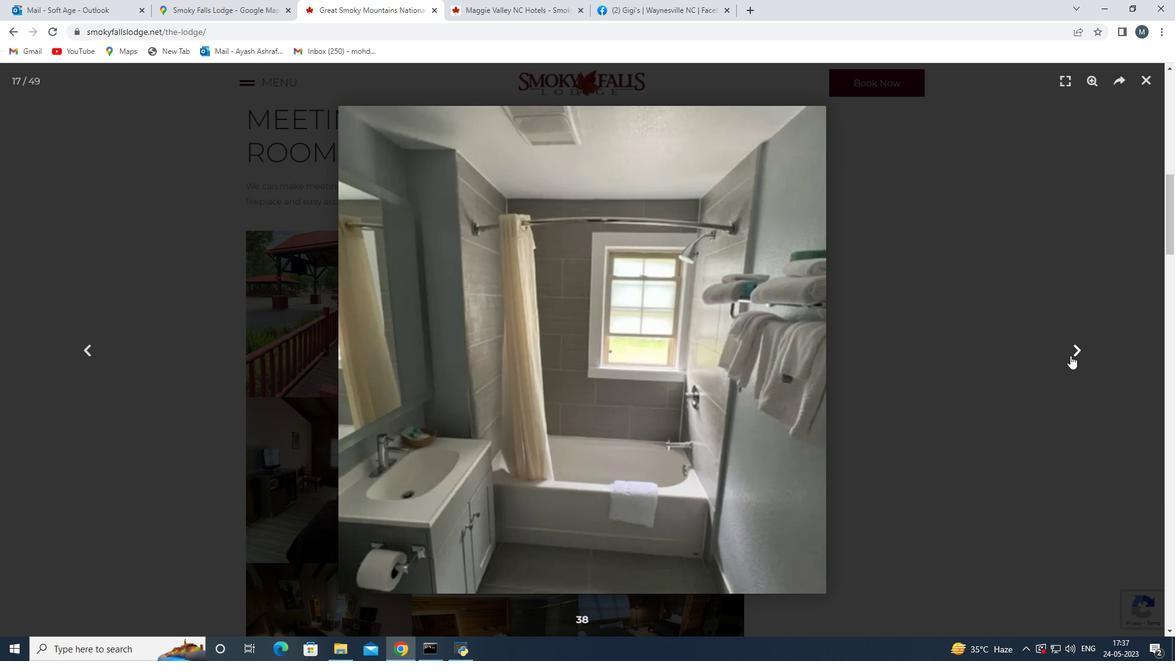 
Action: Mouse moved to (1071, 358)
Screenshot: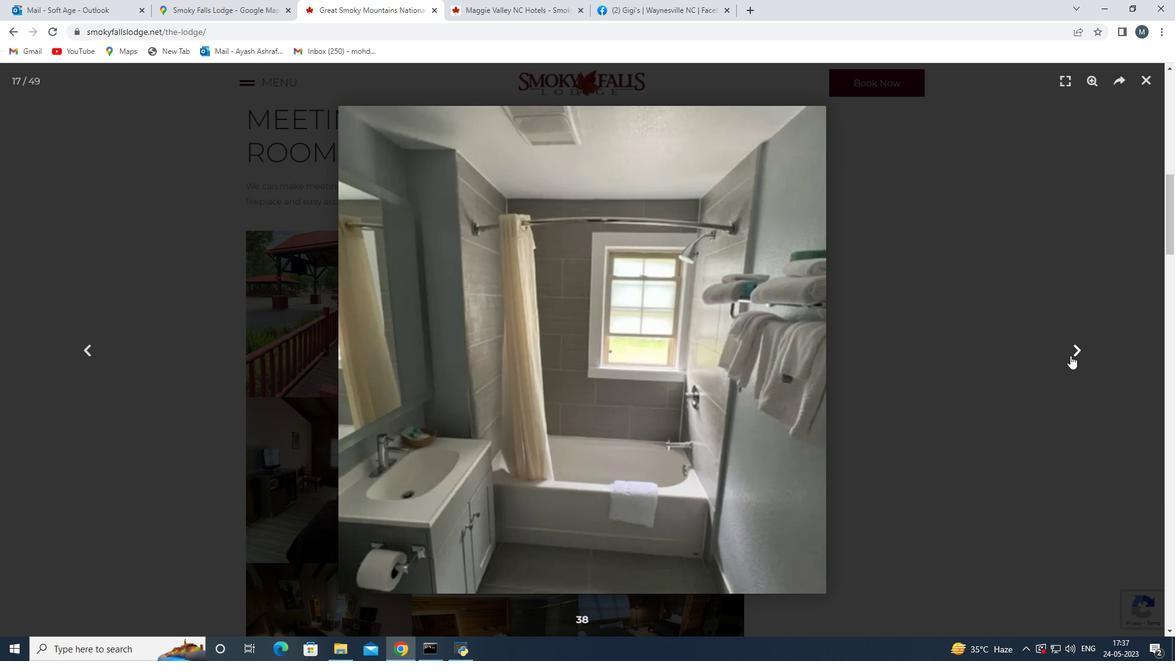 
Action: Mouse pressed left at (1071, 358)
Screenshot: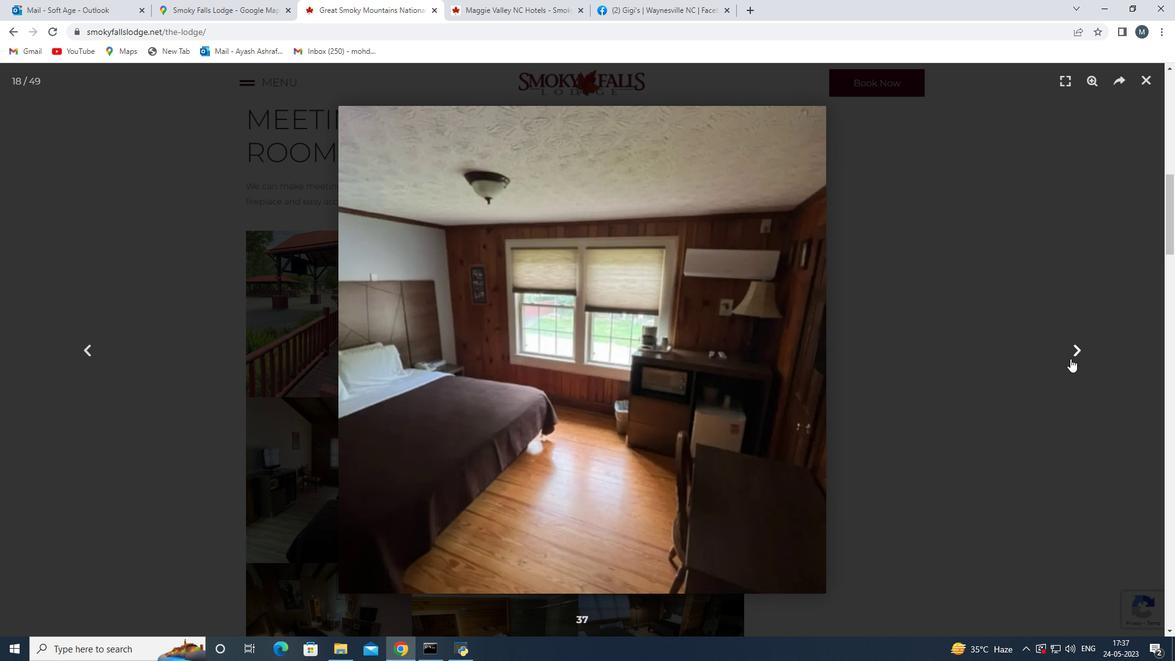 
Action: Mouse pressed left at (1071, 358)
Screenshot: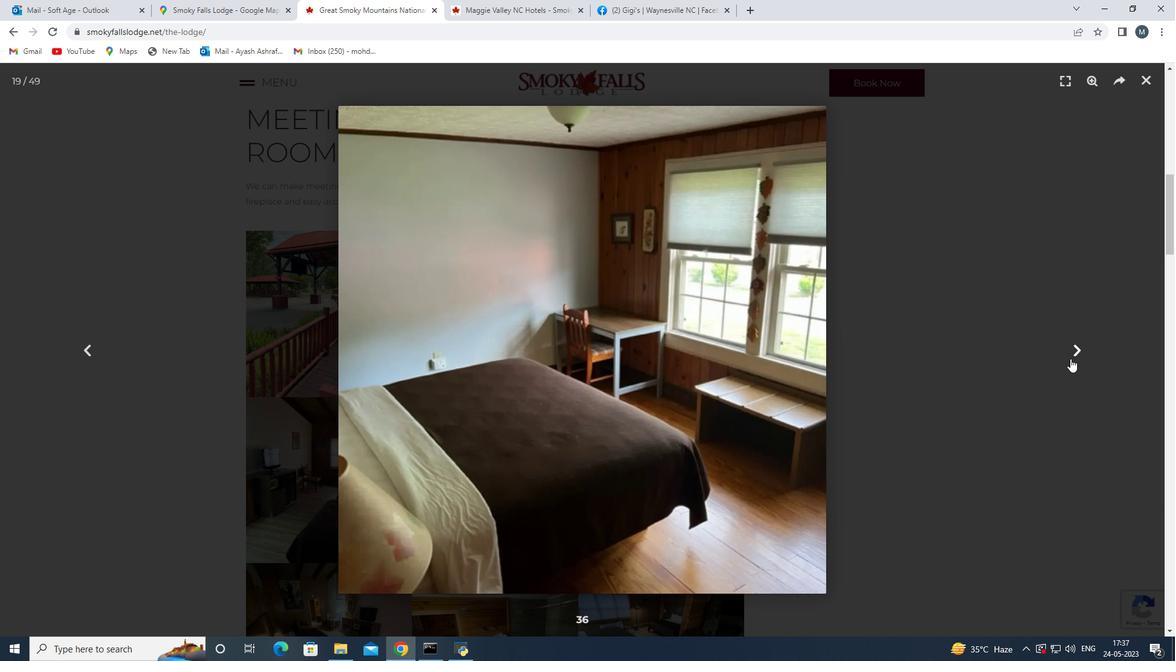 
Action: Mouse pressed left at (1071, 358)
Screenshot: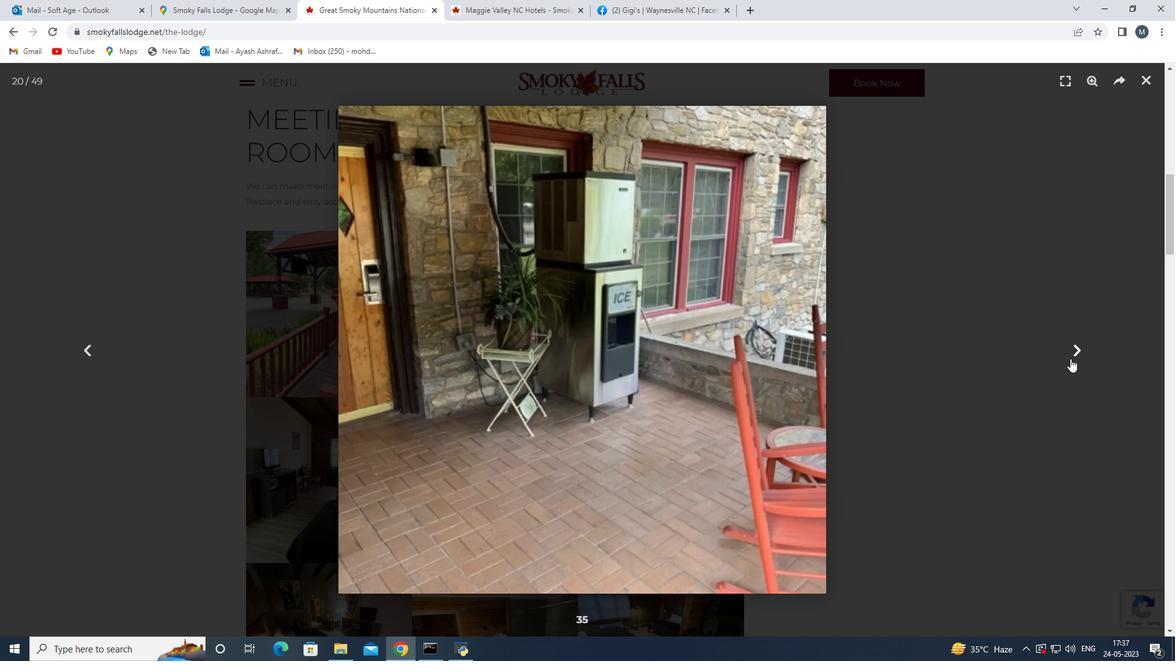 
Action: Mouse moved to (1071, 359)
Screenshot: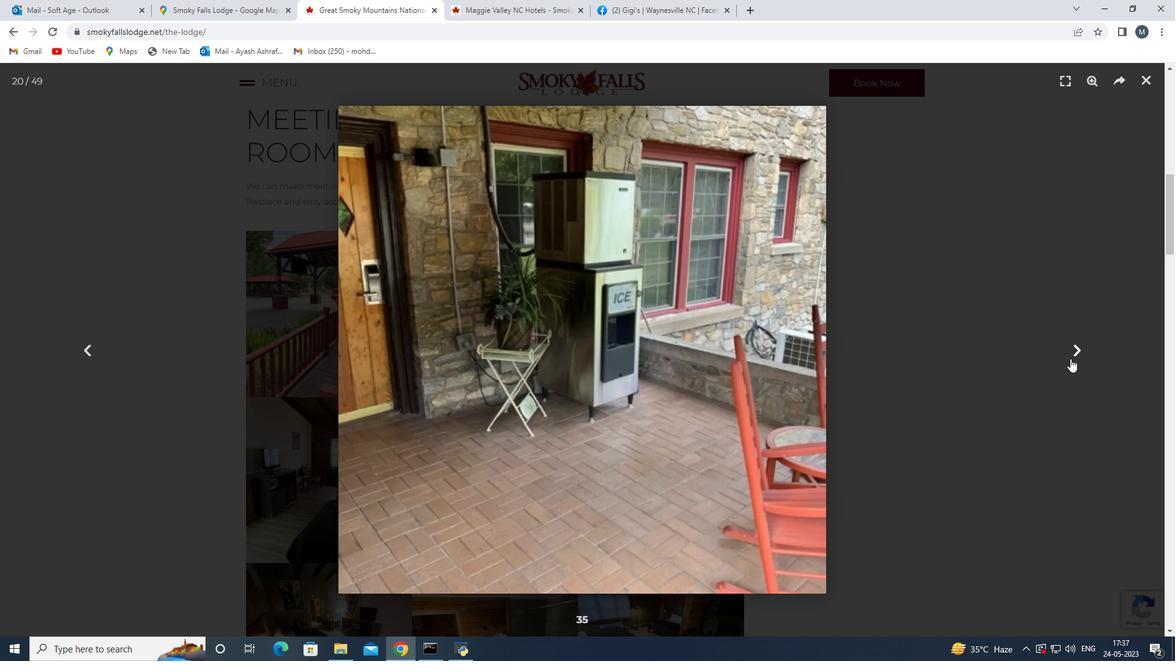 
Action: Mouse pressed left at (1071, 359)
Screenshot: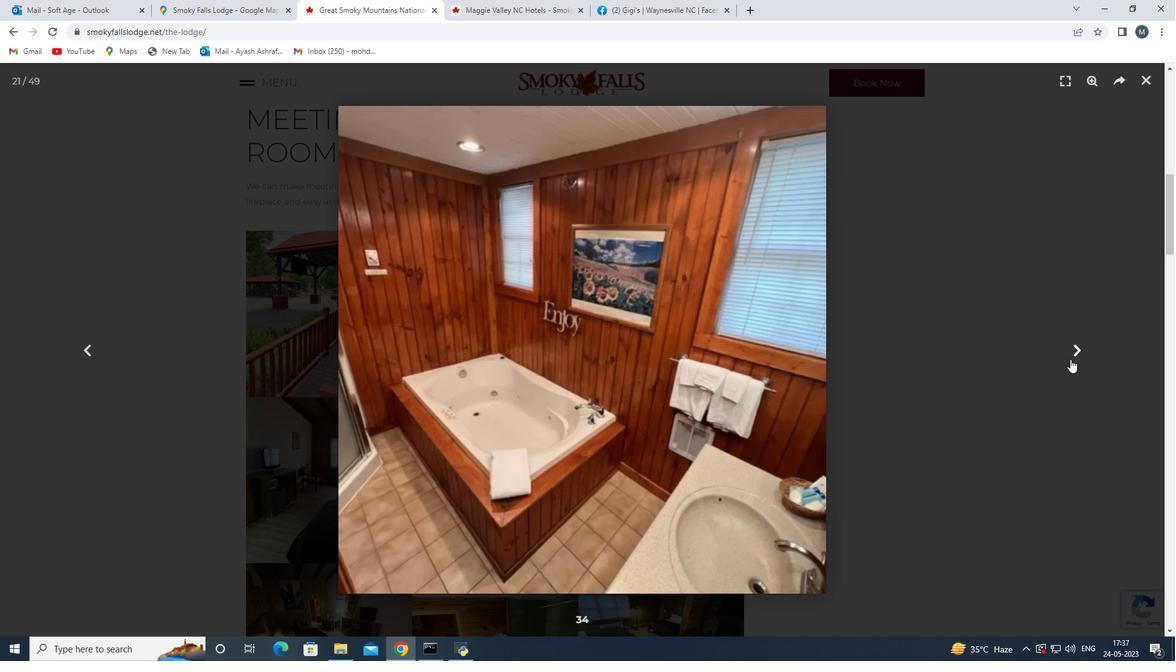 
Action: Mouse moved to (1066, 378)
Screenshot: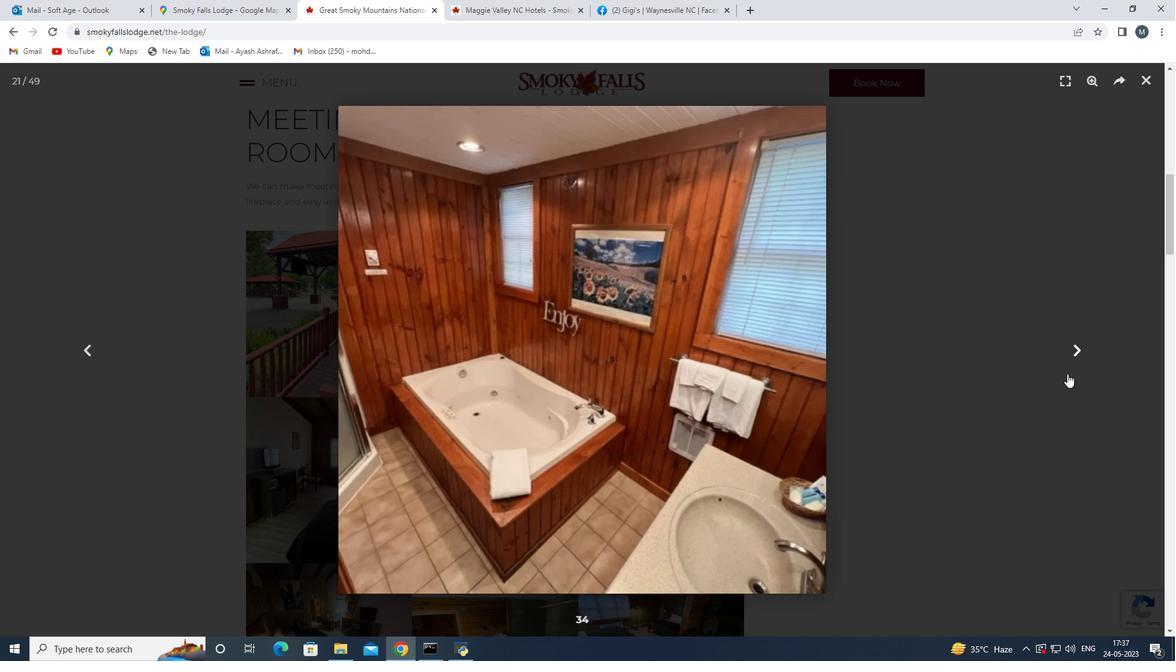 
Action: Mouse pressed left at (1066, 378)
Screenshot: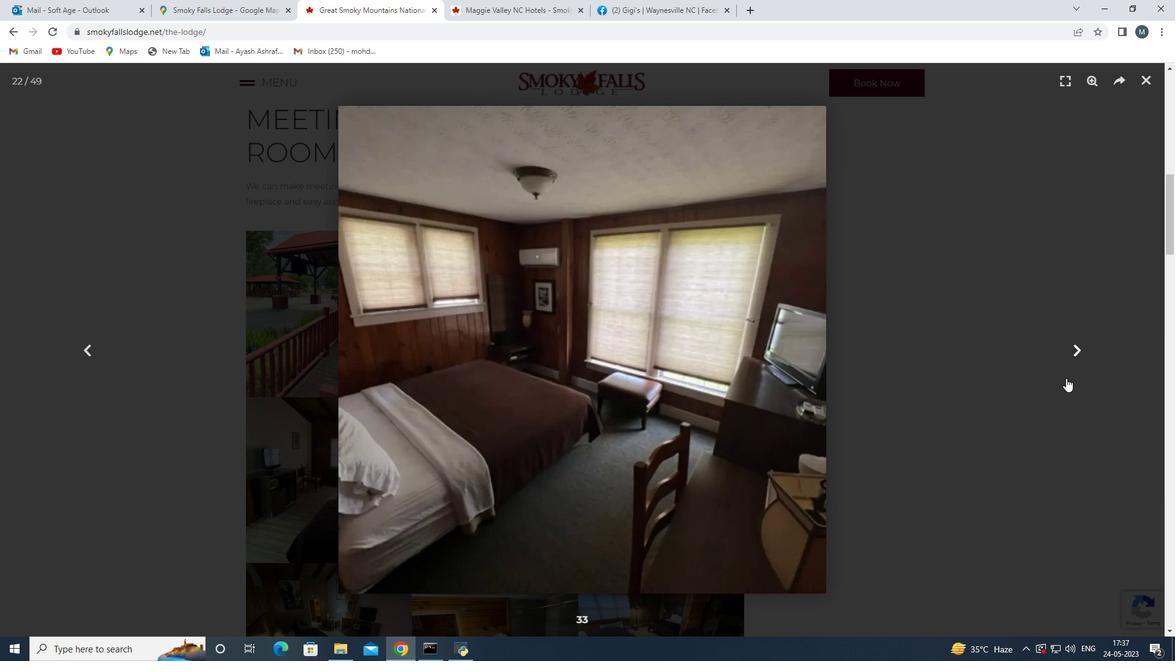 
Action: Mouse moved to (1067, 378)
Screenshot: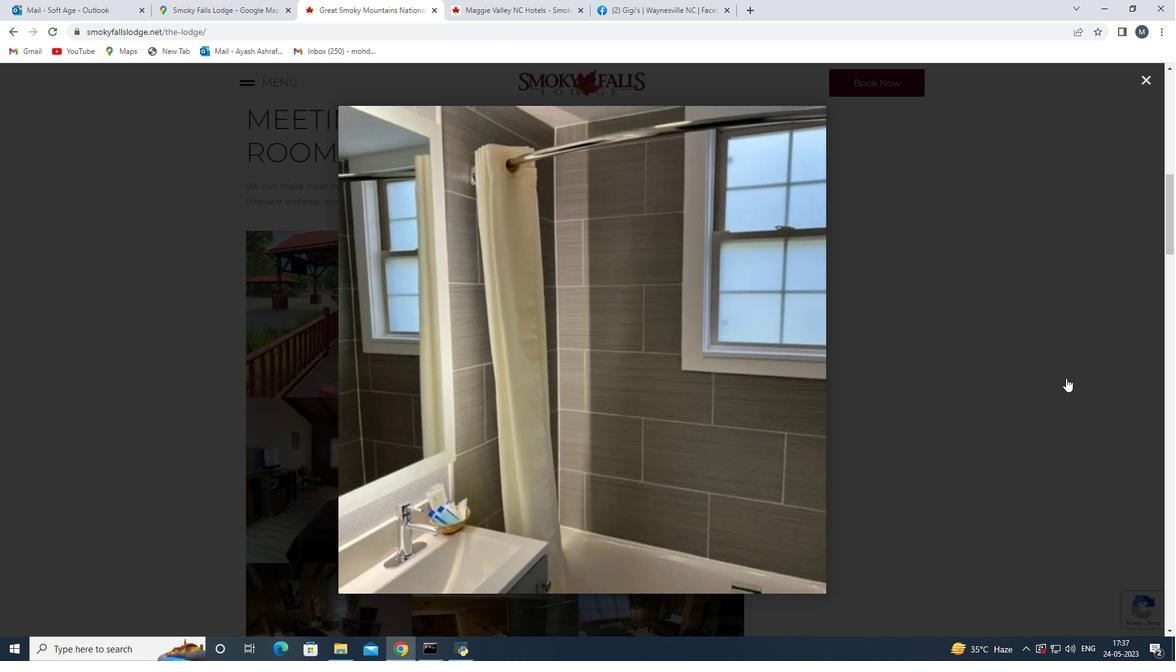 
Action: Mouse pressed left at (1067, 378)
Screenshot: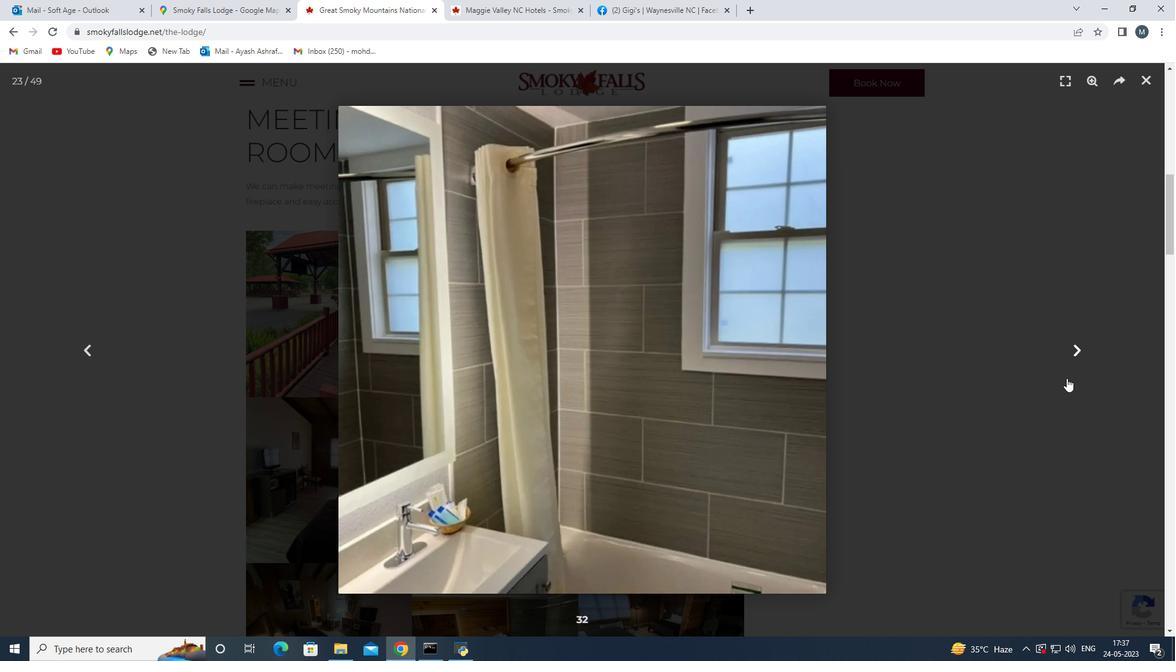 
Action: Mouse pressed left at (1067, 378)
Screenshot: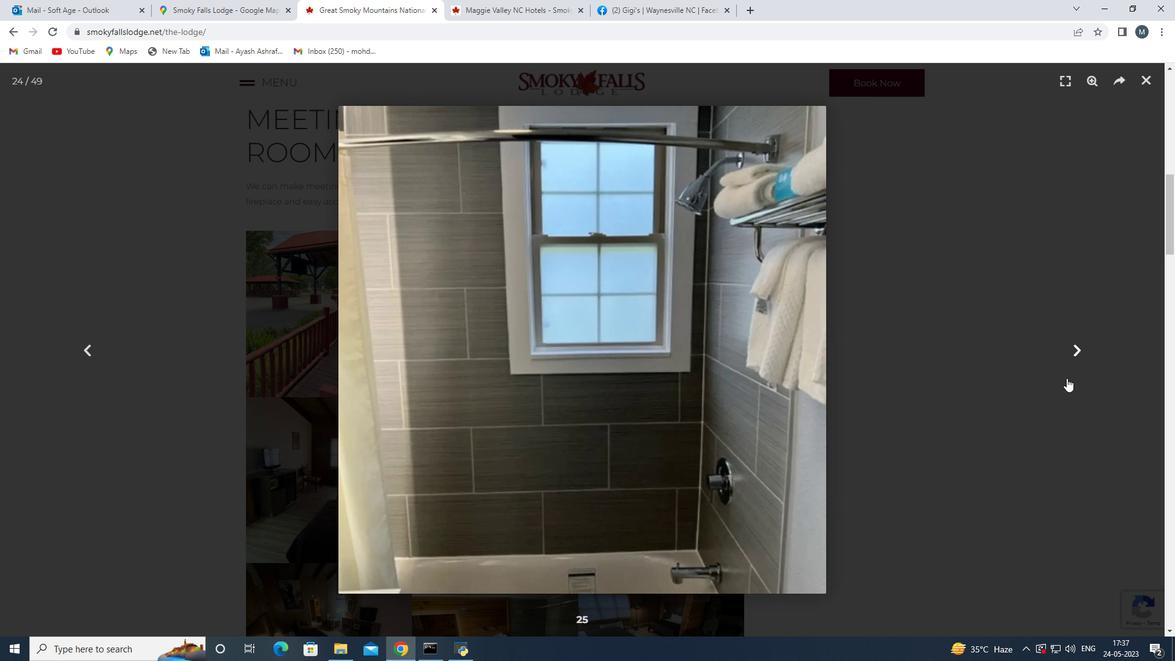 
Action: Mouse moved to (1067, 378)
Screenshot: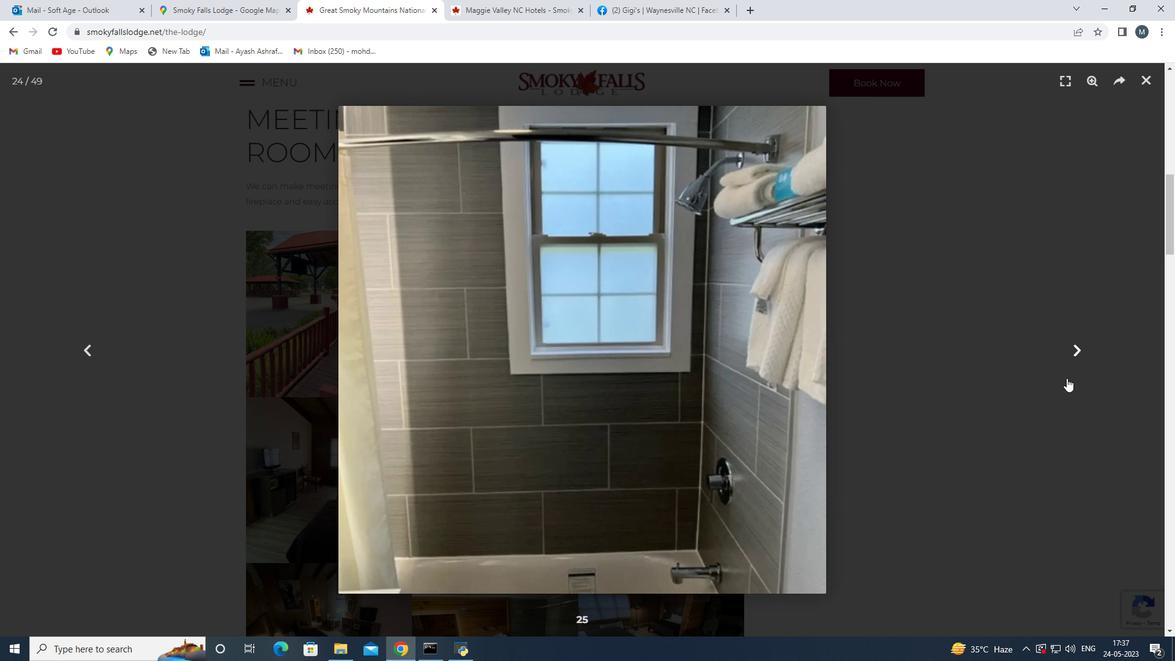 
Action: Mouse pressed left at (1067, 378)
Screenshot: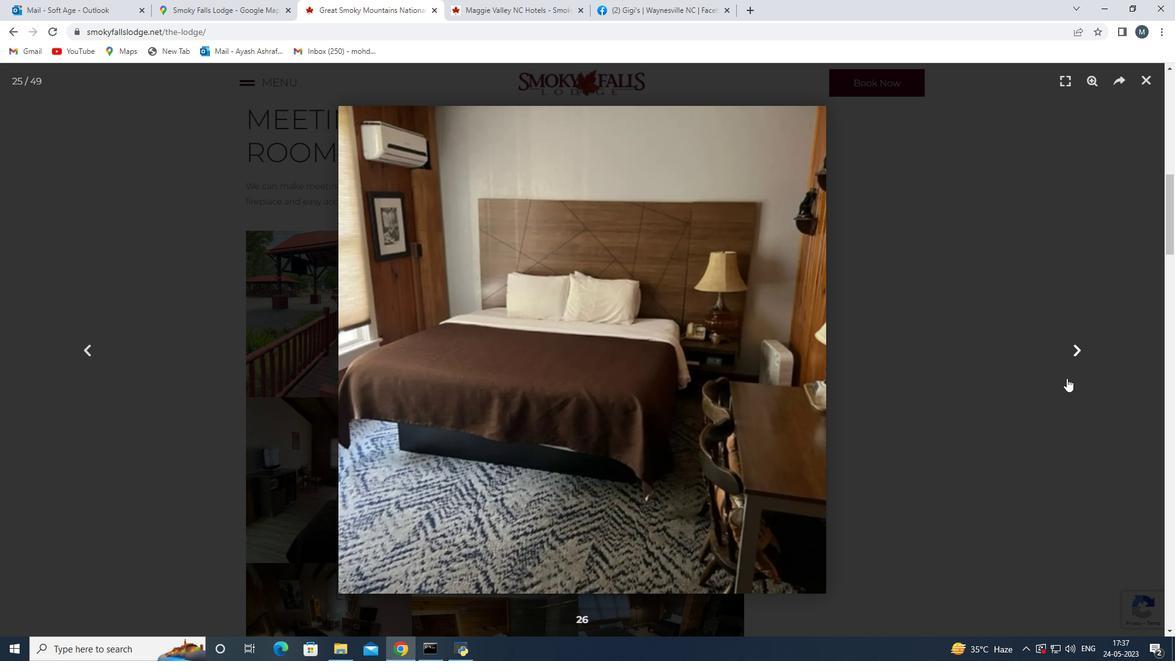 
Action: Mouse moved to (1068, 378)
Screenshot: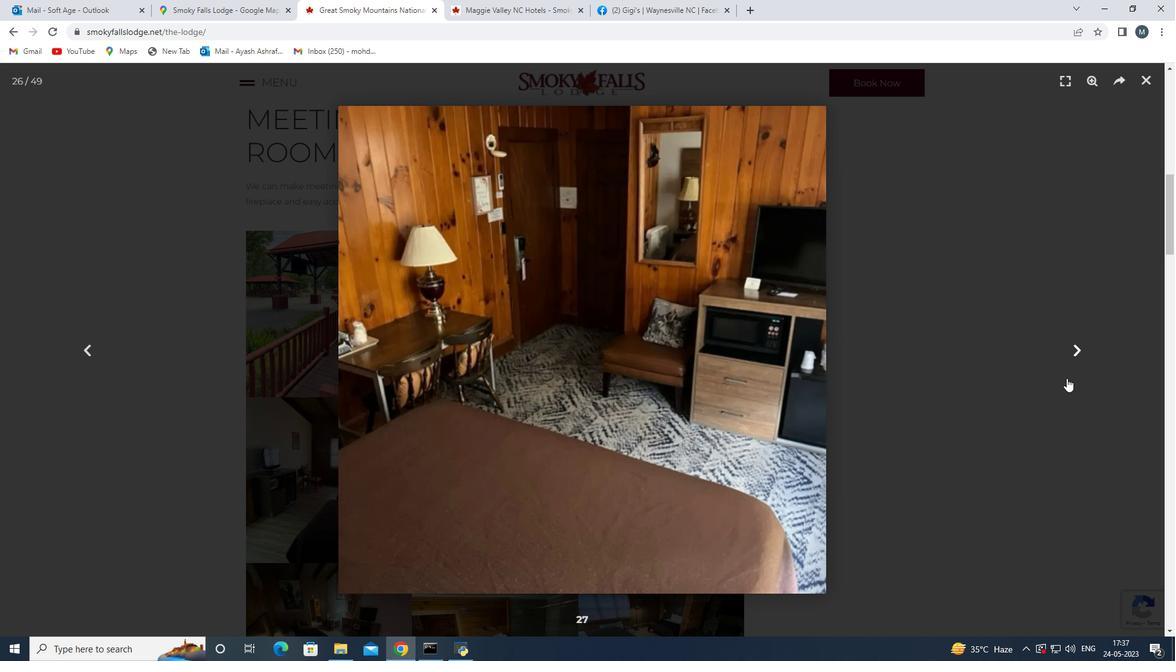 
Action: Mouse pressed left at (1068, 378)
Screenshot: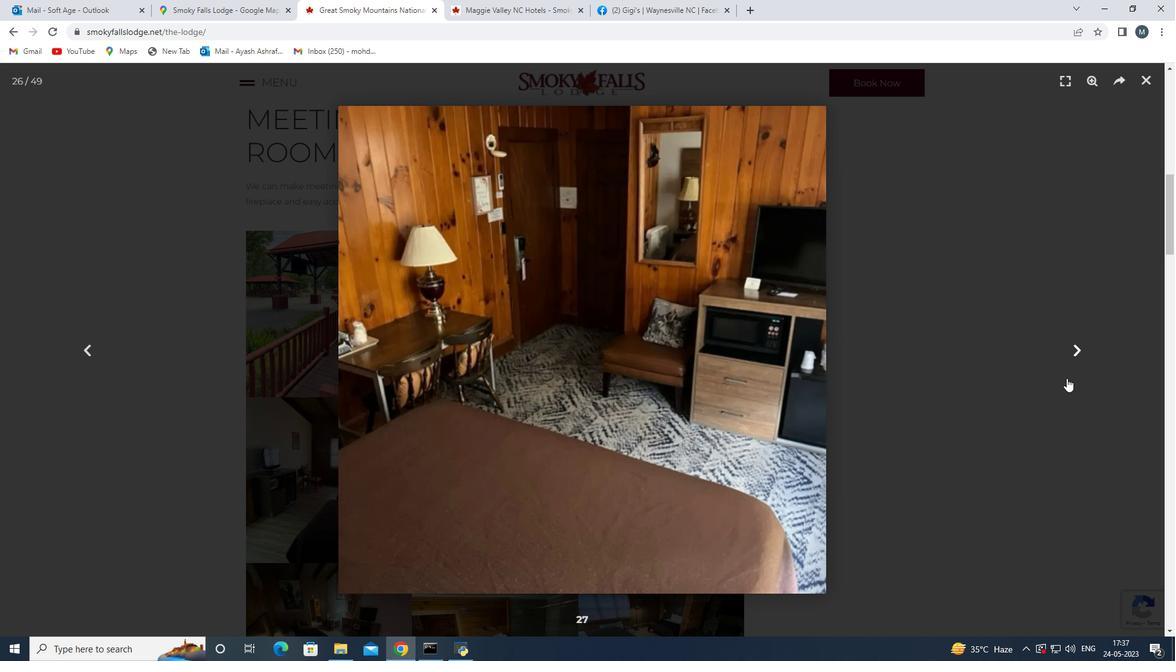 
Action: Mouse moved to (1058, 362)
Screenshot: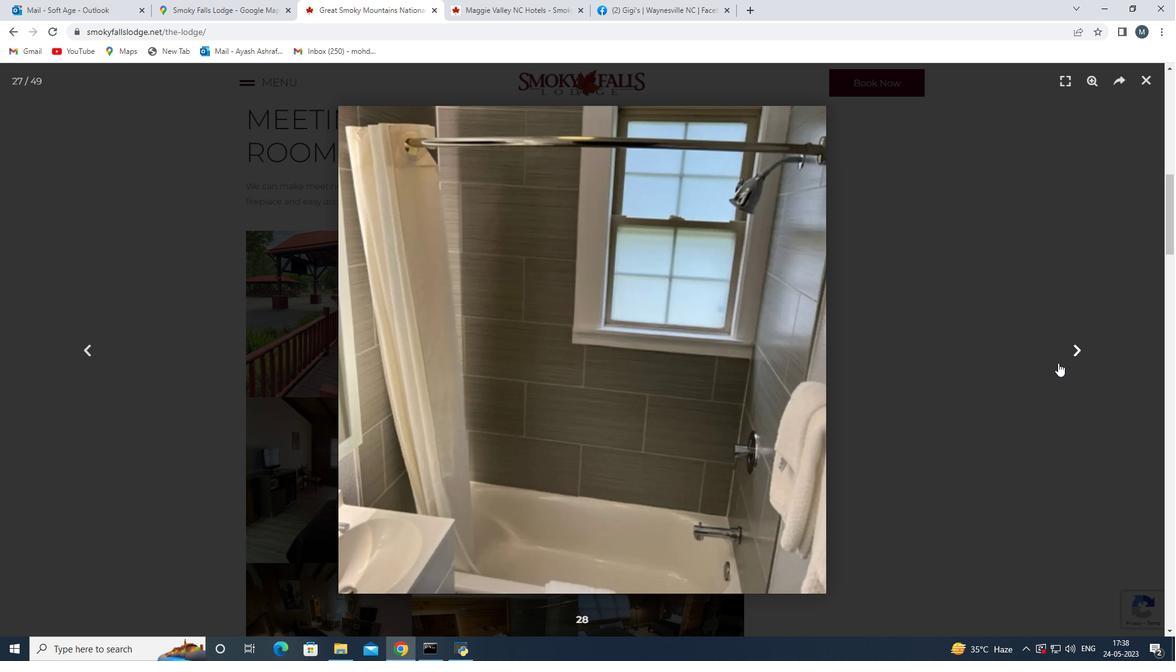 
Action: Mouse pressed left at (1058, 362)
Screenshot: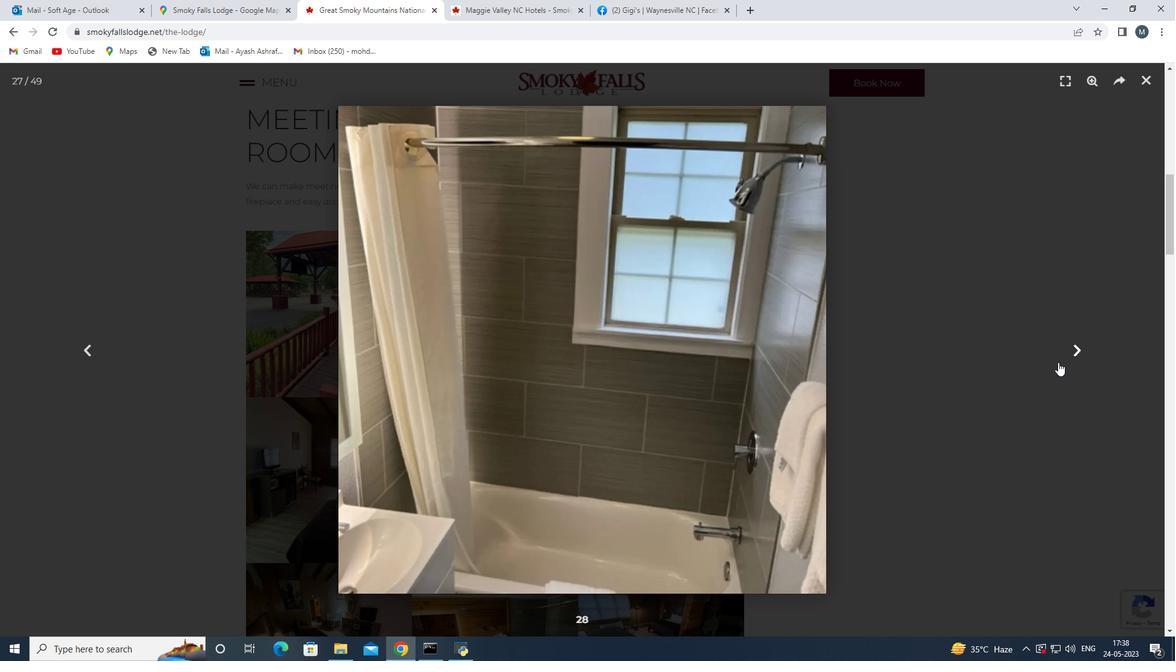 
Action: Mouse pressed left at (1058, 362)
Screenshot: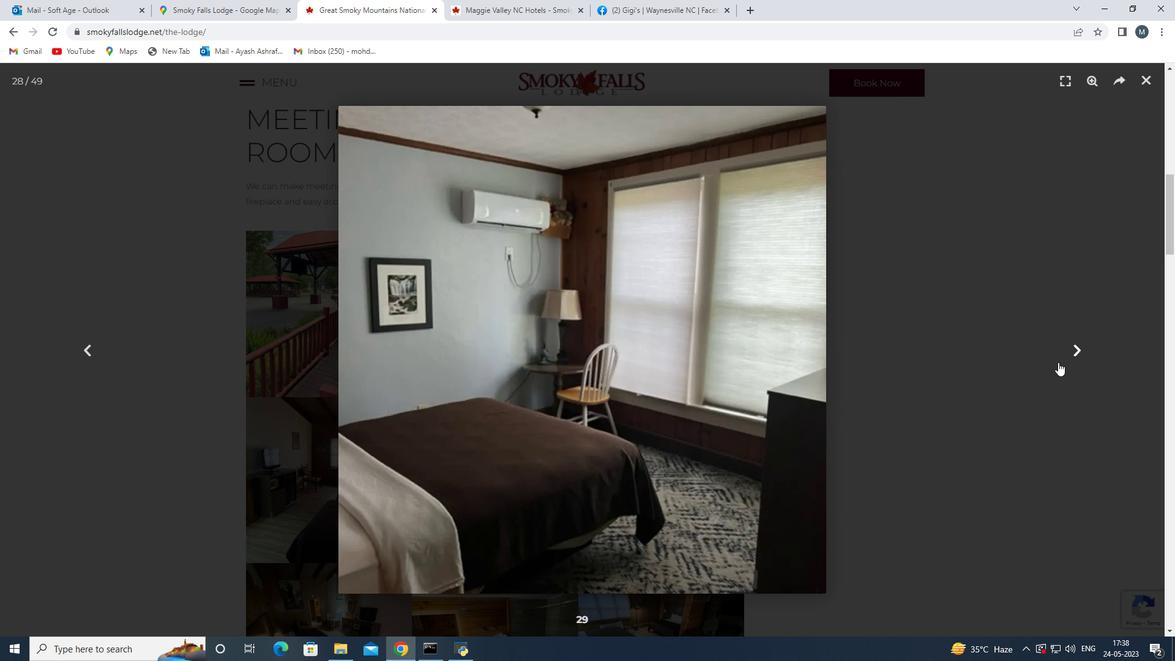 
Action: Mouse moved to (1060, 362)
Screenshot: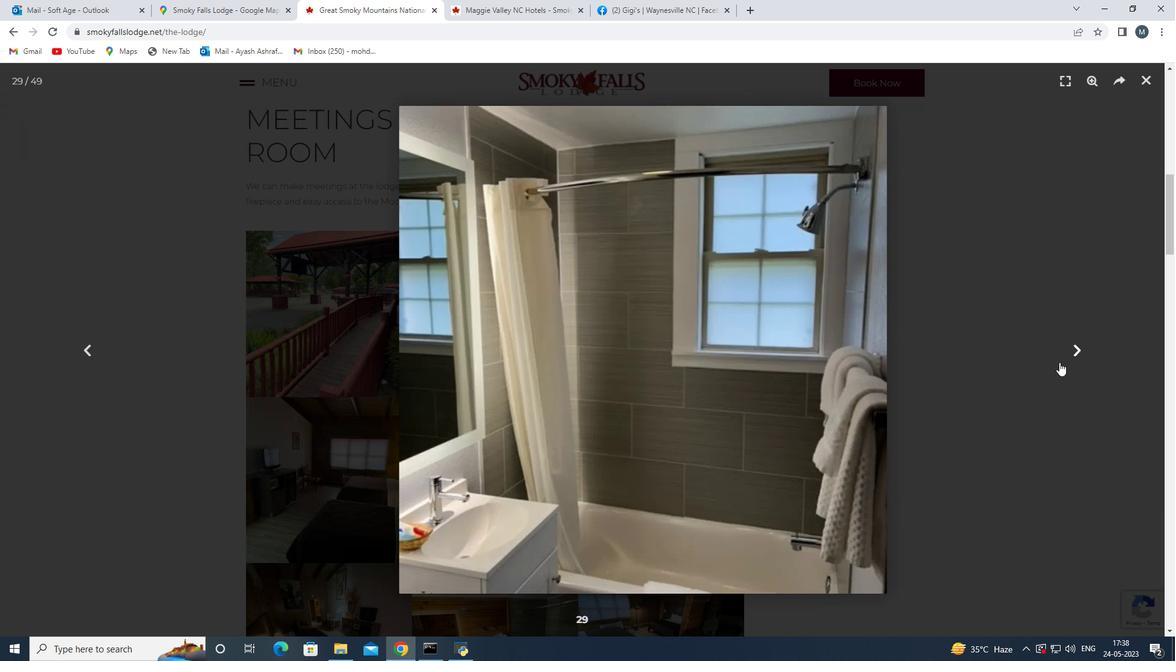 
Action: Mouse pressed left at (1060, 362)
Screenshot: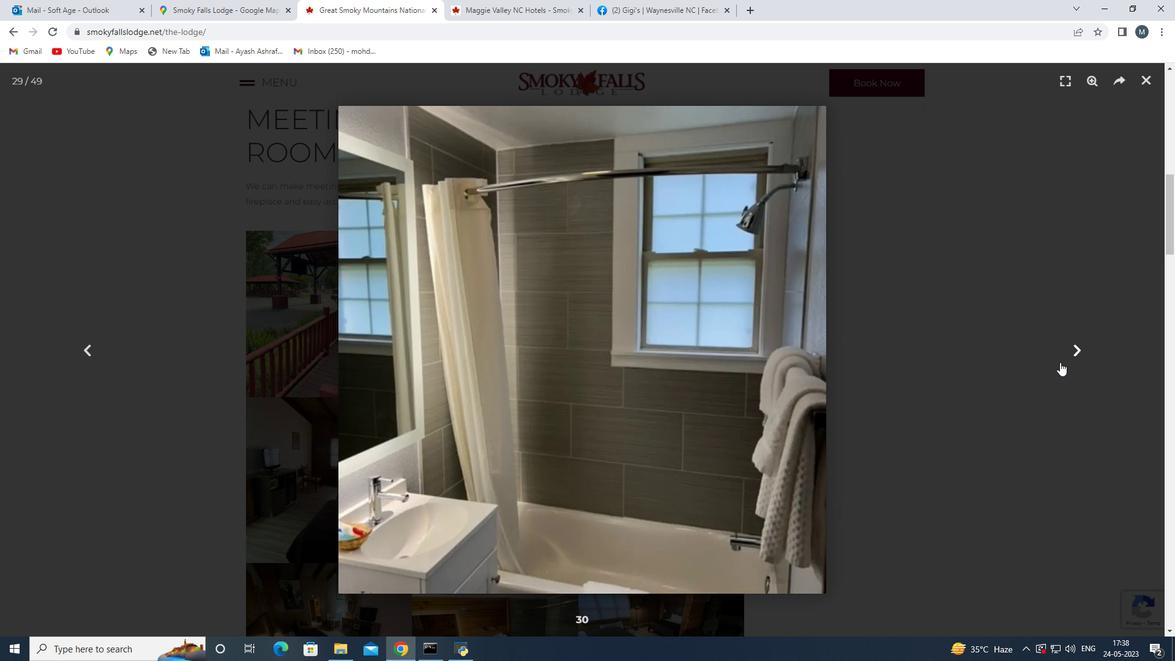 
Action: Mouse moved to (1061, 361)
Screenshot: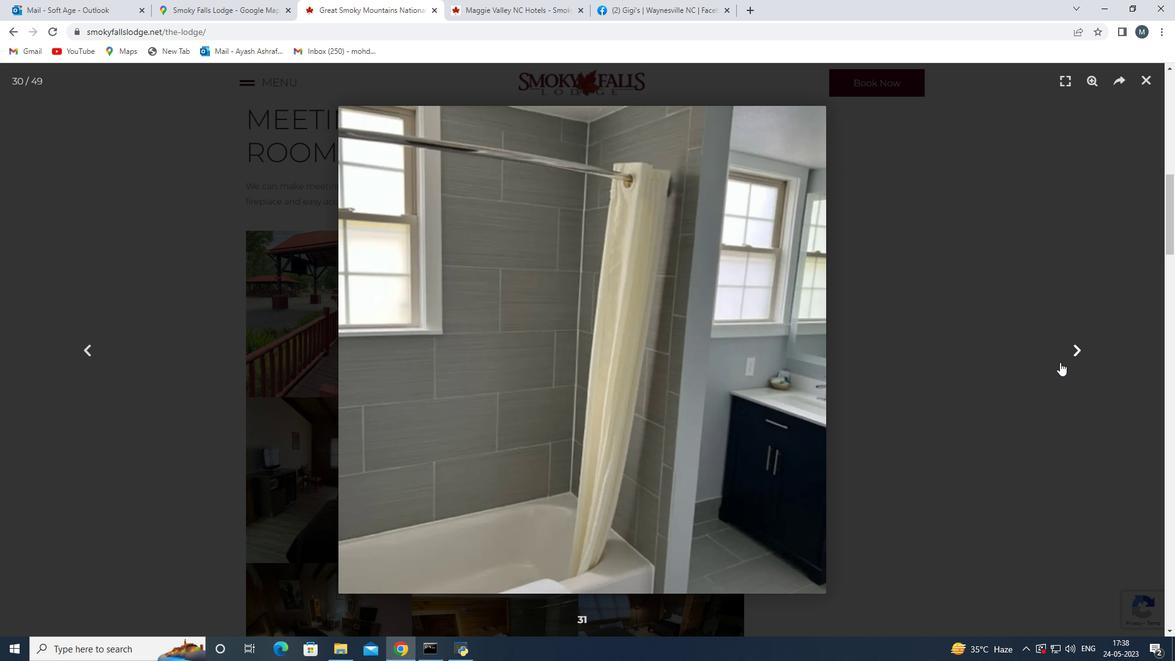 
Action: Mouse pressed left at (1061, 361)
Screenshot: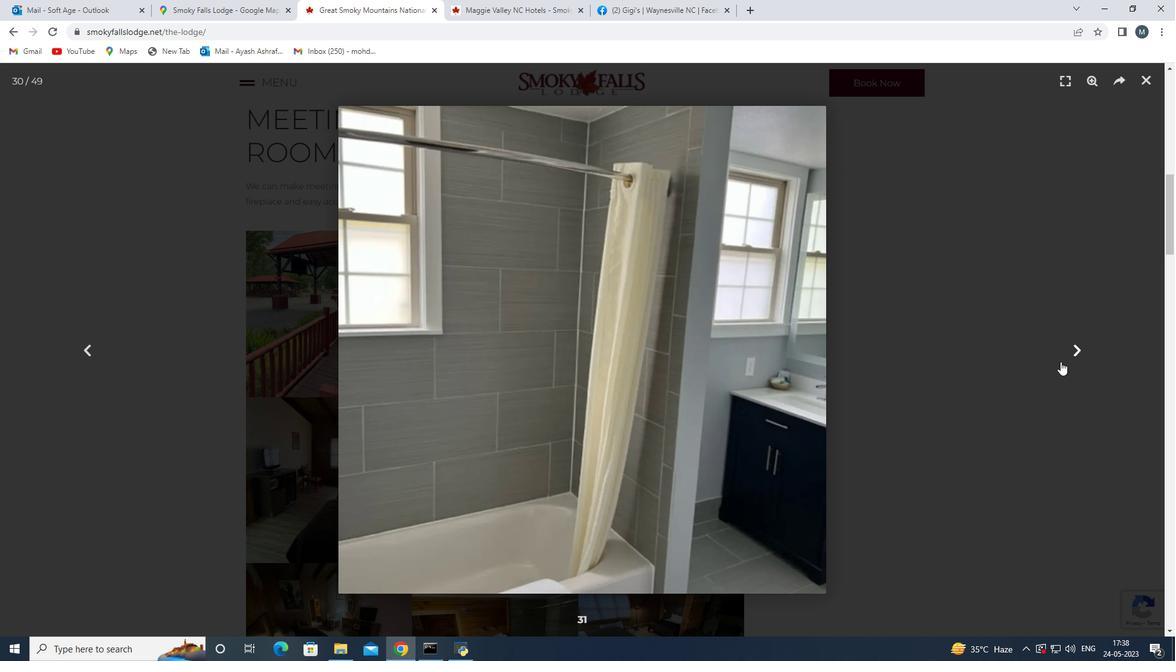 
Action: Mouse moved to (1061, 361)
Screenshot: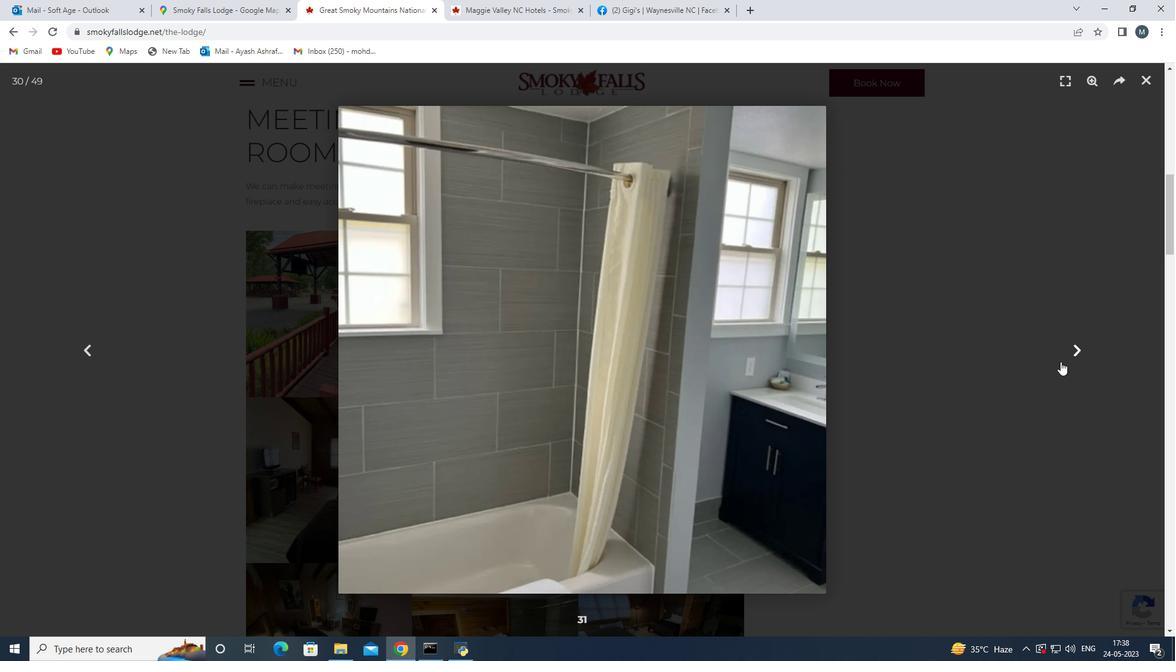
Action: Mouse pressed left at (1061, 361)
Screenshot: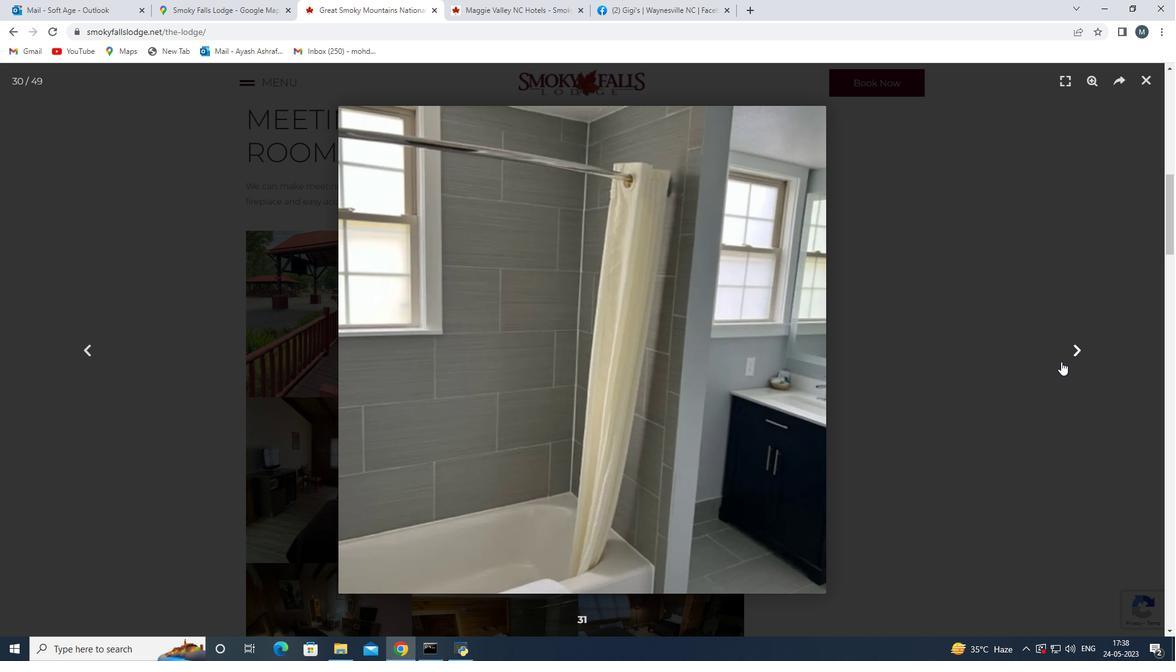 
Action: Mouse pressed left at (1061, 361)
Screenshot: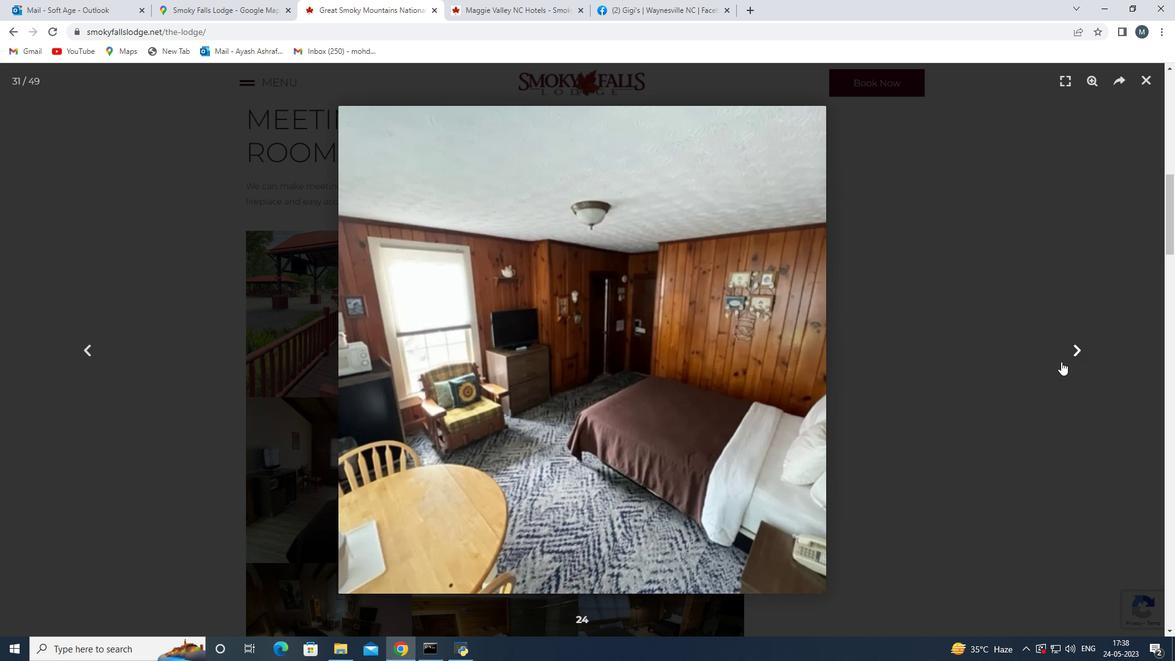 
Action: Mouse pressed left at (1061, 361)
Screenshot: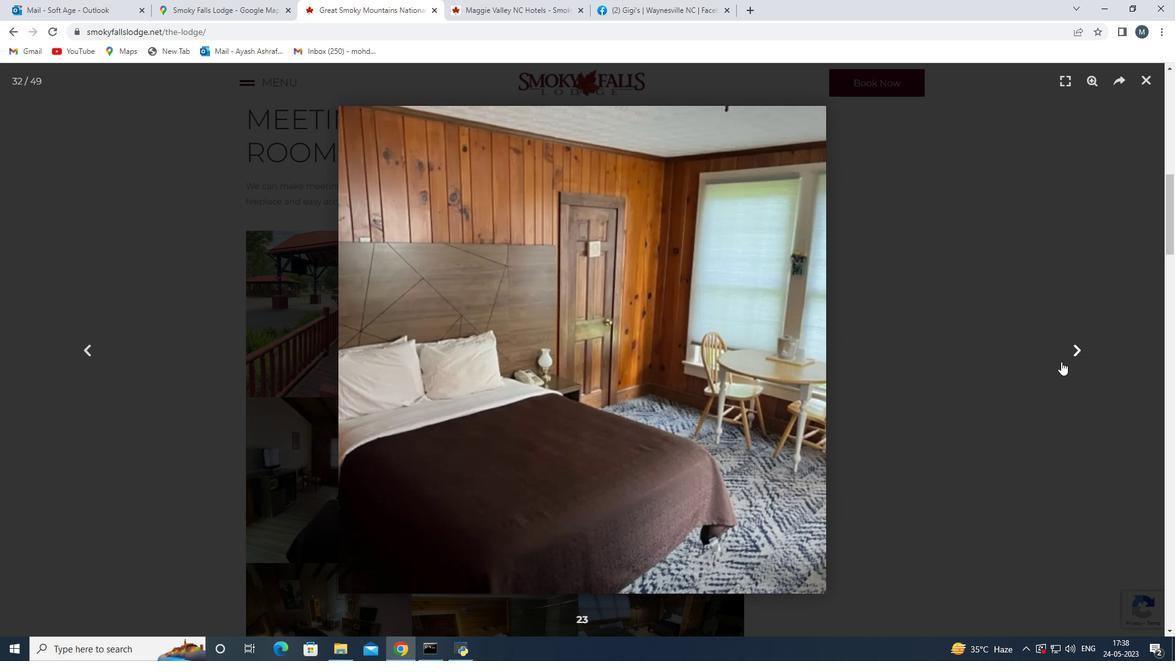 
Action: Mouse moved to (1063, 361)
Screenshot: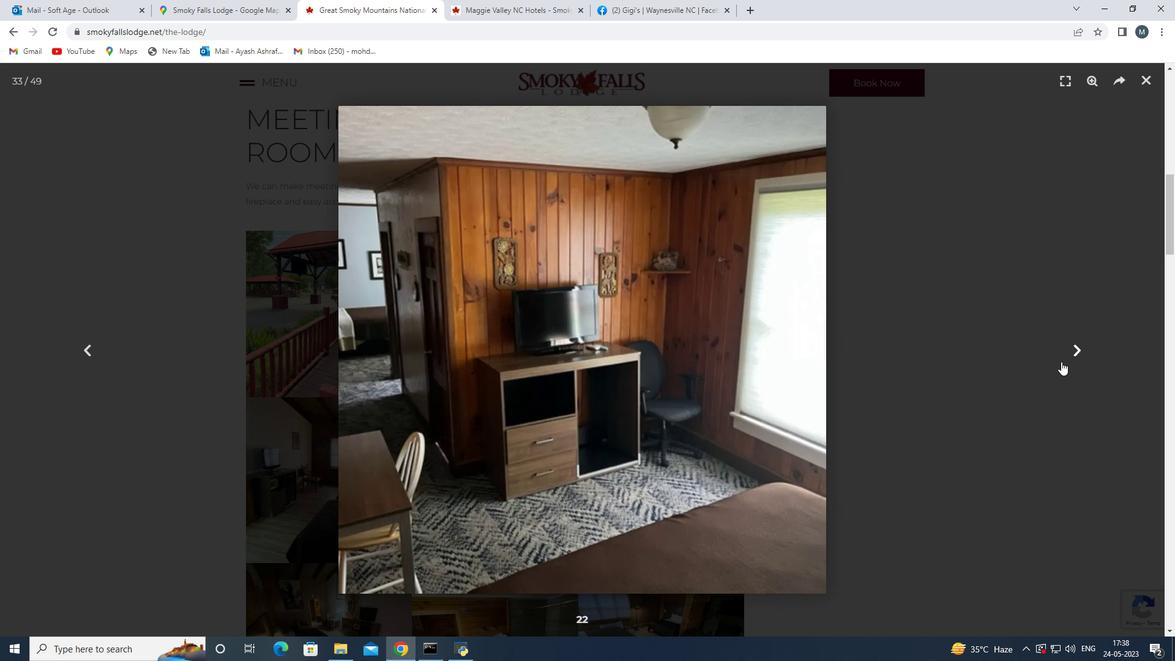 
Action: Mouse pressed left at (1063, 361)
Screenshot: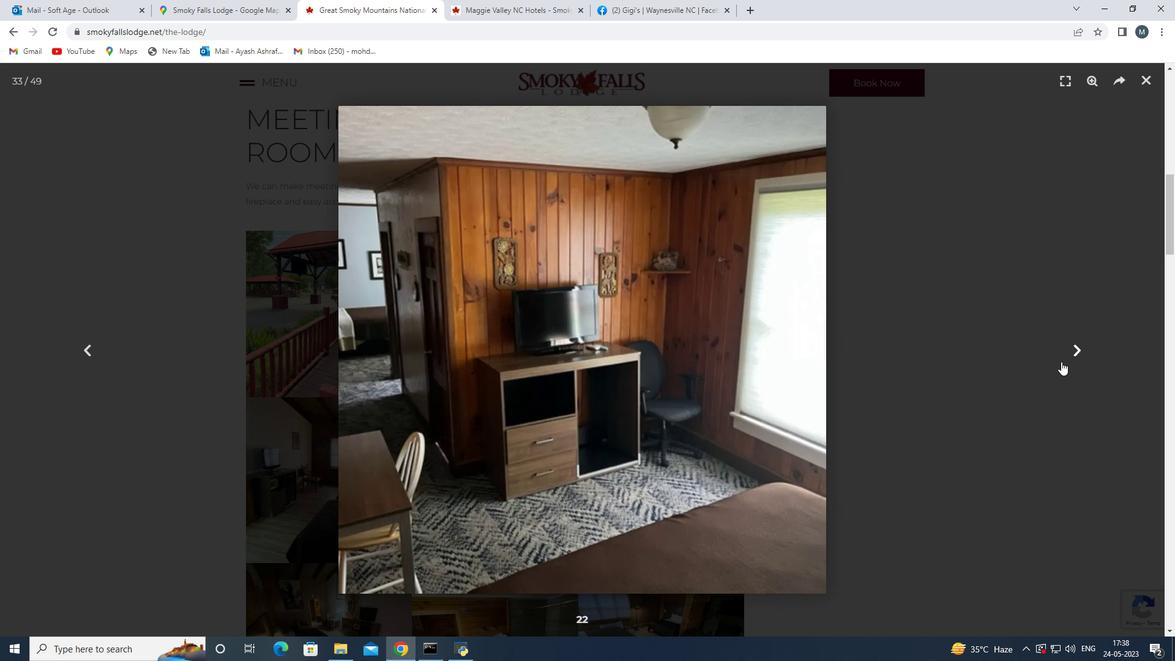 
Action: Mouse moved to (1063, 361)
Screenshot: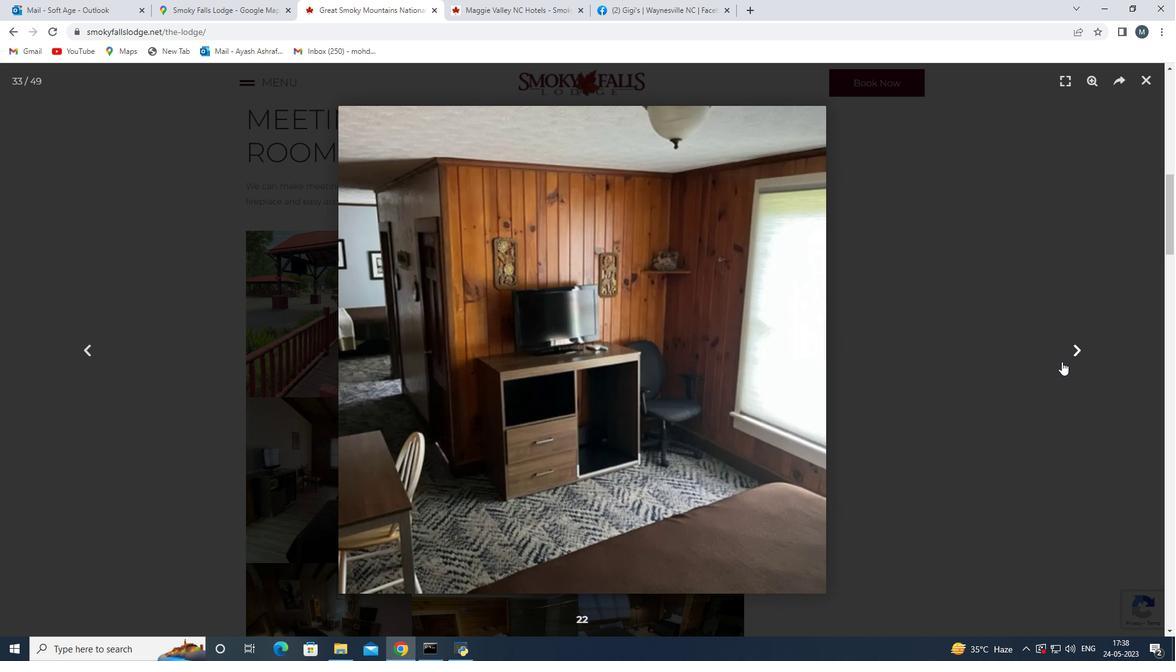 
Action: Mouse pressed left at (1063, 361)
Screenshot: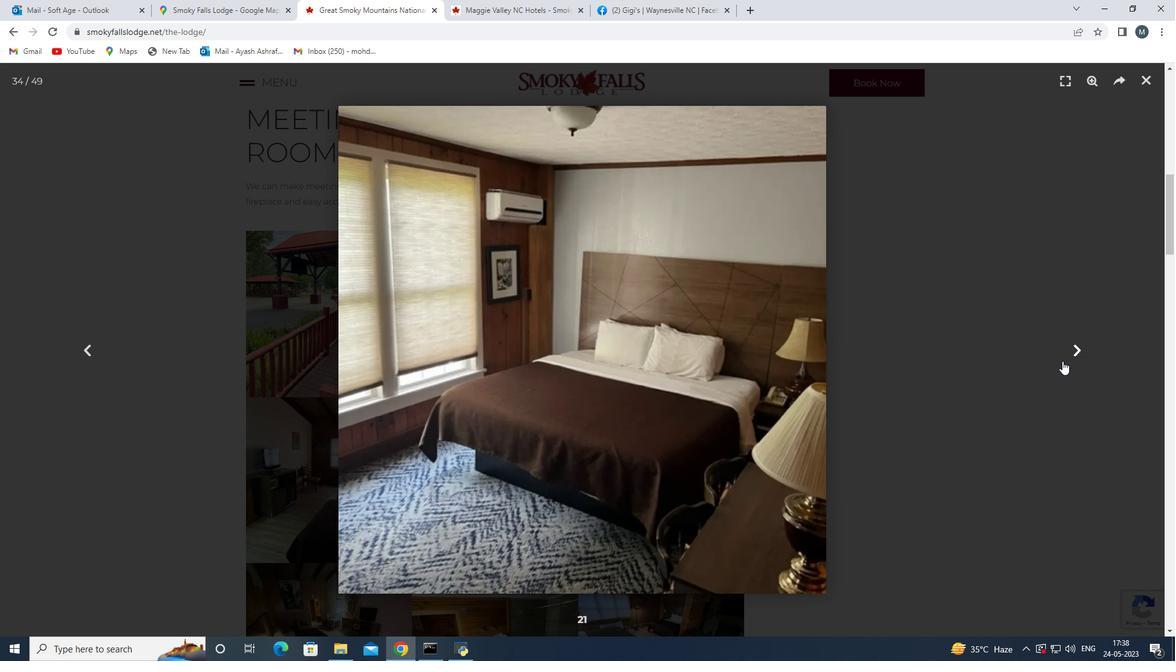 
Action: Mouse pressed left at (1063, 361)
Screenshot: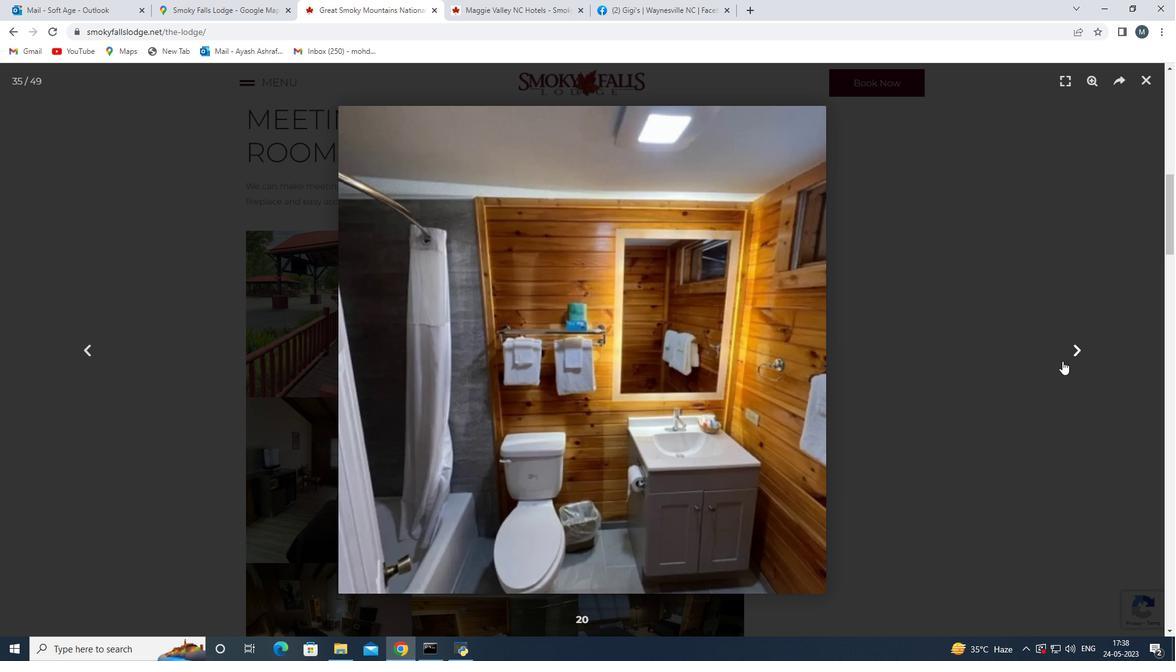 
Action: Mouse pressed left at (1063, 361)
Screenshot: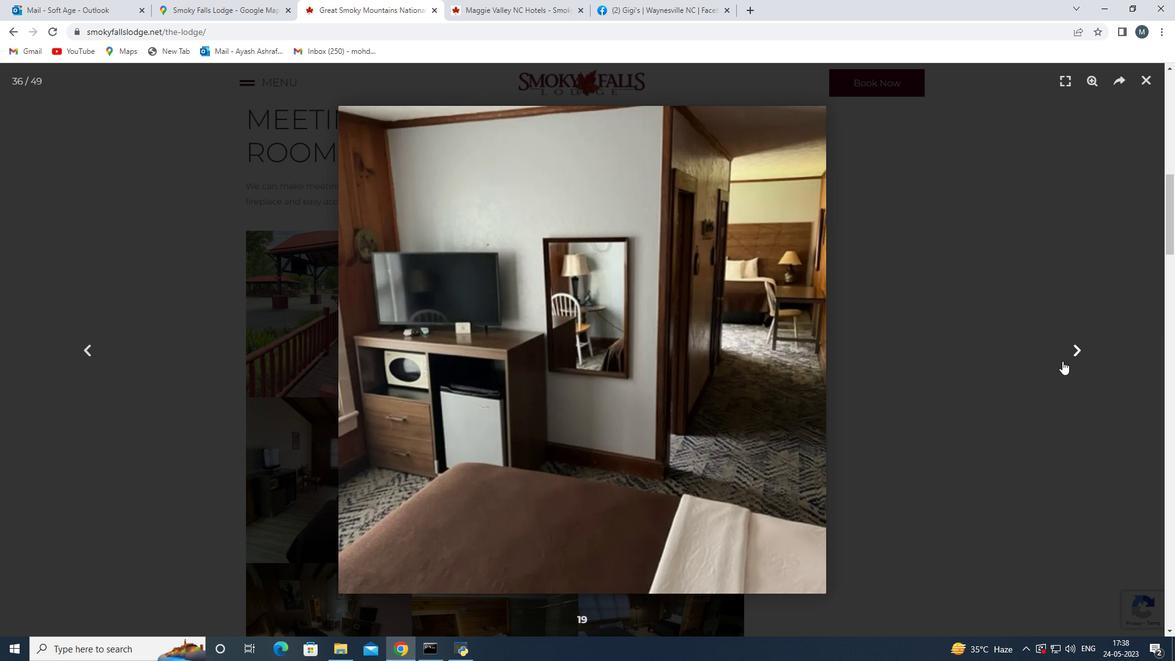 
Action: Mouse moved to (1064, 372)
Screenshot: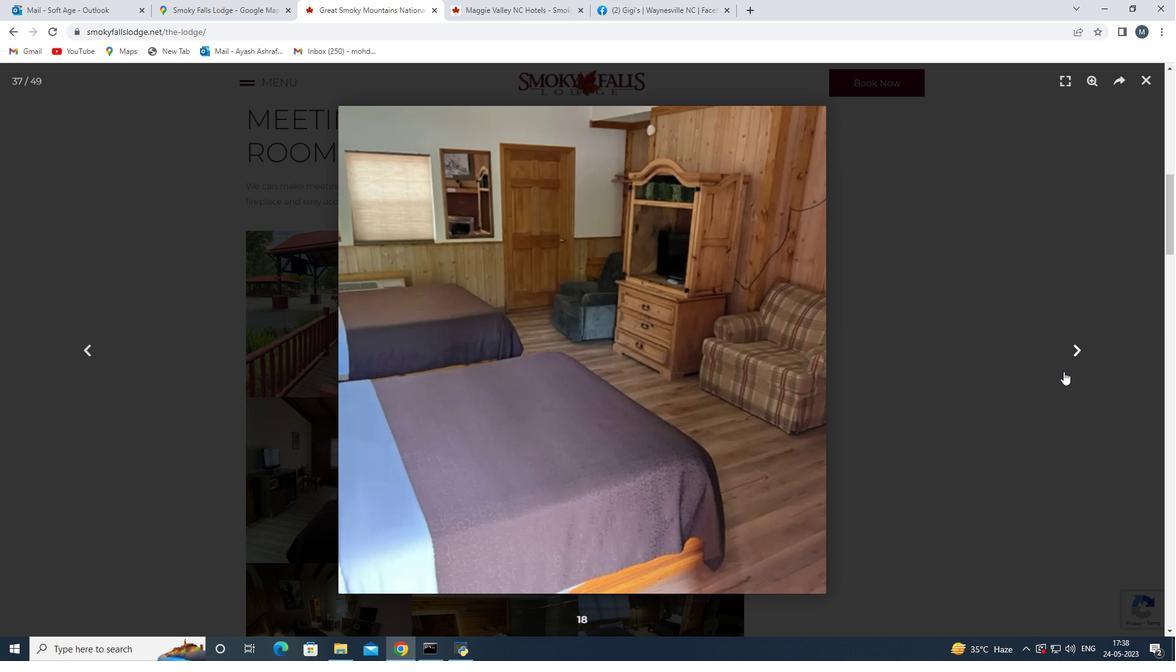 
Action: Mouse pressed left at (1064, 372)
Screenshot: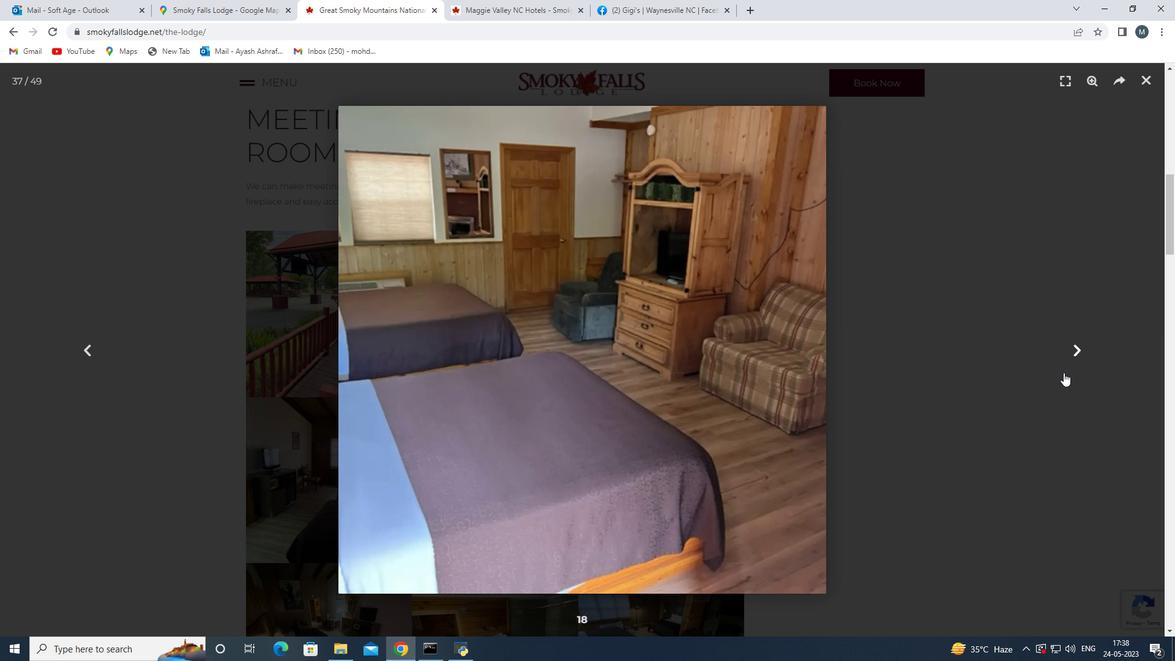 
Action: Mouse pressed left at (1064, 372)
Screenshot: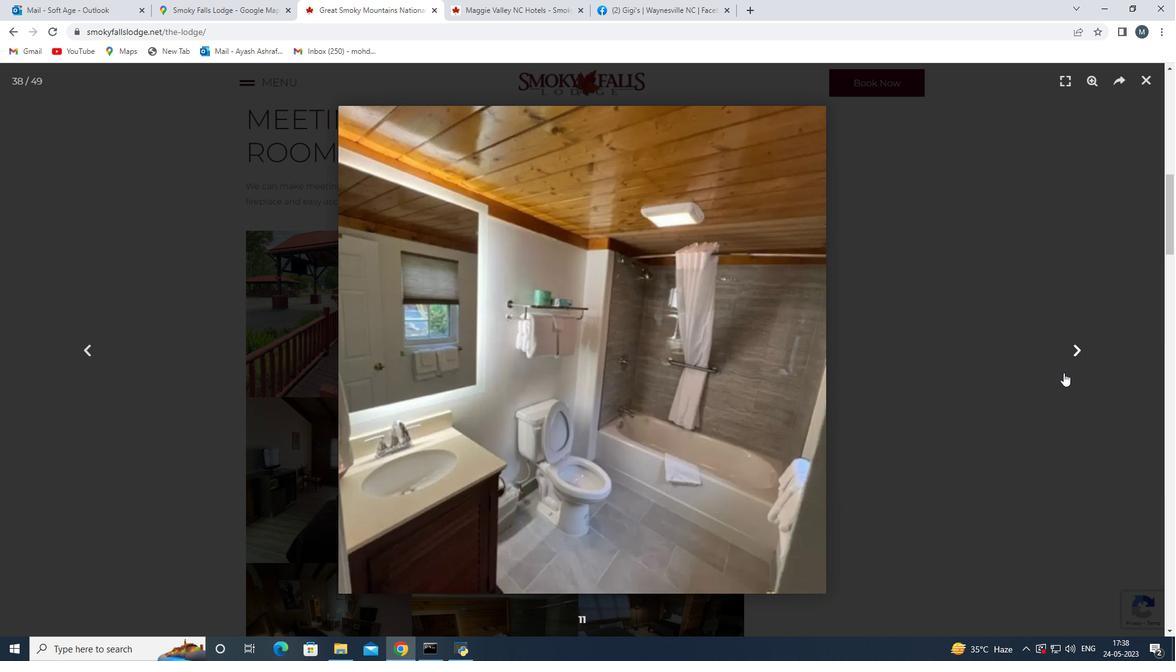 
Action: Mouse pressed left at (1064, 372)
Screenshot: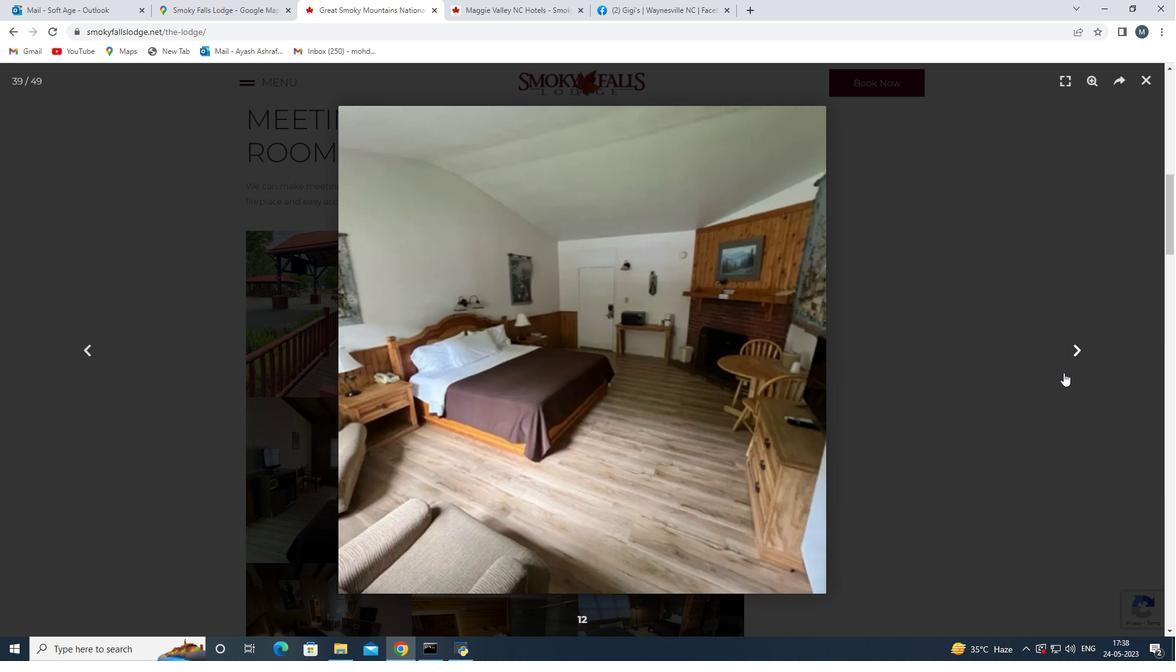 
Action: Mouse pressed left at (1064, 372)
Screenshot: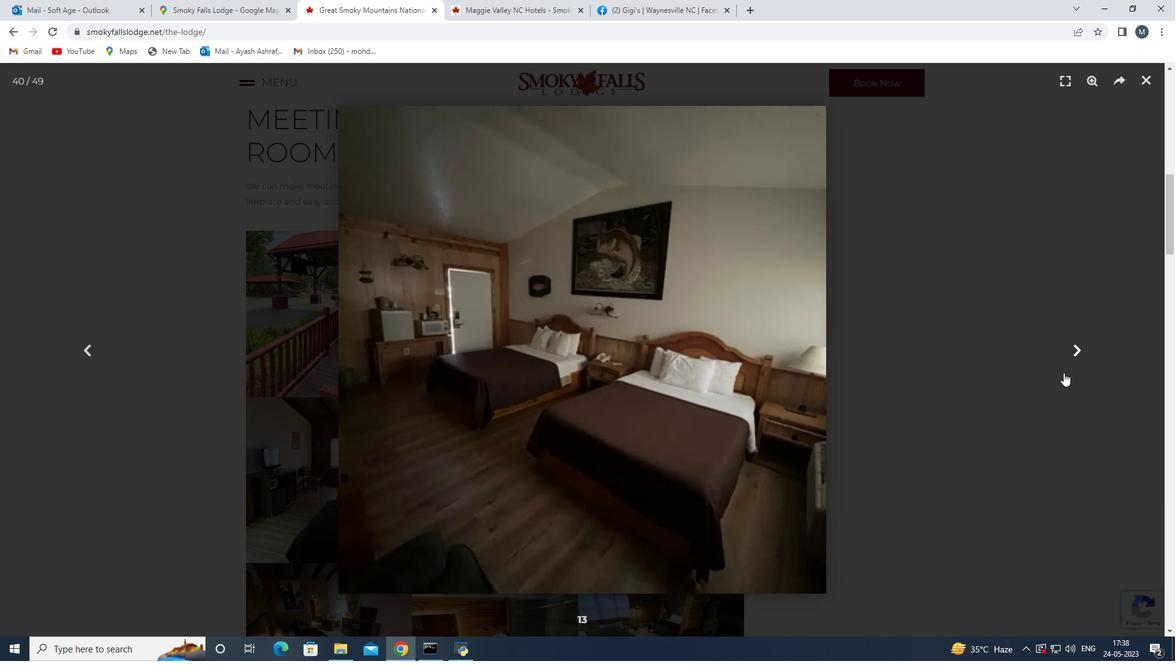 
Action: Mouse pressed left at (1064, 372)
Screenshot: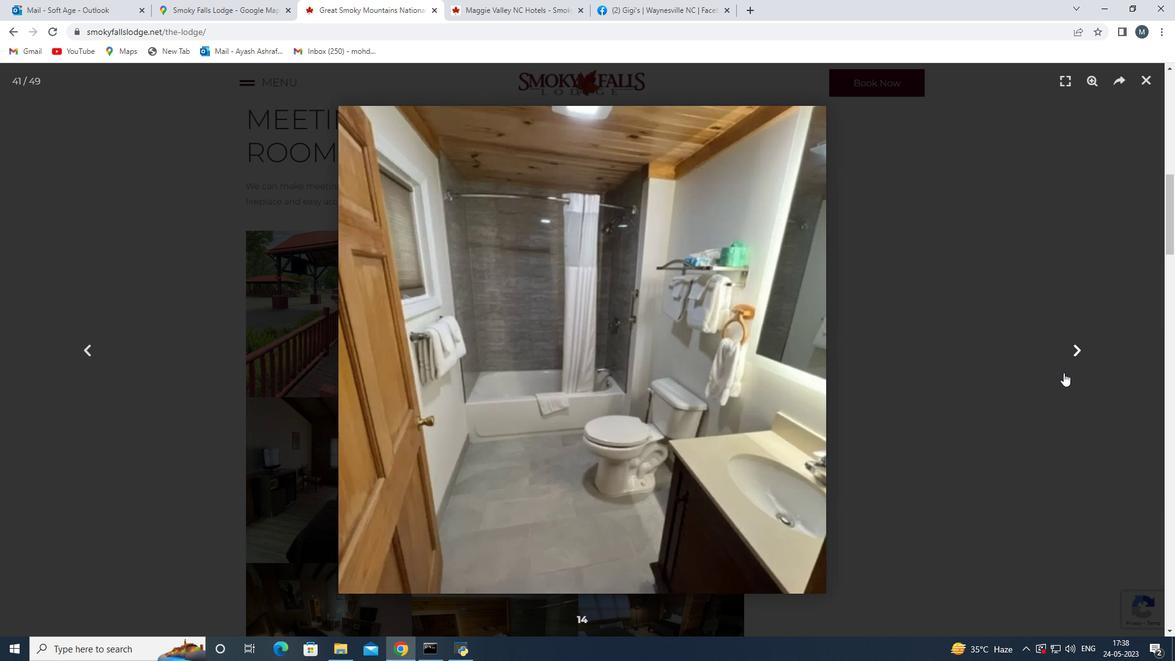 
Action: Mouse pressed left at (1064, 372)
Screenshot: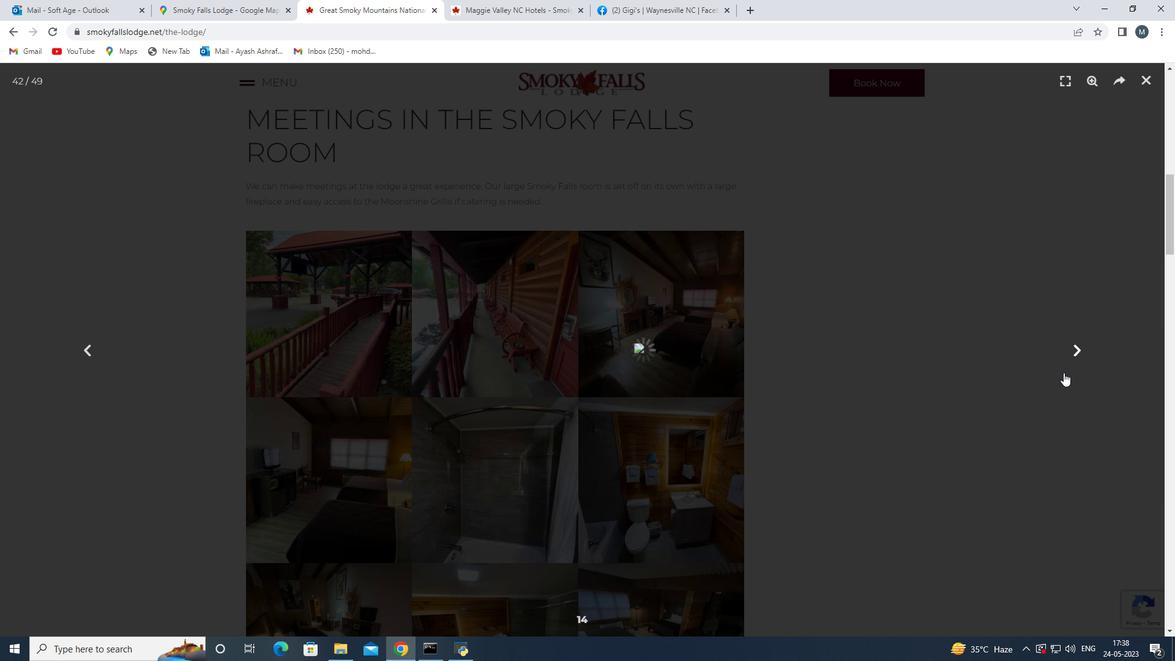 
Action: Mouse pressed left at (1064, 372)
Screenshot: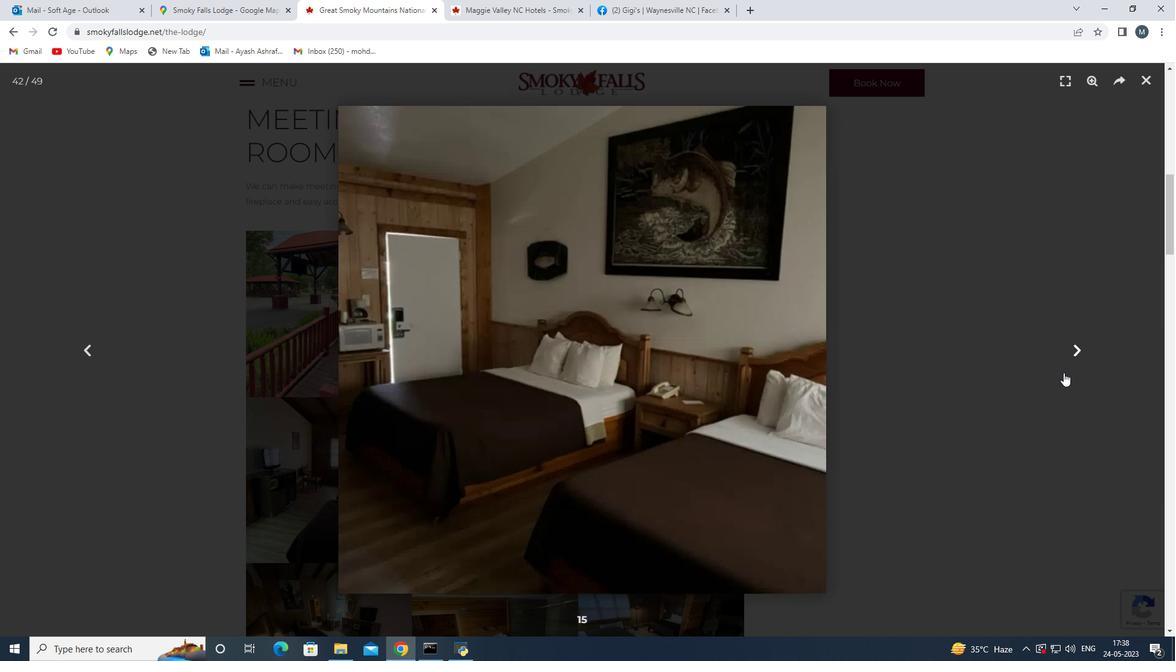 
Action: Mouse pressed left at (1064, 372)
Screenshot: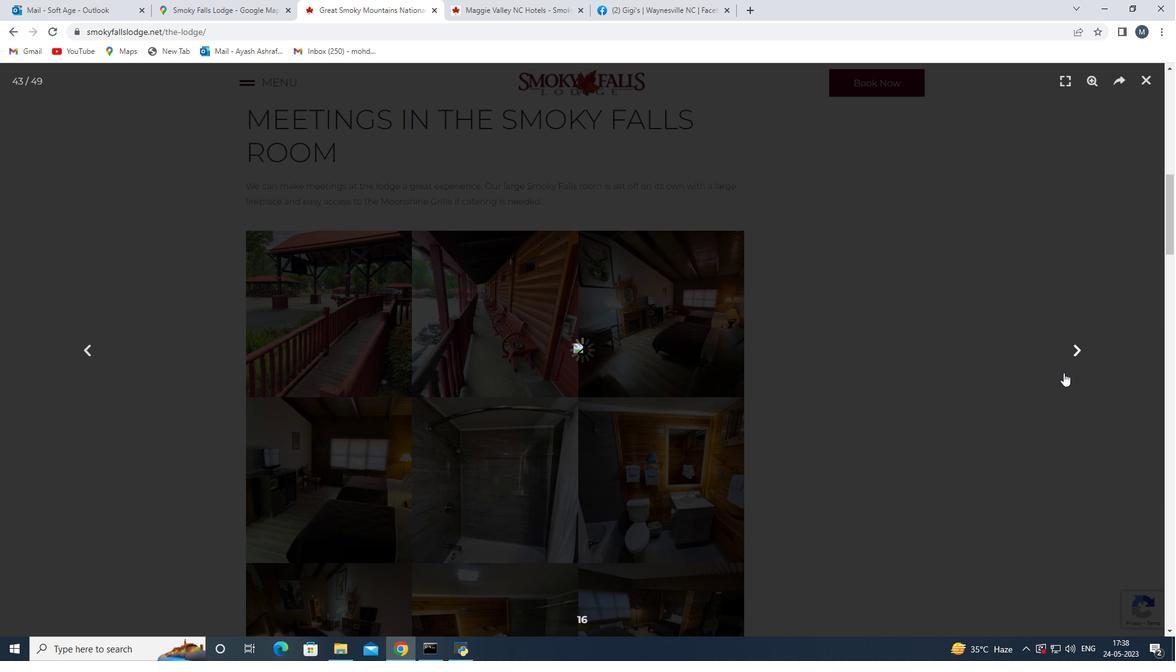 
Action: Mouse pressed left at (1064, 372)
Screenshot: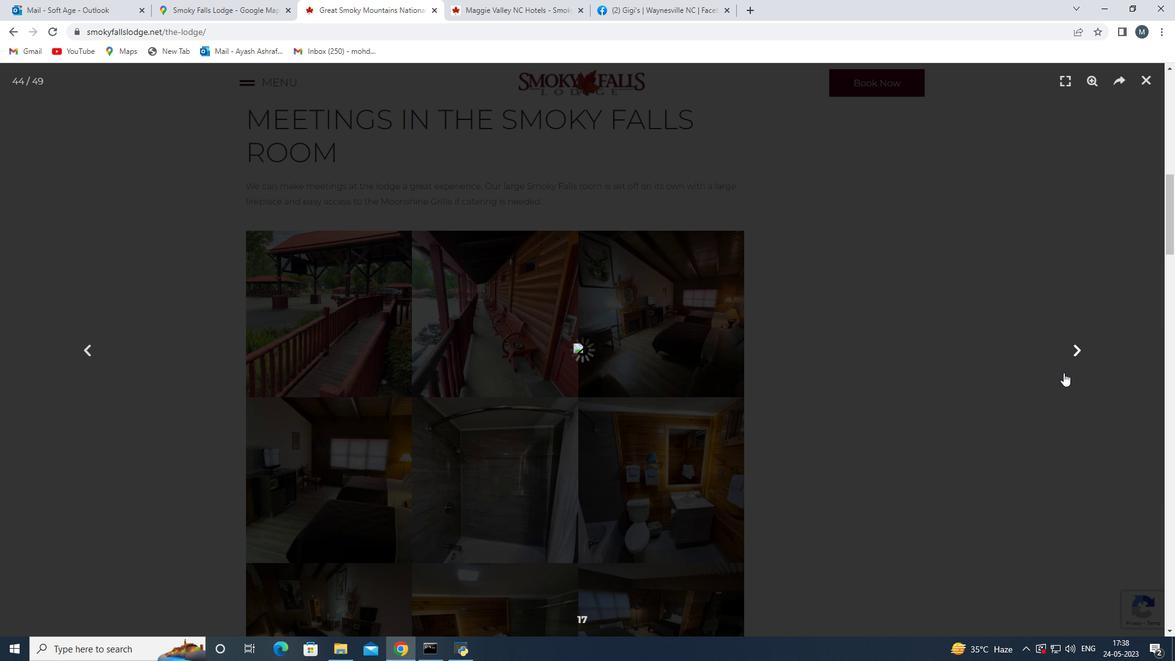 
Action: Mouse moved to (1064, 374)
Screenshot: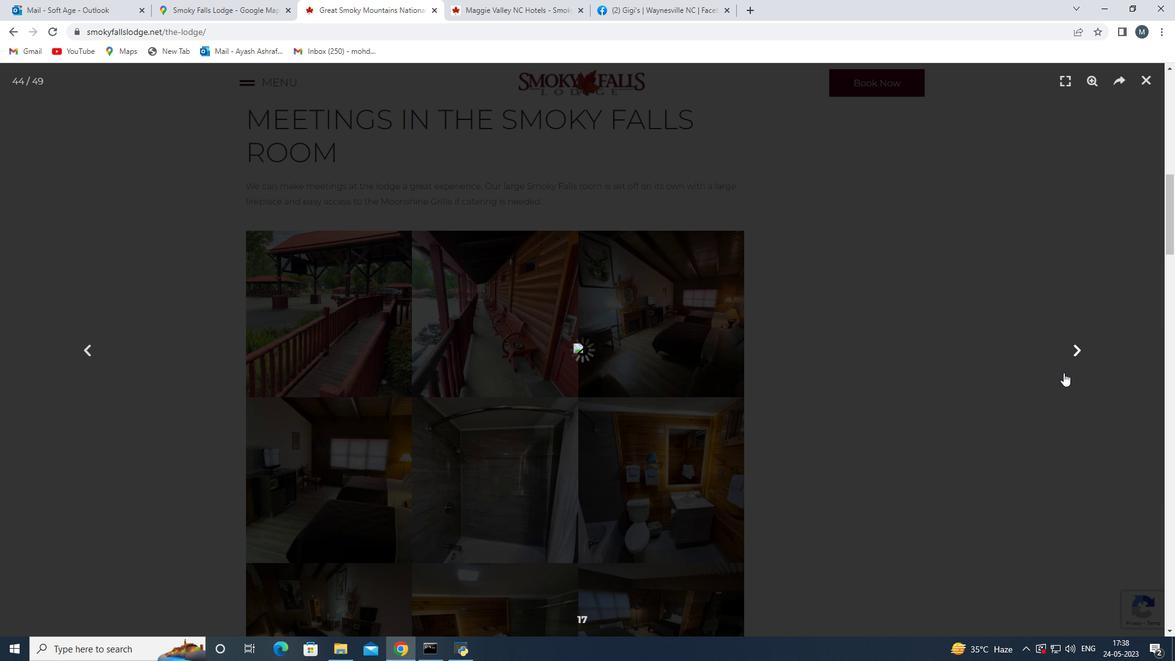 
Action: Mouse pressed left at (1064, 374)
Screenshot: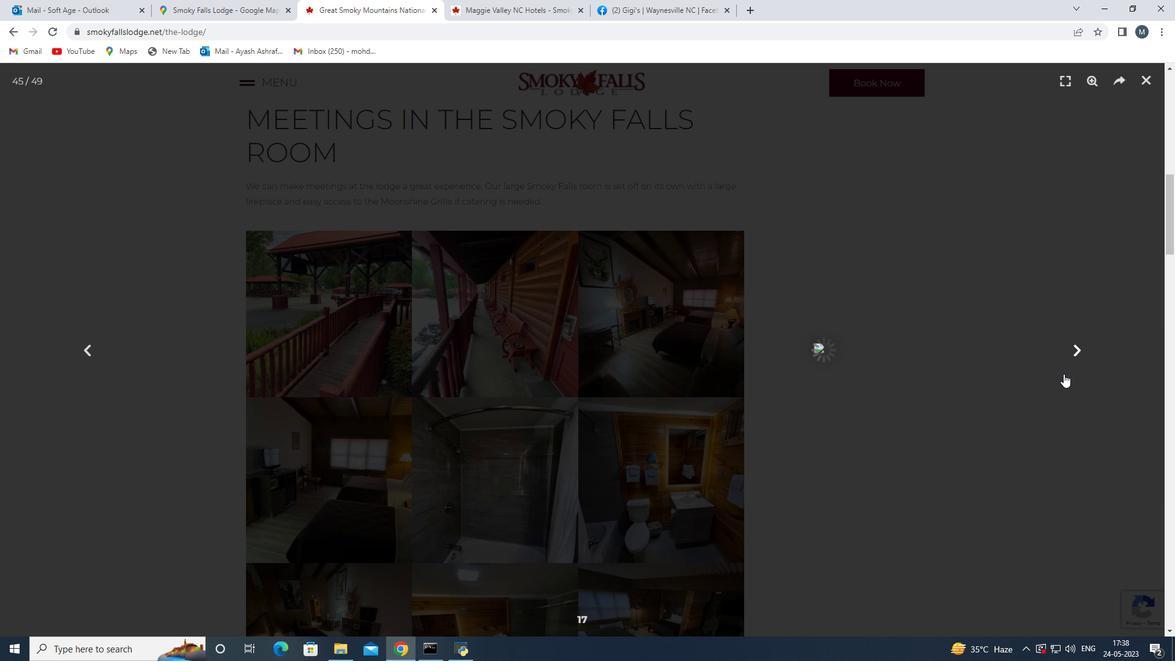 
Action: Mouse moved to (1063, 383)
Screenshot: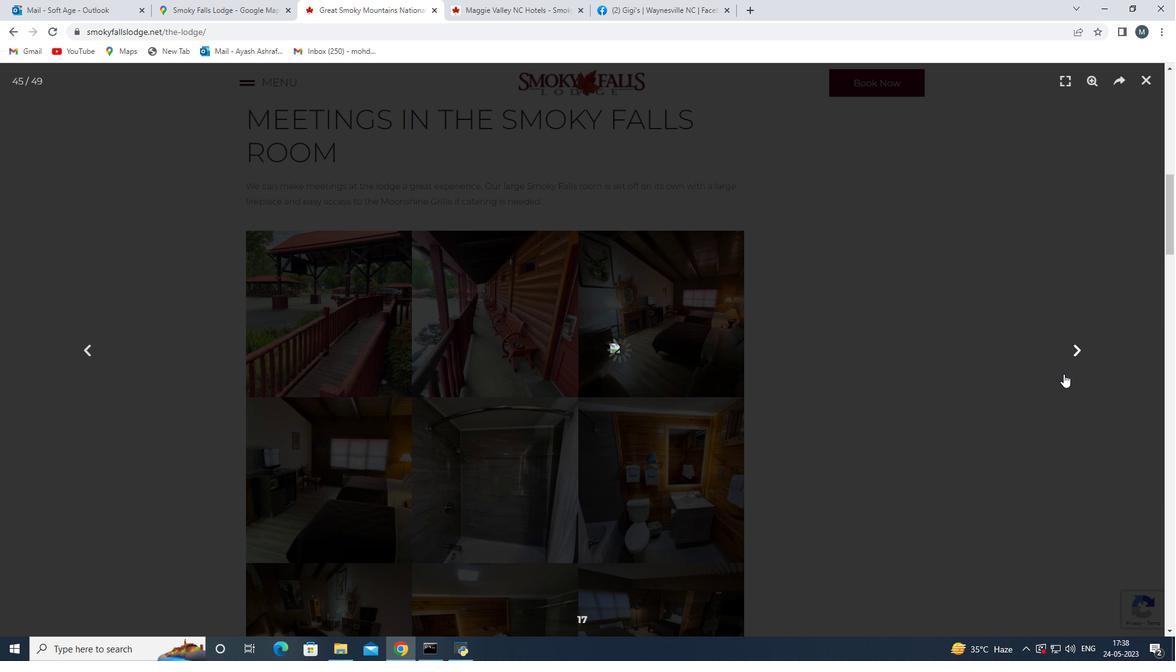 
Action: Mouse pressed left at (1063, 383)
Screenshot: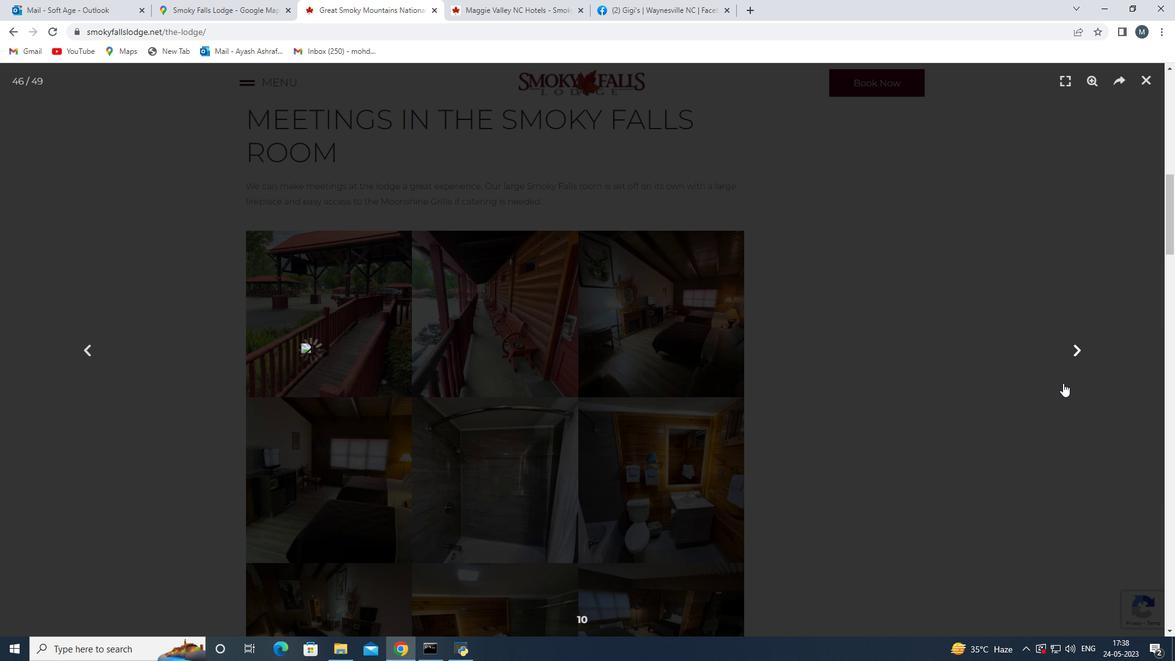 
Action: Mouse pressed left at (1063, 383)
Screenshot: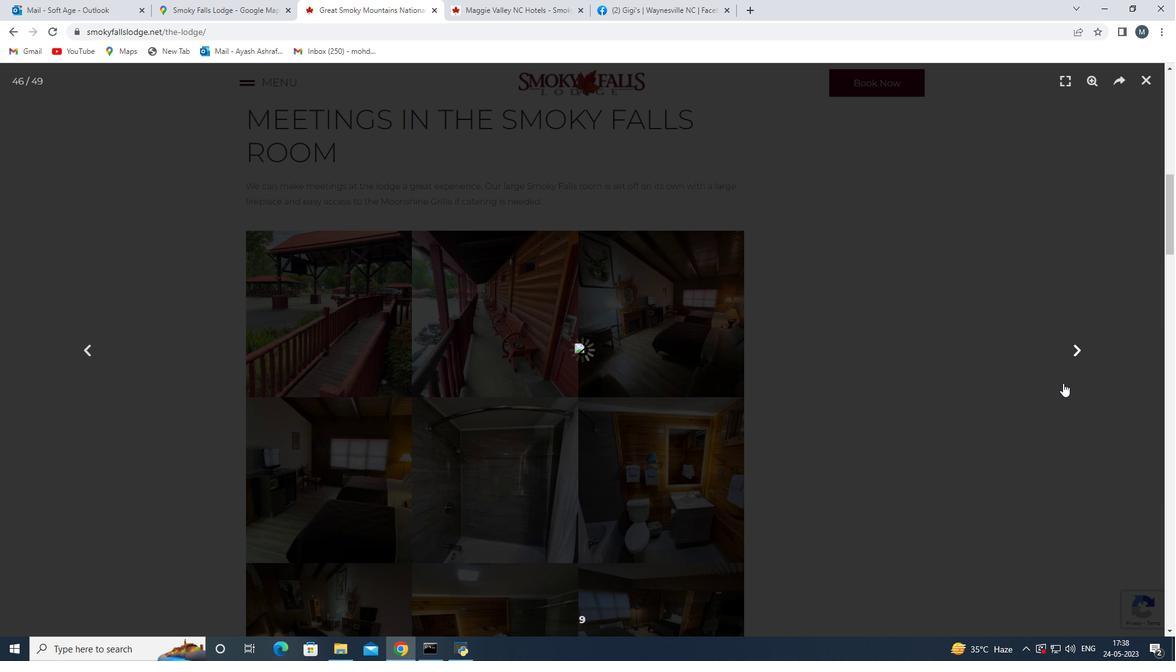 
Action: Mouse pressed left at (1063, 383)
Screenshot: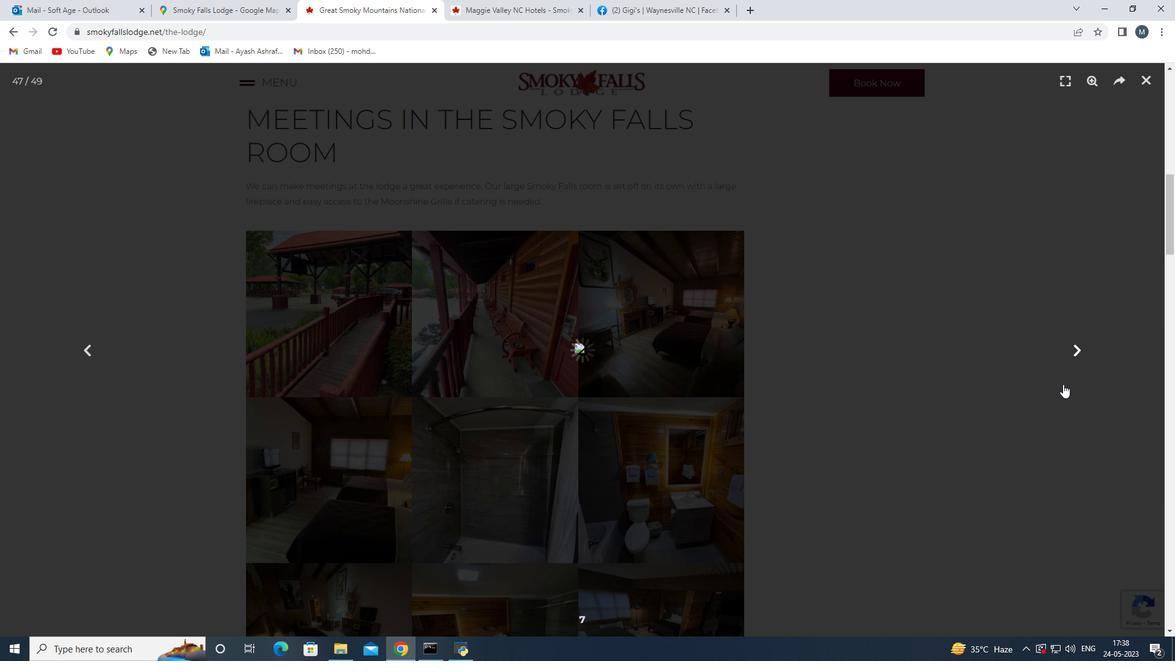 
Action: Mouse moved to (233, 6)
Screenshot: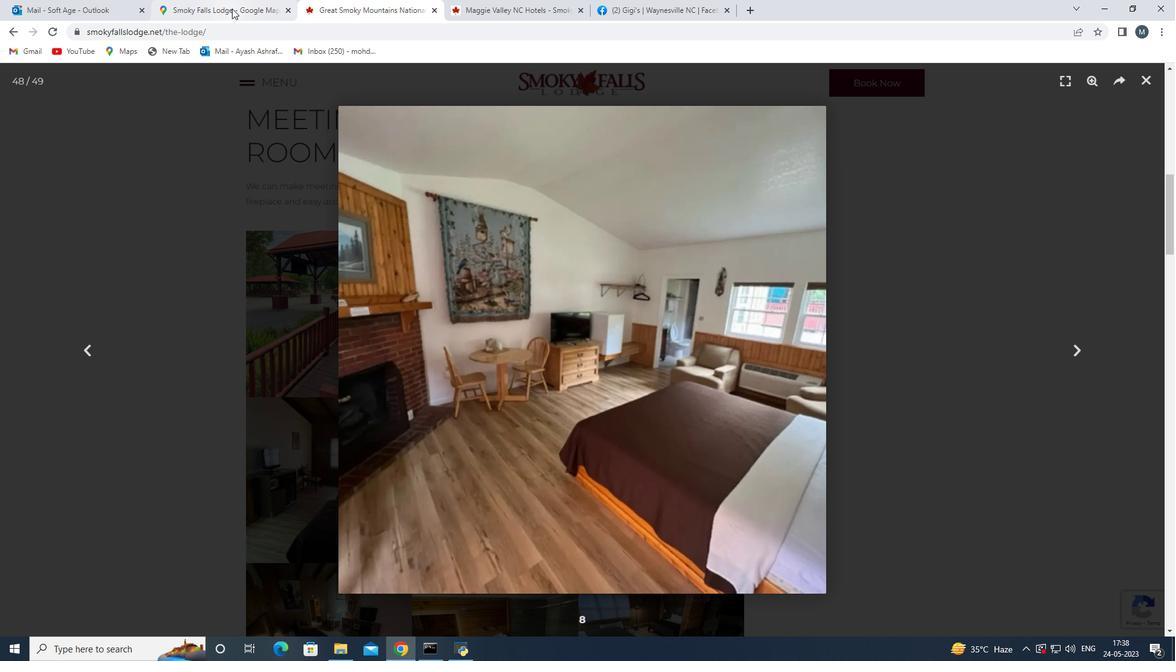 
Action: Mouse pressed left at (233, 6)
Screenshot: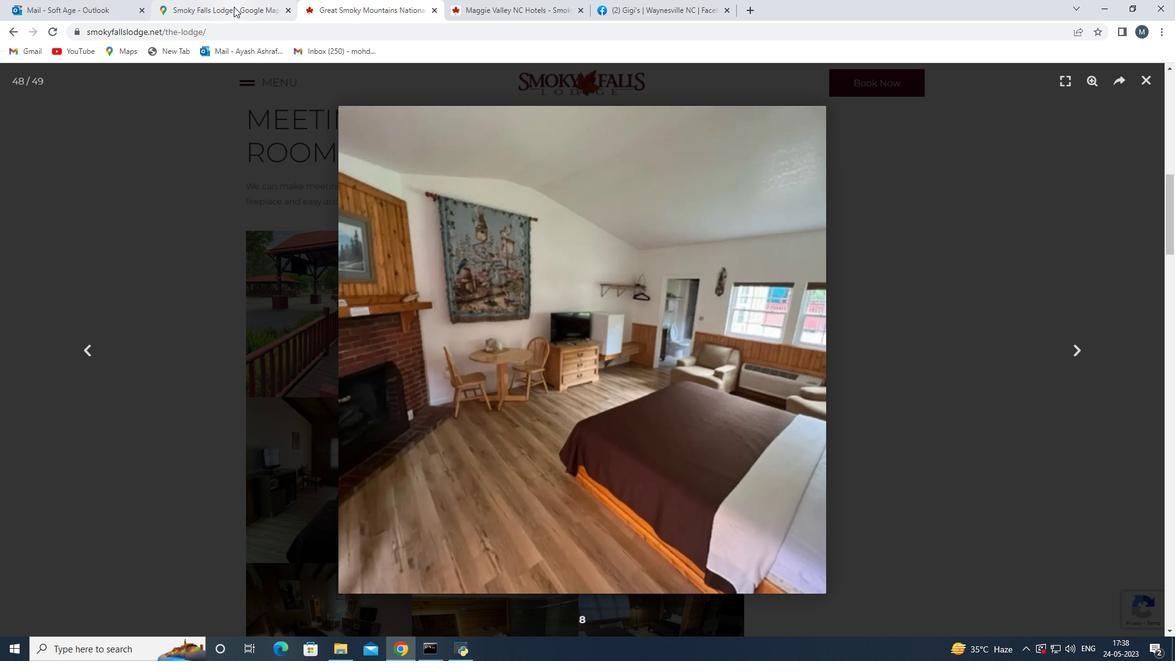 
Action: Mouse moved to (744, 284)
Screenshot: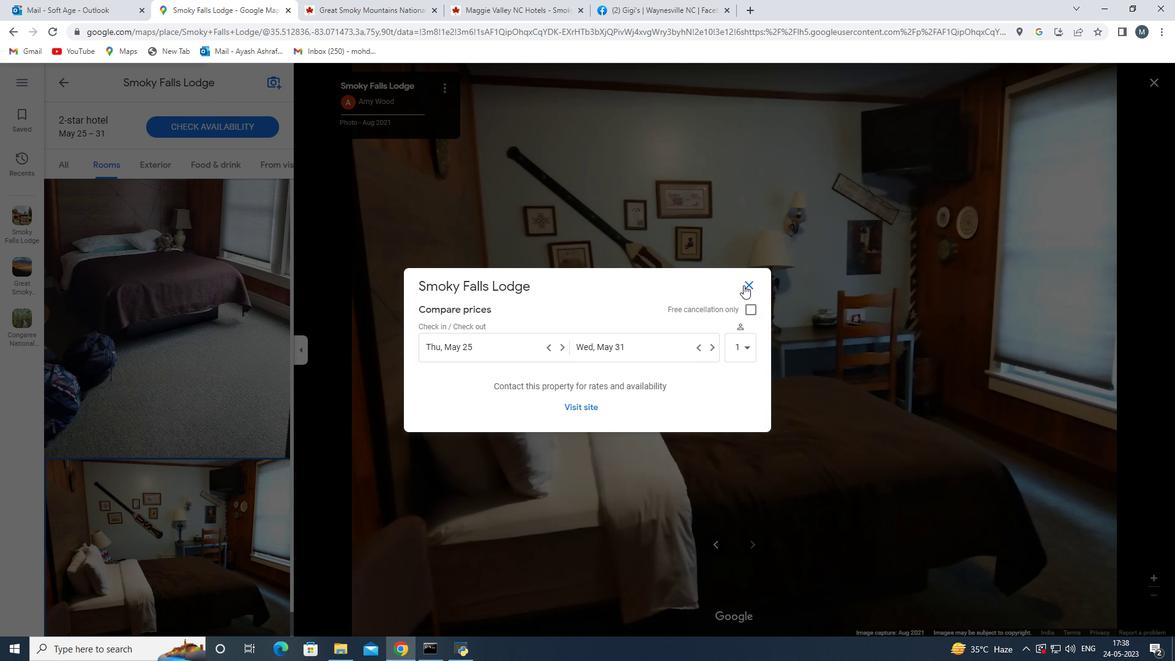 
Action: Mouse pressed left at (744, 284)
Screenshot: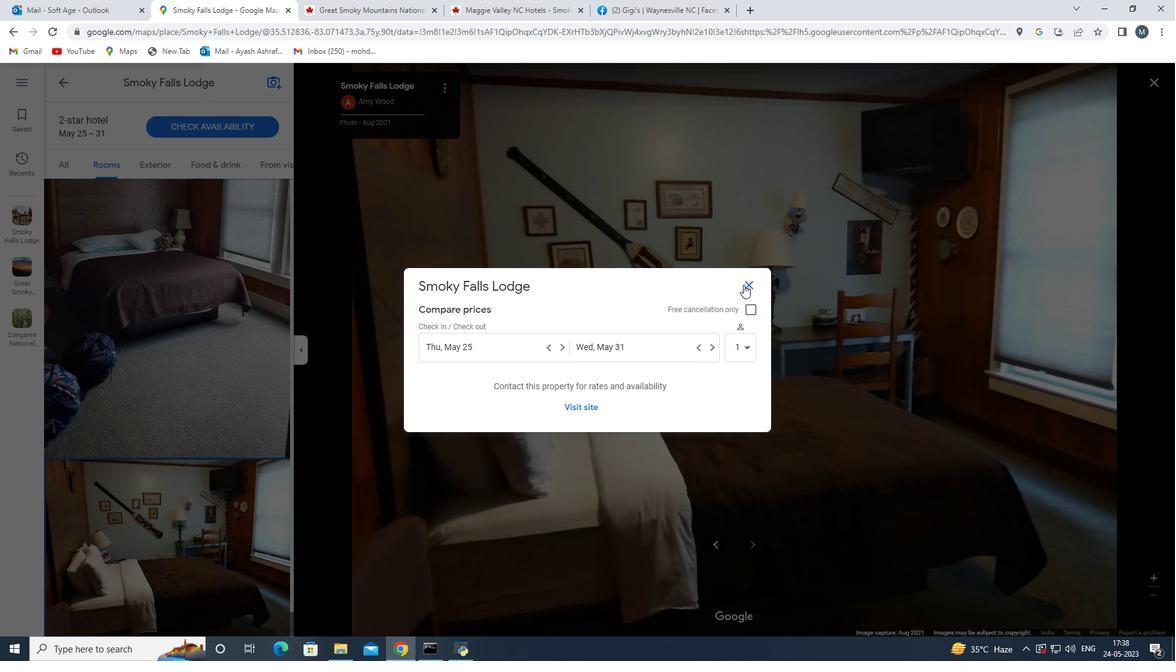 
Action: Mouse moved to (53, 162)
Screenshot: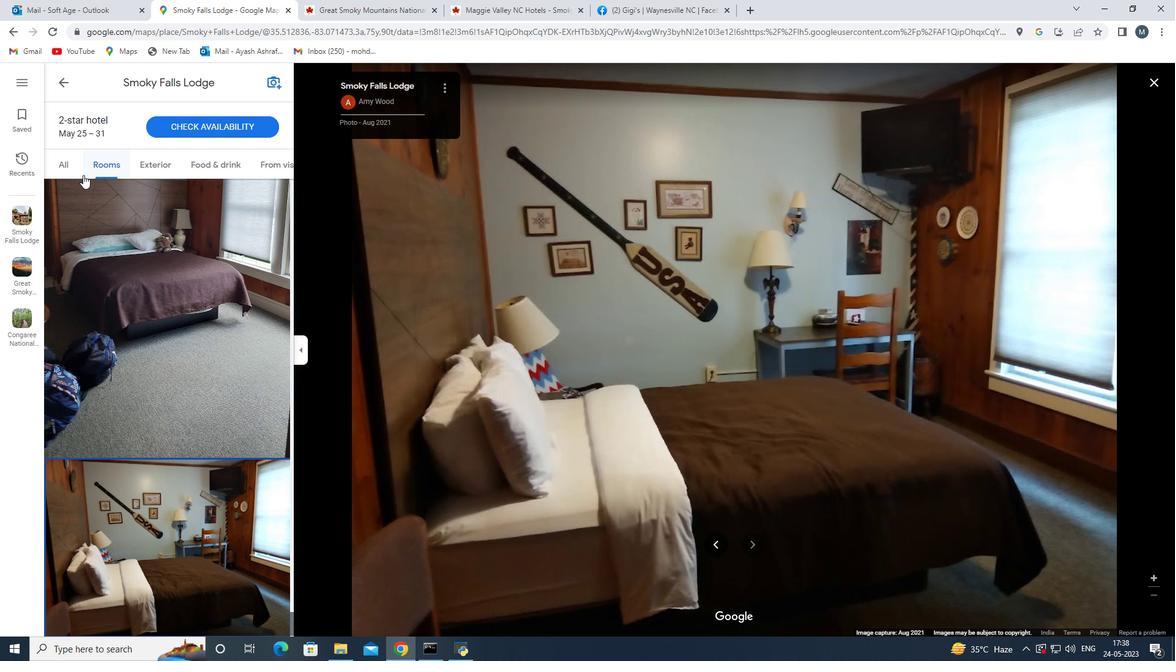 
Action: Mouse pressed left at (53, 162)
Screenshot: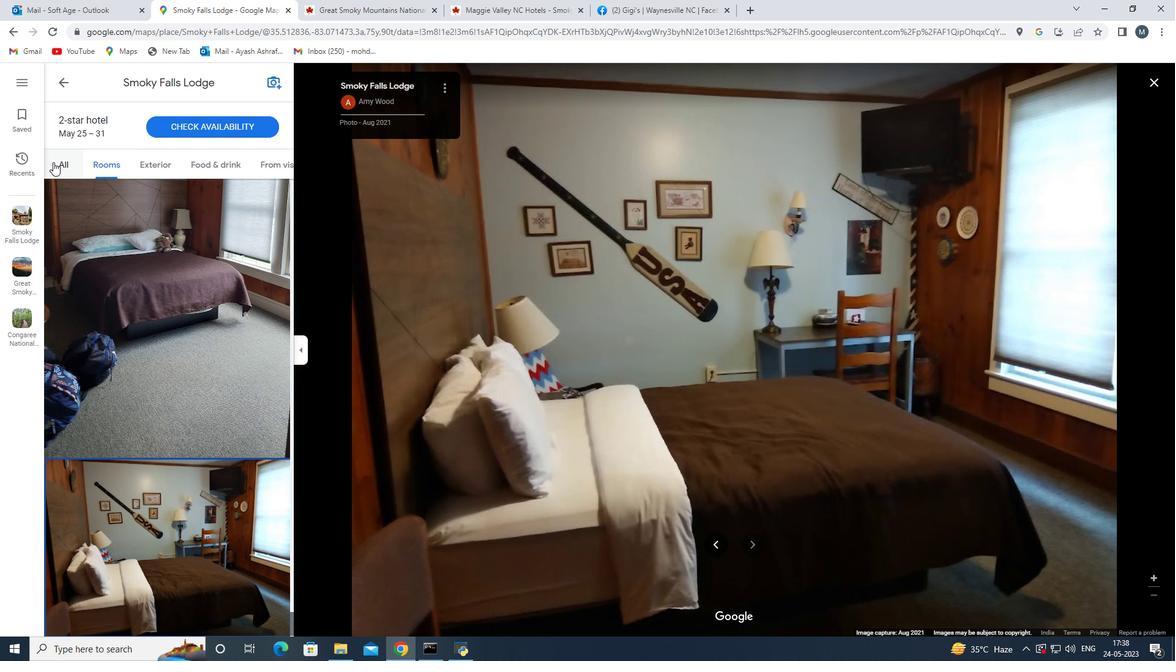 
Action: Mouse moved to (182, 320)
Screenshot: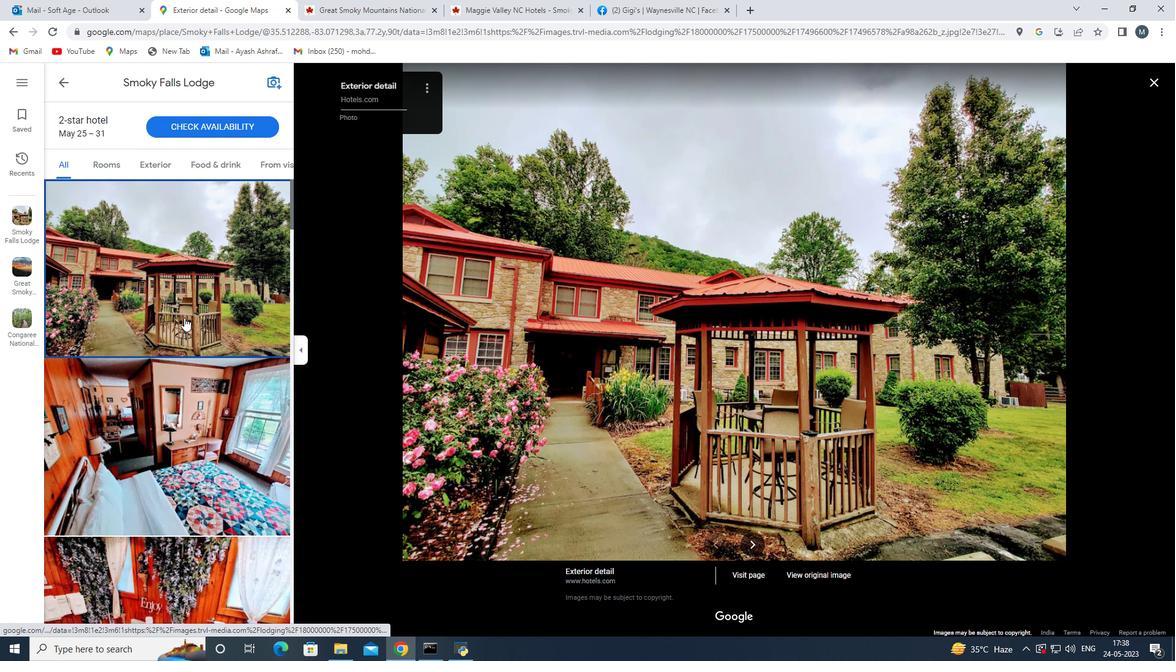 
Action: Mouse scrolled (182, 320) with delta (0, 0)
Screenshot: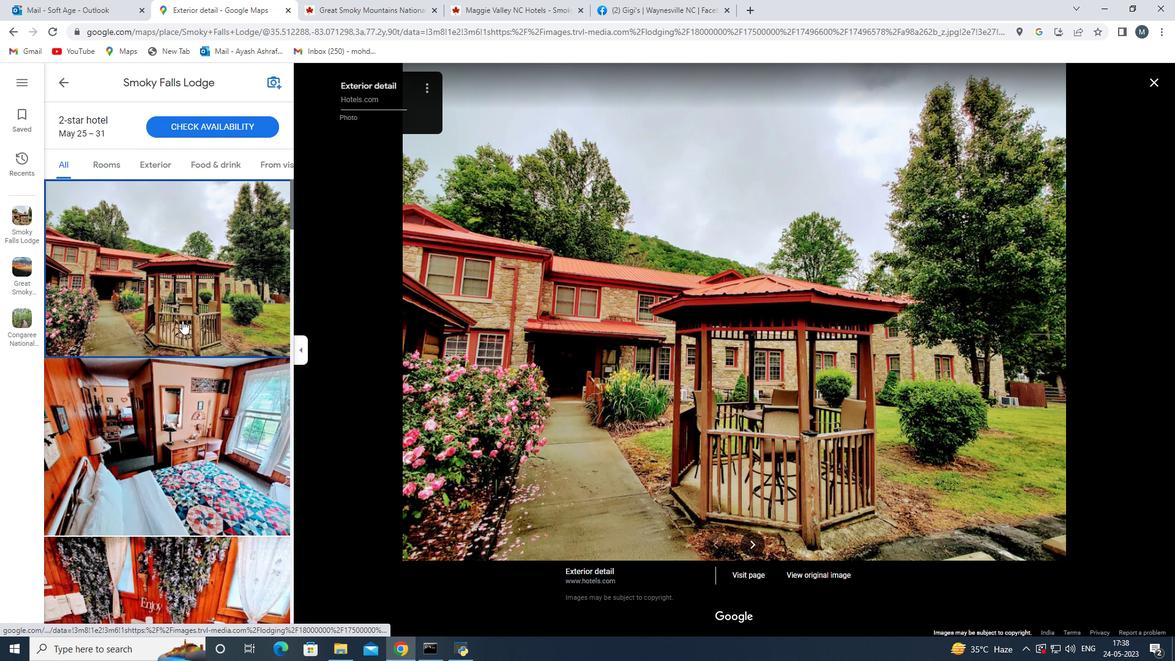 
Action: Mouse scrolled (182, 320) with delta (0, 0)
Screenshot: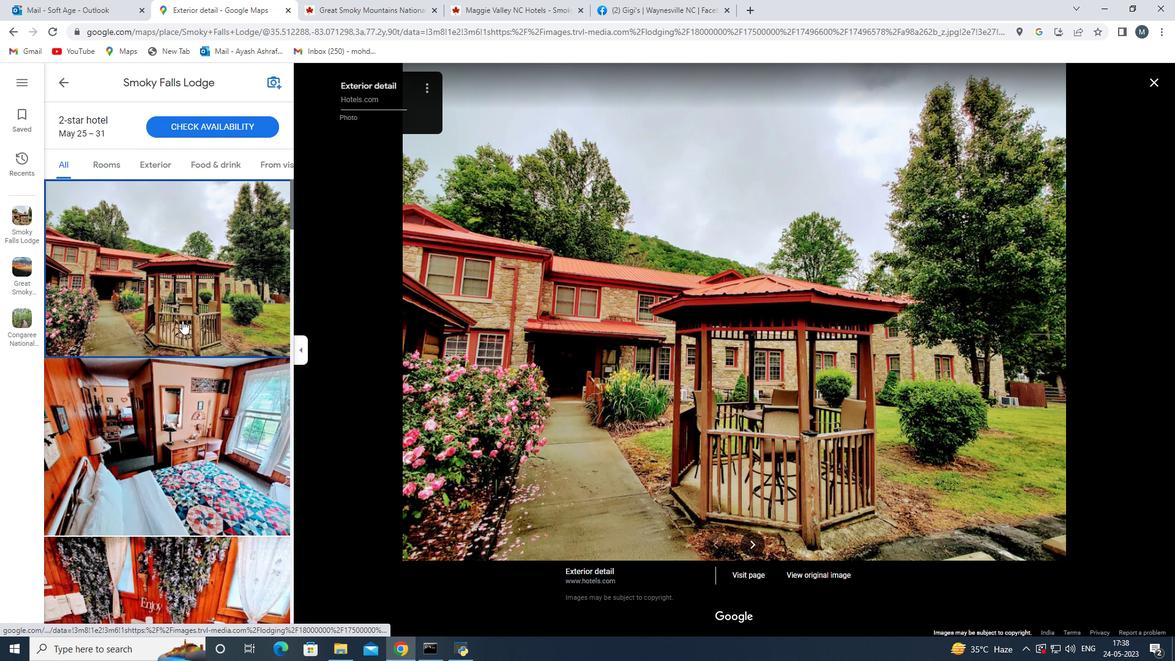 
Action: Mouse scrolled (182, 320) with delta (0, 0)
Screenshot: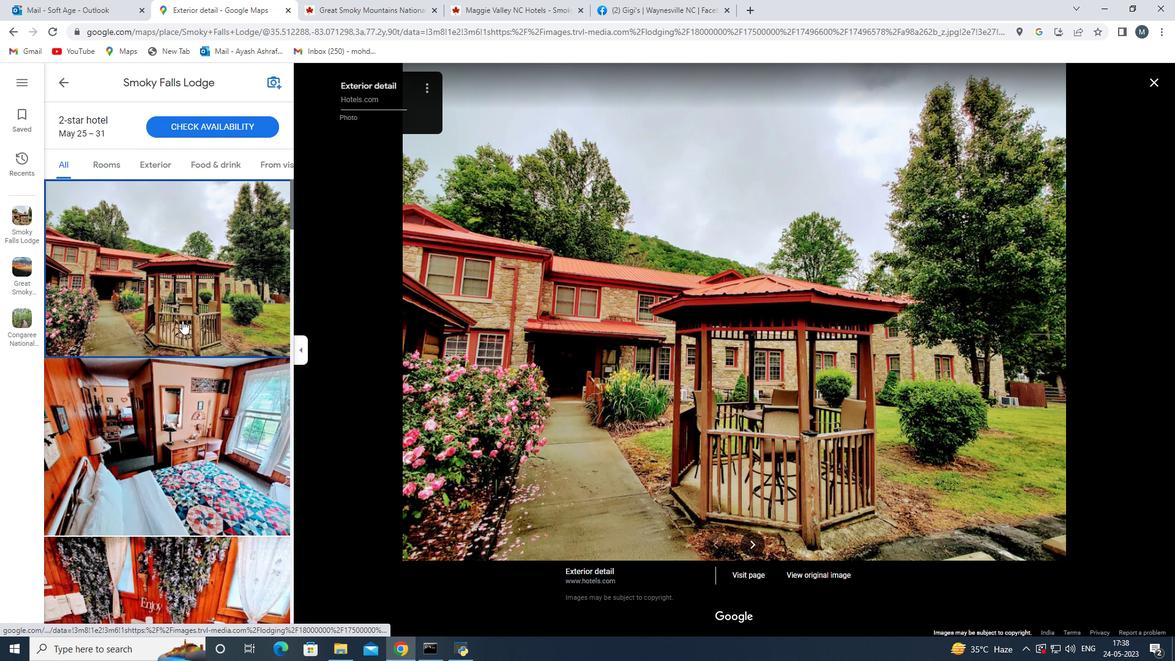
Action: Mouse scrolled (182, 320) with delta (0, 0)
Screenshot: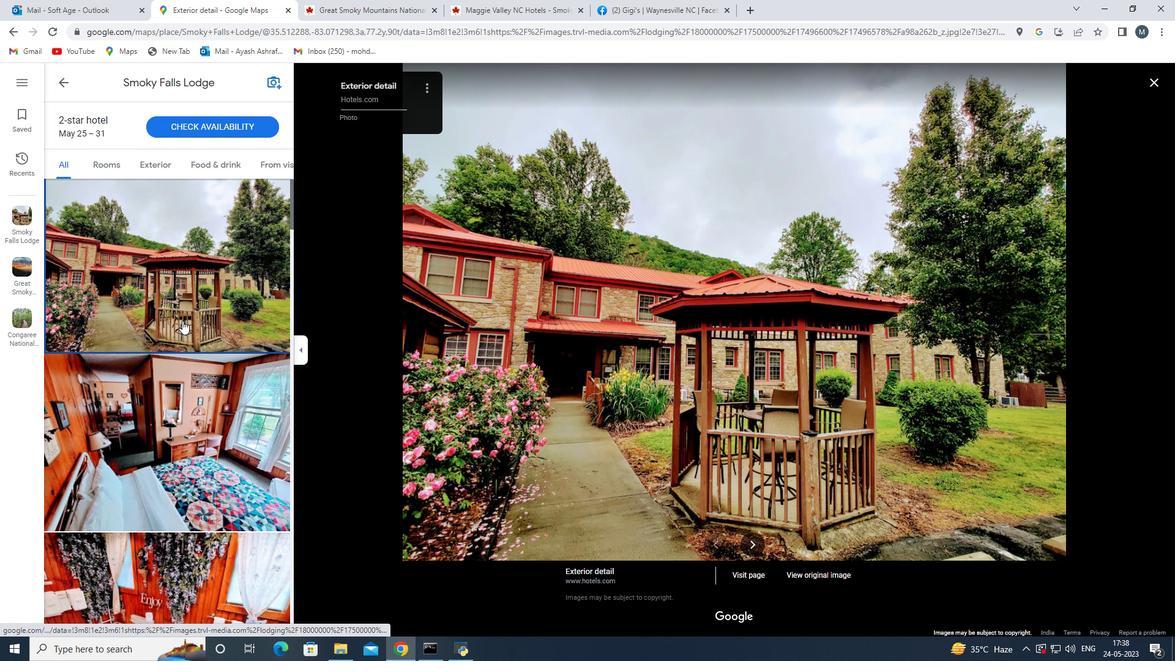
Action: Mouse moved to (192, 336)
Screenshot: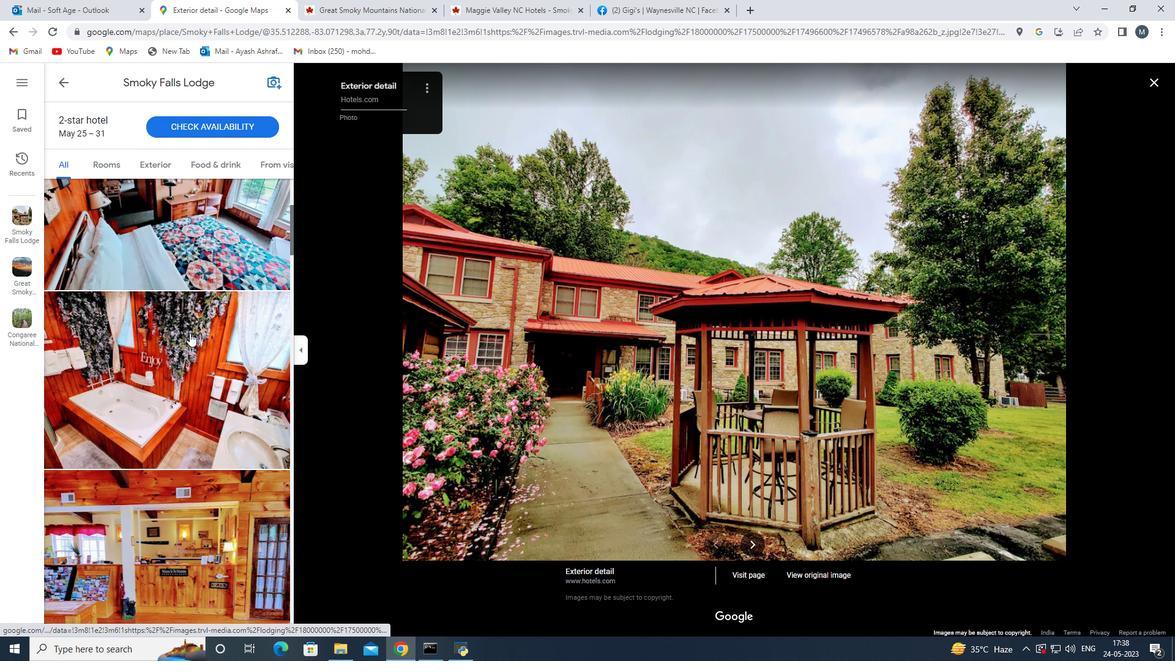 
Action: Mouse pressed left at (192, 336)
Screenshot: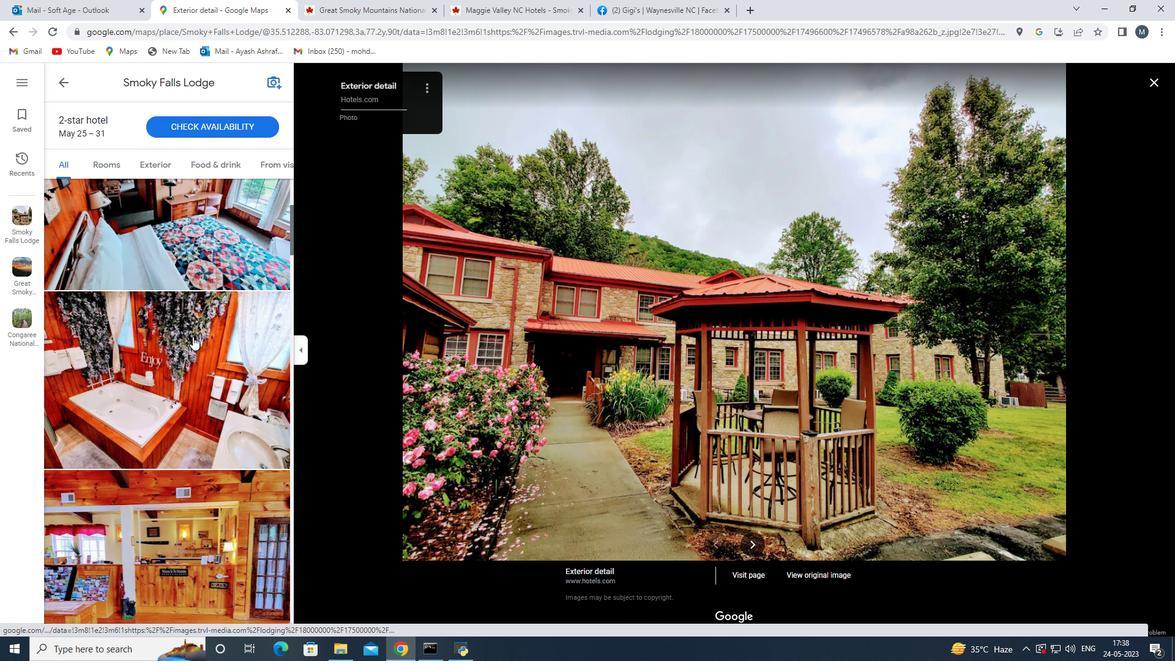 
Action: Mouse moved to (1139, 337)
Screenshot: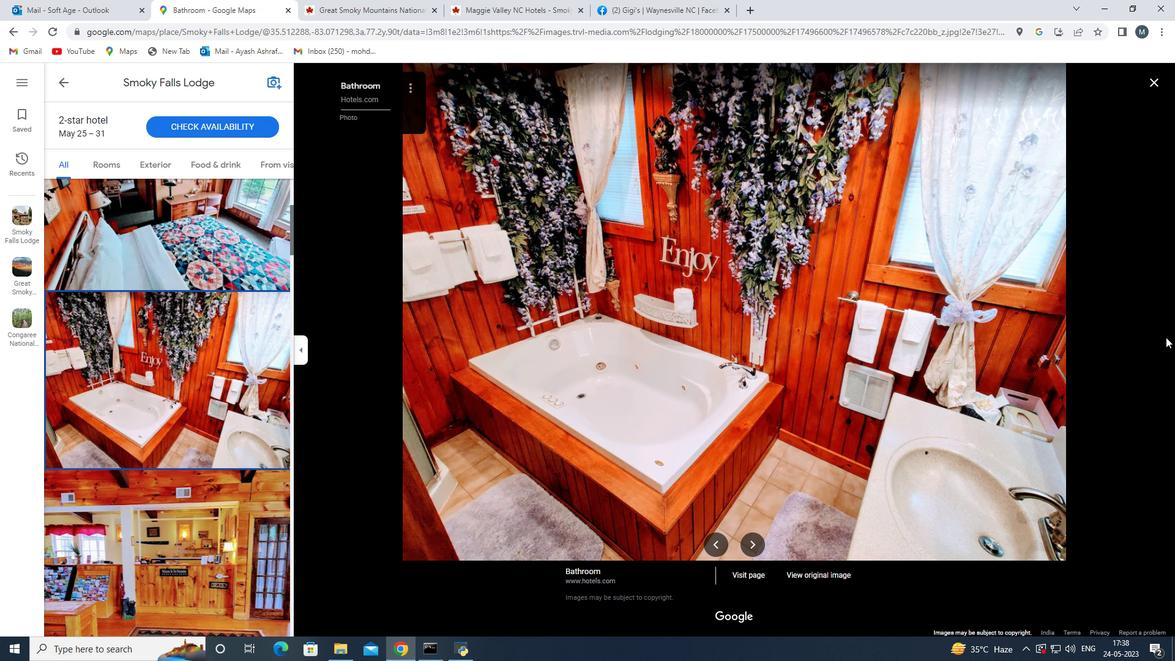 
Action: Key pressed <Key.down><Key.down><Key.down><Key.down><Key.down><Key.down><Key.down><Key.down><Key.down><Key.down><Key.down><Key.down><Key.down><Key.down><Key.down><Key.down><Key.down><Key.down><Key.down><Key.down><Key.down><Key.down><Key.down><Key.down><Key.down><Key.down><Key.down><Key.down><Key.down><Key.down><Key.down><Key.down><Key.down>
Screenshot: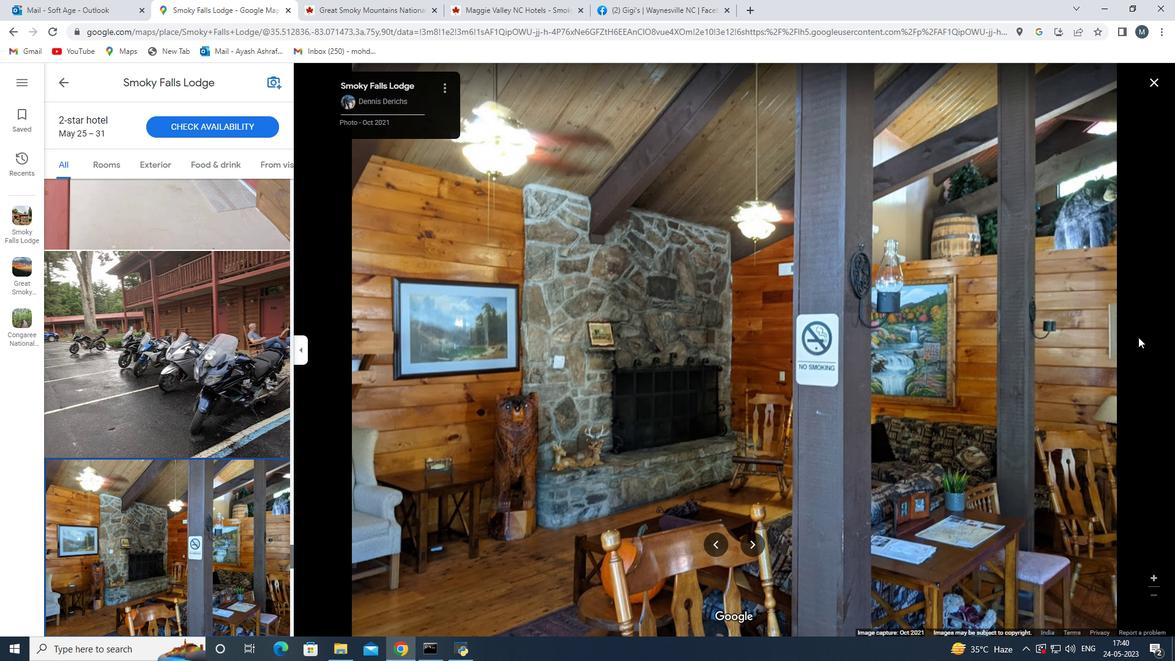 
Action: Mouse moved to (71, 86)
Screenshot: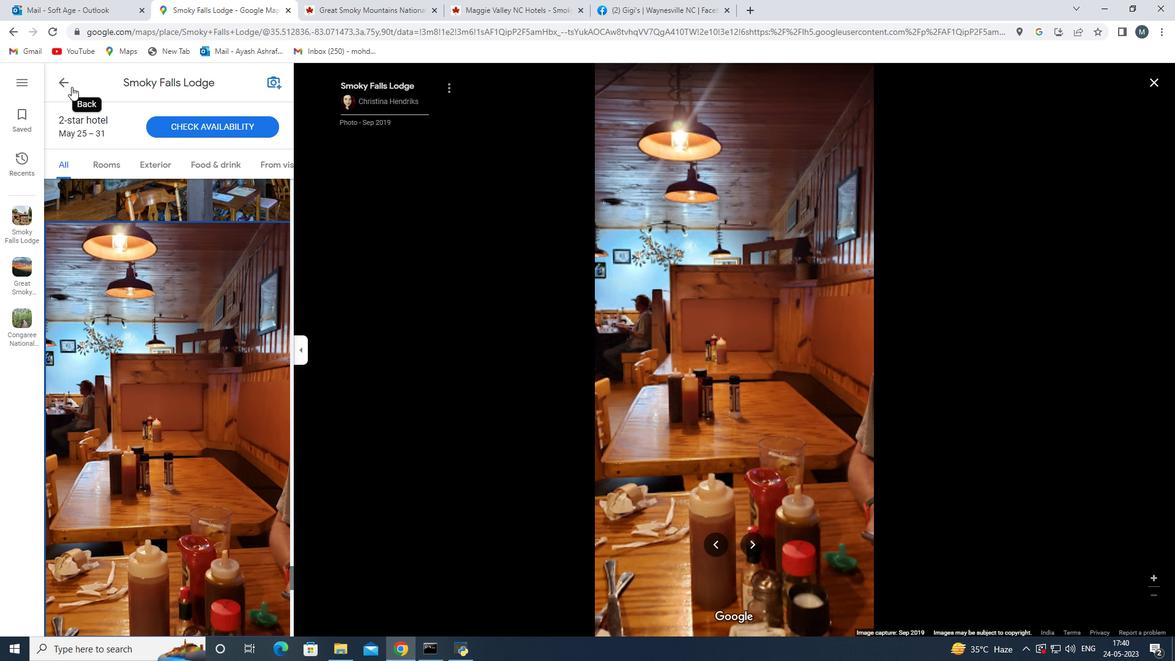 
Action: Mouse pressed left at (71, 86)
Screenshot: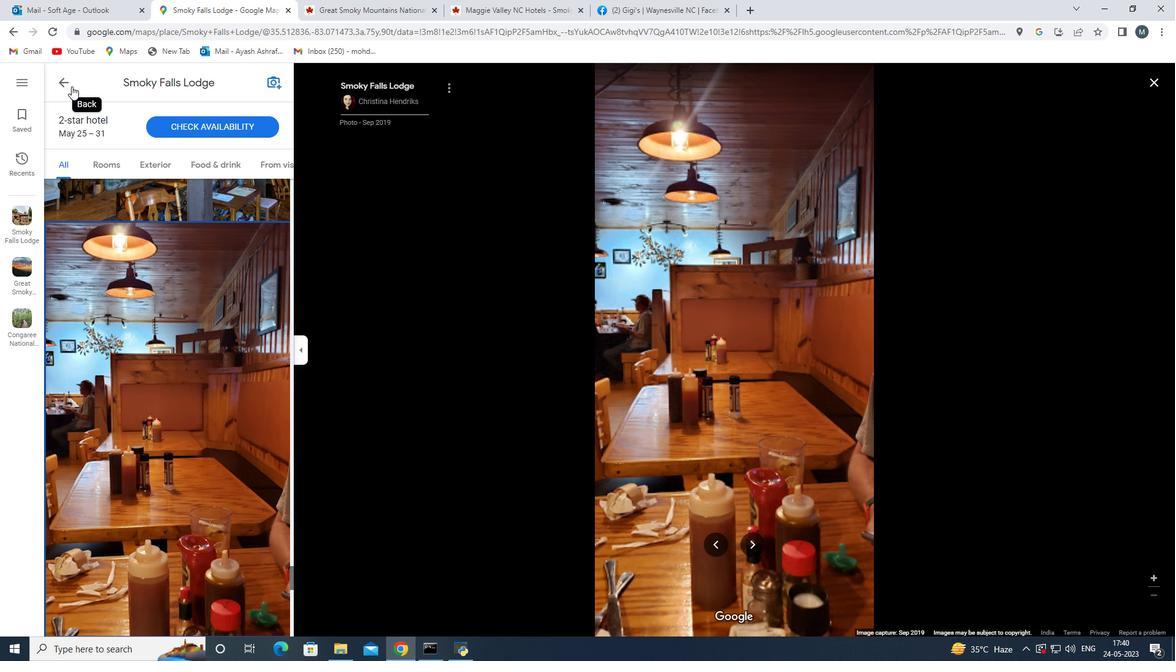 
Action: Mouse moved to (116, 314)
Screenshot: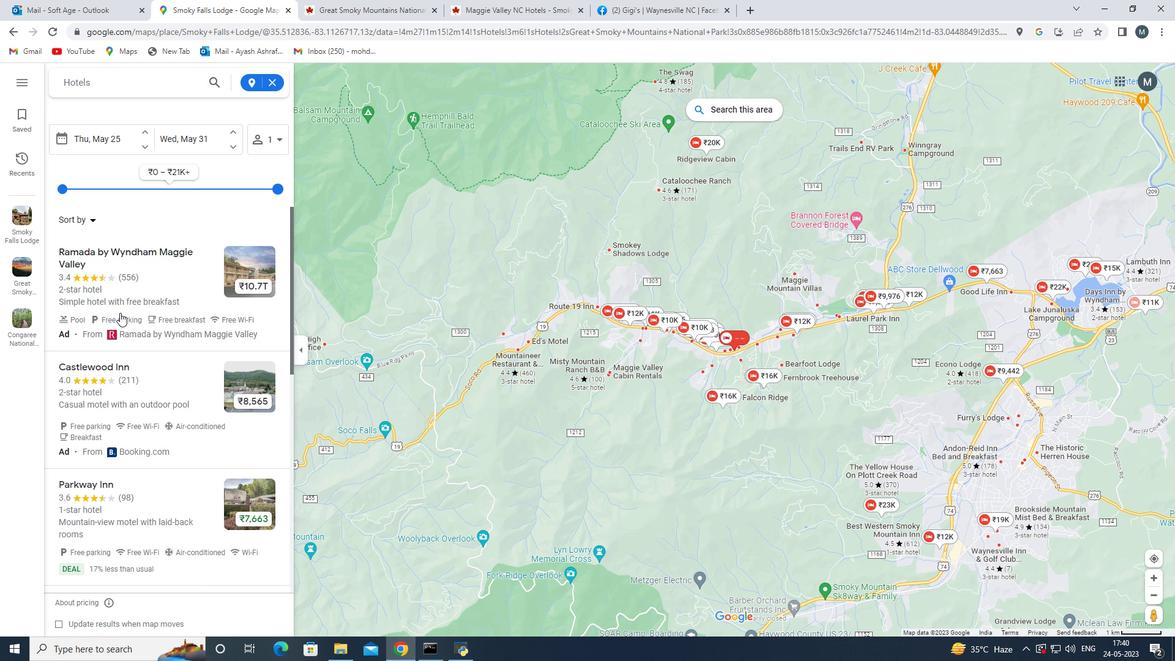 
Action: Mouse scrolled (116, 313) with delta (0, 0)
Screenshot: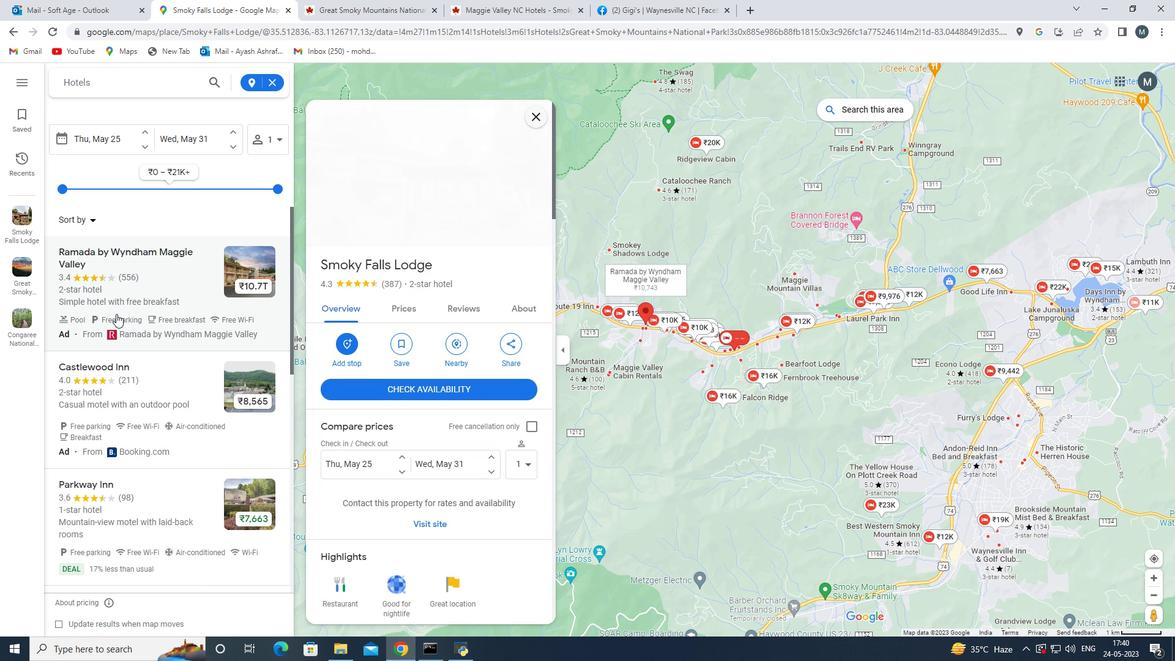 
Action: Mouse scrolled (116, 313) with delta (0, 0)
Screenshot: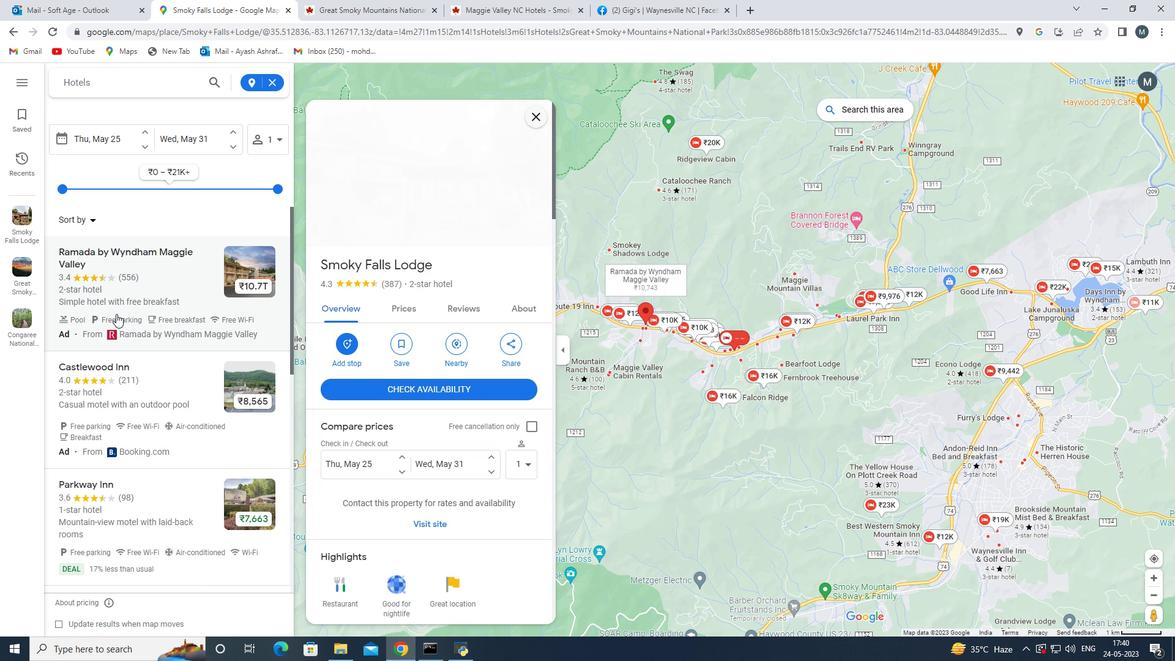 
Action: Mouse scrolled (116, 313) with delta (0, 0)
Screenshot: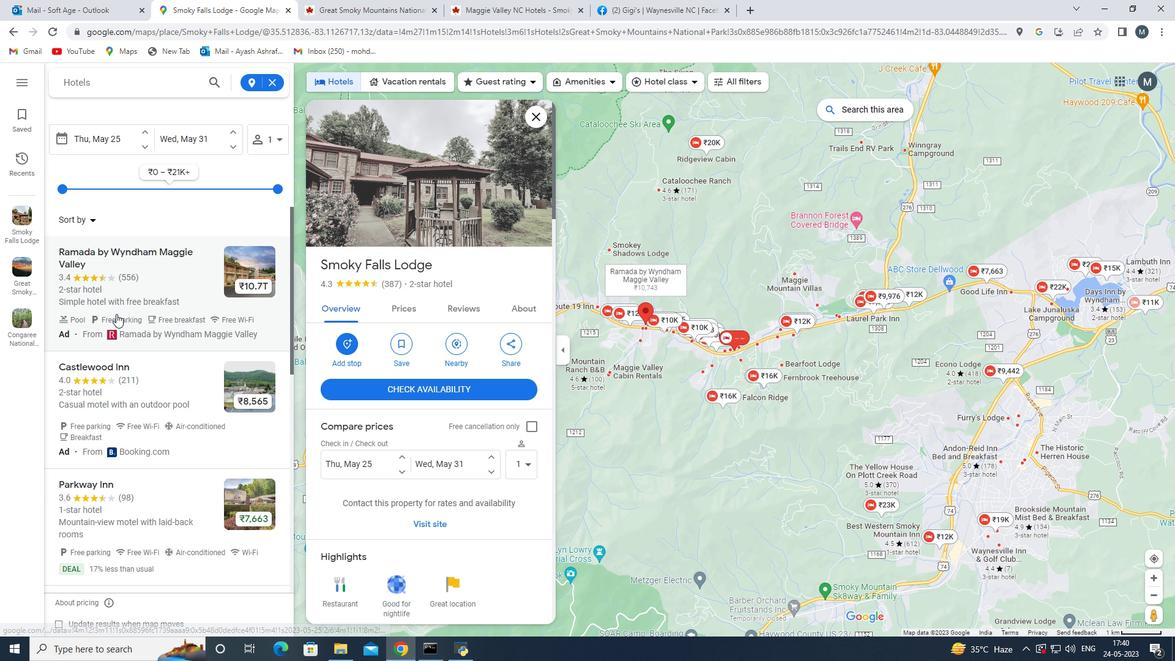 
Action: Mouse scrolled (116, 313) with delta (0, 0)
Screenshot: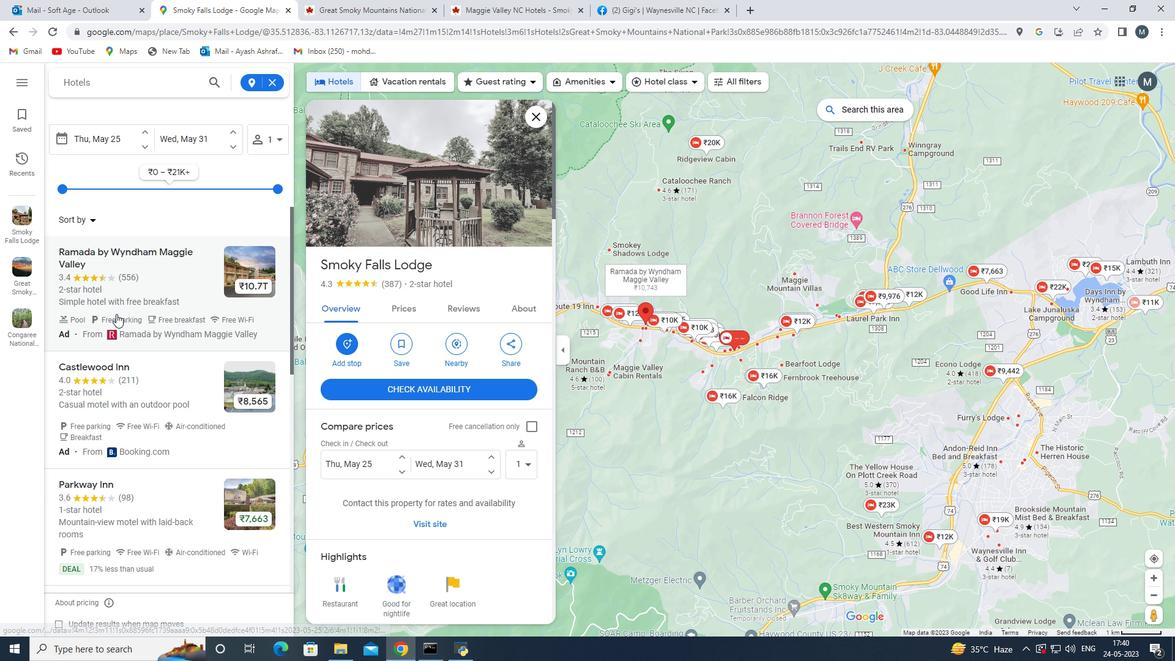 
Action: Mouse moved to (137, 390)
Screenshot: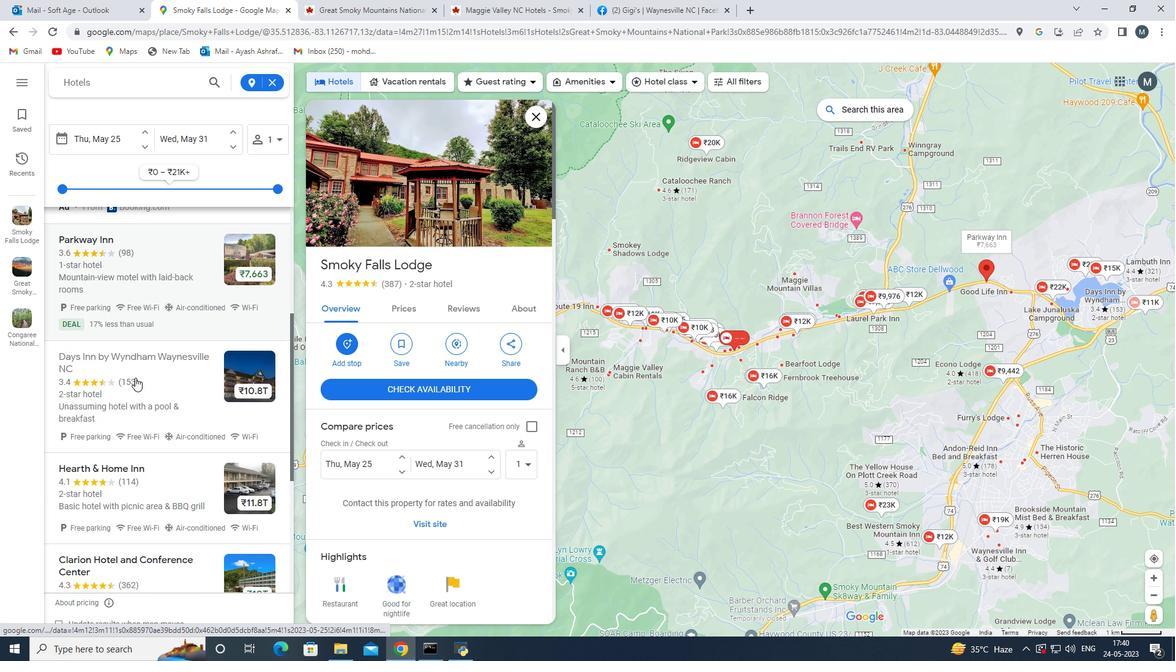 
Action: Mouse scrolled (137, 389) with delta (0, 0)
Screenshot: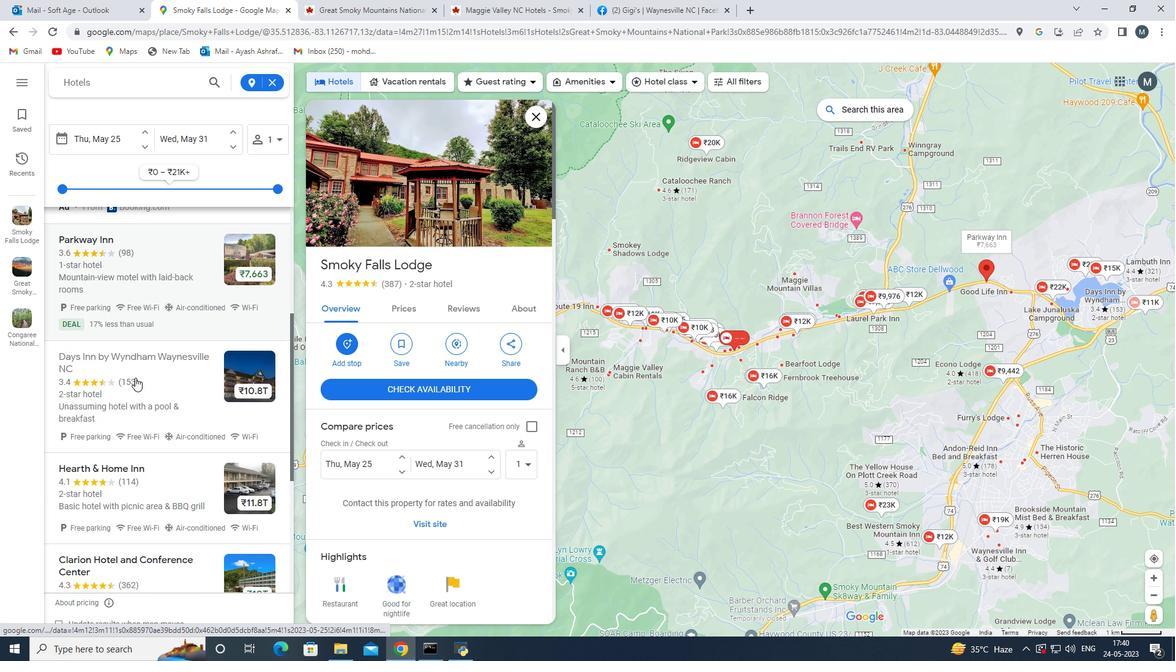 
Action: Mouse moved to (138, 395)
Screenshot: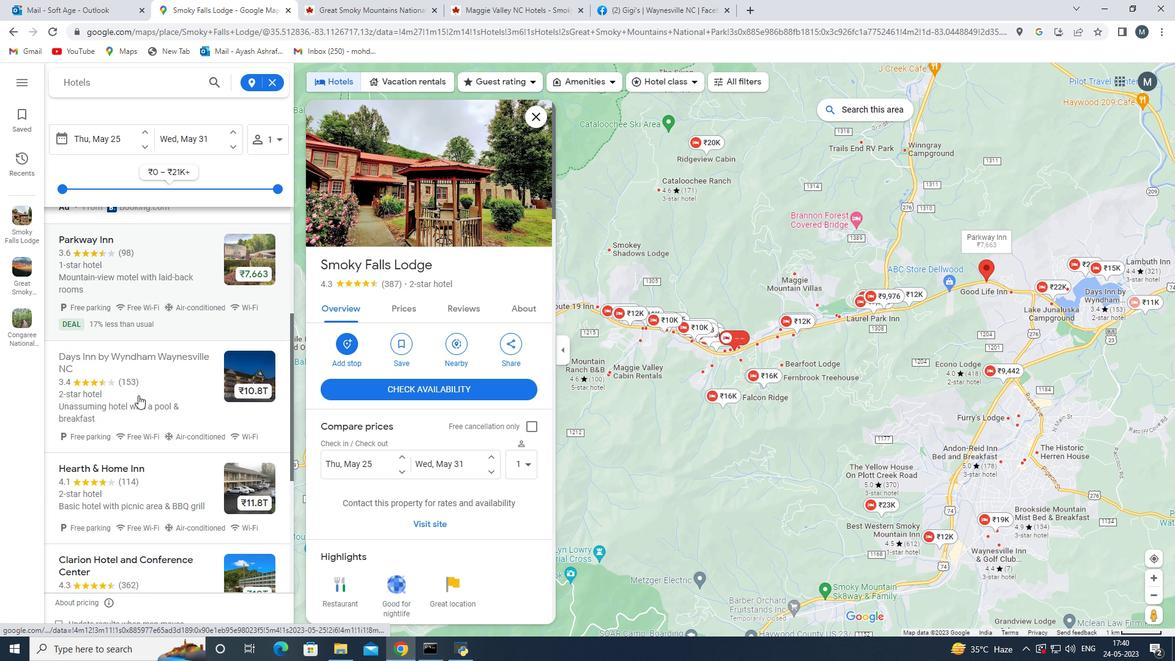 
Action: Mouse scrolled (138, 394) with delta (0, 0)
Screenshot: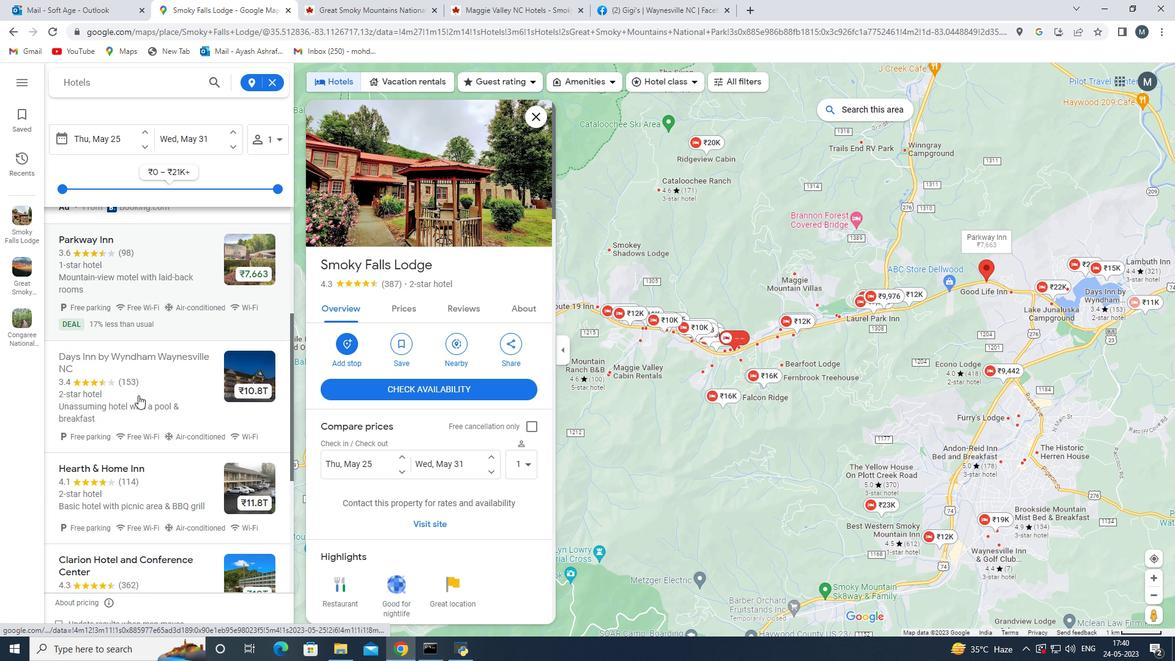 
Action: Mouse scrolled (138, 395) with delta (0, 0)
